 Task: Create a modern colored letterhead.
Action: Mouse moved to (439, 235)
Screenshot: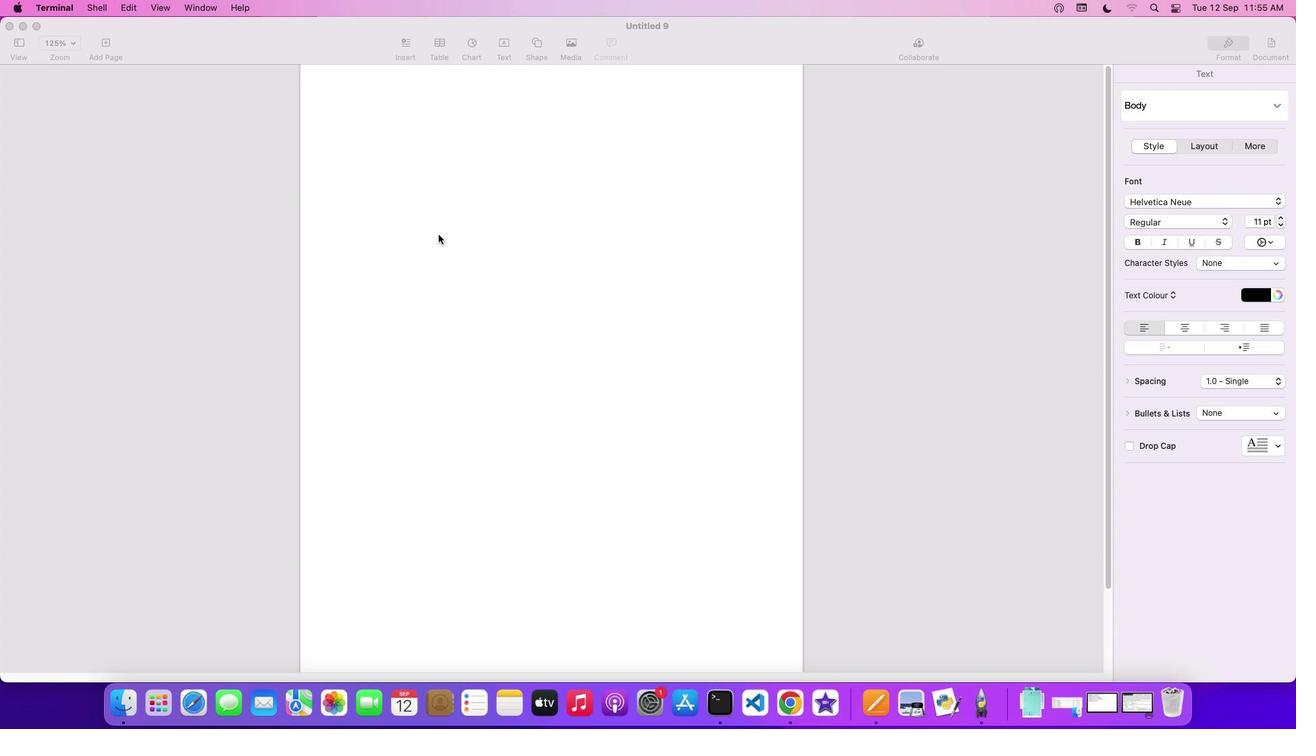
Action: Mouse pressed left at (439, 235)
Screenshot: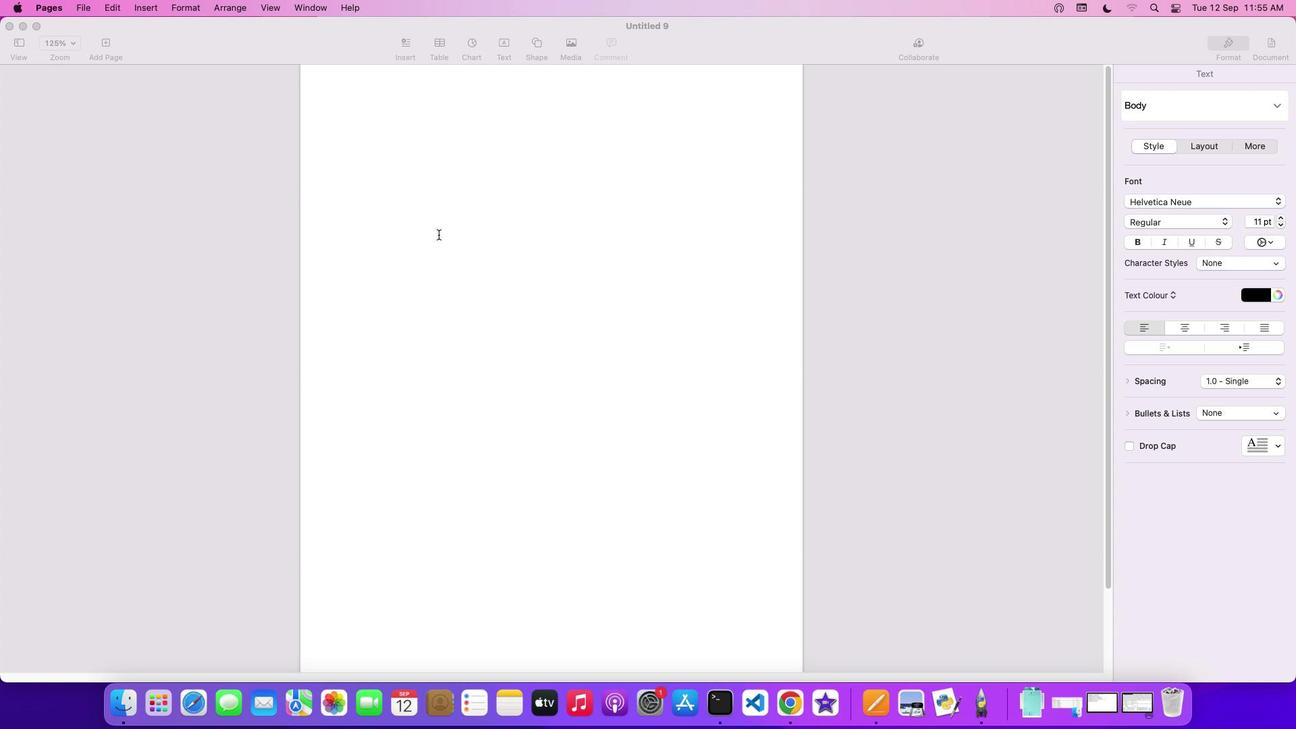 
Action: Mouse moved to (538, 43)
Screenshot: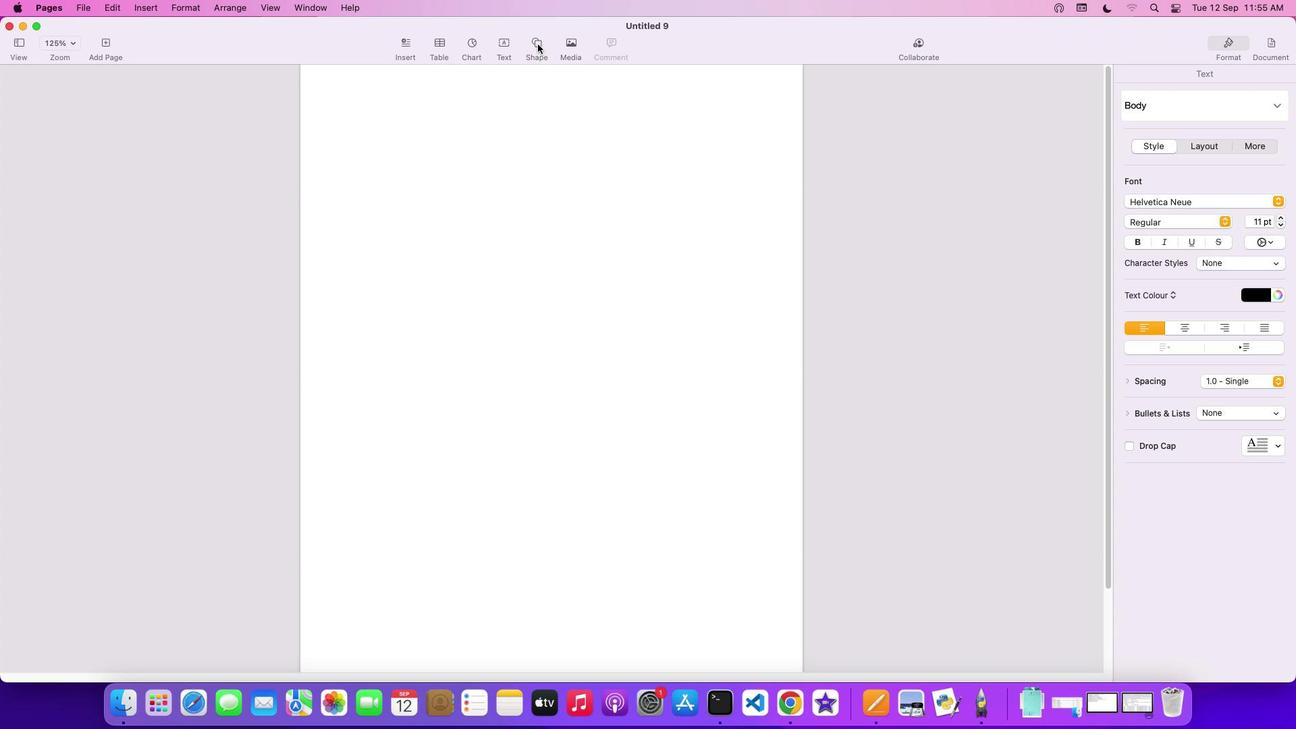 
Action: Mouse pressed left at (538, 43)
Screenshot: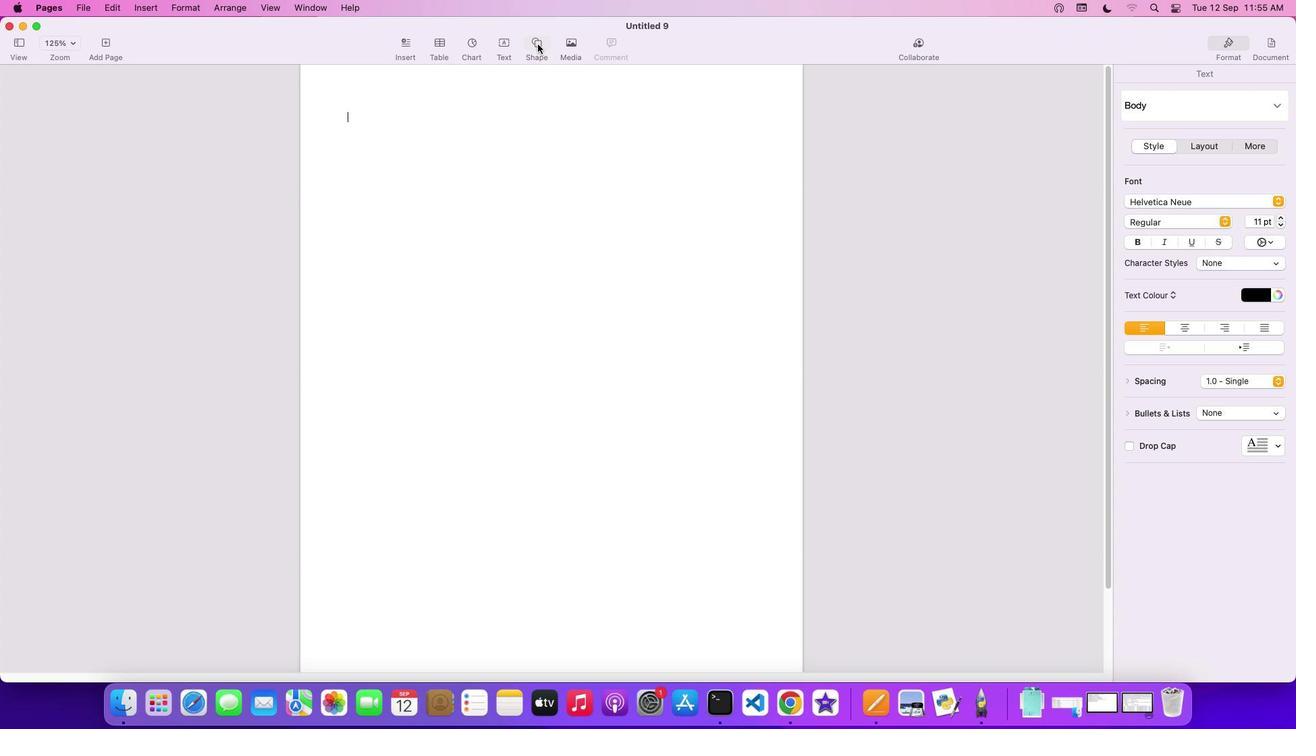 
Action: Mouse moved to (534, 157)
Screenshot: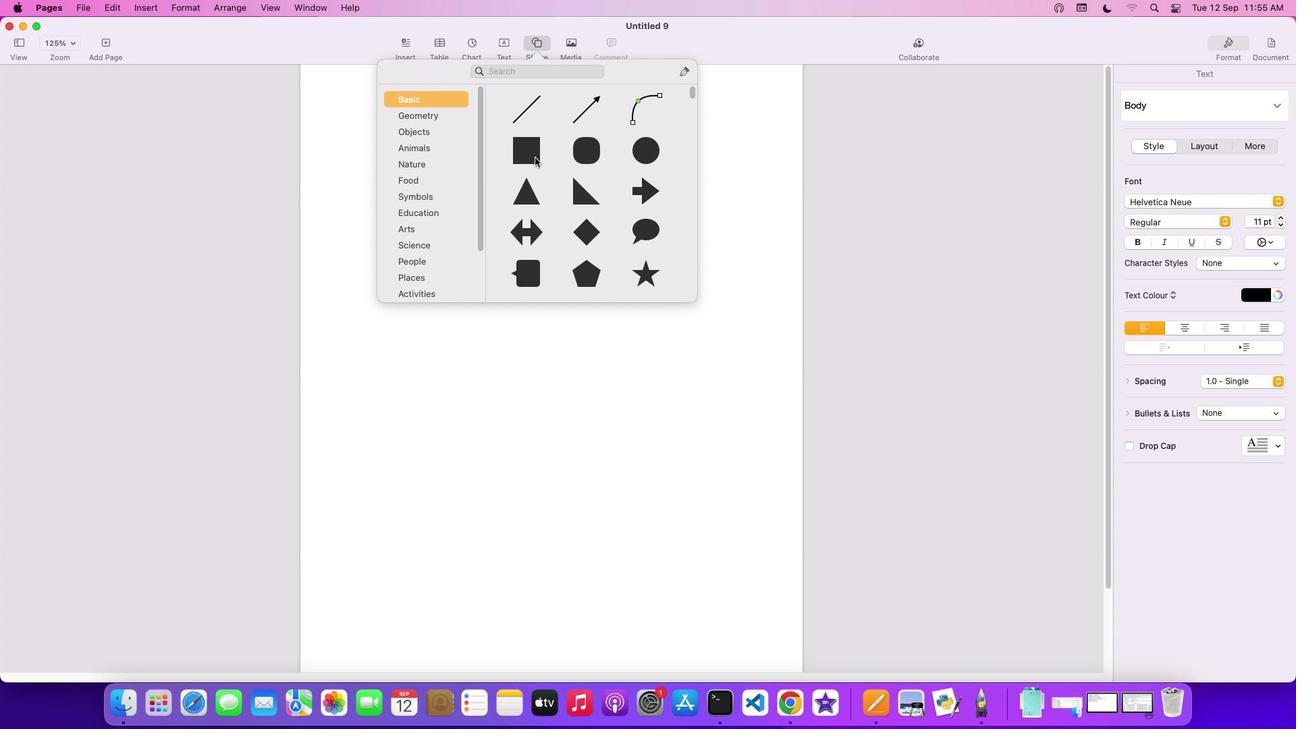 
Action: Mouse pressed left at (534, 157)
Screenshot: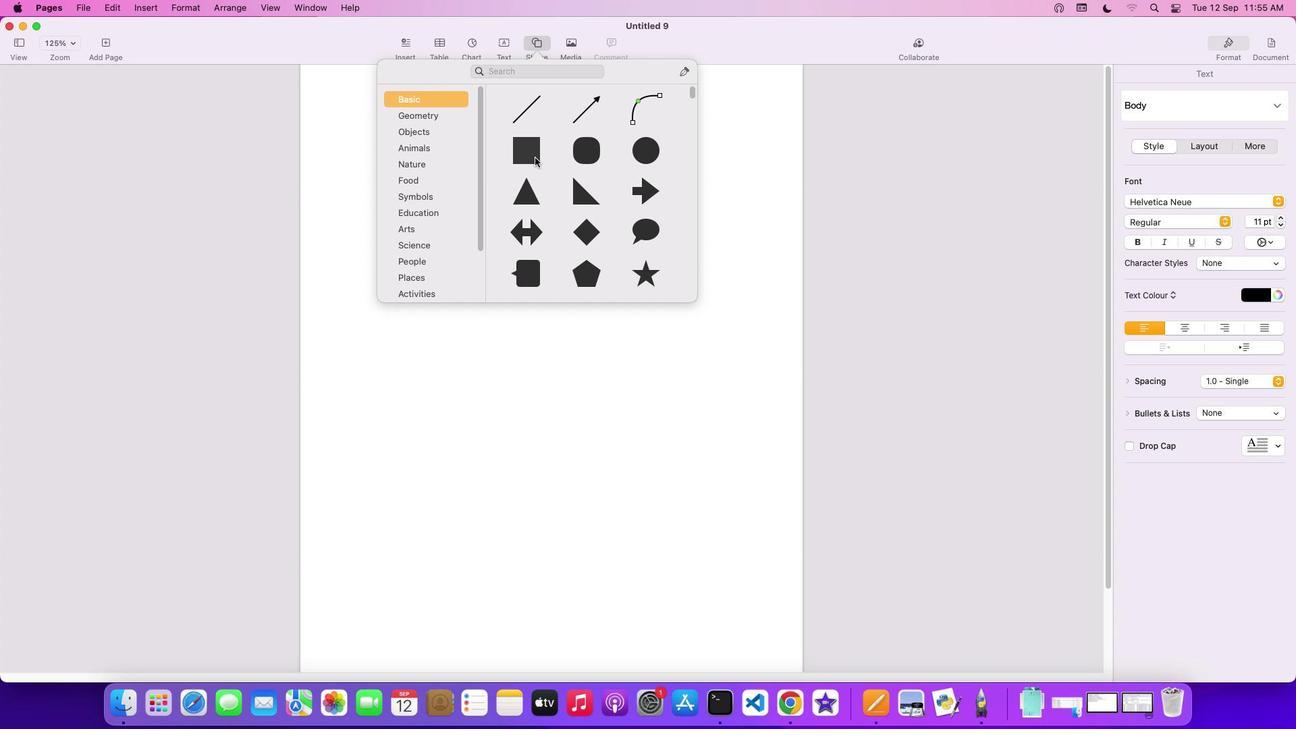 
Action: Mouse moved to (535, 179)
Screenshot: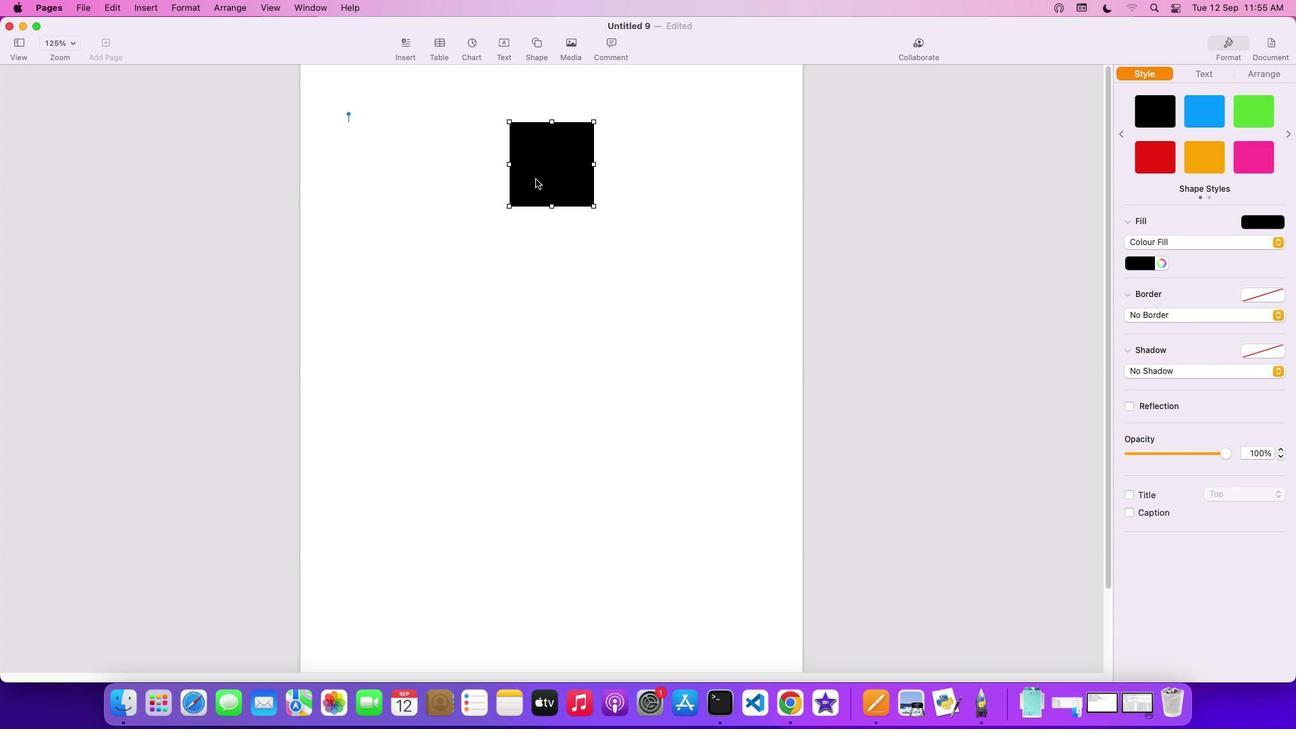 
Action: Mouse pressed left at (535, 179)
Screenshot: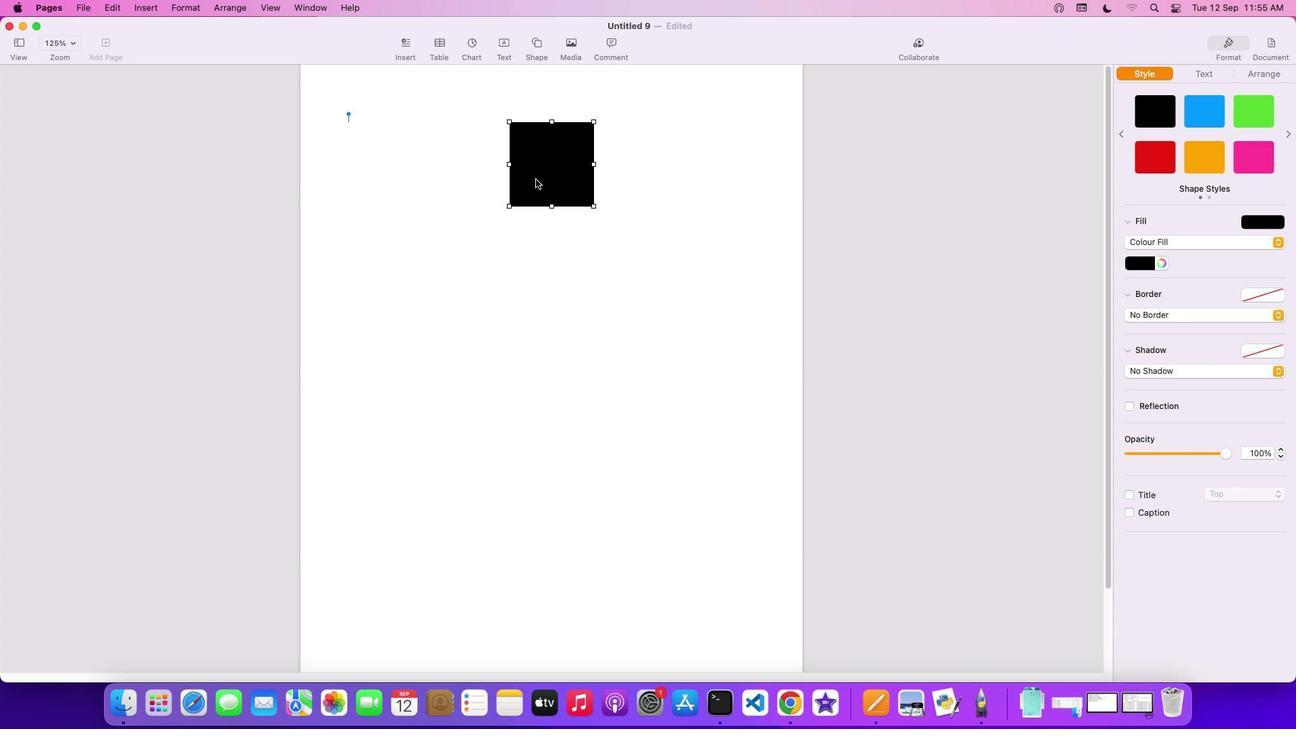 
Action: Mouse moved to (527, 201)
Screenshot: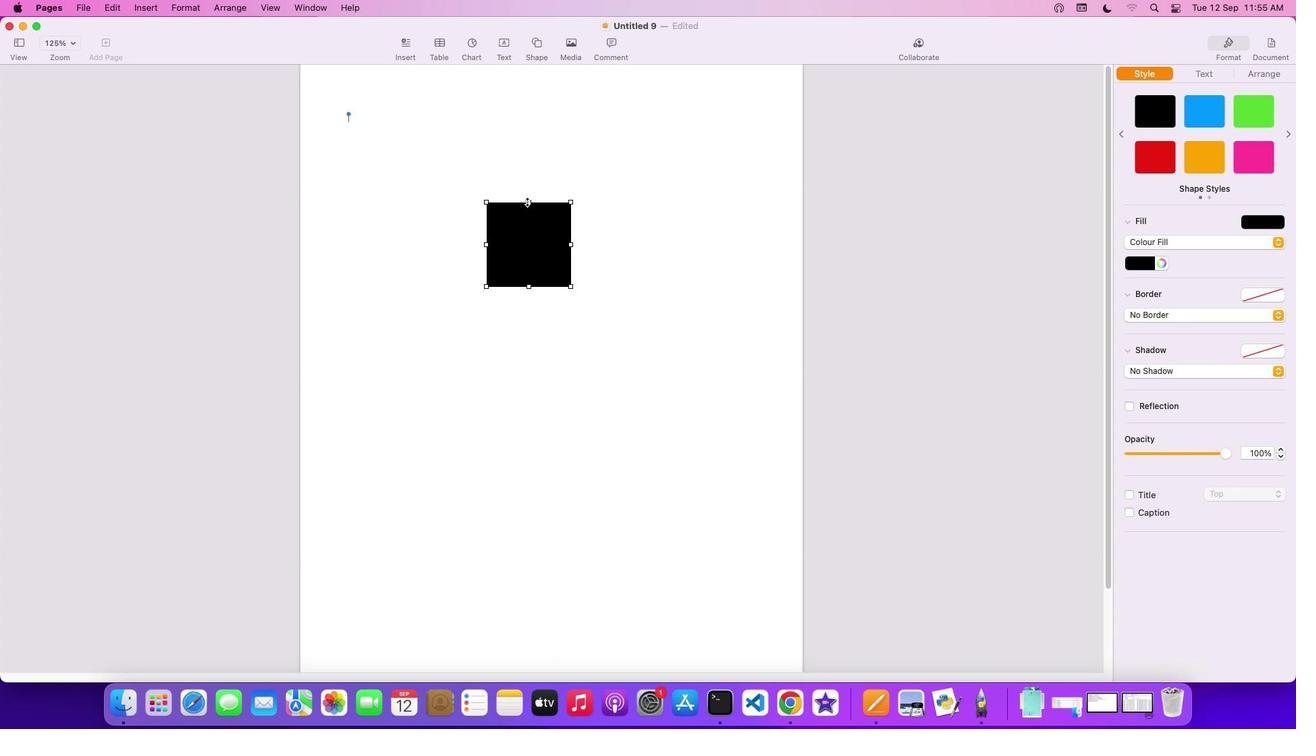 
Action: Mouse pressed left at (527, 201)
Screenshot: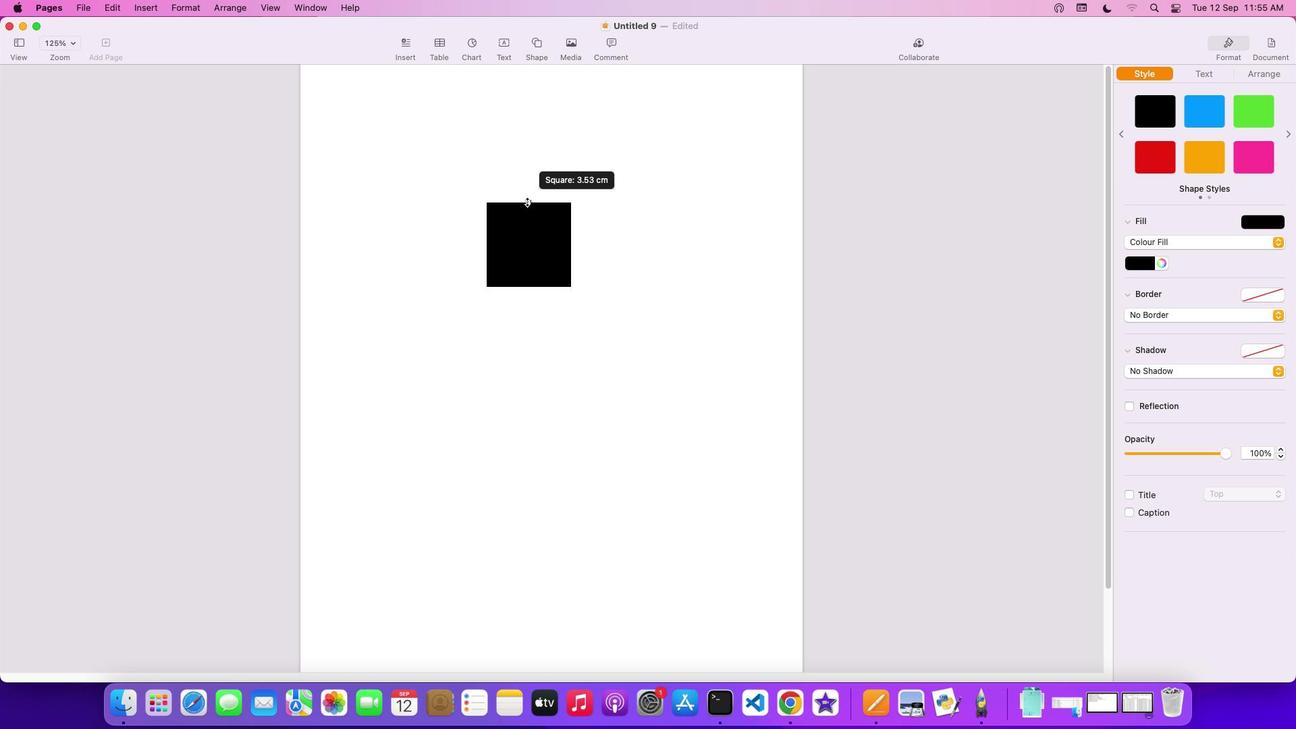 
Action: Mouse moved to (528, 285)
Screenshot: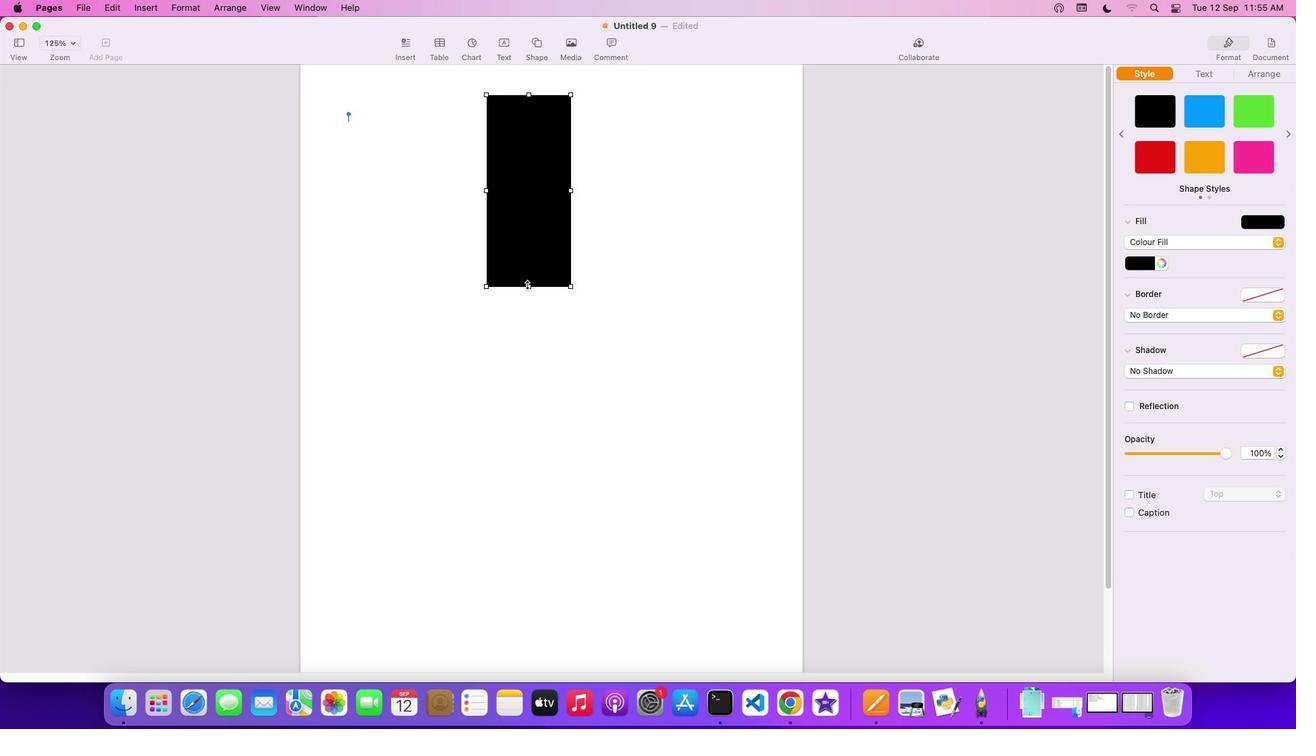 
Action: Mouse pressed left at (528, 285)
Screenshot: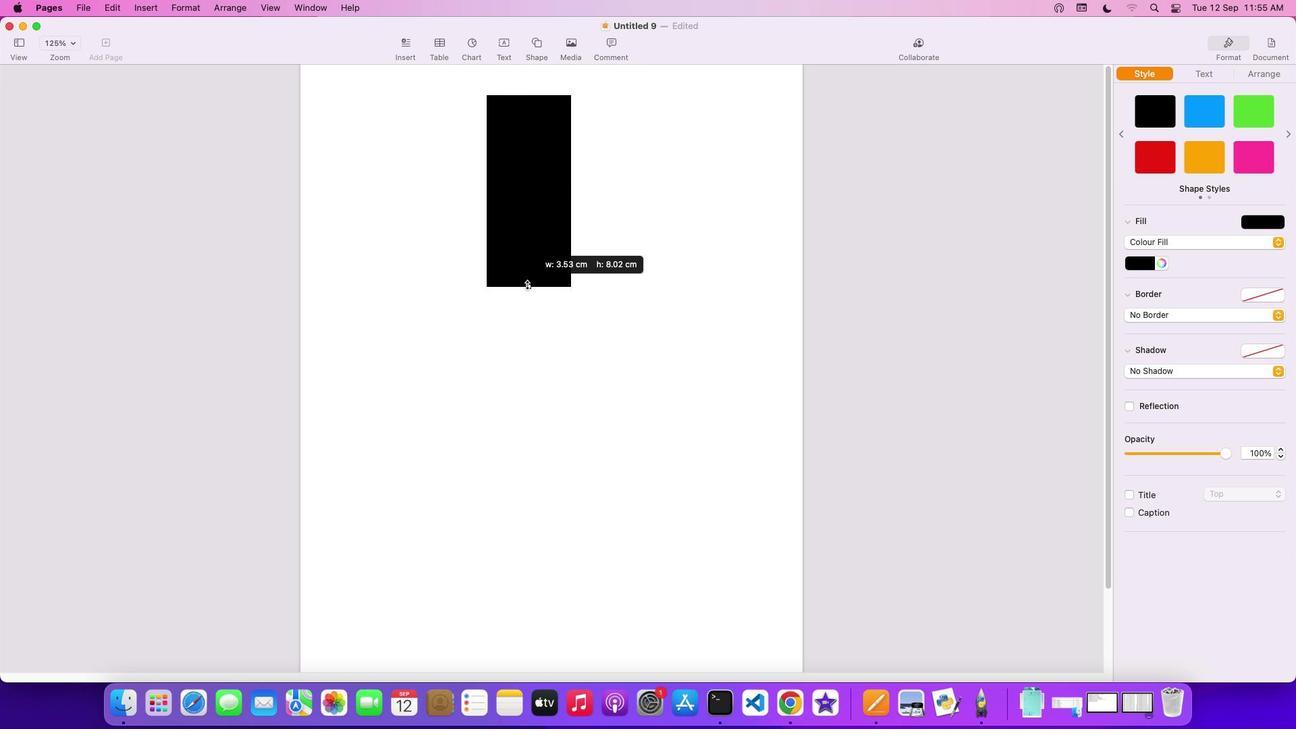 
Action: Mouse moved to (571, 355)
Screenshot: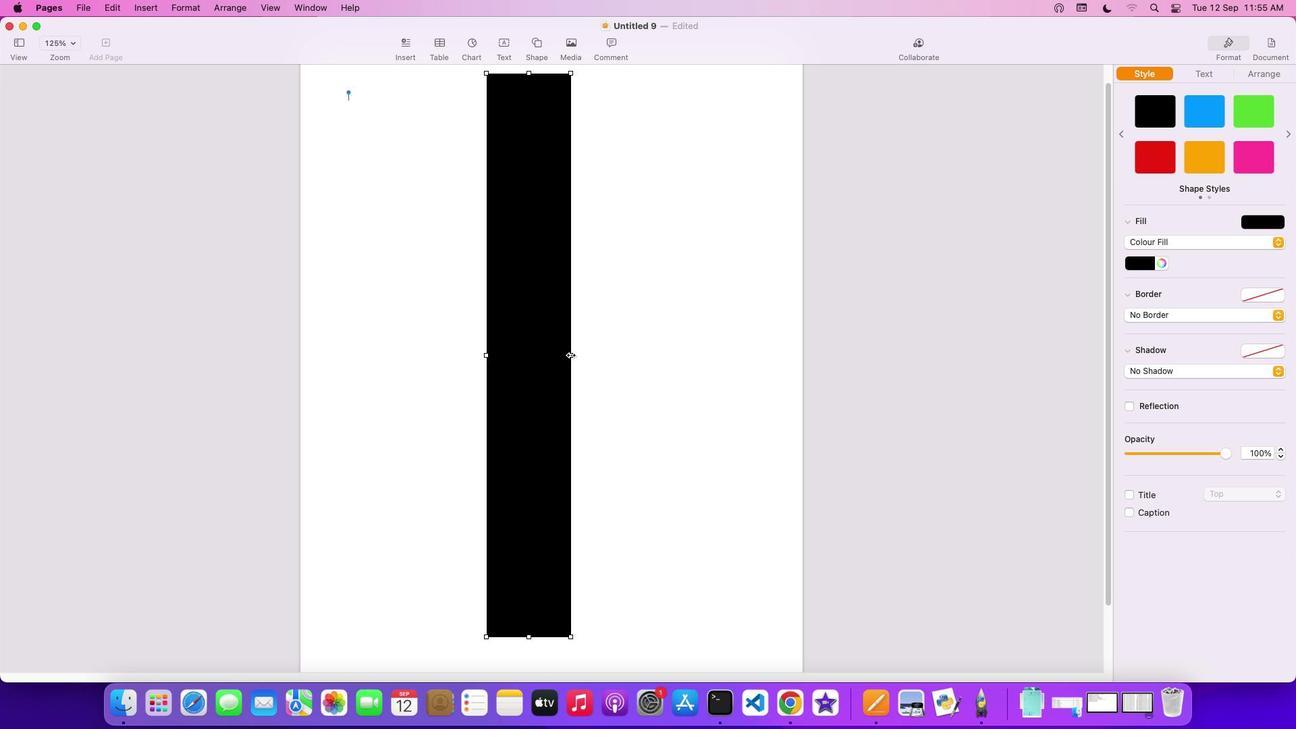 
Action: Mouse pressed left at (571, 355)
Screenshot: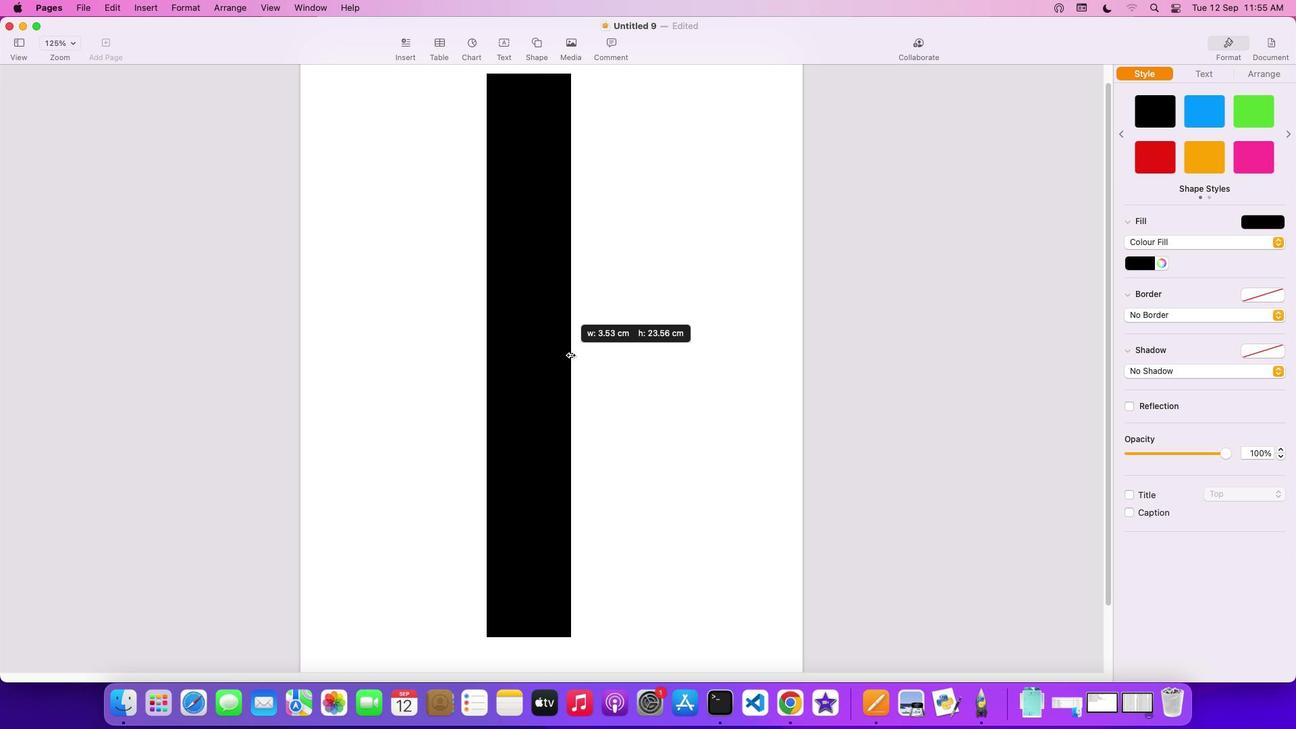
Action: Mouse moved to (487, 355)
Screenshot: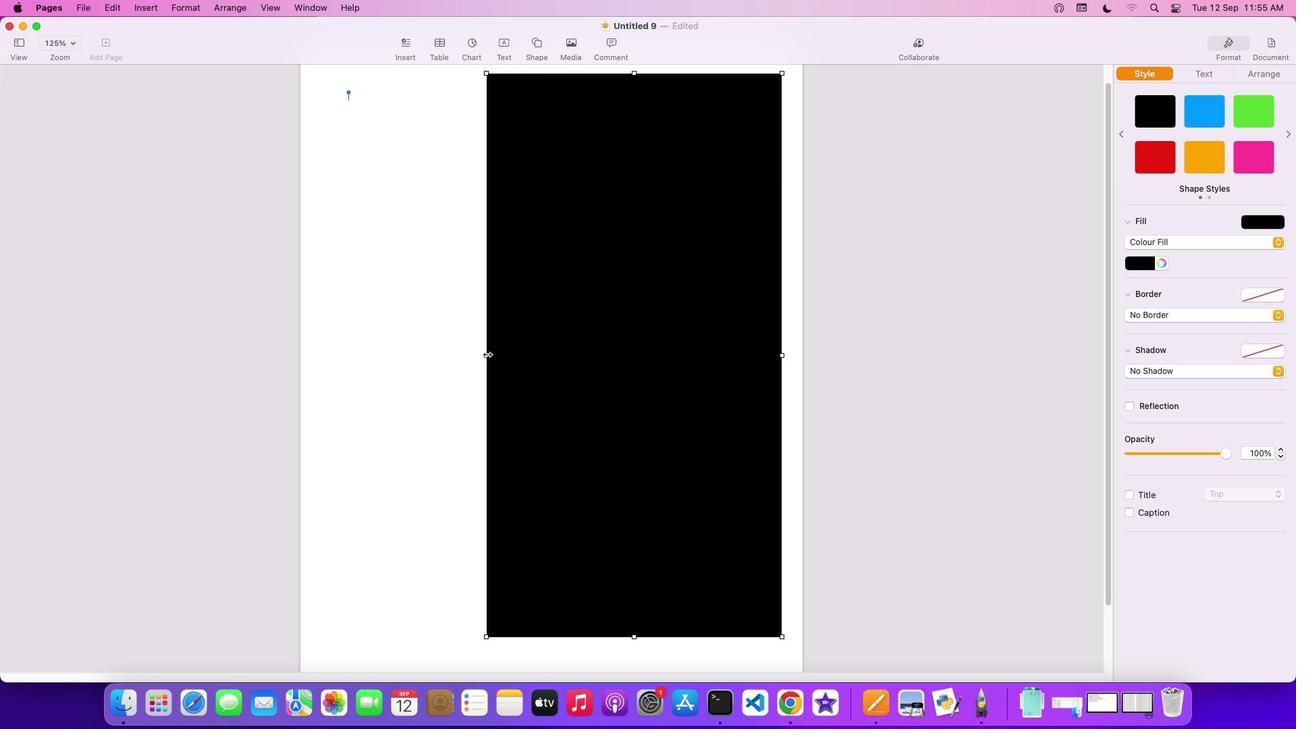 
Action: Mouse pressed left at (487, 355)
Screenshot: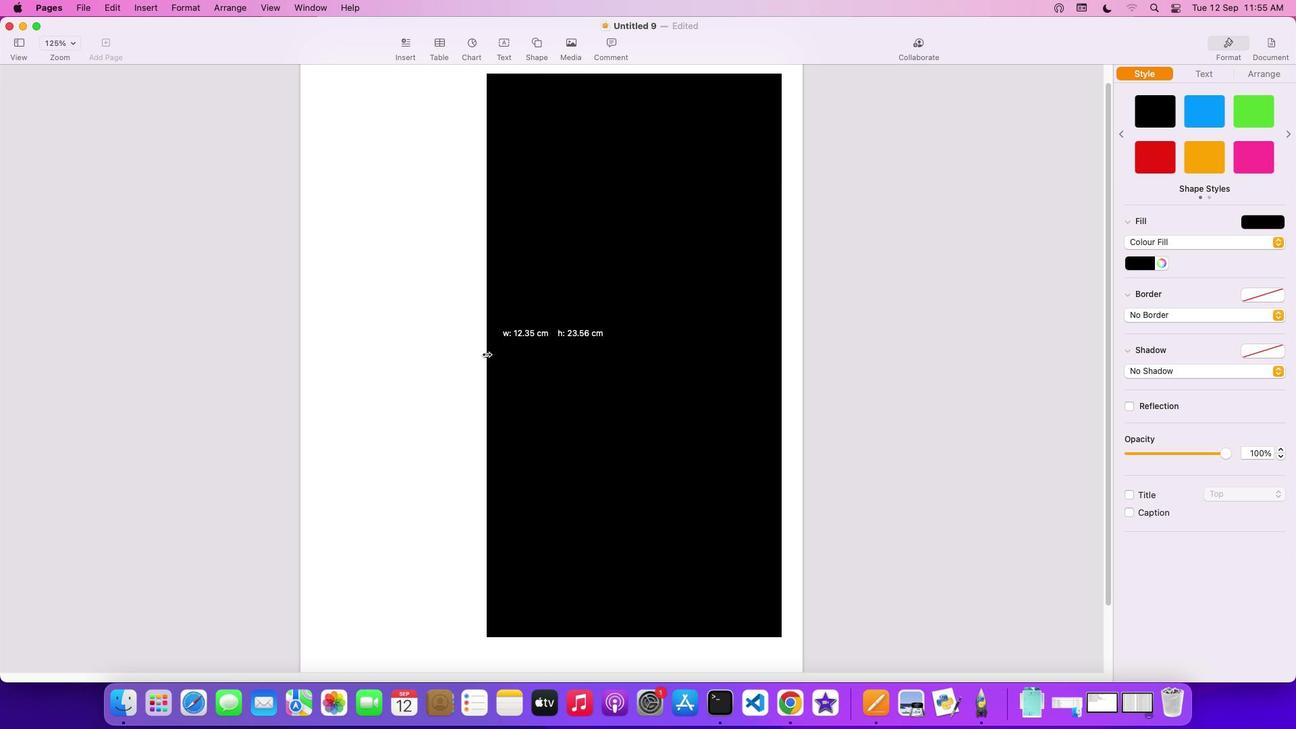 
Action: Mouse moved to (600, 420)
Screenshot: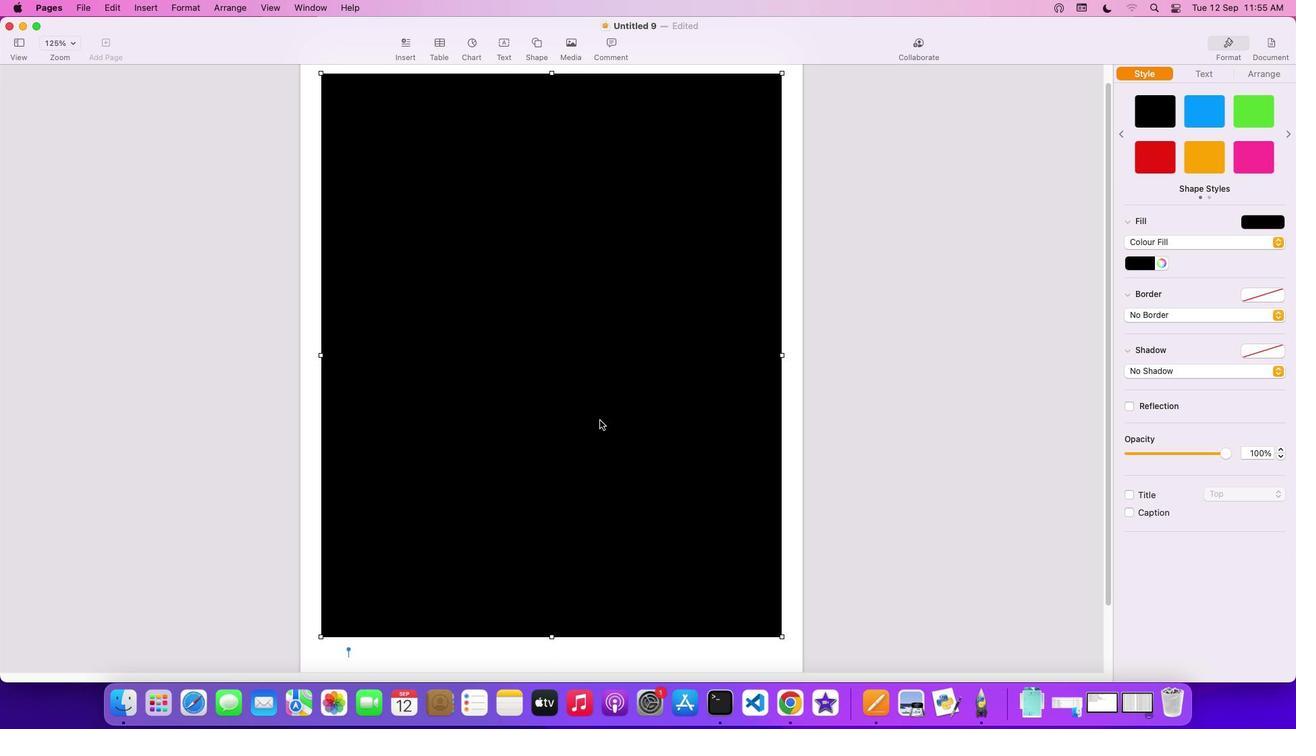 
Action: Mouse scrolled (600, 420) with delta (0, 0)
Screenshot: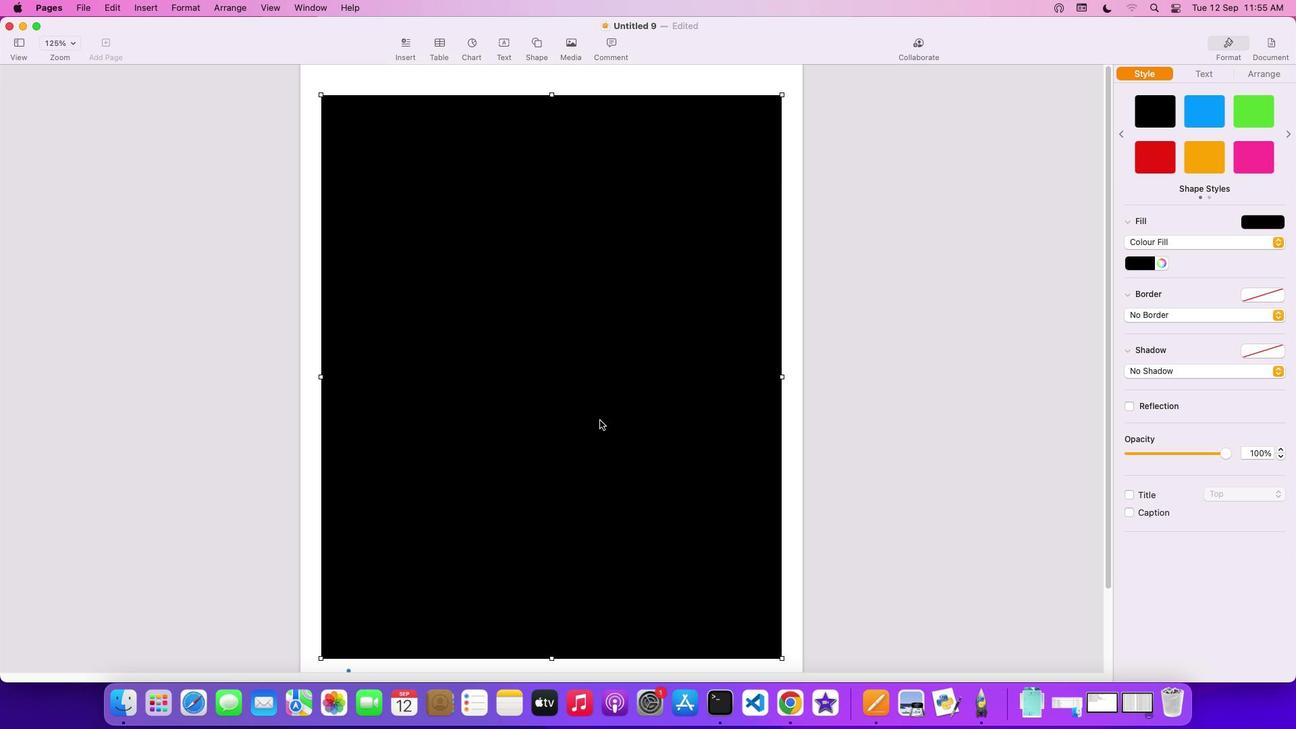 
Action: Mouse scrolled (600, 420) with delta (0, 0)
Screenshot: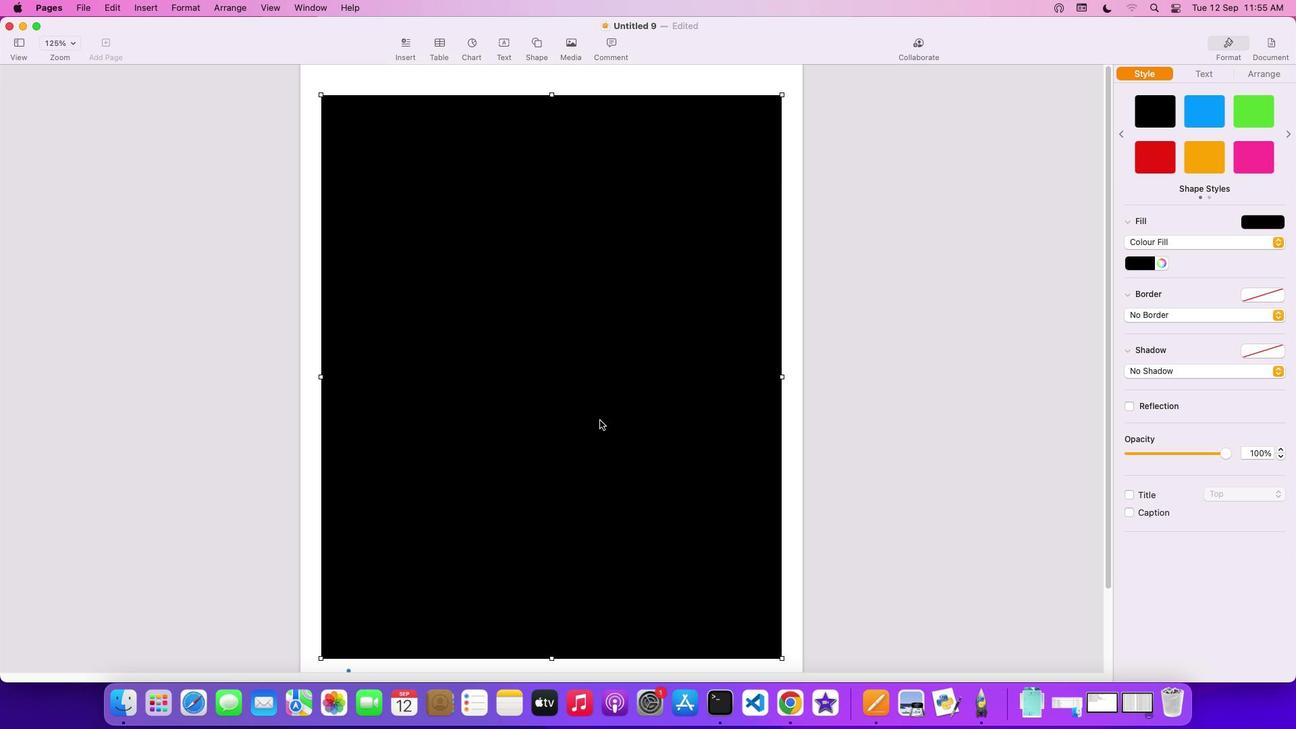
Action: Mouse scrolled (600, 420) with delta (0, 2)
Screenshot: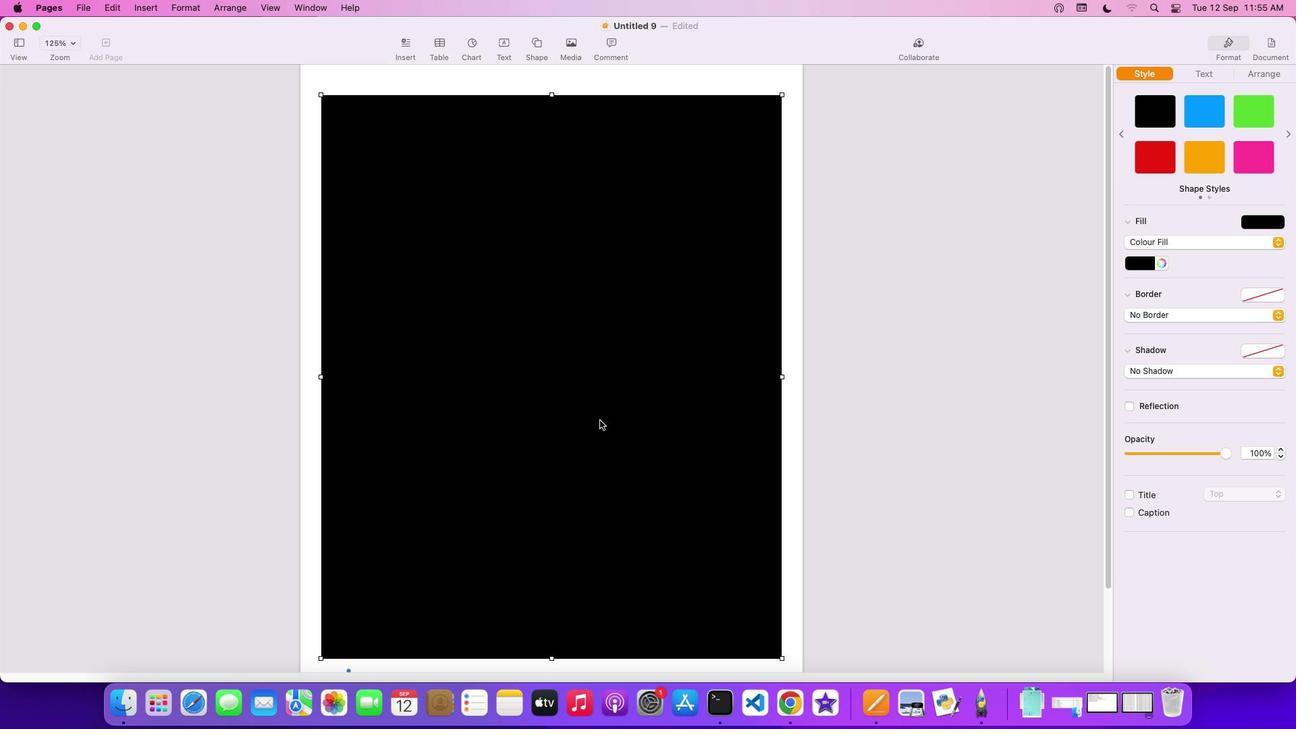 
Action: Mouse scrolled (600, 420) with delta (0, 3)
Screenshot: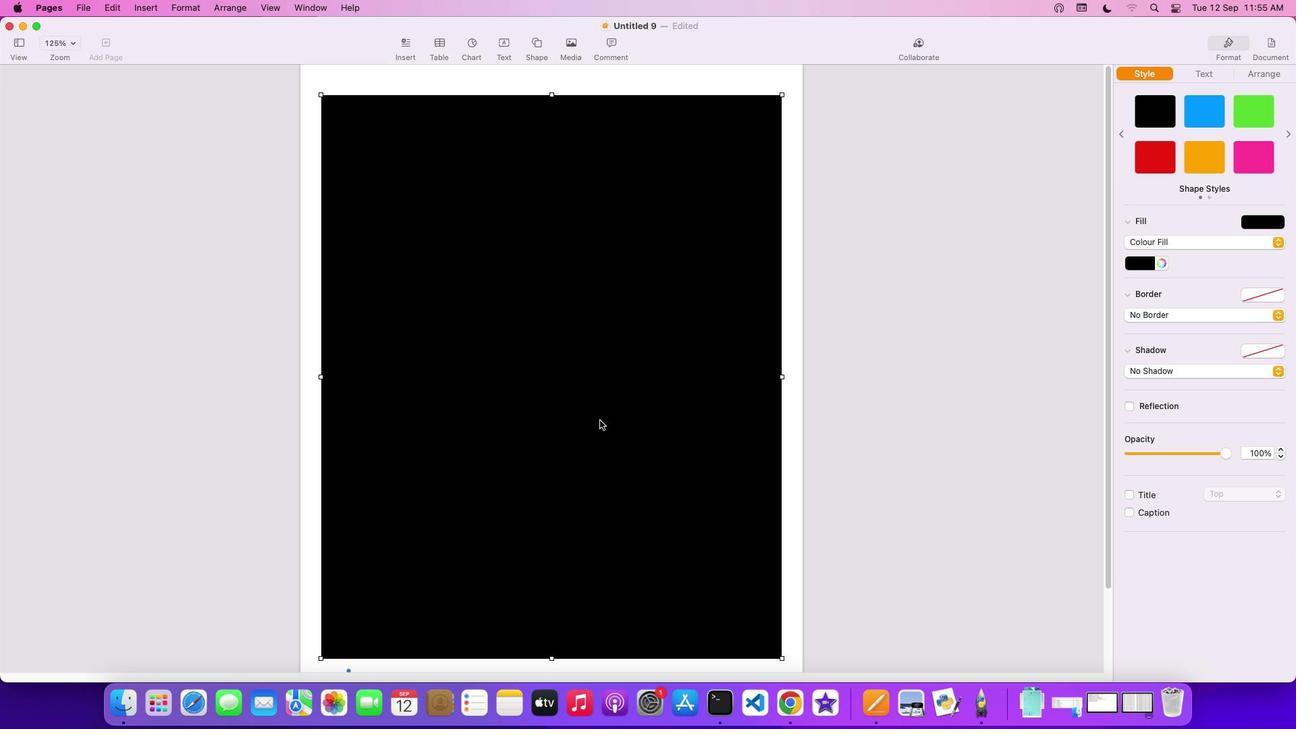 
Action: Mouse scrolled (600, 420) with delta (0, 4)
Screenshot: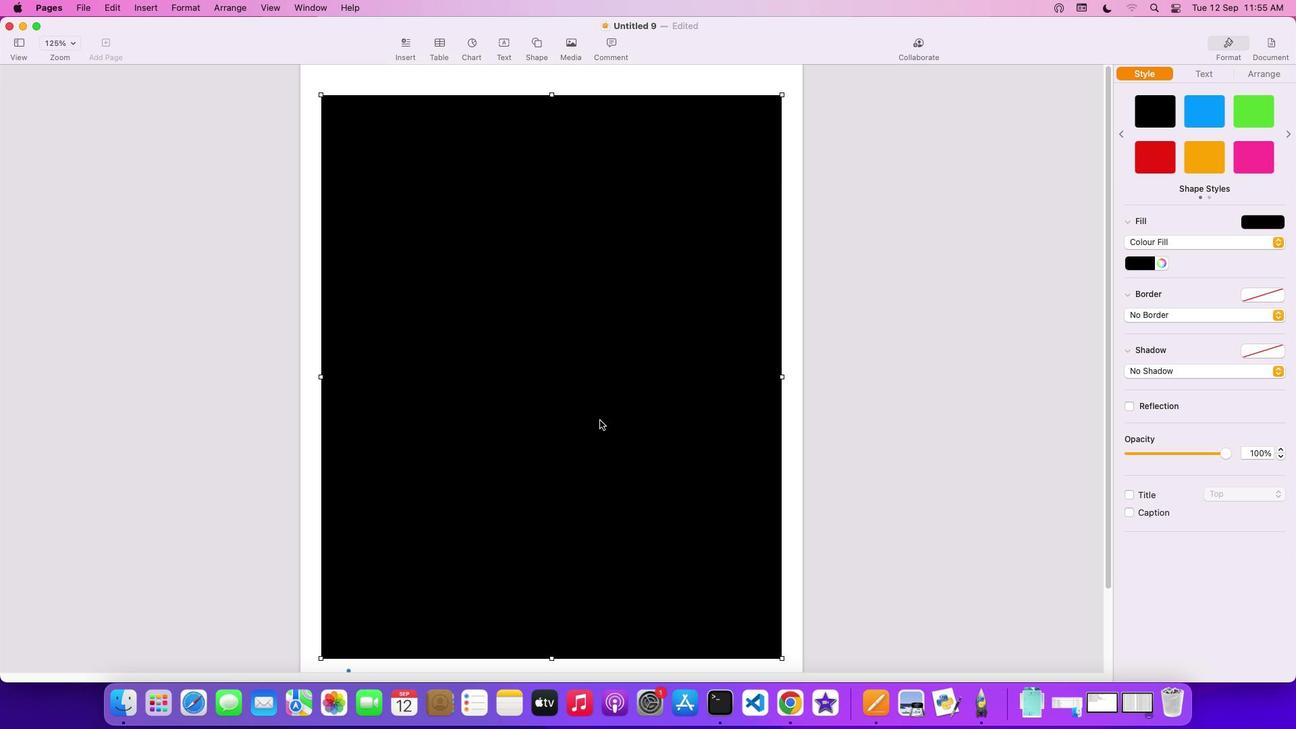 
Action: Mouse moved to (599, 420)
Screenshot: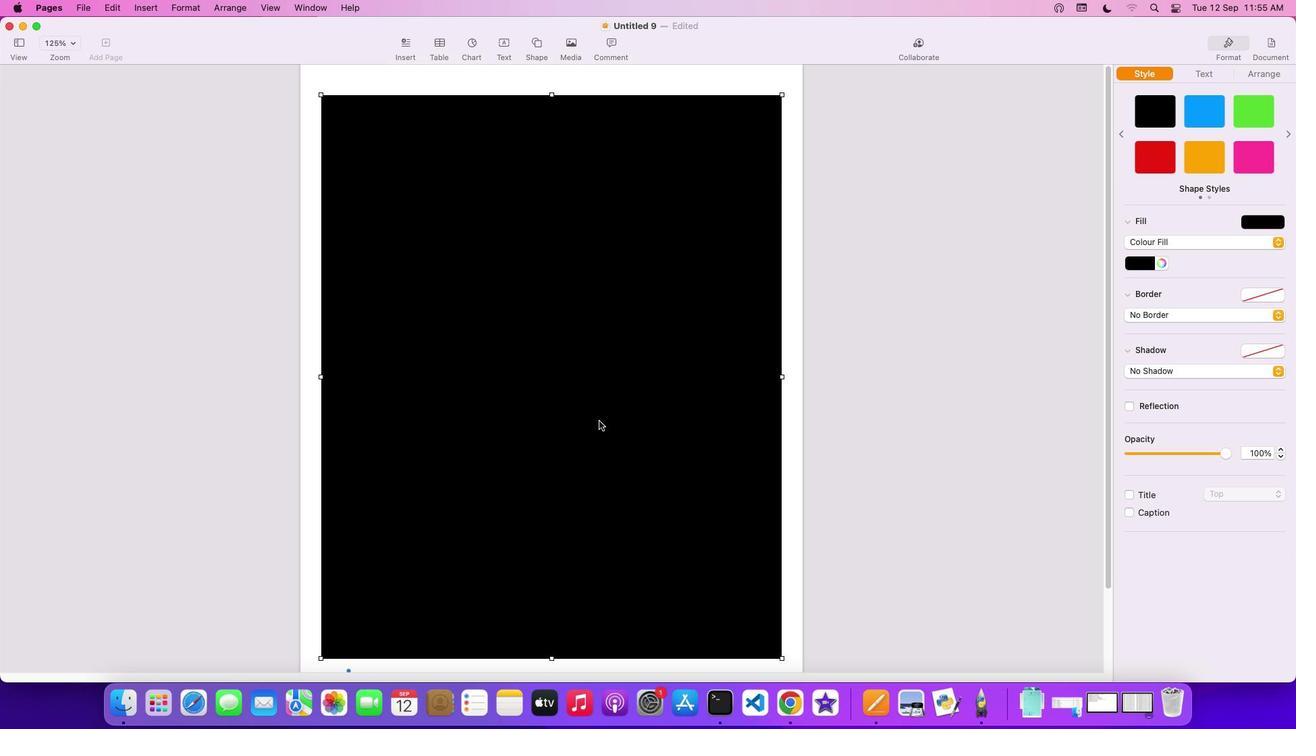 
Action: Mouse scrolled (599, 420) with delta (0, 0)
Screenshot: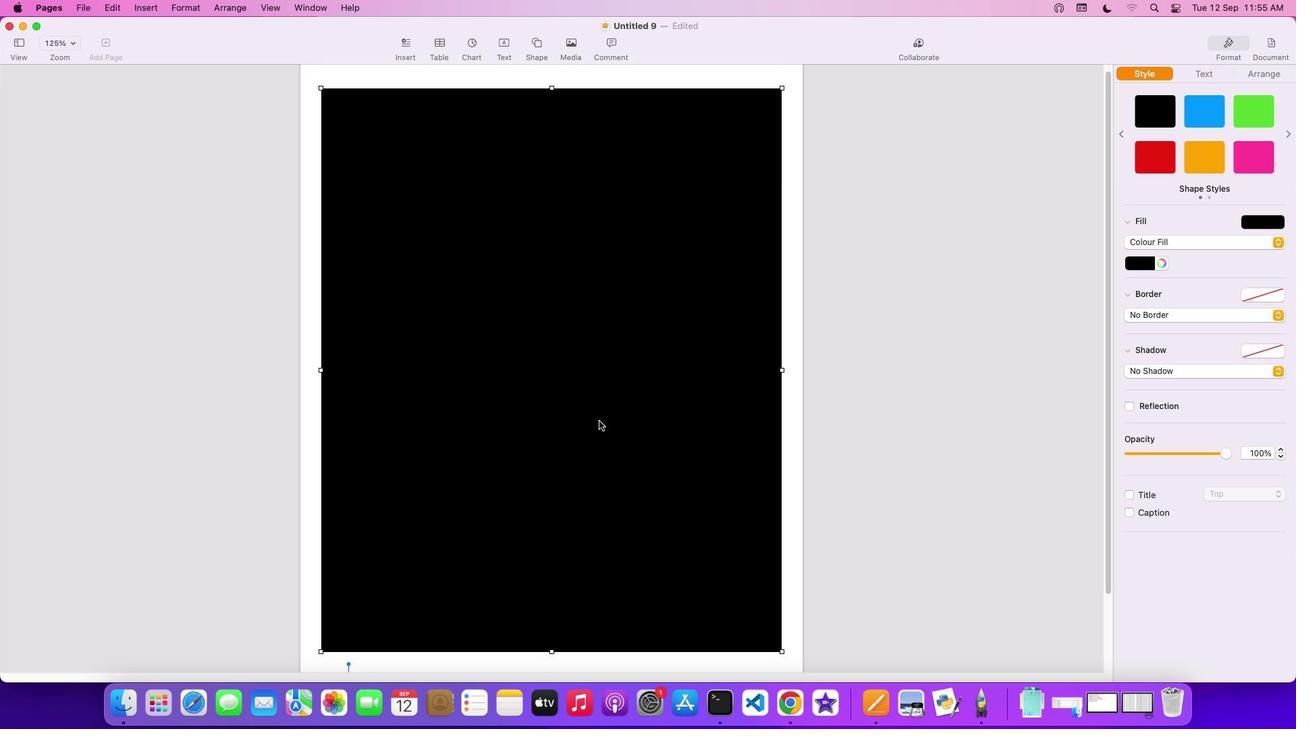 
Action: Mouse scrolled (599, 420) with delta (0, 0)
Screenshot: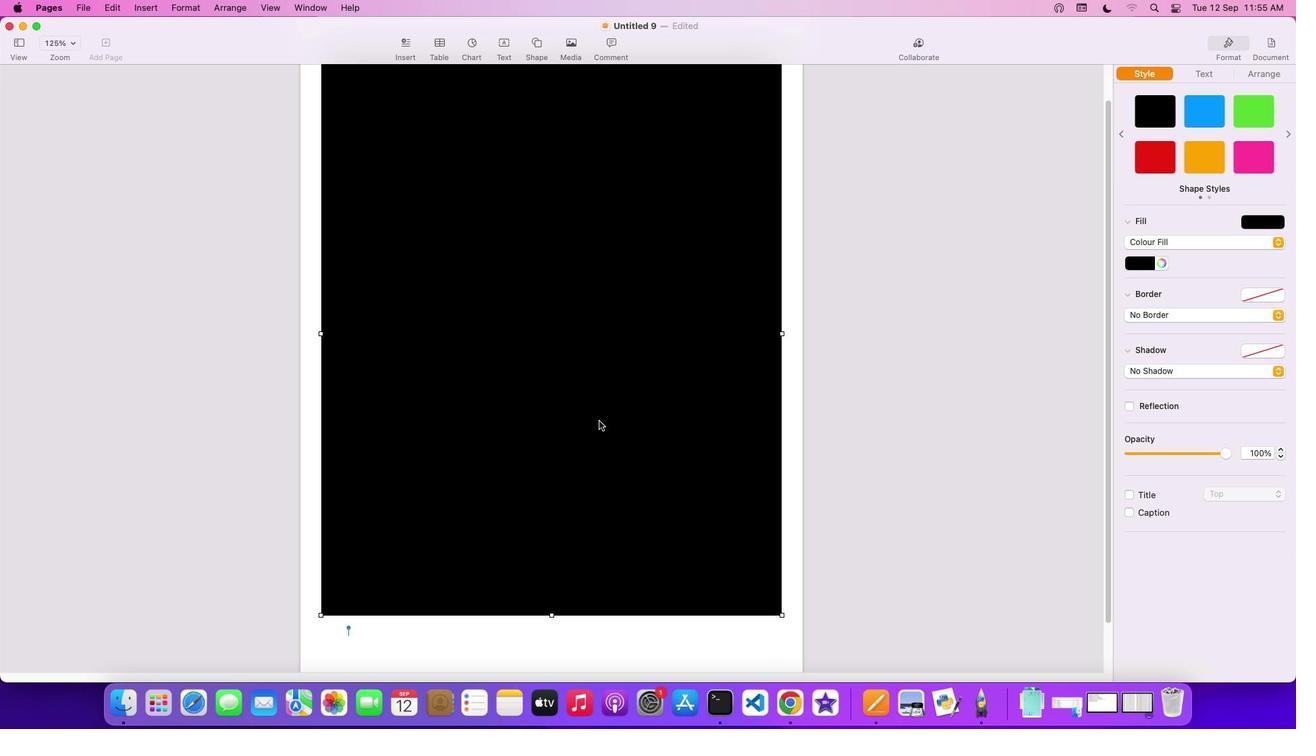 
Action: Mouse scrolled (599, 420) with delta (0, -2)
Screenshot: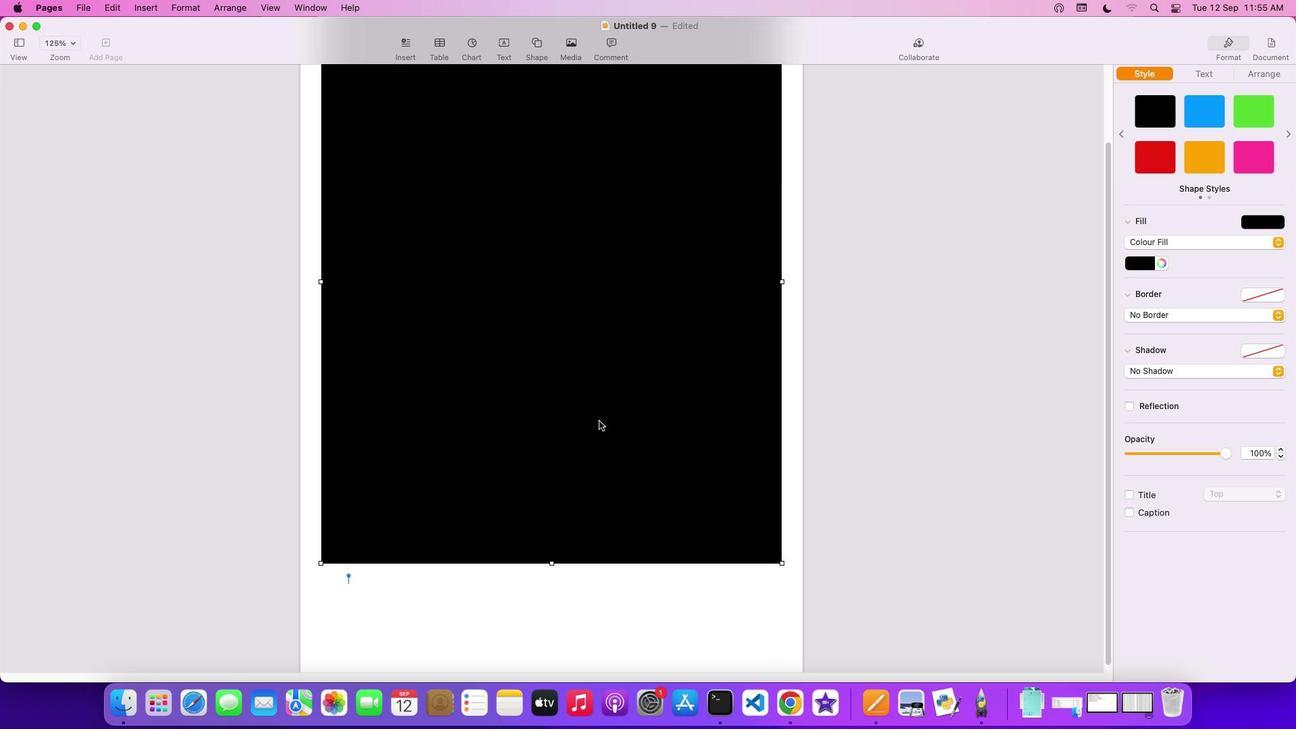 
Action: Mouse scrolled (599, 420) with delta (0, -3)
Screenshot: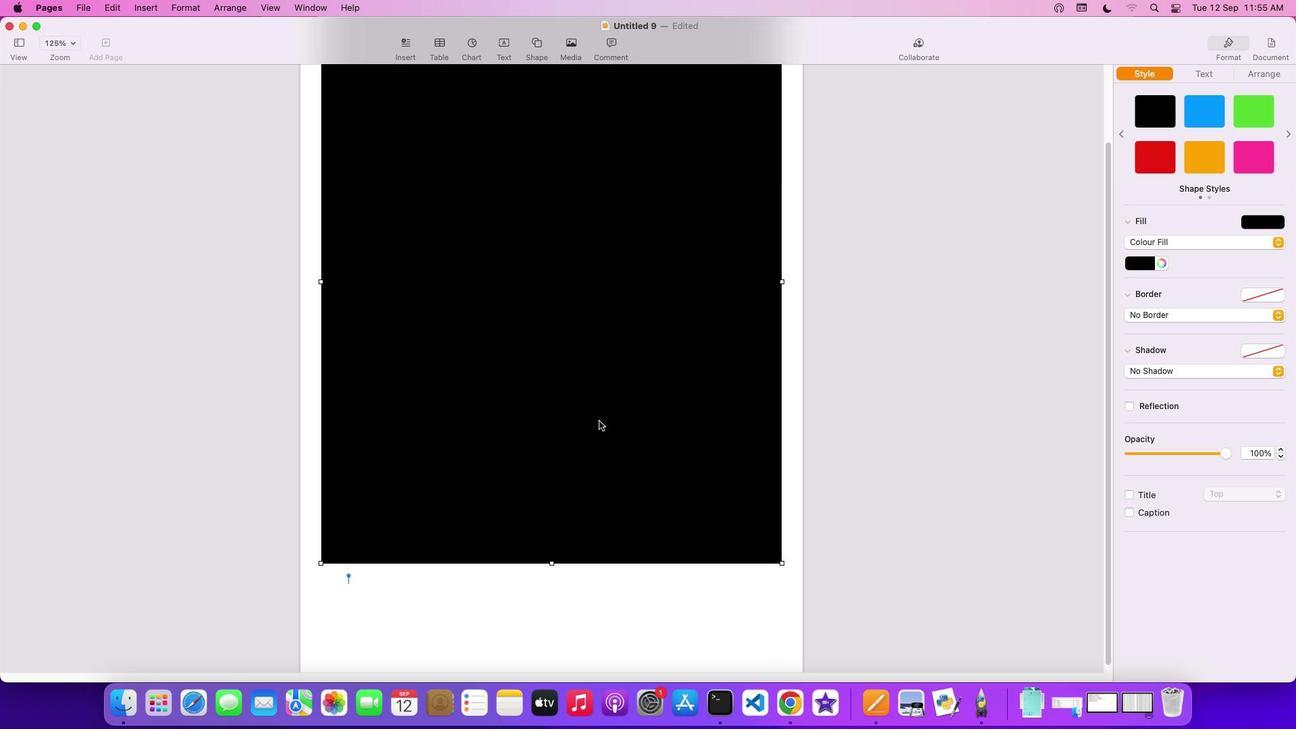 
Action: Mouse scrolled (599, 420) with delta (0, -4)
Screenshot: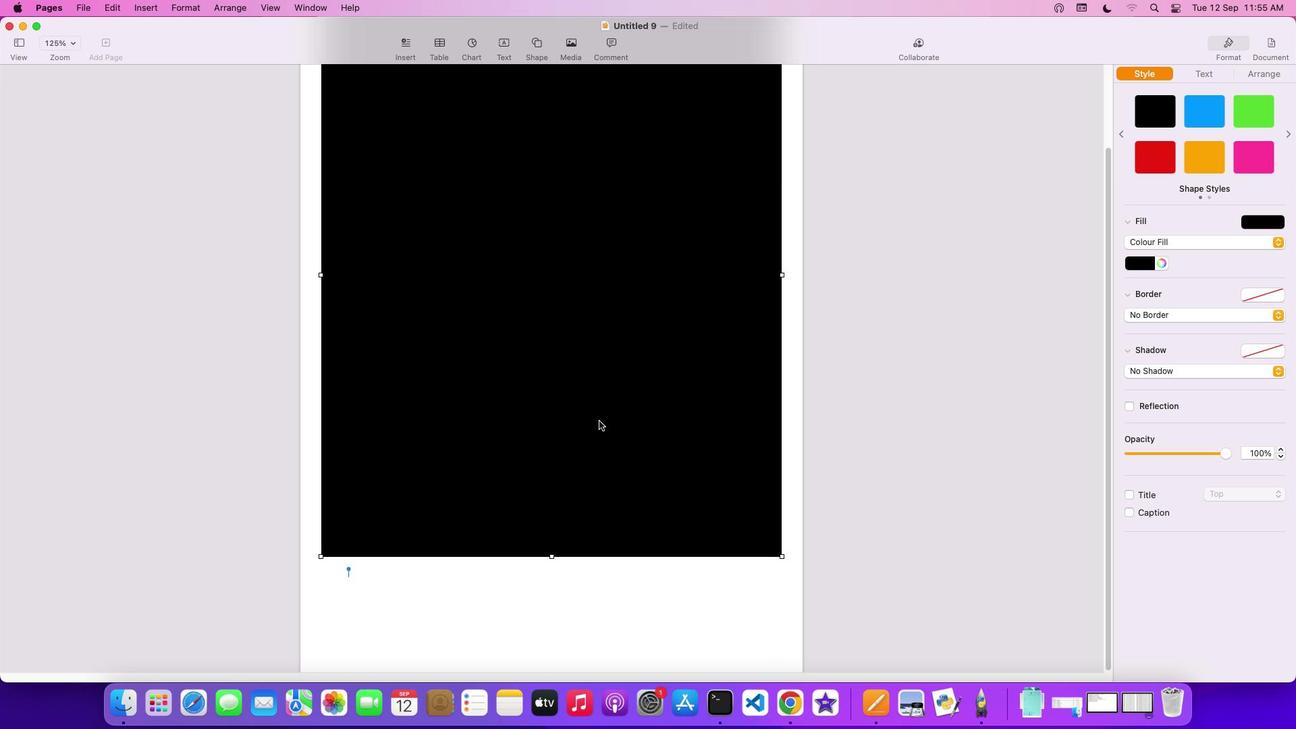 
Action: Mouse scrolled (599, 420) with delta (0, -4)
Screenshot: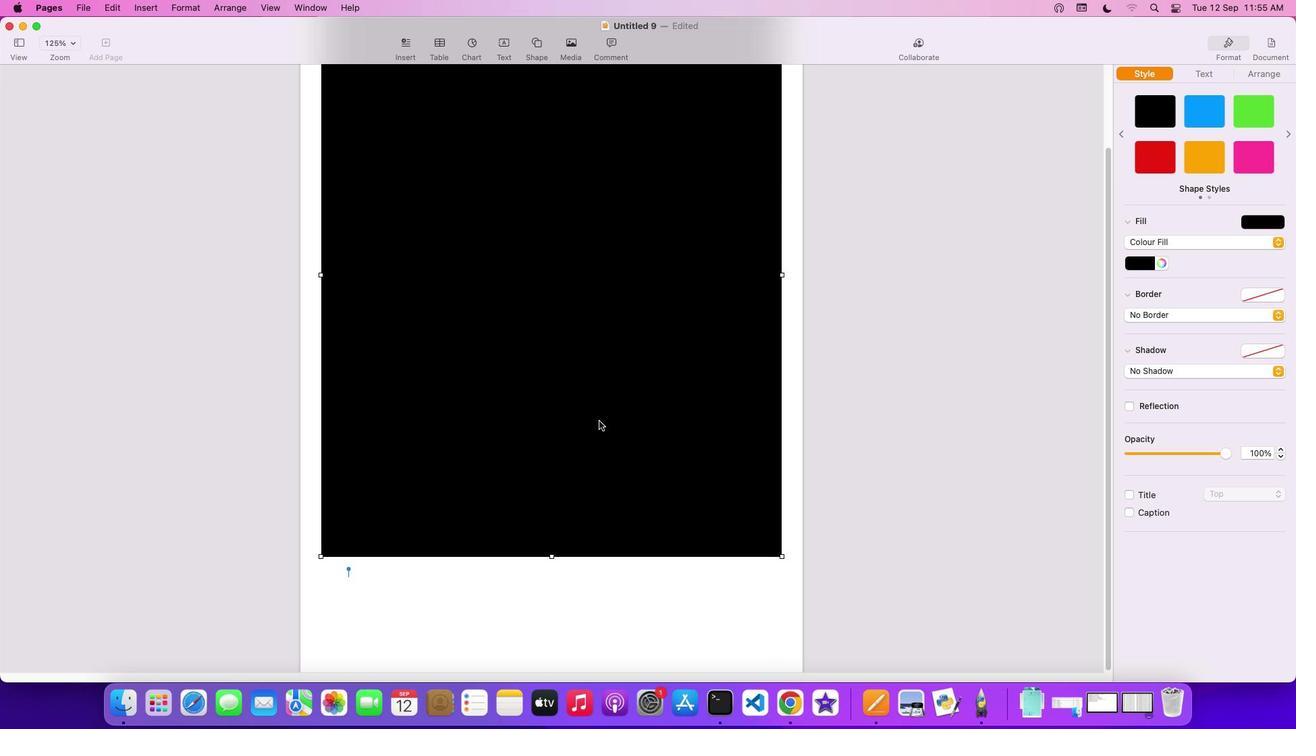 
Action: Mouse moved to (598, 422)
Screenshot: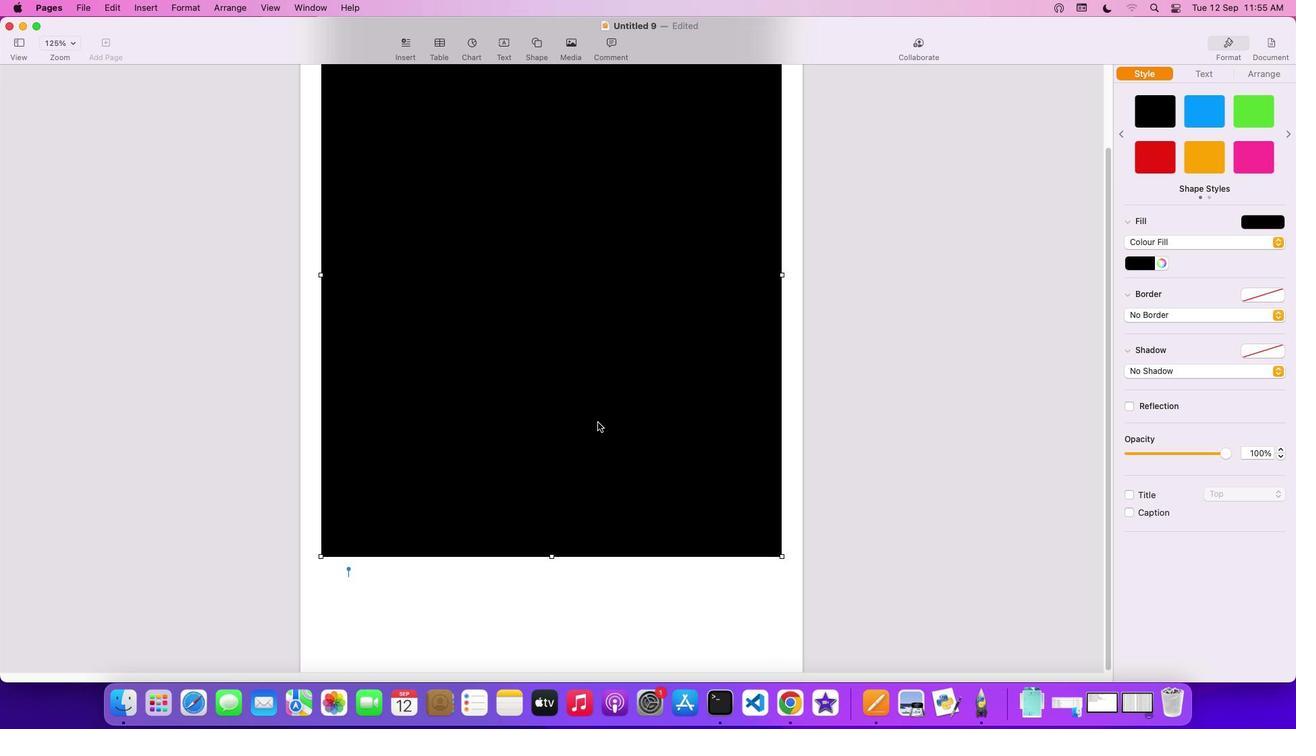
Action: Mouse scrolled (598, 422) with delta (0, 0)
Screenshot: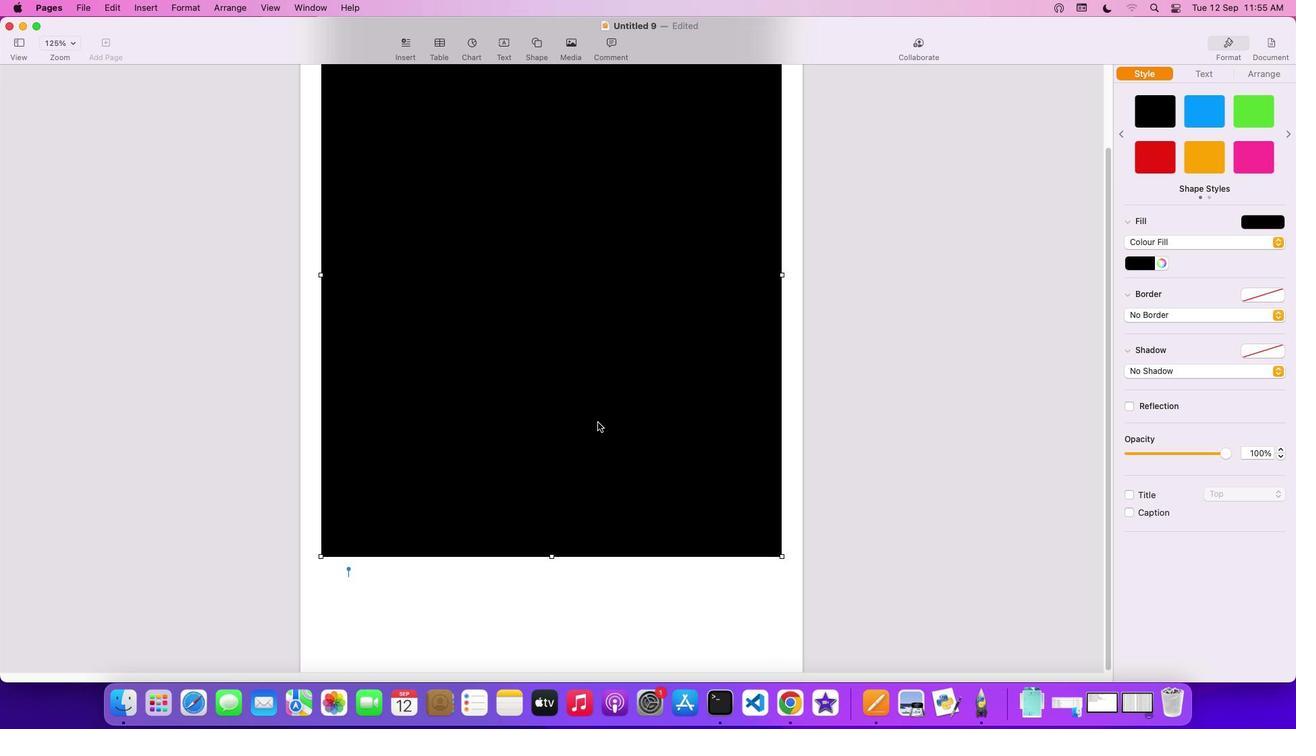 
Action: Mouse scrolled (598, 422) with delta (0, 0)
Screenshot: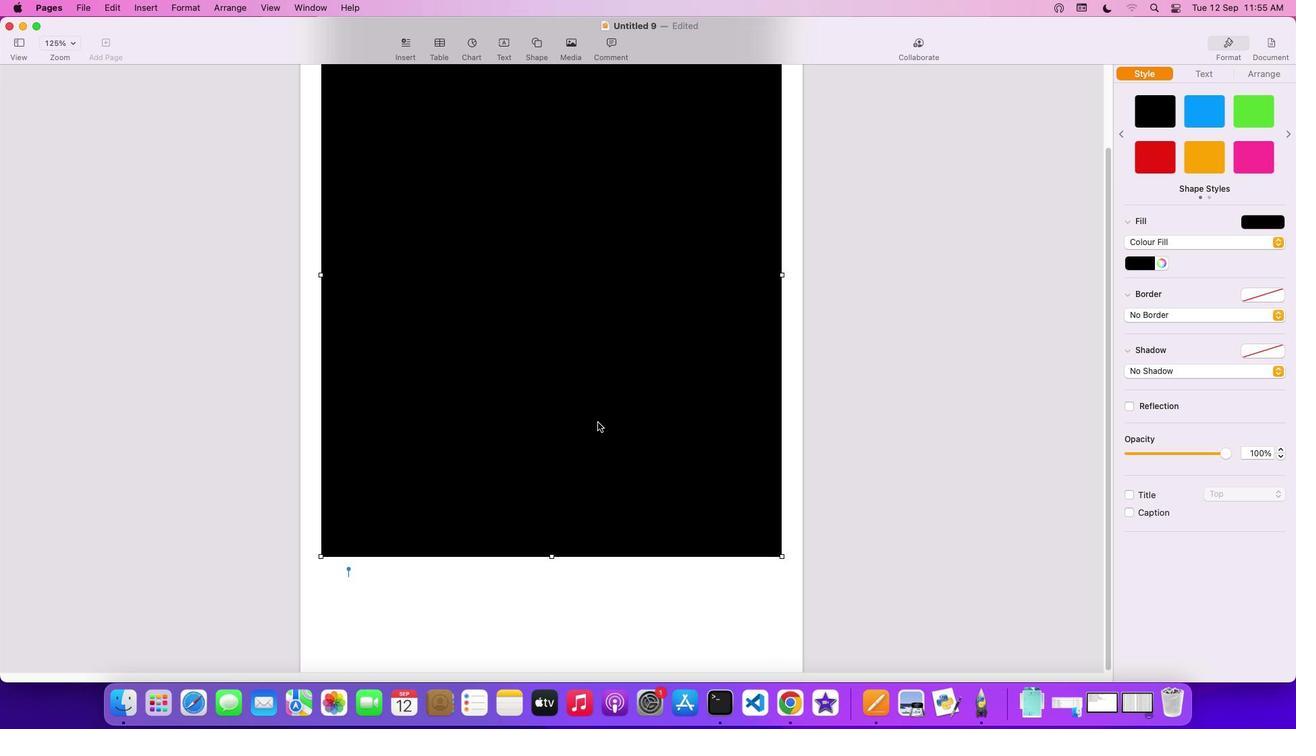 
Action: Mouse scrolled (598, 422) with delta (0, -2)
Screenshot: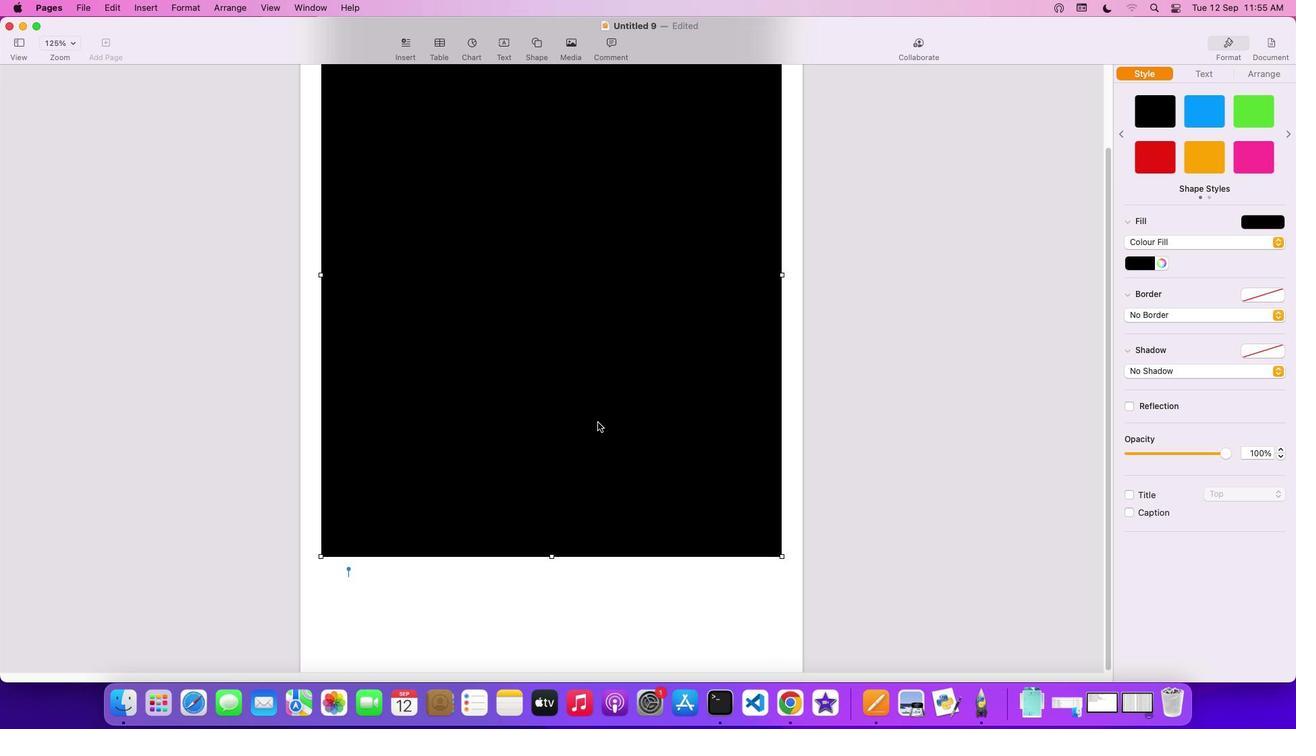 
Action: Mouse moved to (597, 422)
Screenshot: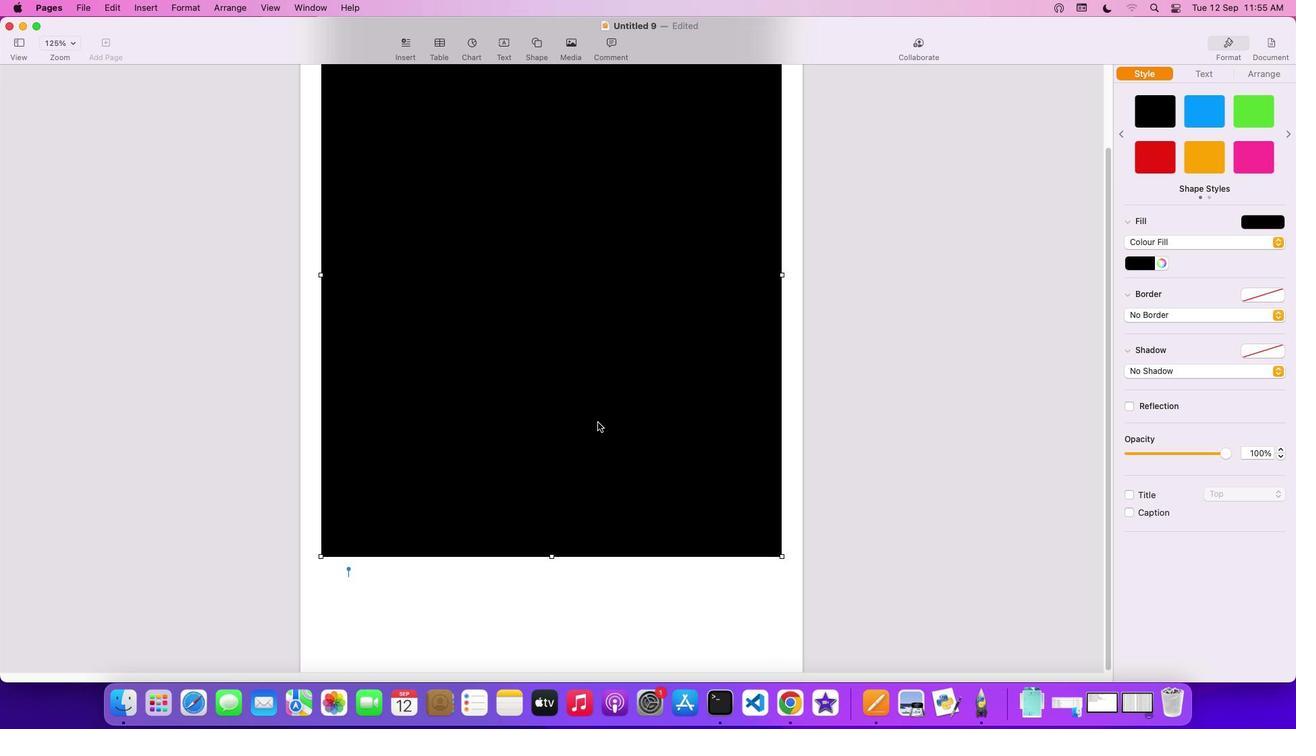 
Action: Mouse scrolled (597, 422) with delta (0, -3)
Screenshot: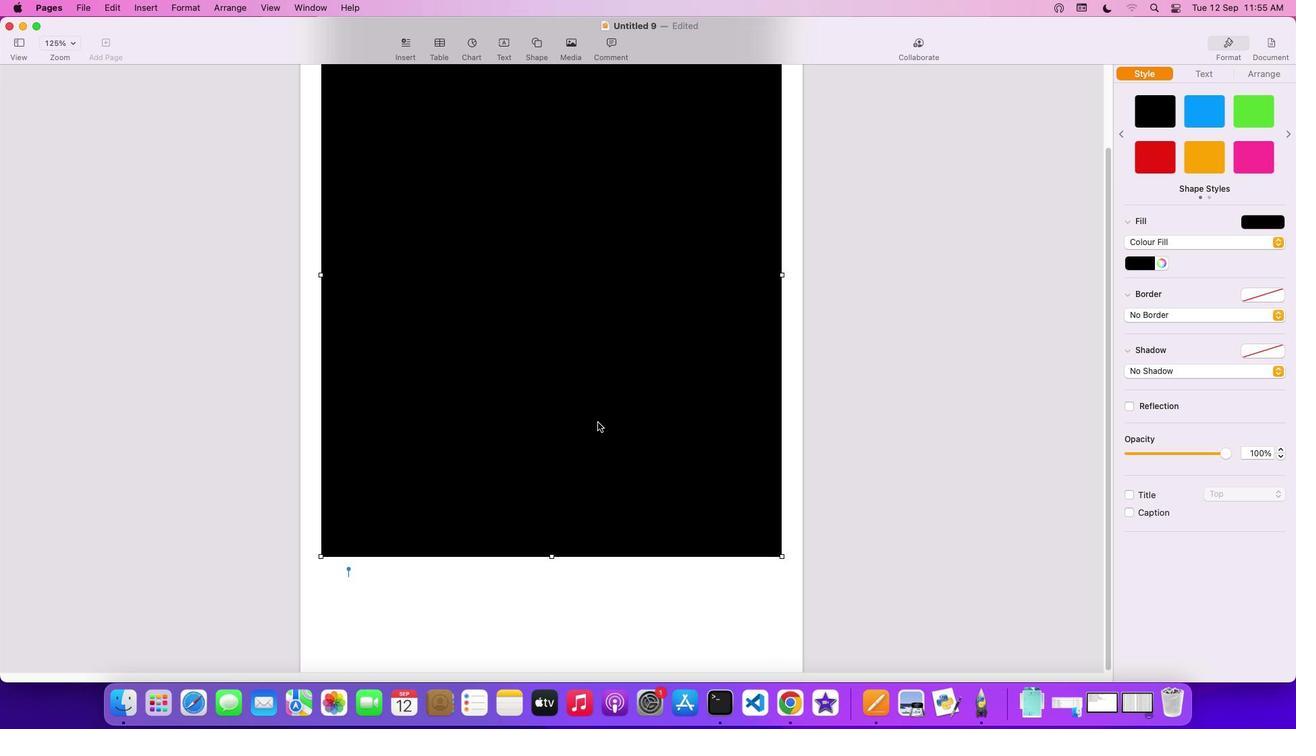 
Action: Mouse scrolled (597, 422) with delta (0, -4)
Screenshot: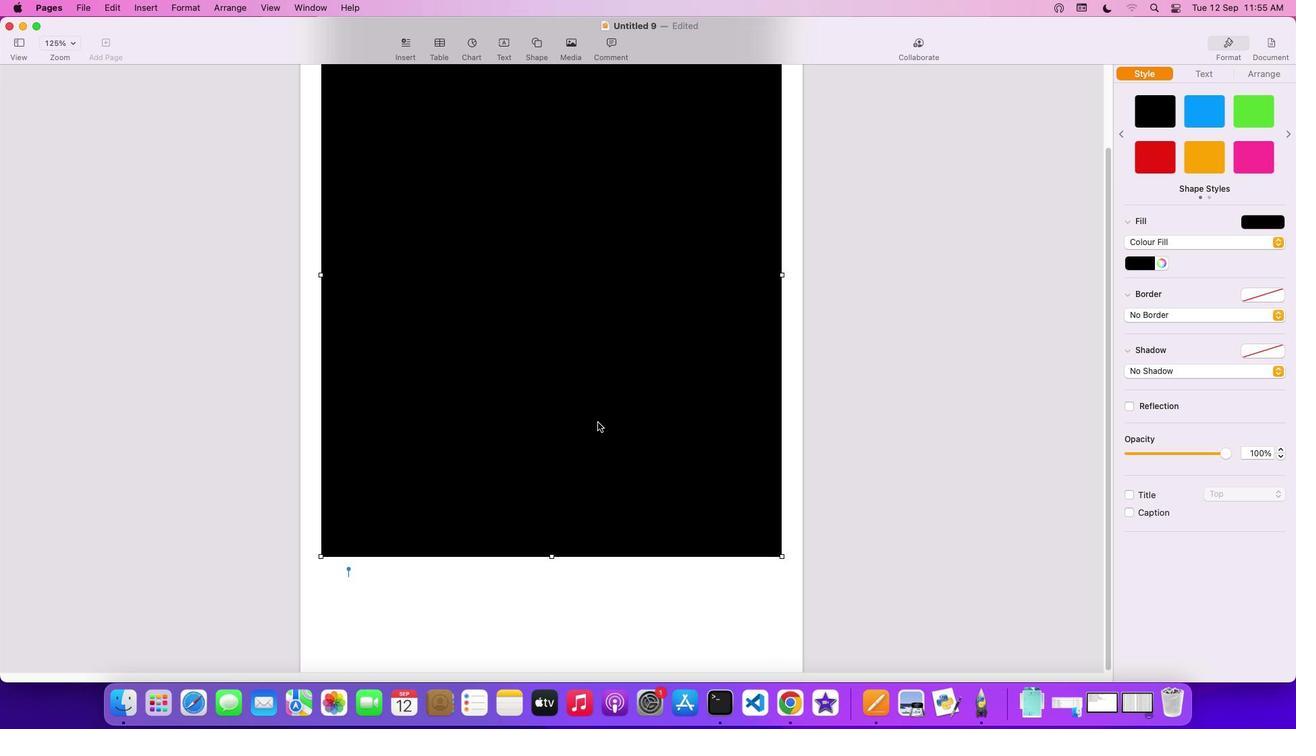 
Action: Mouse scrolled (597, 422) with delta (0, -4)
Screenshot: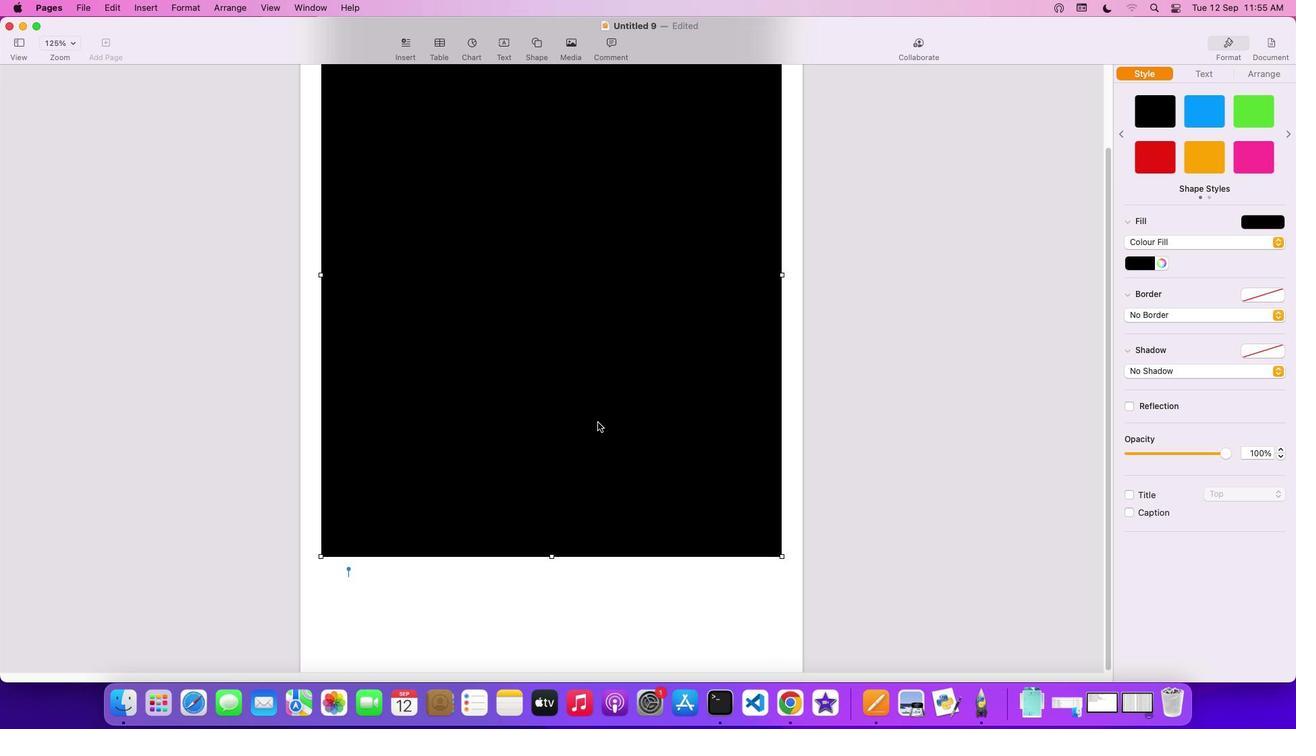 
Action: Mouse moved to (551, 555)
Screenshot: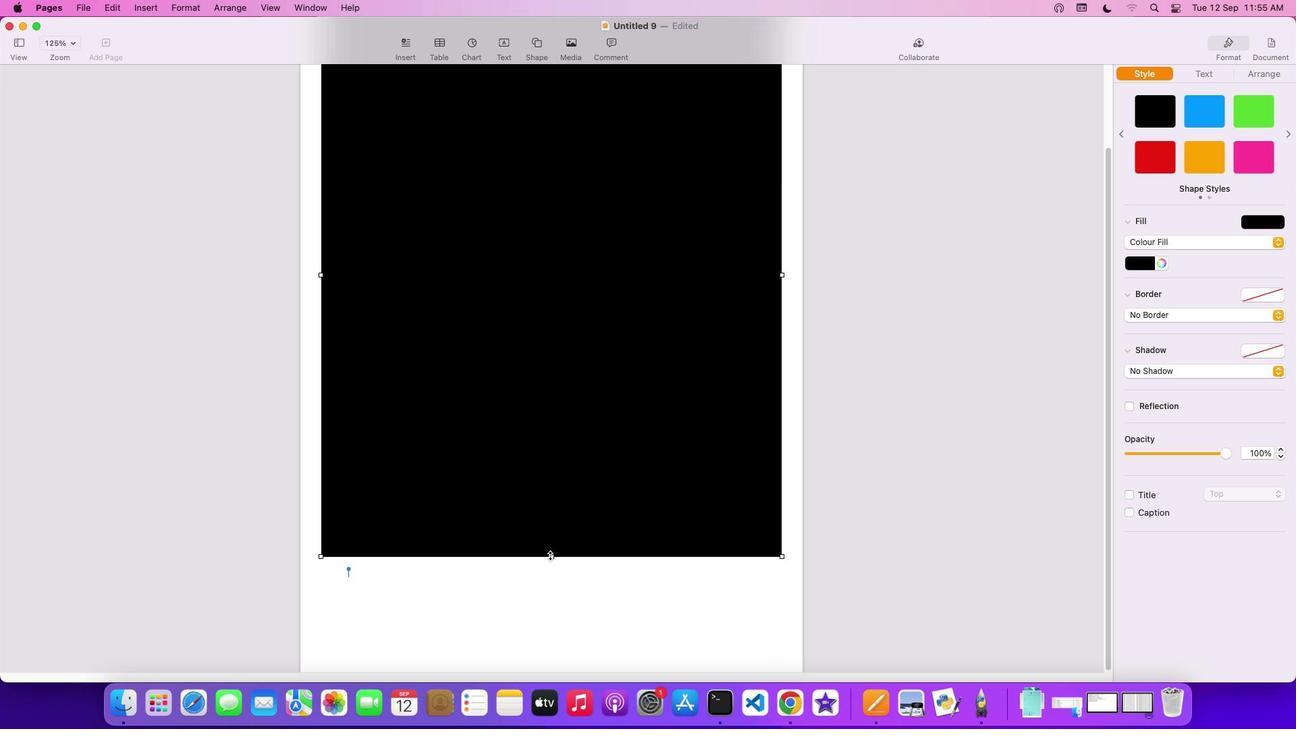 
Action: Mouse pressed left at (551, 555)
Screenshot: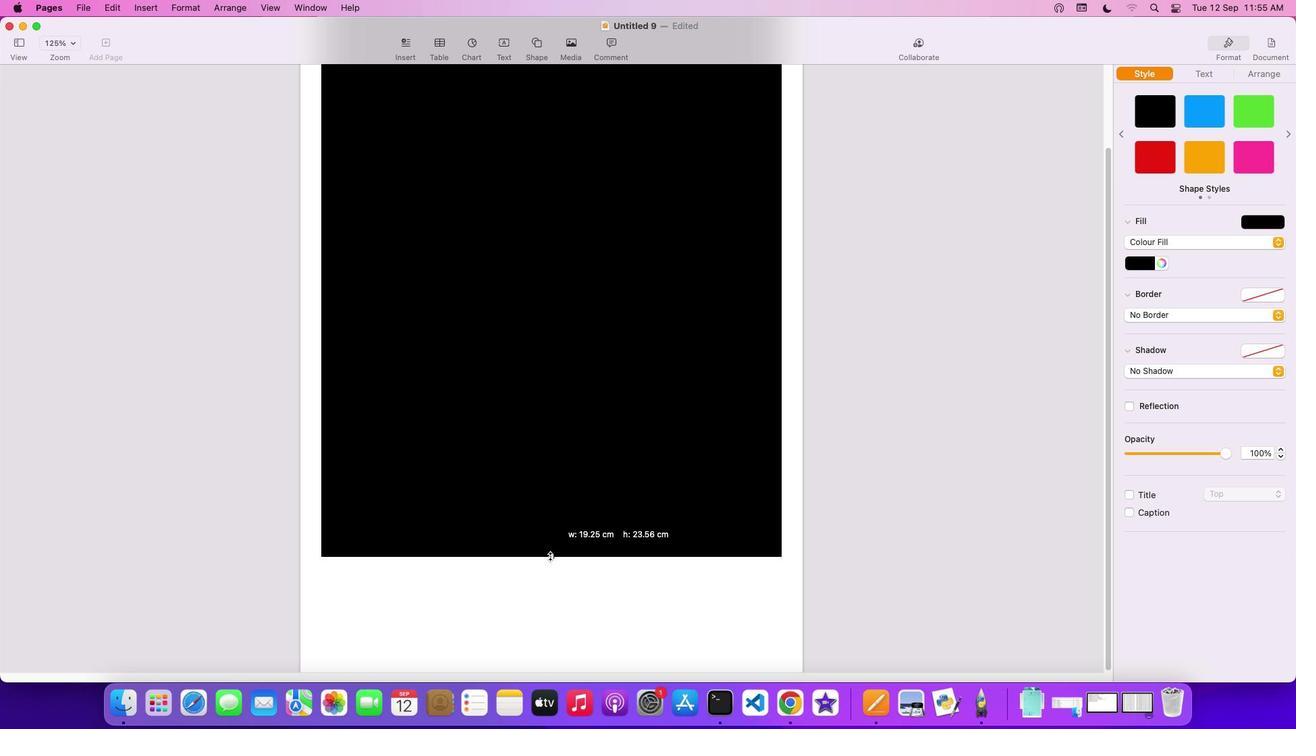 
Action: Mouse moved to (593, 655)
Screenshot: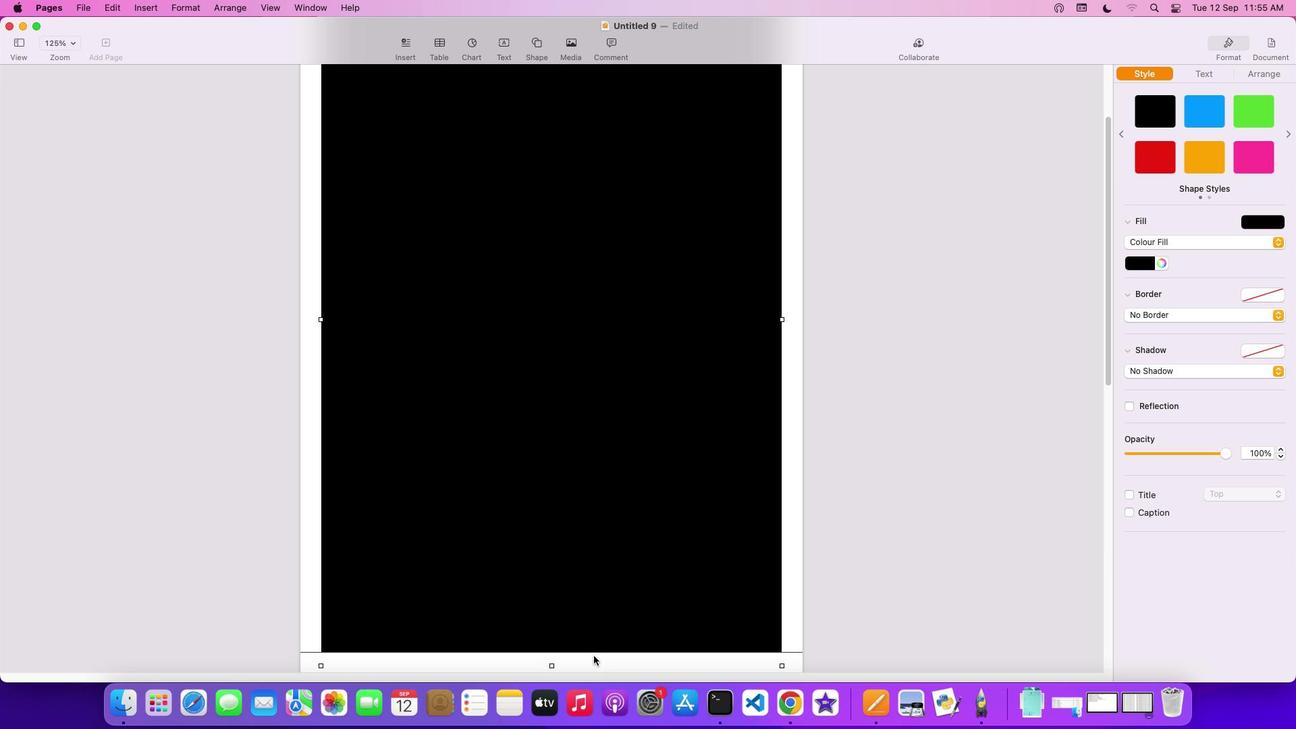 
Action: Mouse scrolled (593, 655) with delta (0, 0)
Screenshot: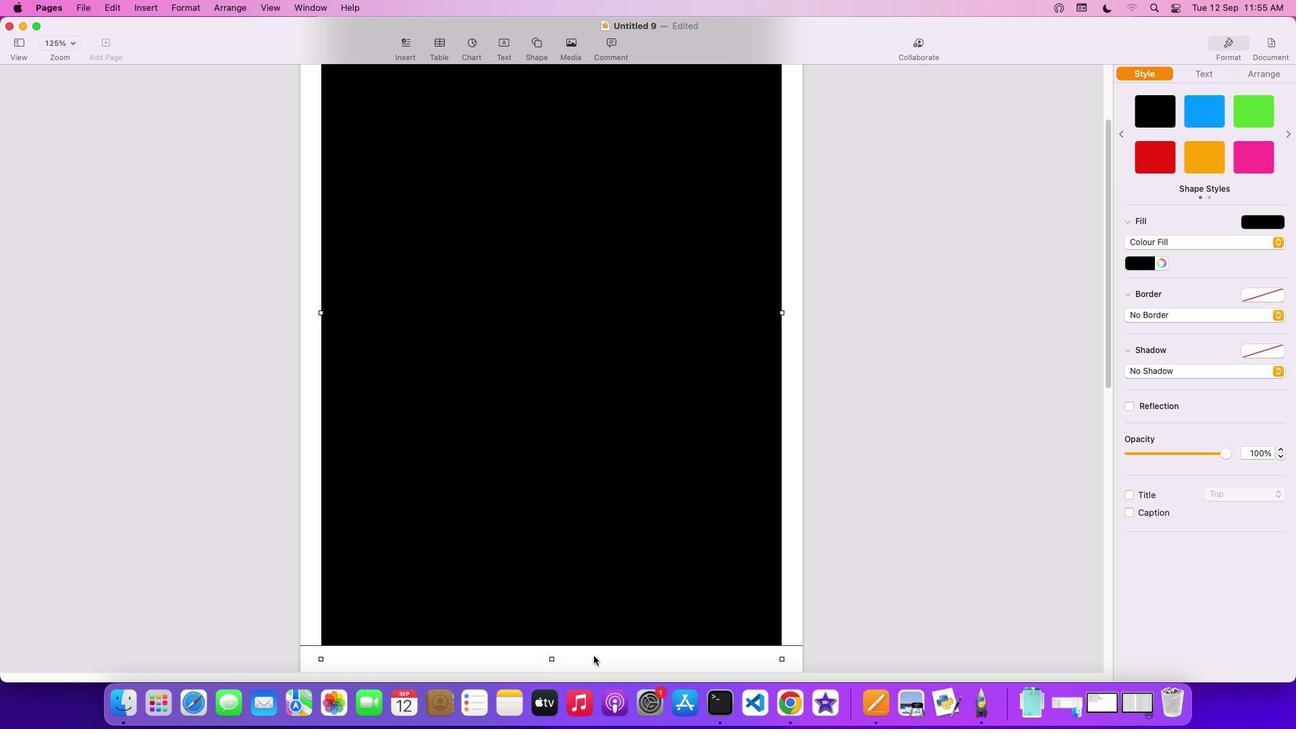 
Action: Mouse moved to (593, 655)
Screenshot: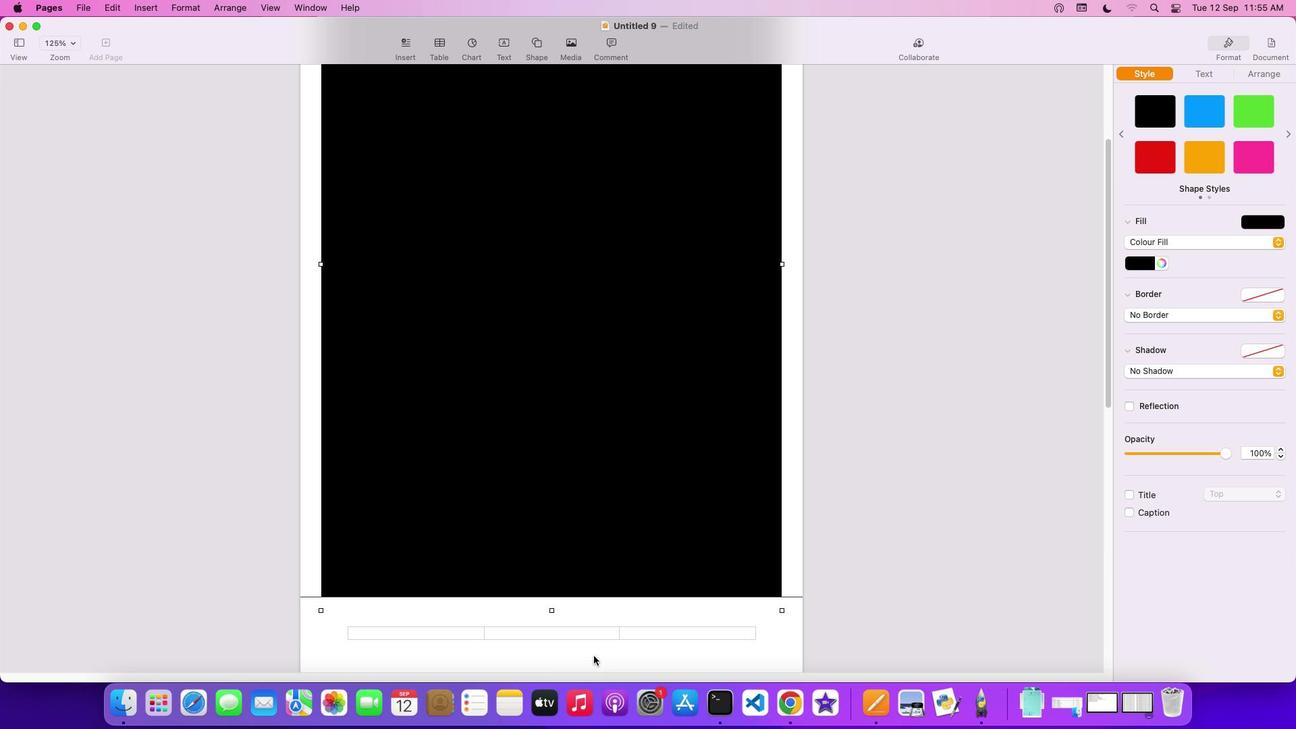 
Action: Mouse scrolled (593, 655) with delta (0, 0)
Screenshot: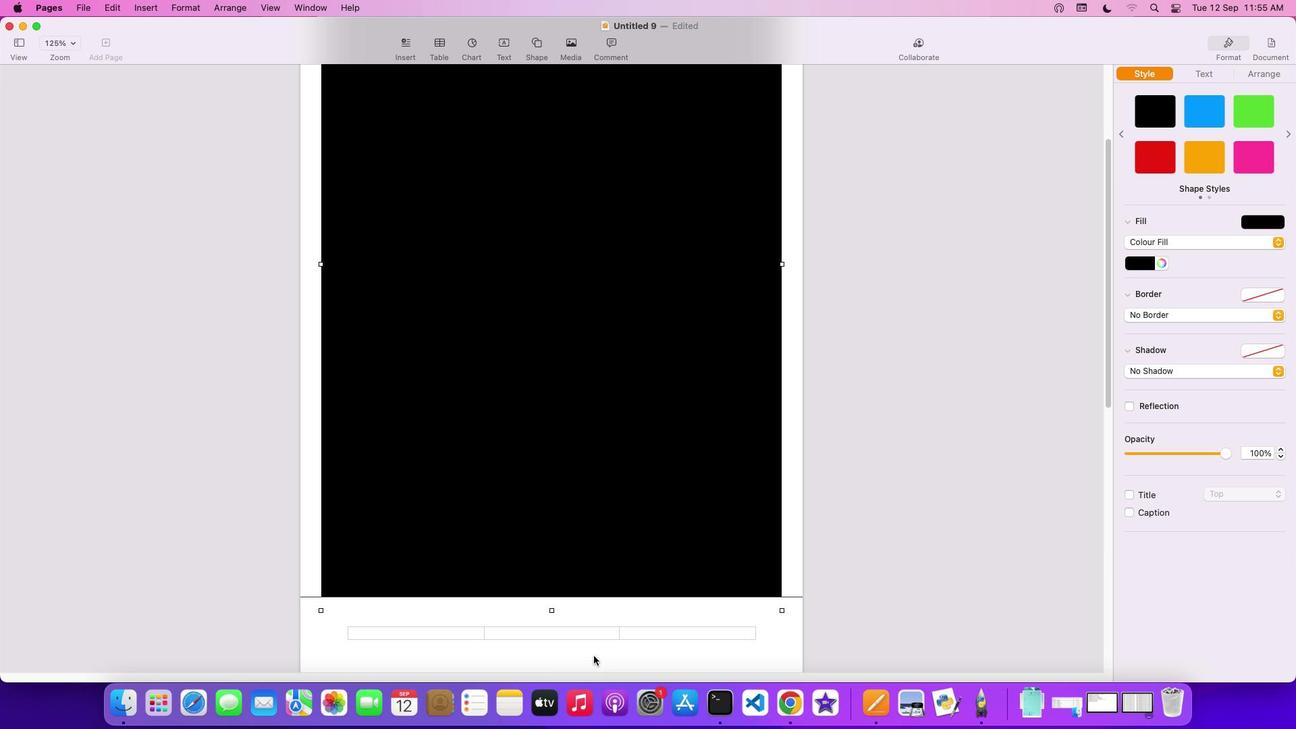 
Action: Mouse moved to (593, 656)
Screenshot: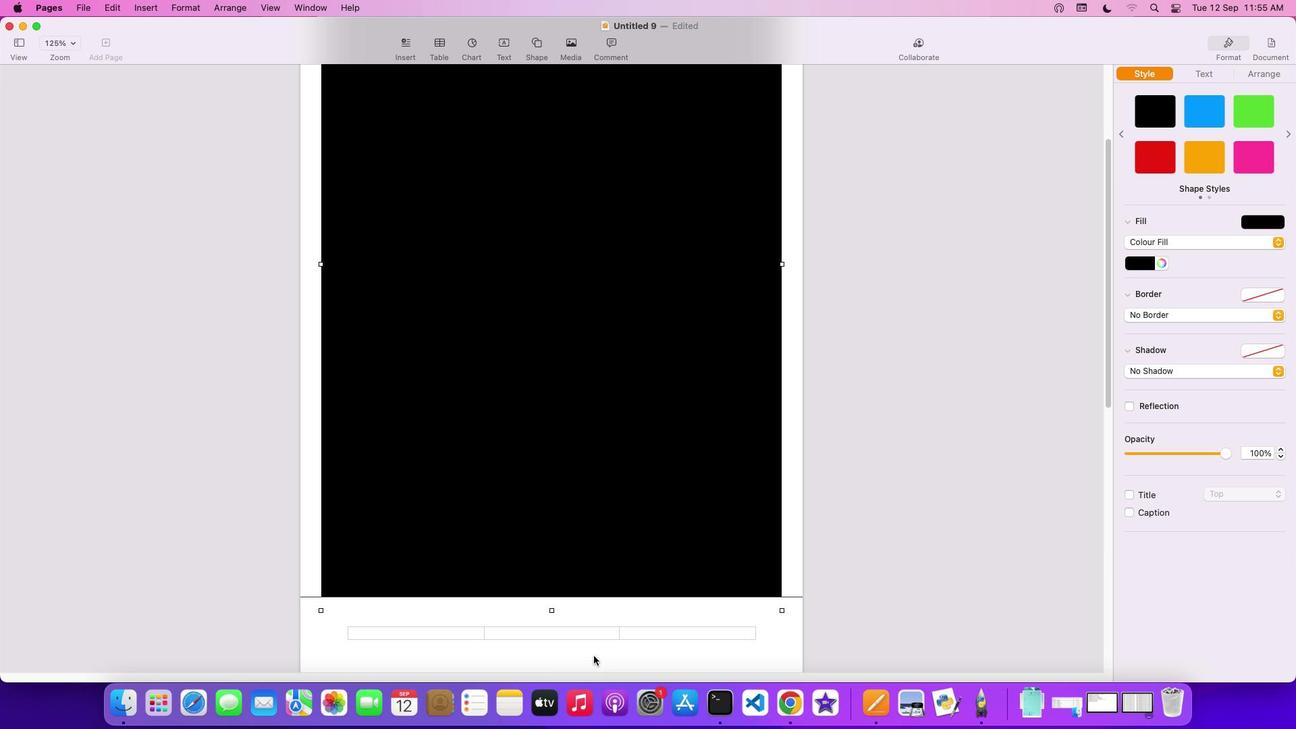 
Action: Mouse scrolled (593, 656) with delta (0, -2)
Screenshot: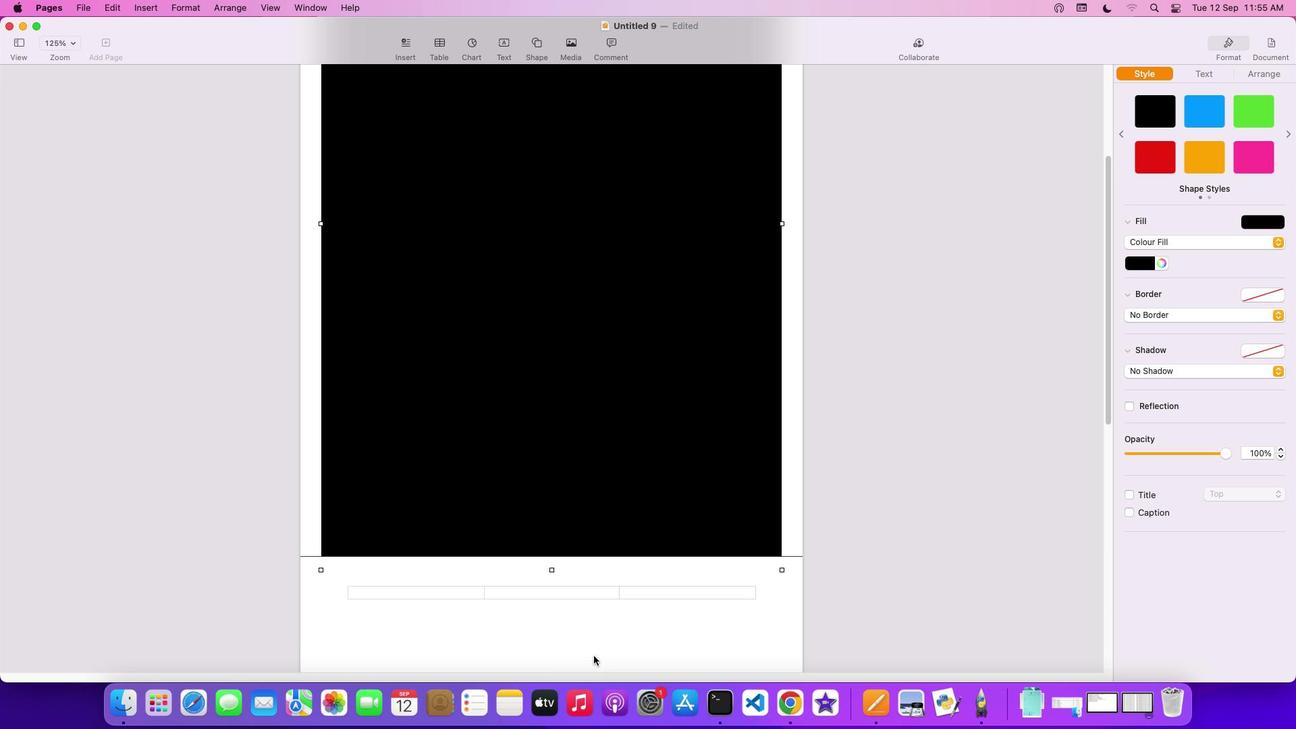
Action: Mouse scrolled (593, 656) with delta (0, -3)
Screenshot: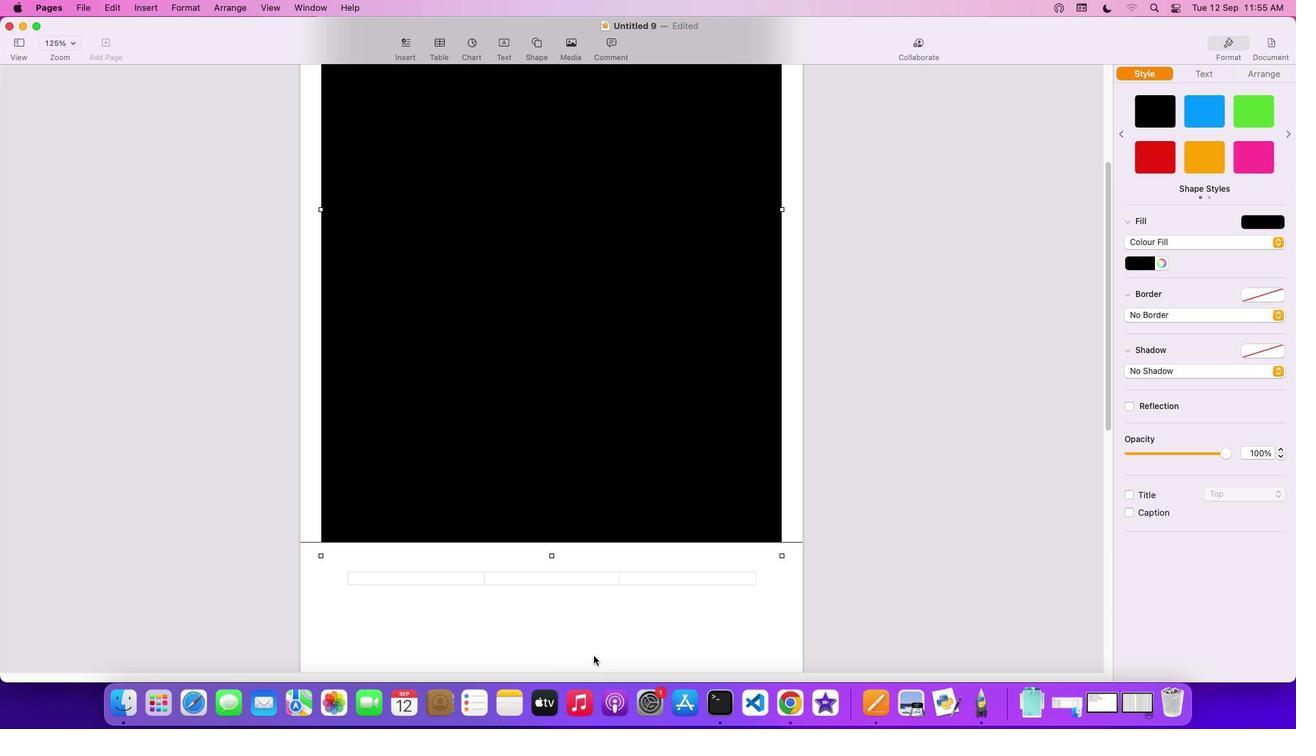 
Action: Mouse scrolled (593, 656) with delta (0, -4)
Screenshot: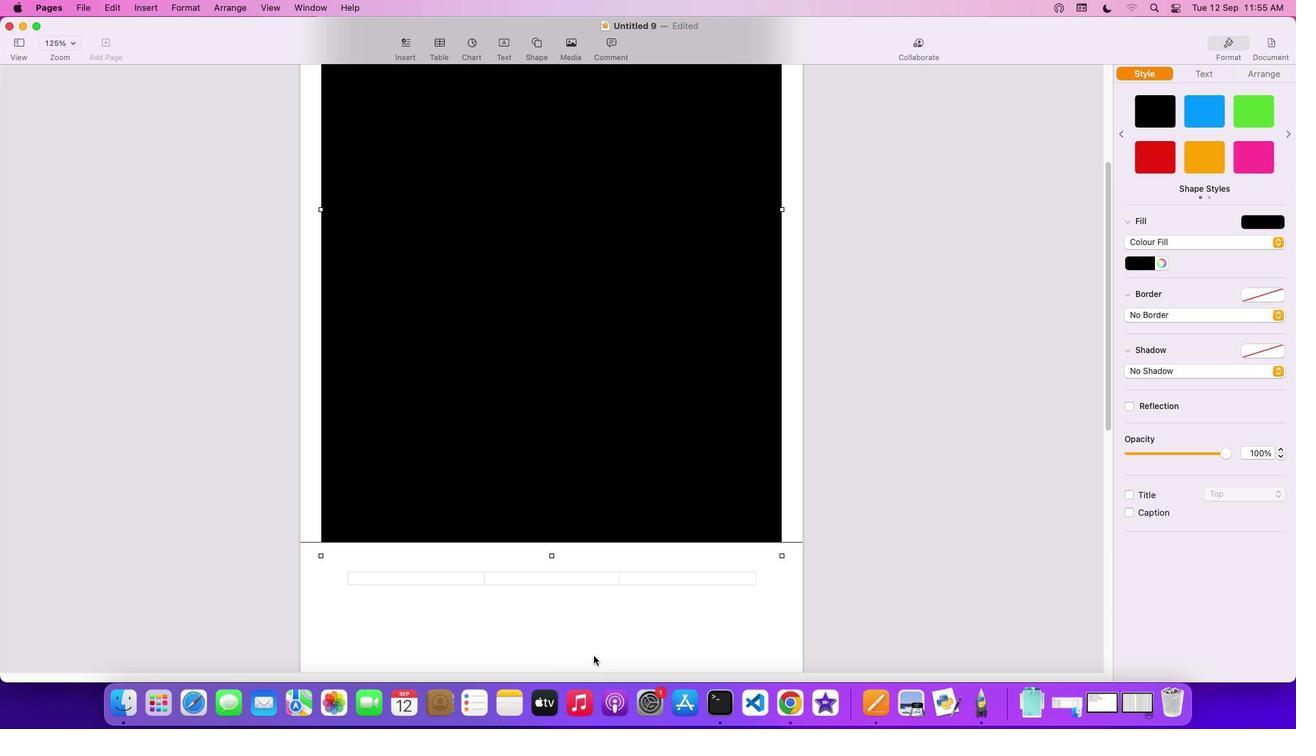 
Action: Mouse moved to (566, 511)
Screenshot: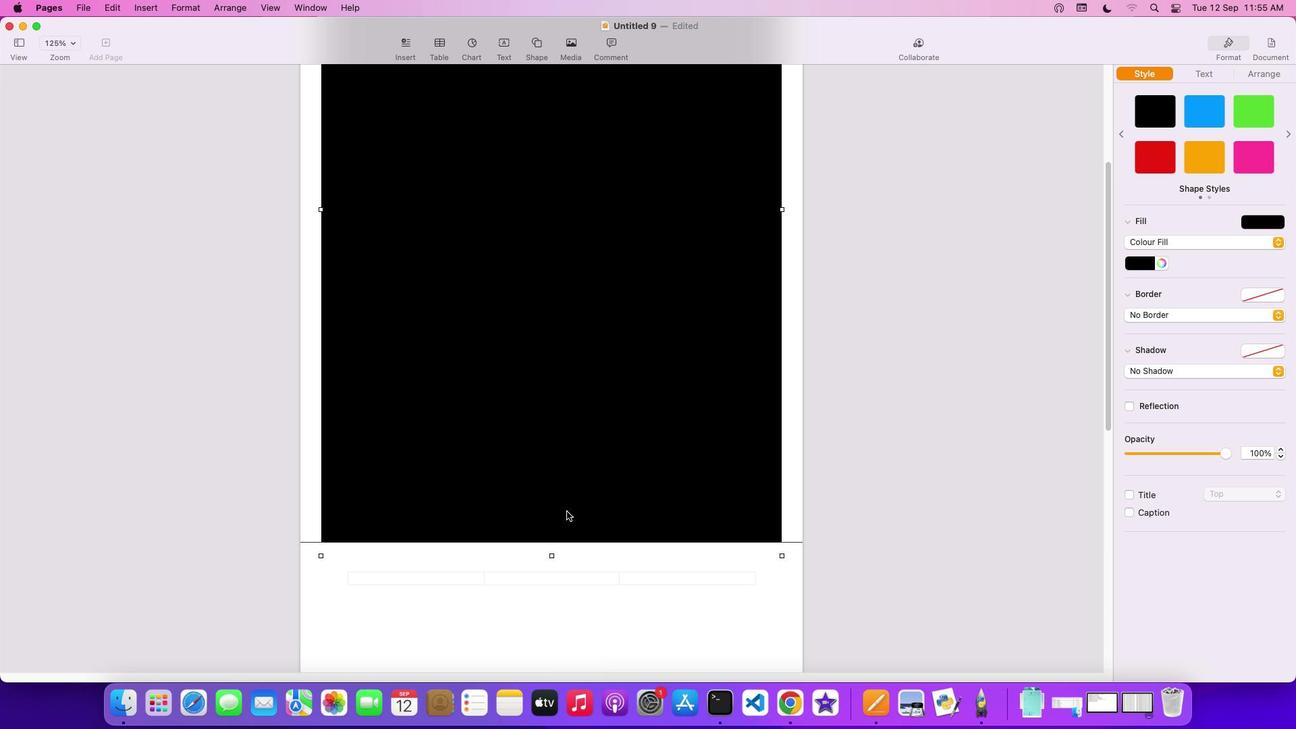
Action: Mouse pressed left at (566, 511)
Screenshot: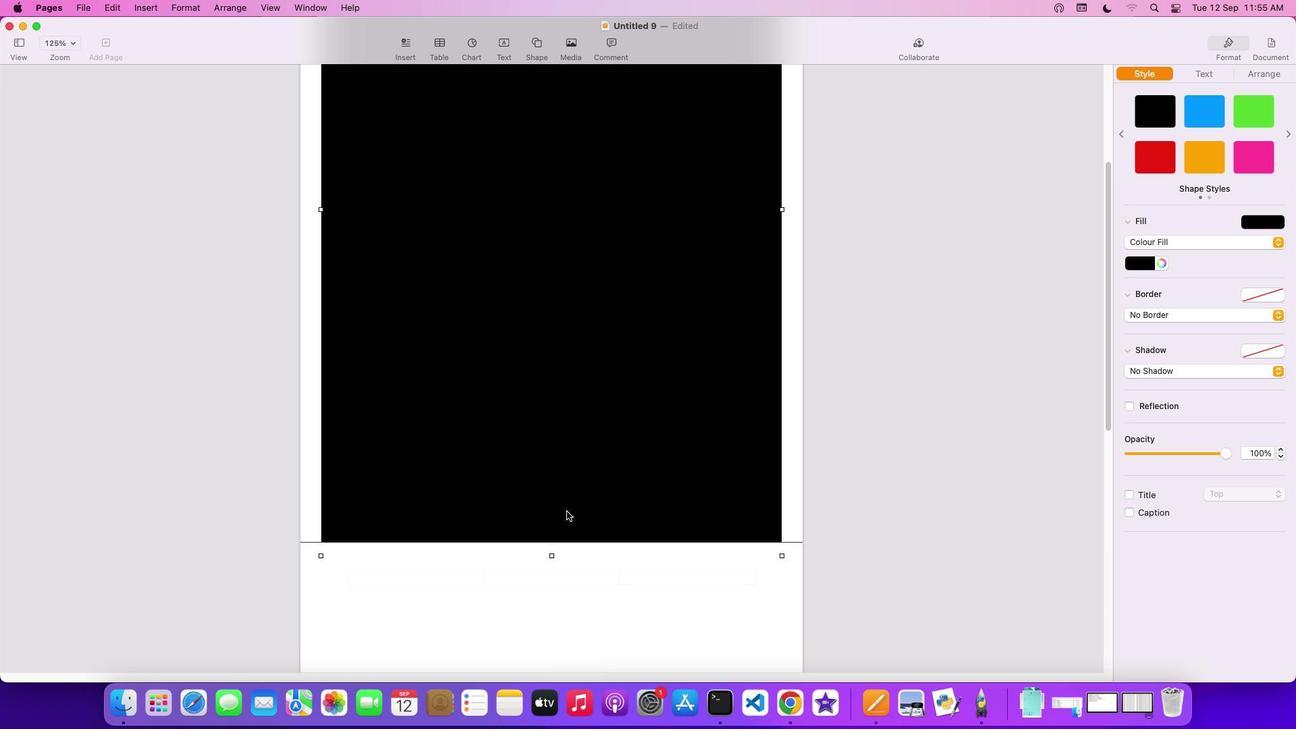 
Action: Mouse moved to (551, 501)
Screenshot: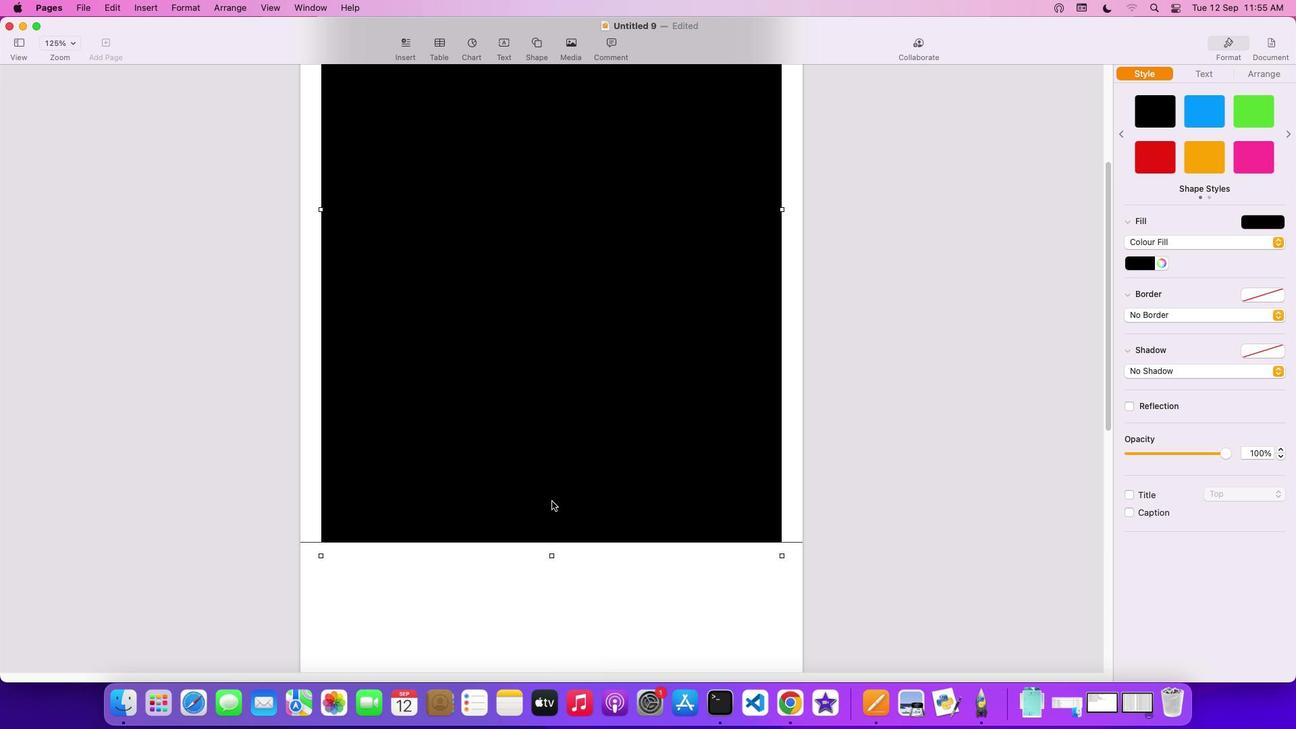 
Action: Mouse pressed left at (551, 501)
Screenshot: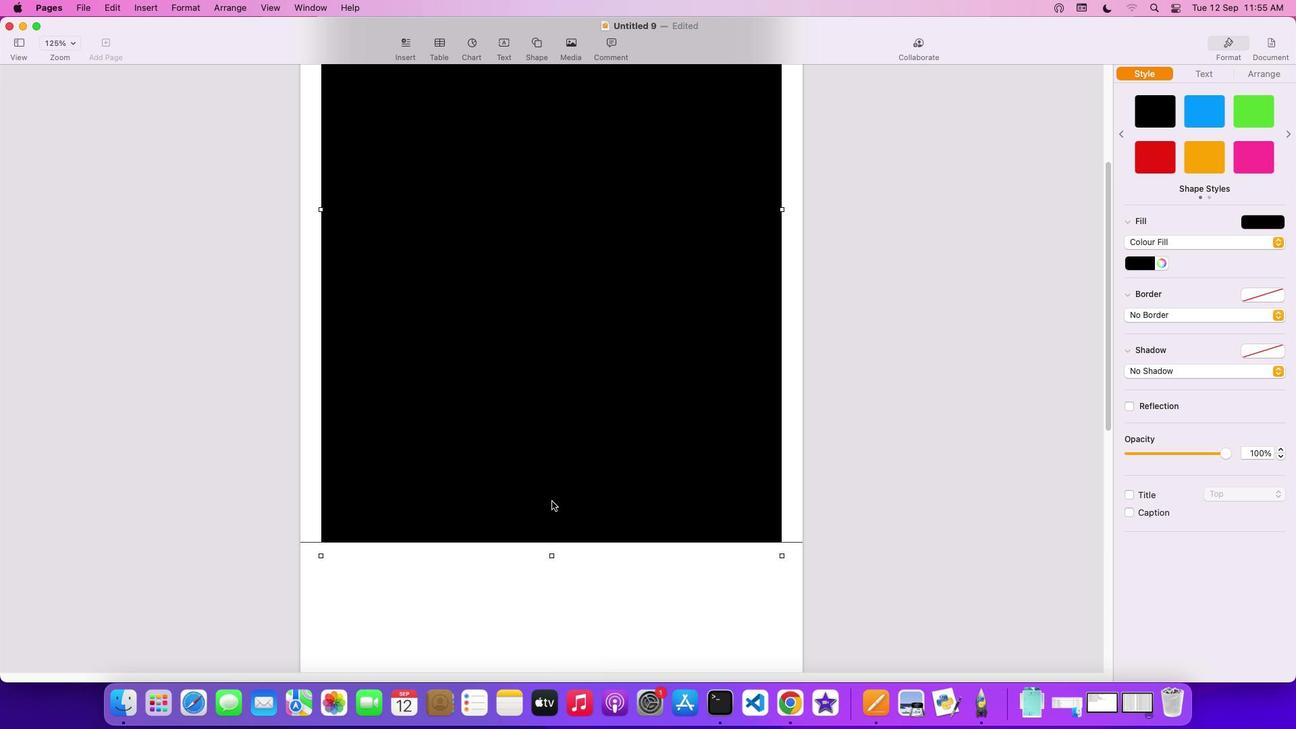 
Action: Mouse moved to (551, 554)
Screenshot: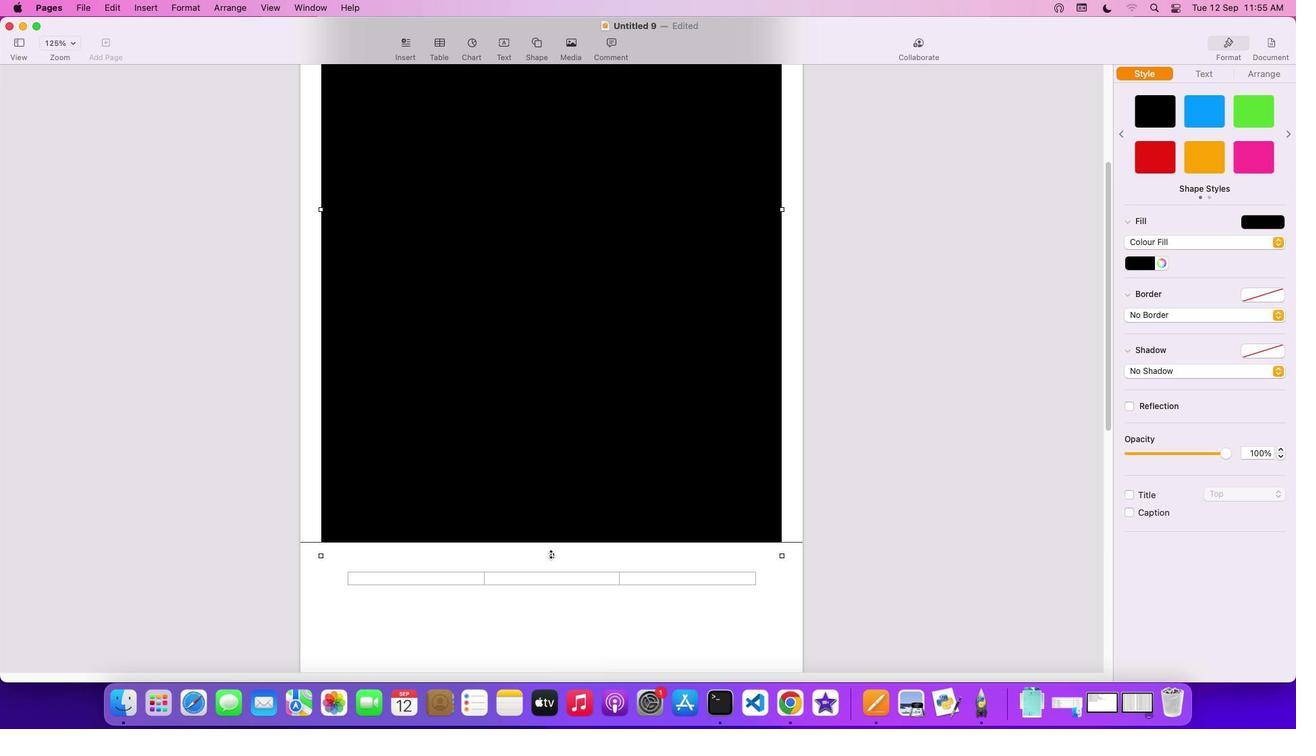 
Action: Mouse pressed left at (551, 554)
Screenshot: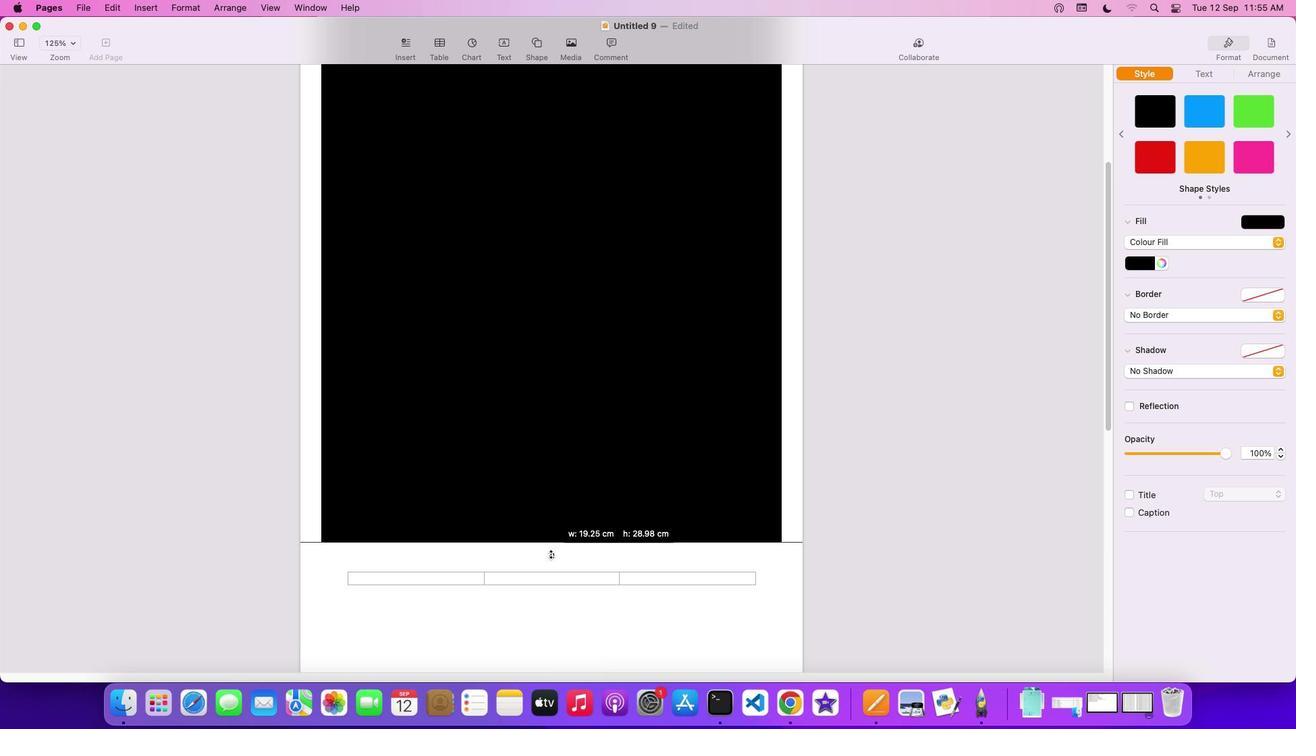 
Action: Mouse moved to (578, 485)
Screenshot: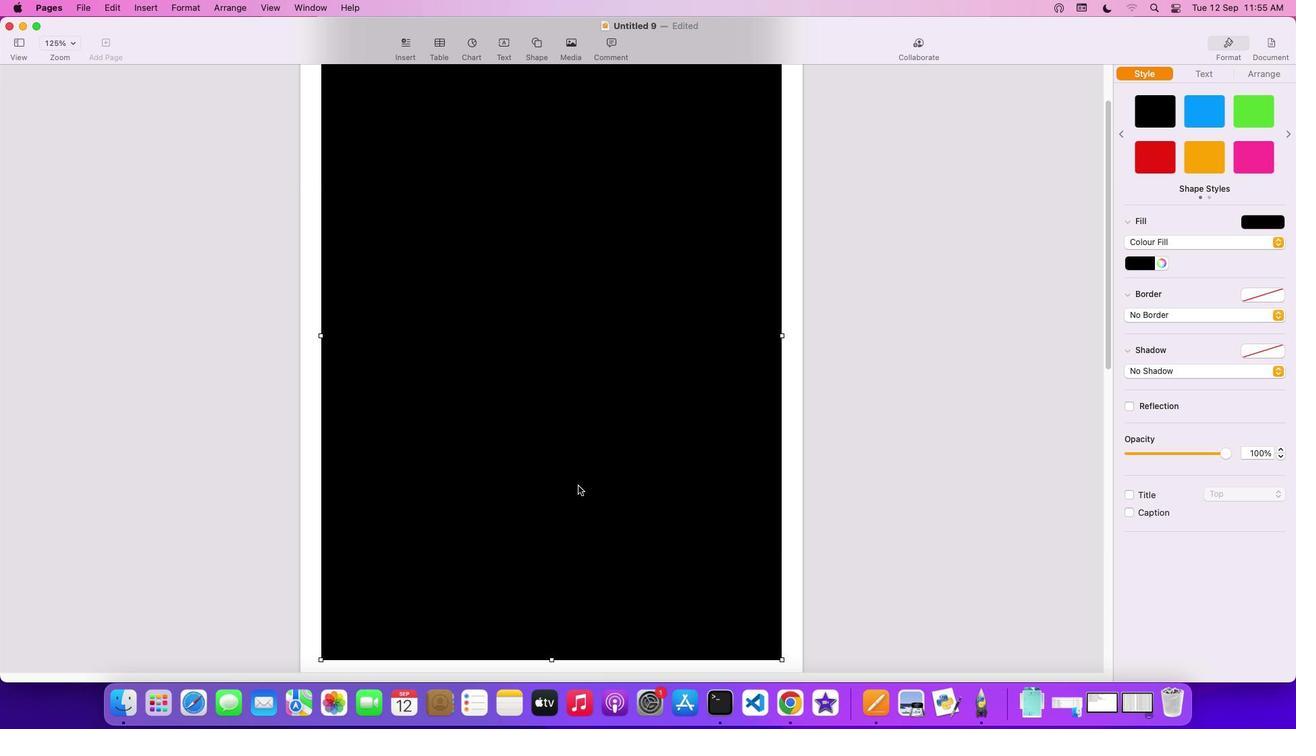 
Action: Mouse scrolled (578, 485) with delta (0, 0)
Screenshot: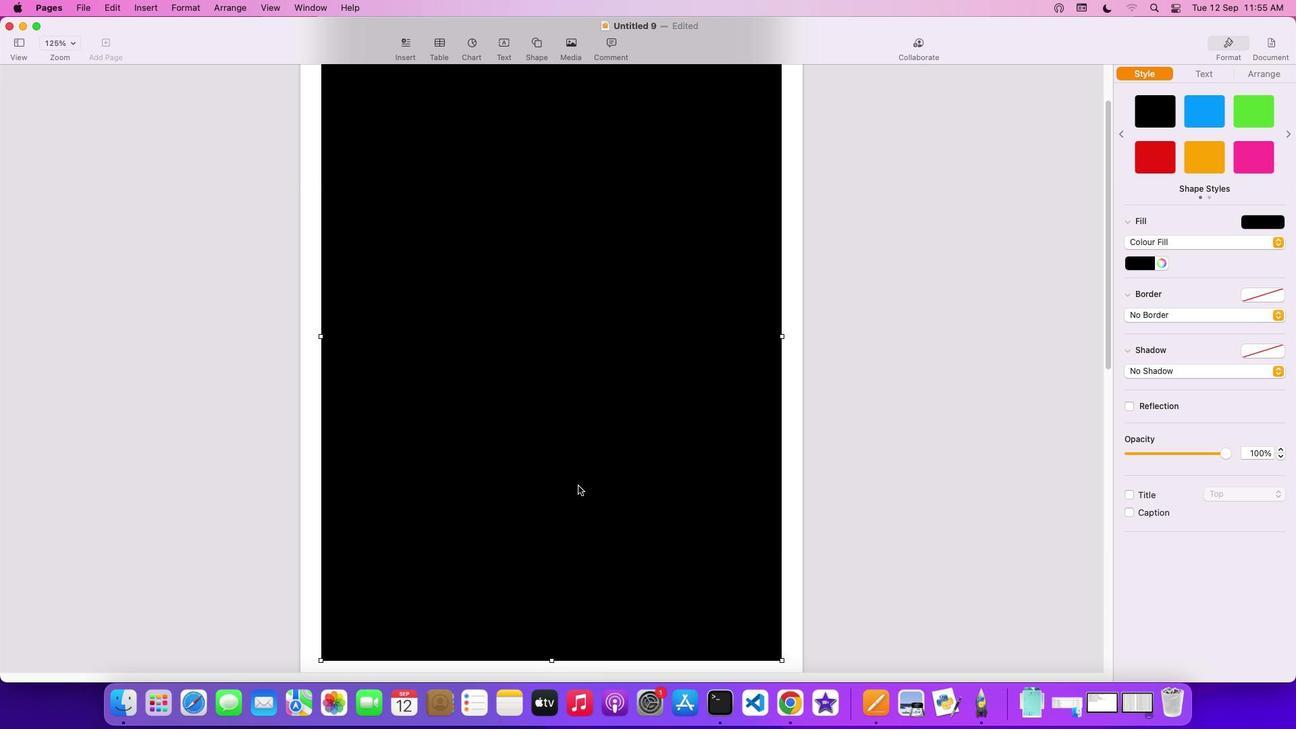 
Action: Mouse scrolled (578, 485) with delta (0, 0)
Screenshot: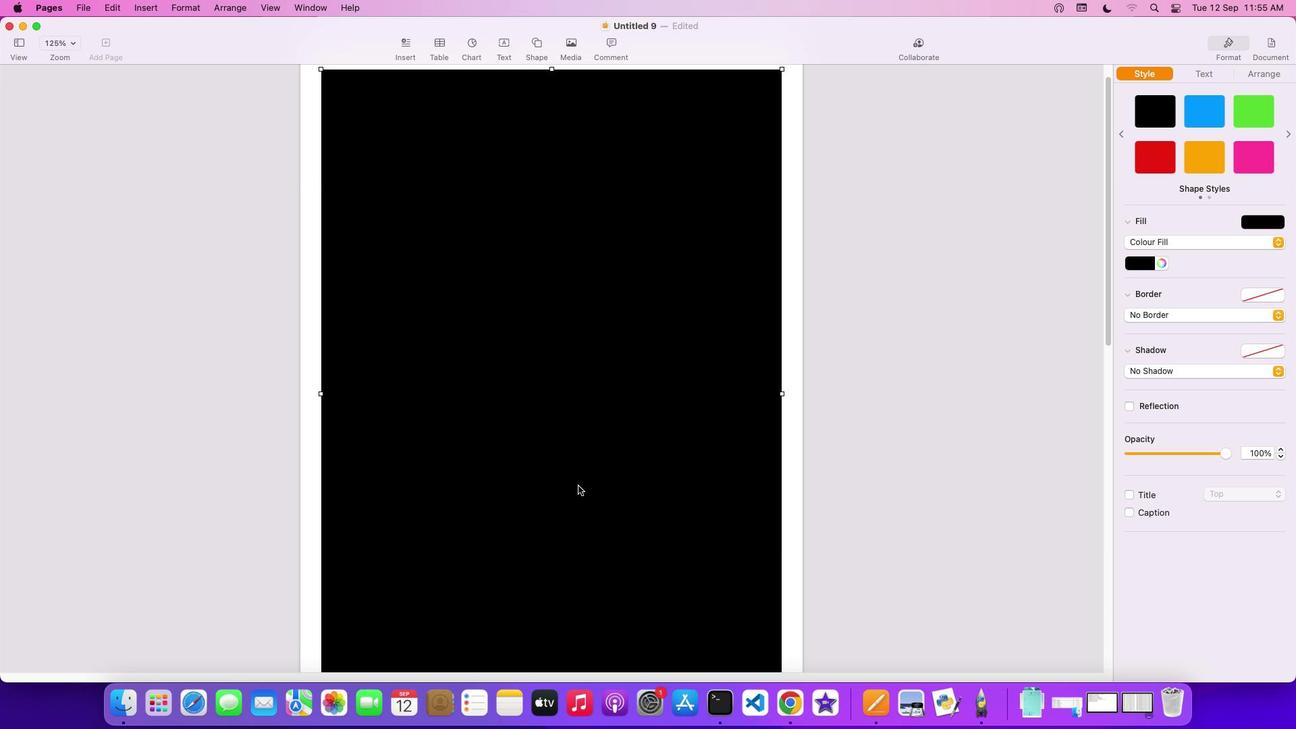 
Action: Mouse scrolled (578, 485) with delta (0, 2)
Screenshot: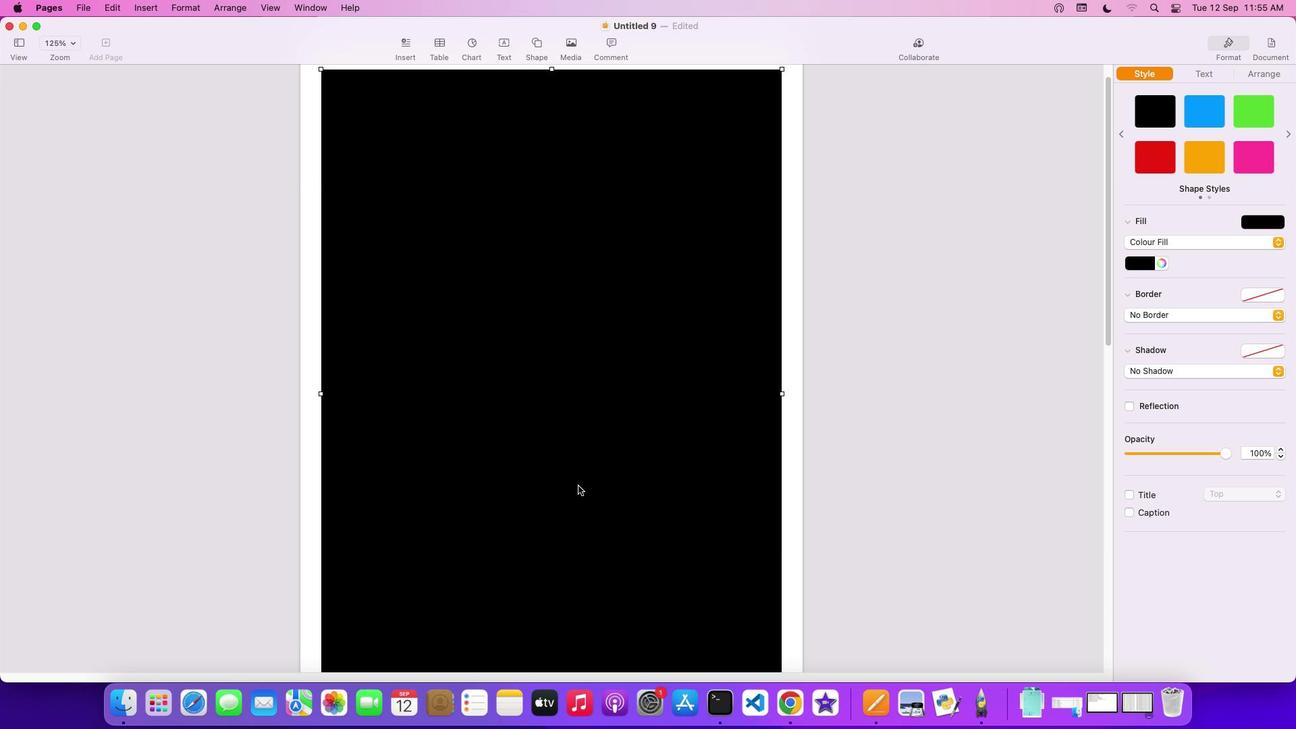 
Action: Mouse scrolled (578, 485) with delta (0, 3)
Screenshot: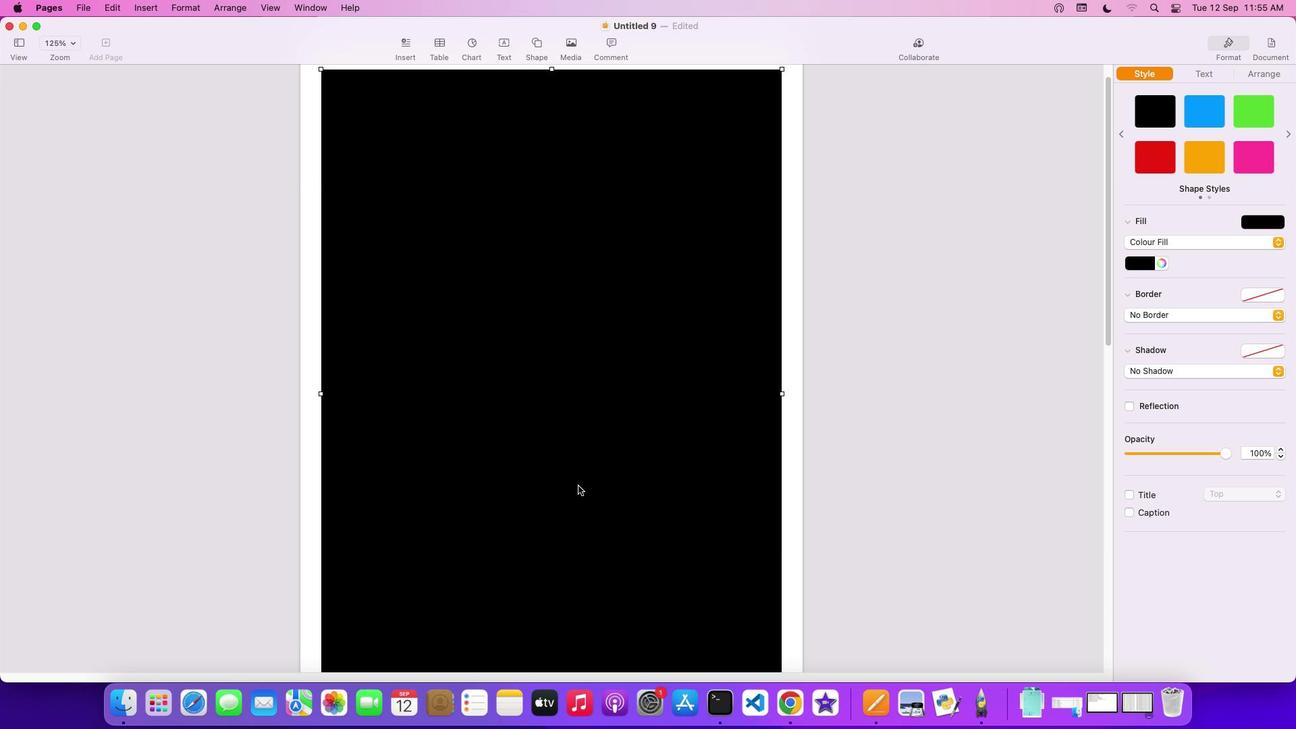 
Action: Mouse scrolled (578, 485) with delta (0, 4)
Screenshot: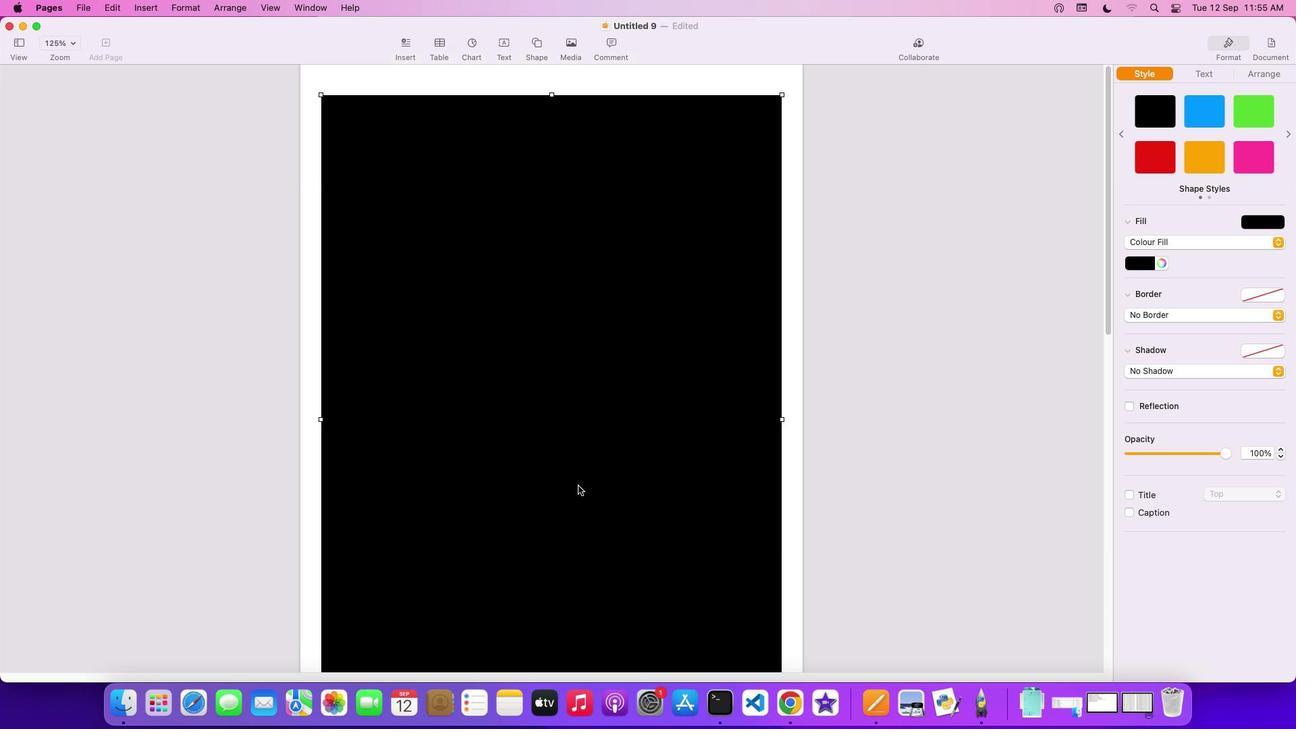 
Action: Mouse moved to (548, 488)
Screenshot: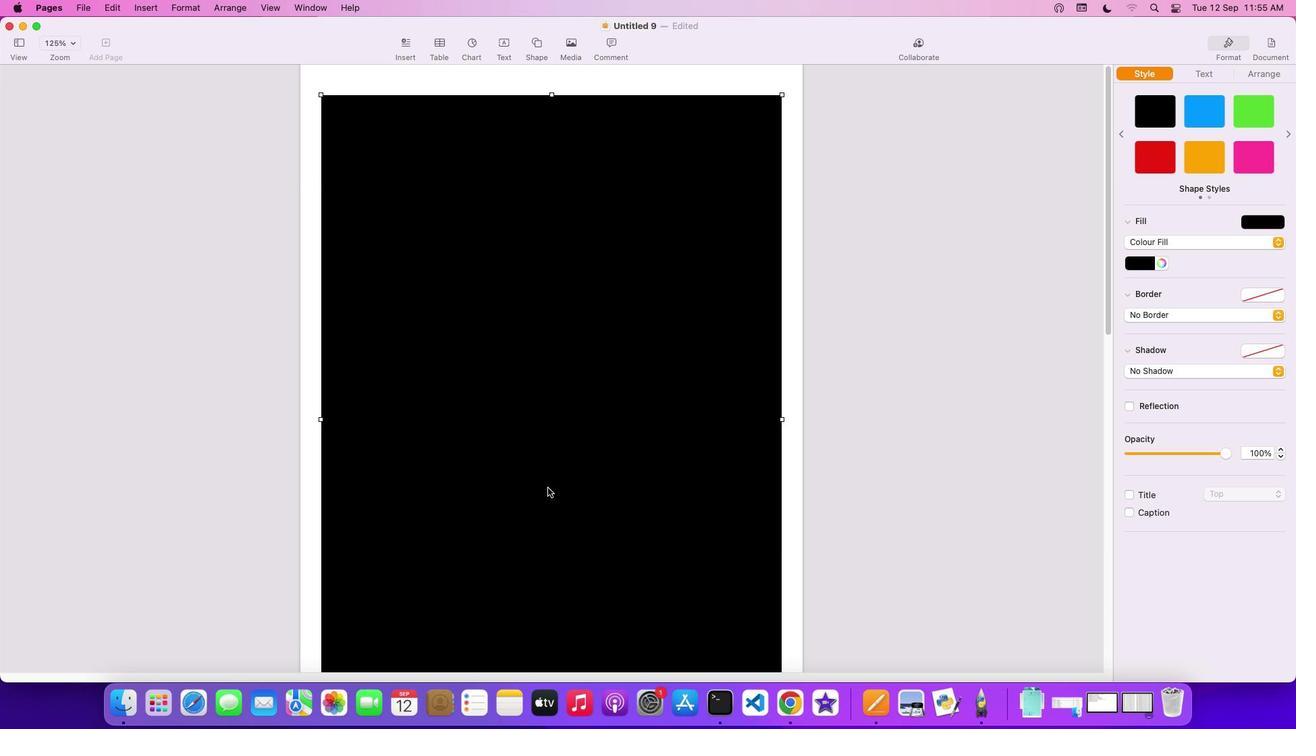 
Action: Mouse pressed left at (548, 488)
Screenshot: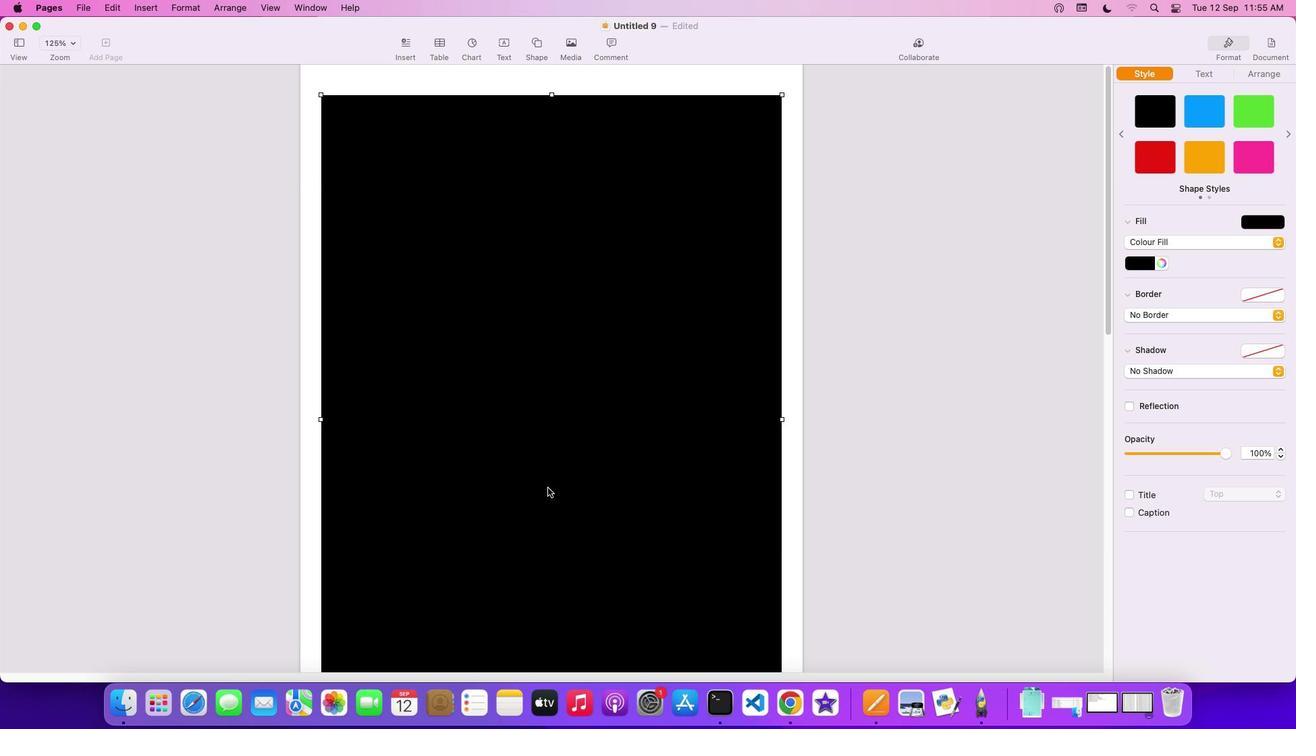 
Action: Mouse moved to (650, 539)
Screenshot: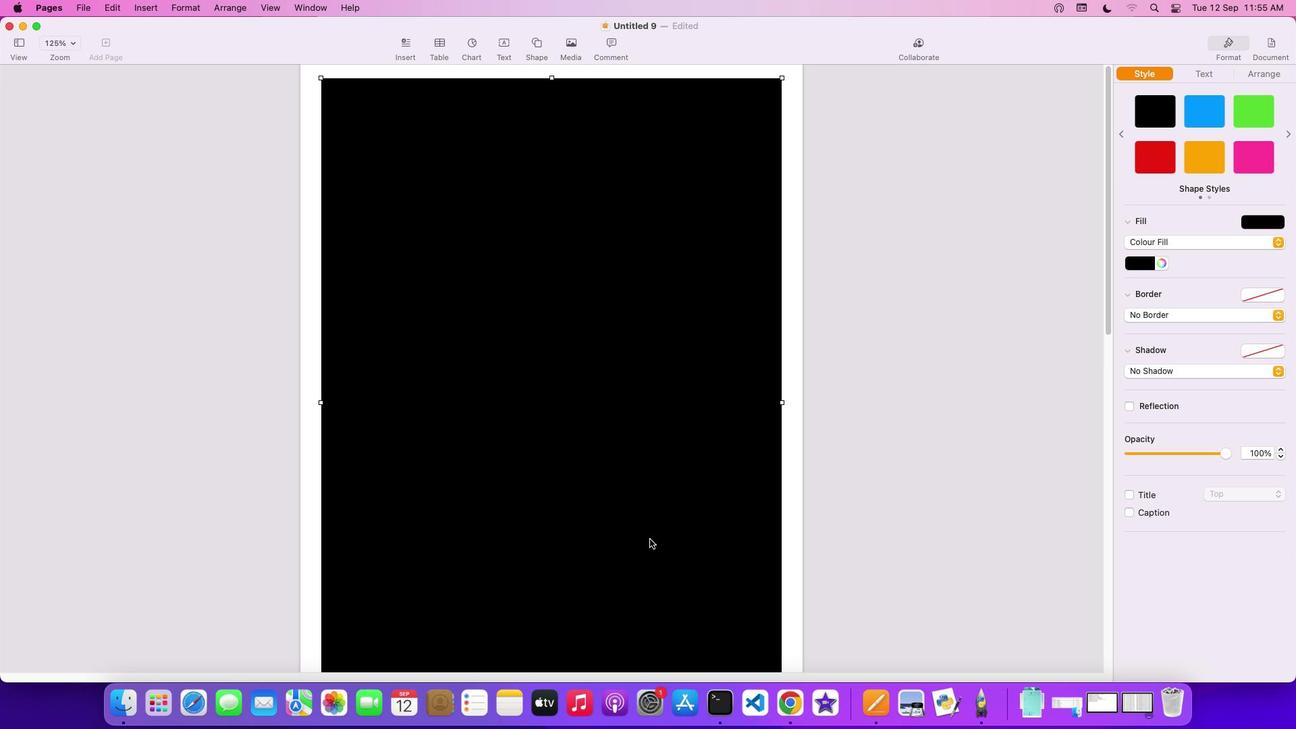 
Action: Mouse scrolled (650, 539) with delta (0, 0)
Screenshot: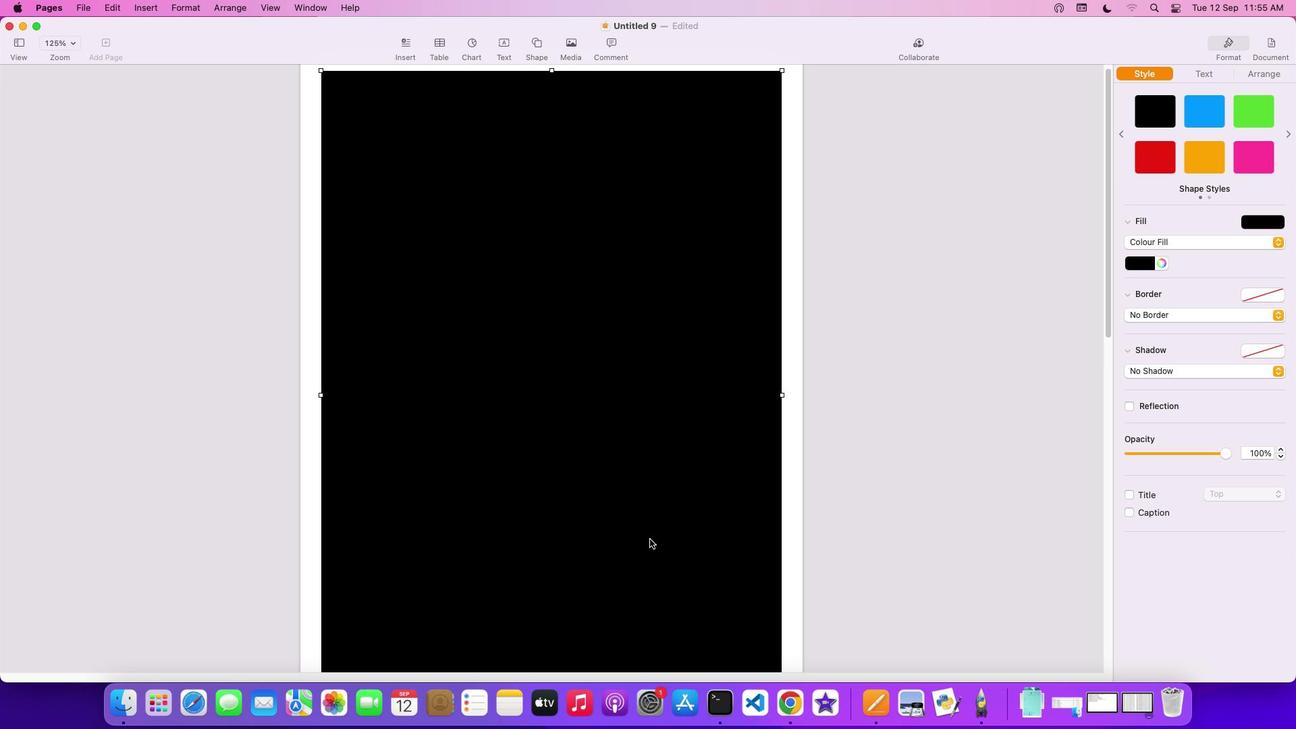
Action: Mouse scrolled (650, 539) with delta (0, 0)
Screenshot: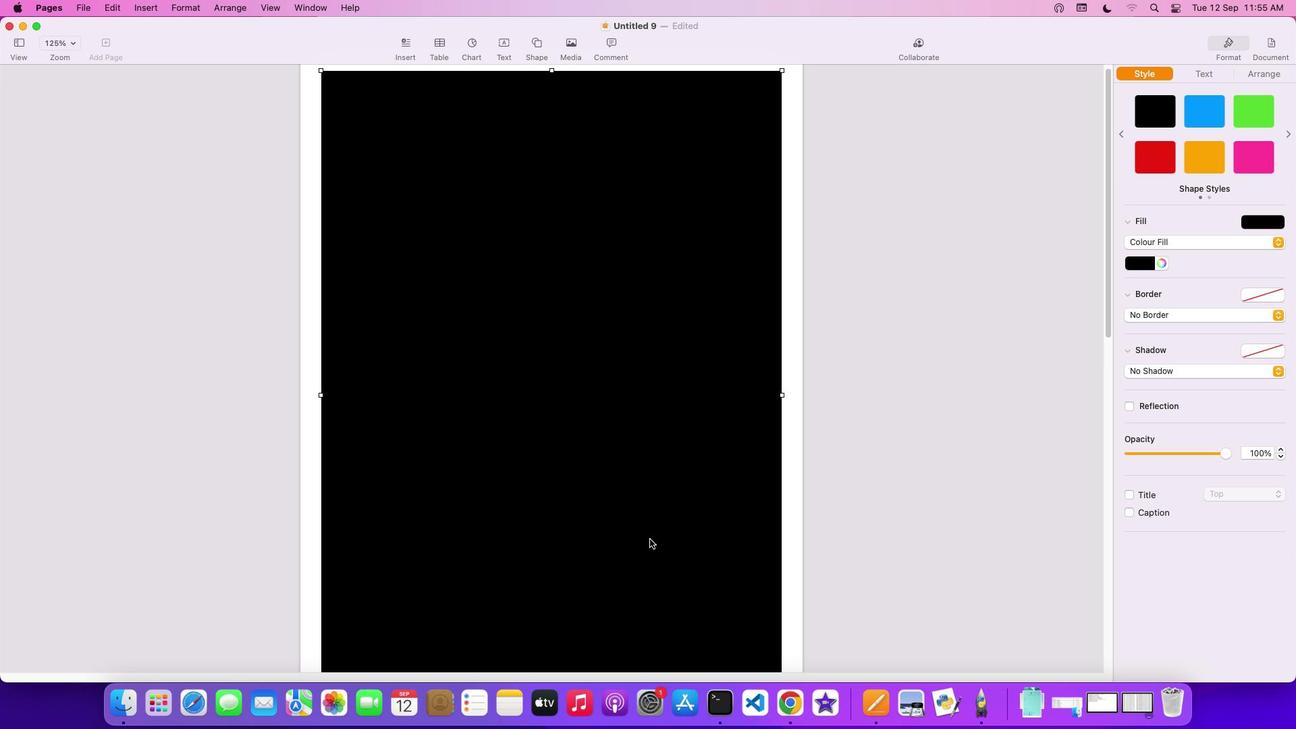 
Action: Mouse scrolled (650, 539) with delta (0, -2)
Screenshot: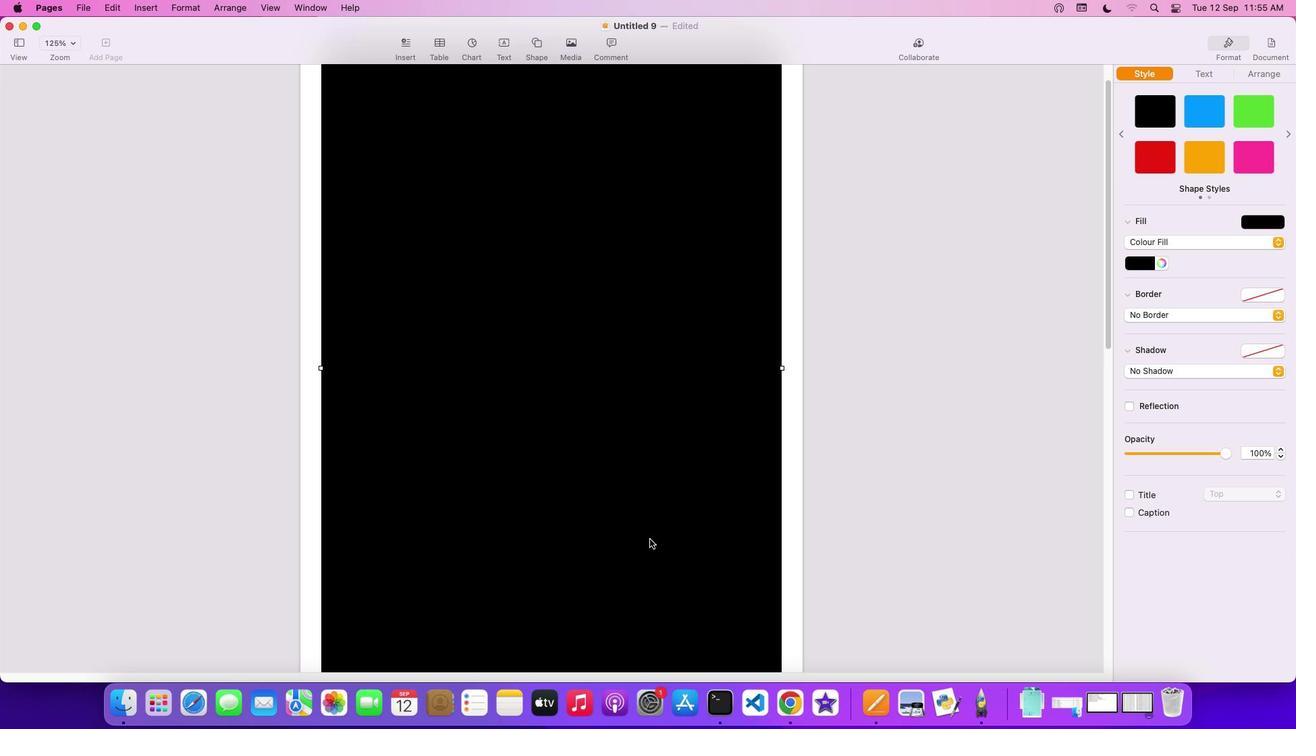
Action: Mouse scrolled (650, 539) with delta (0, -3)
Screenshot: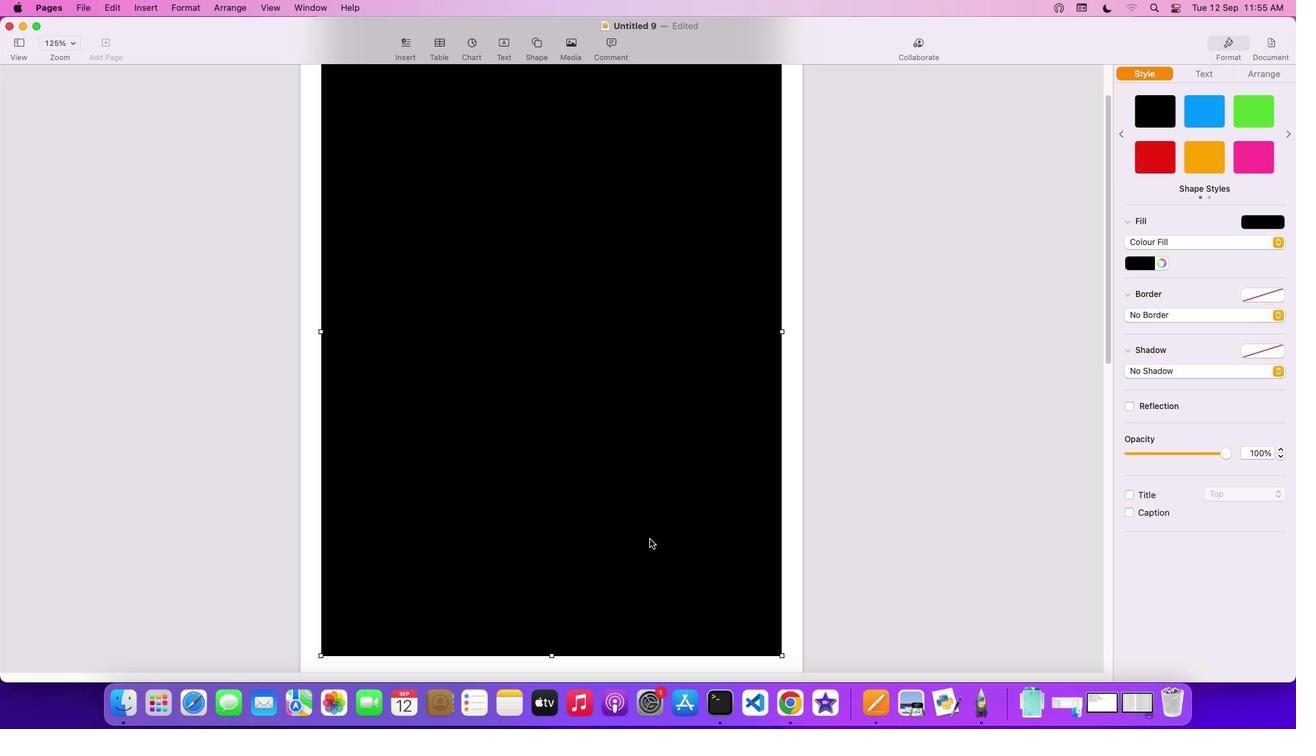 
Action: Mouse moved to (649, 539)
Screenshot: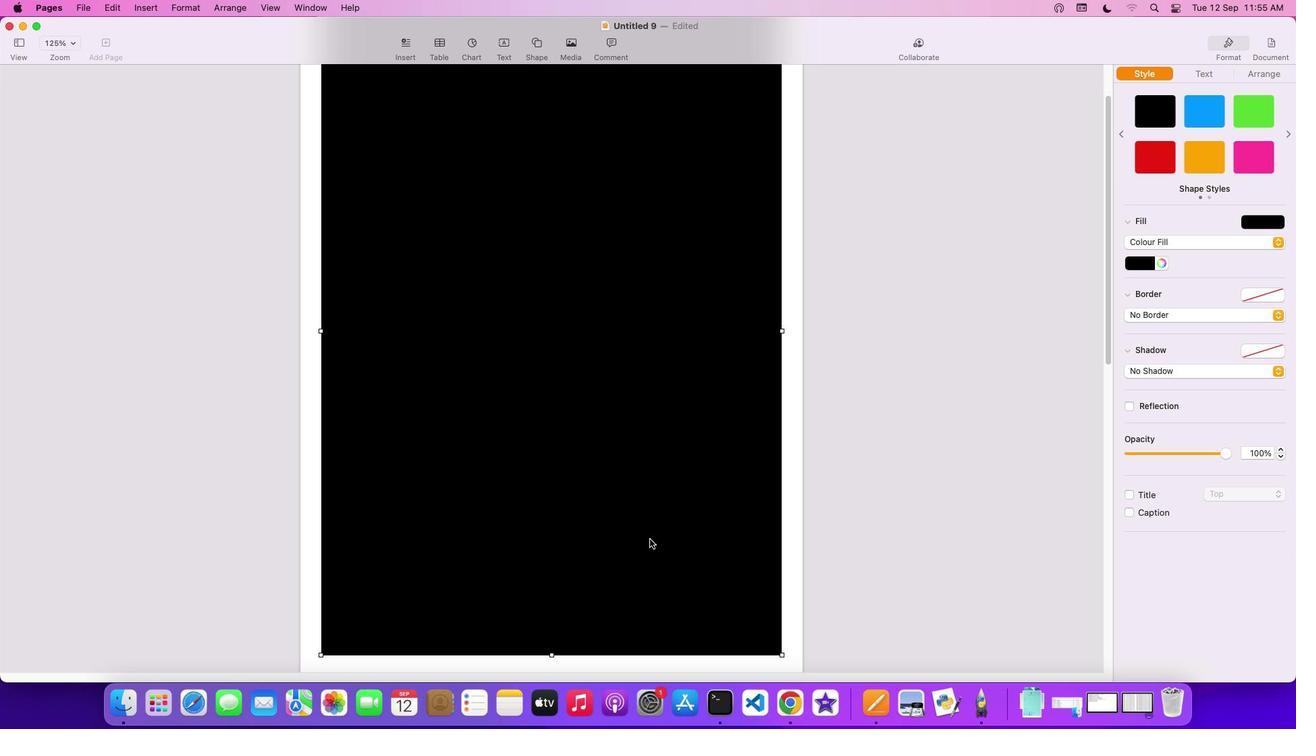 
Action: Mouse scrolled (649, 539) with delta (0, 0)
Screenshot: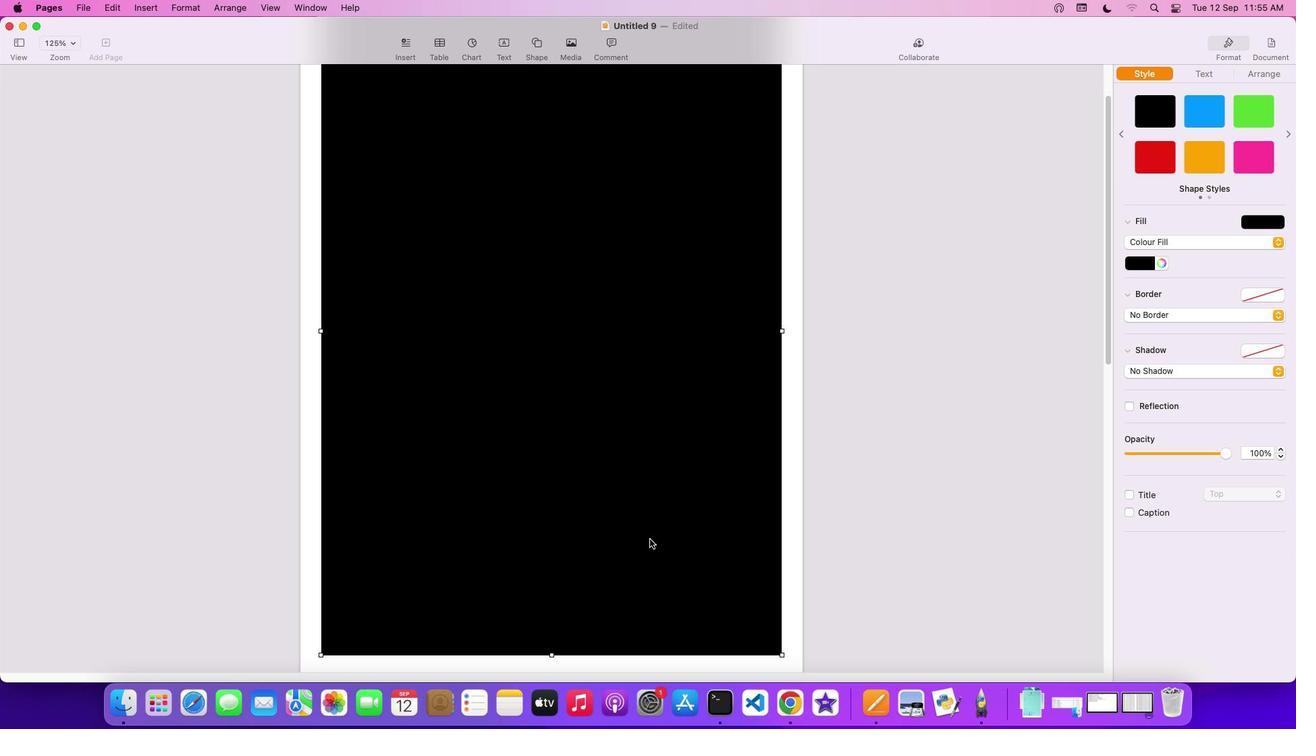 
Action: Mouse scrolled (649, 539) with delta (0, 0)
Screenshot: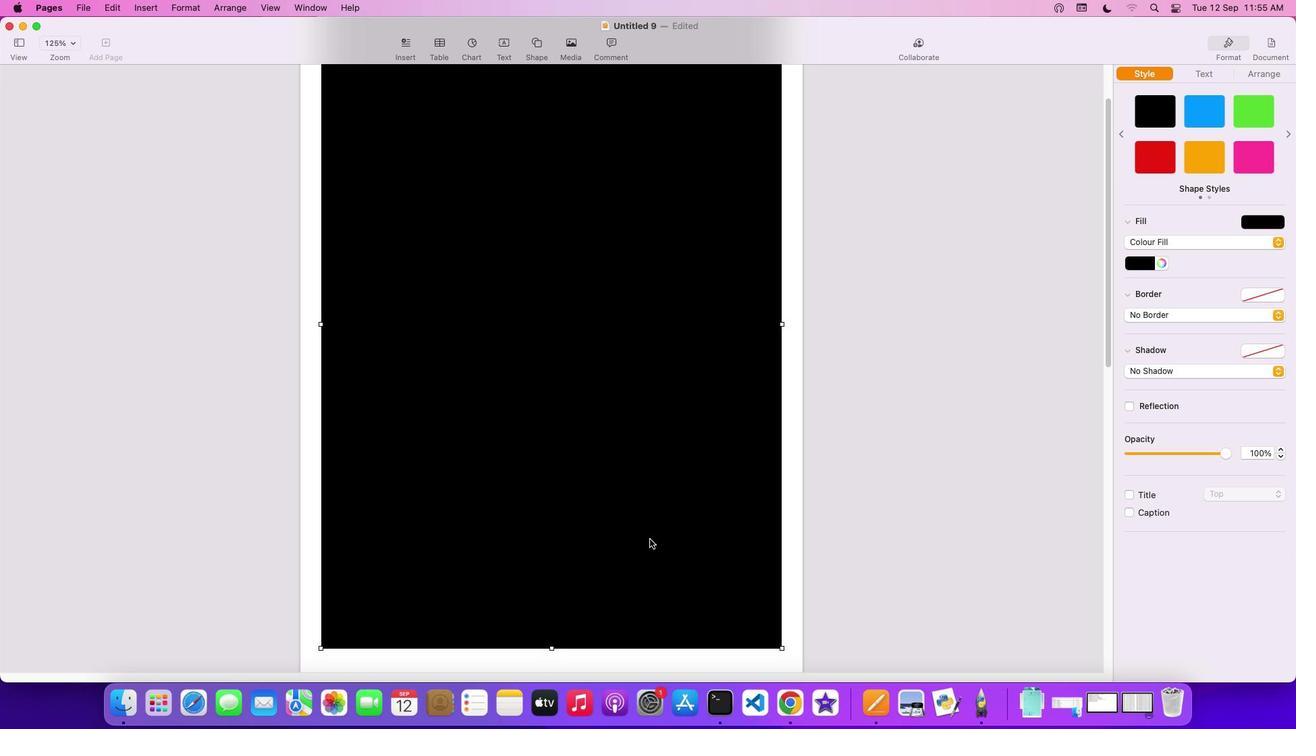 
Action: Mouse scrolled (649, 539) with delta (0, -2)
Screenshot: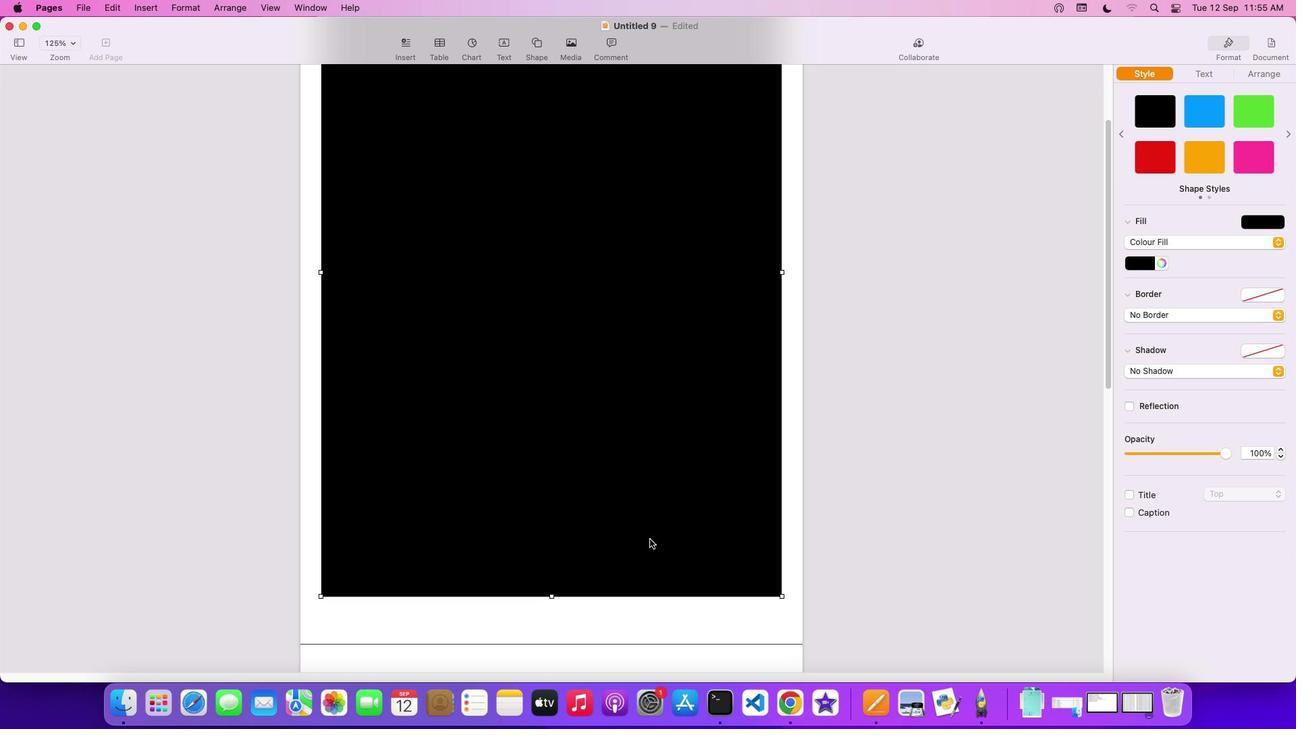 
Action: Mouse scrolled (649, 539) with delta (0, -3)
Screenshot: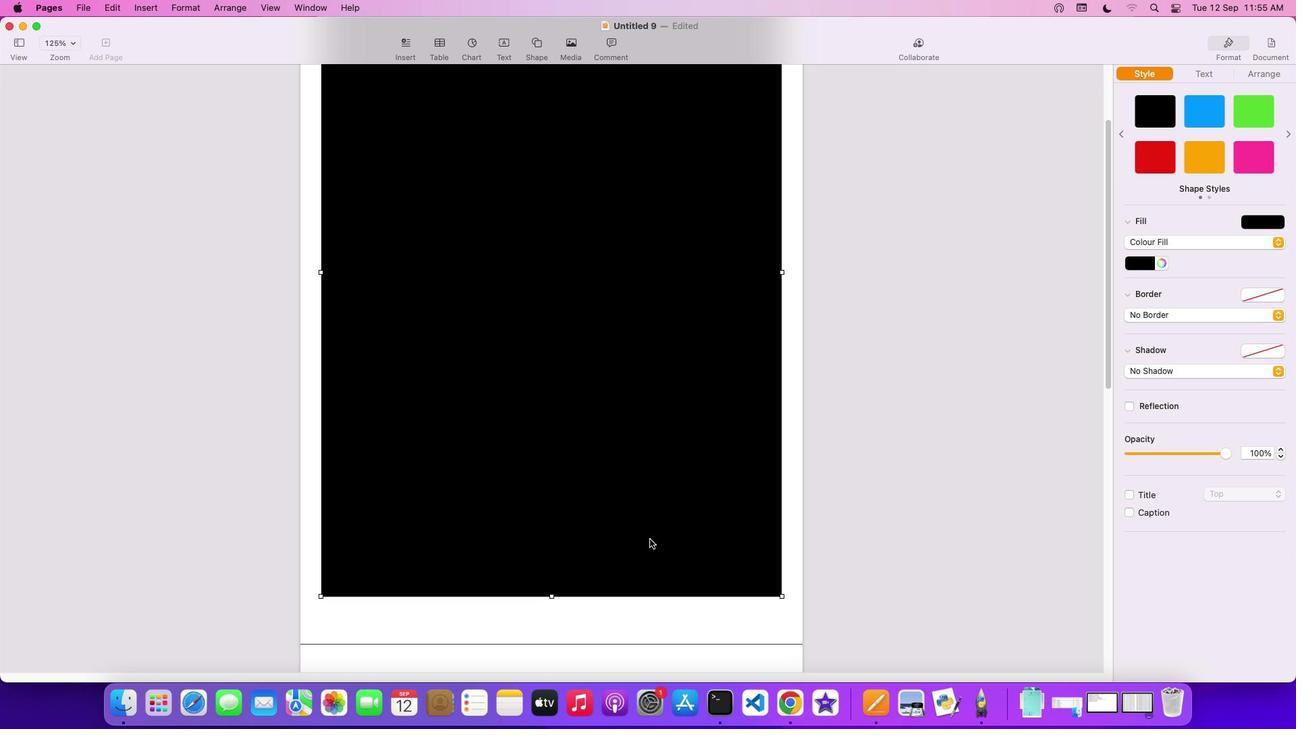 
Action: Mouse scrolled (649, 539) with delta (0, -4)
Screenshot: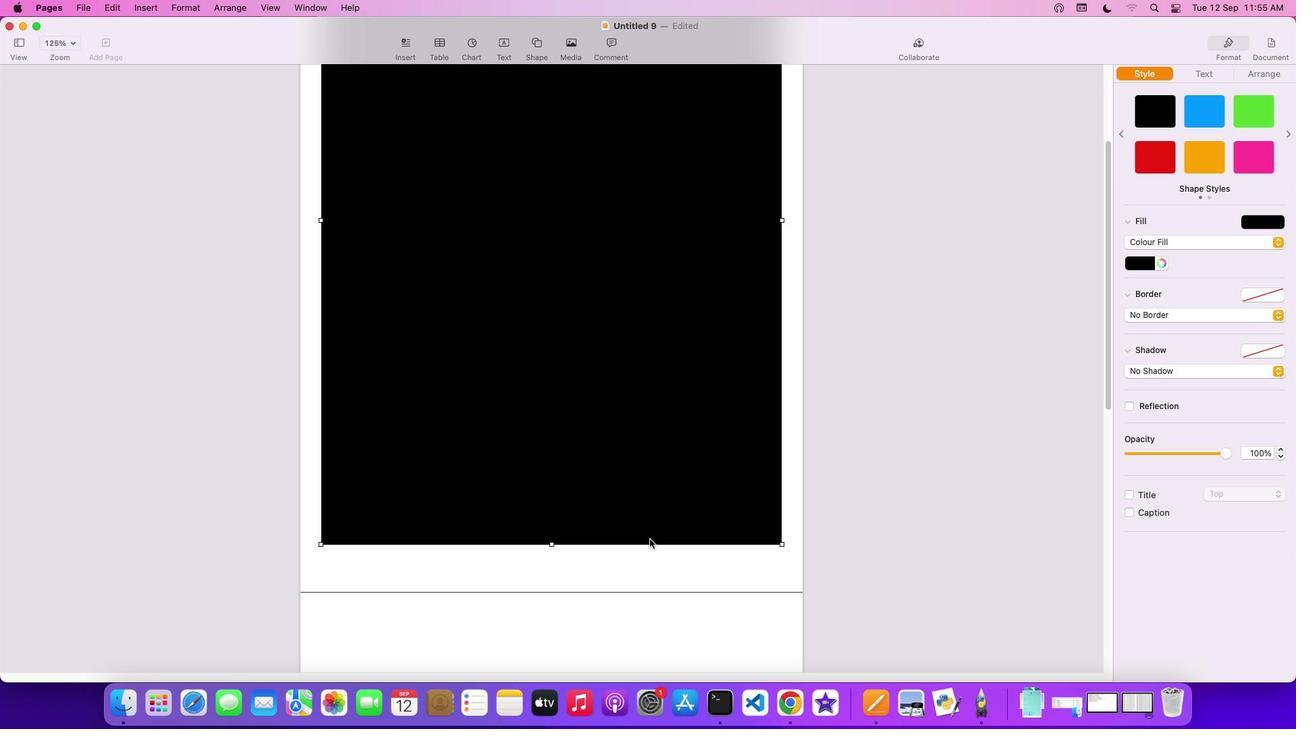
Action: Mouse moved to (553, 545)
Screenshot: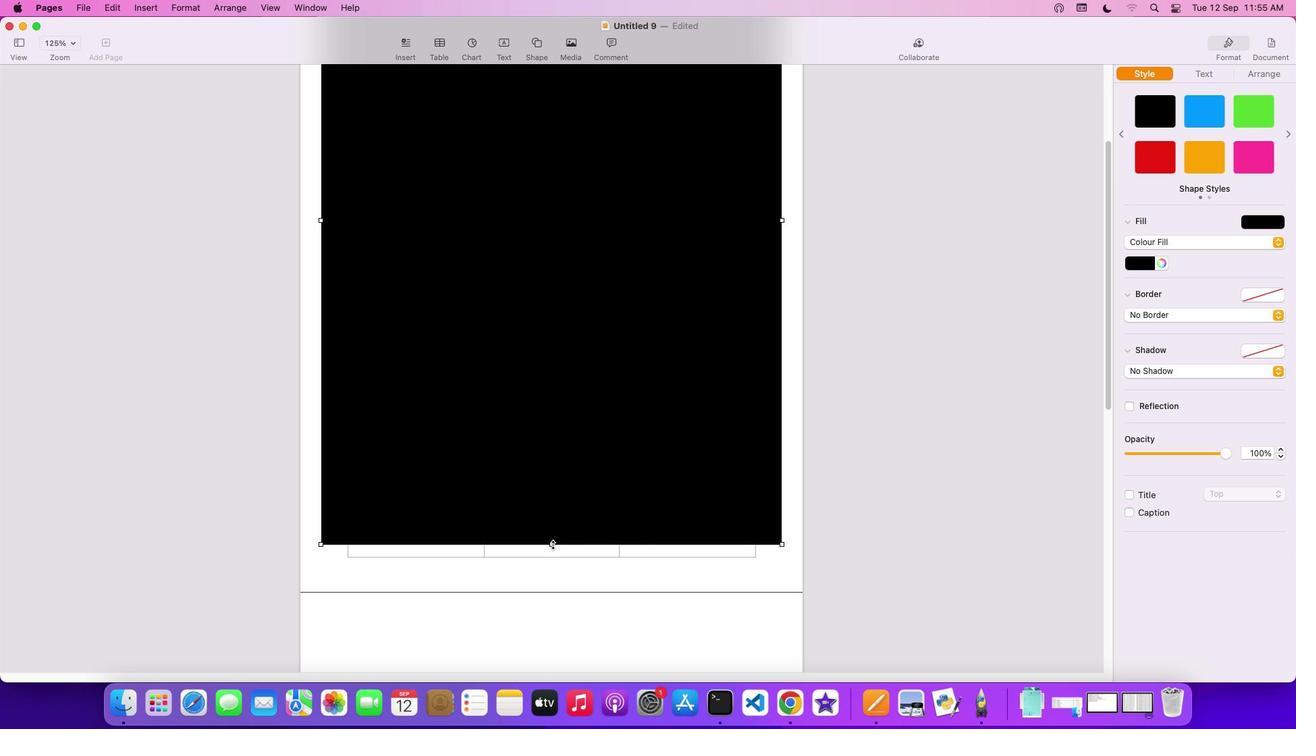 
Action: Mouse pressed left at (553, 545)
Screenshot: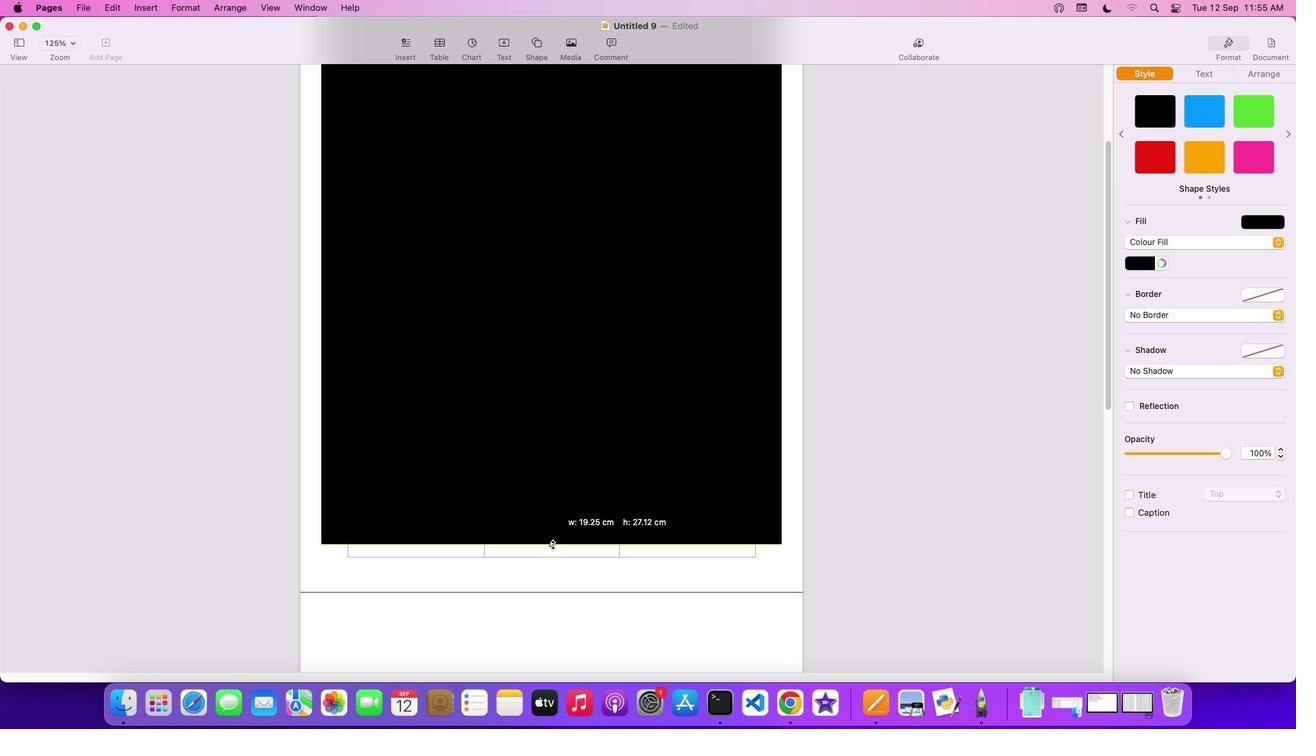 
Action: Mouse moved to (574, 557)
Screenshot: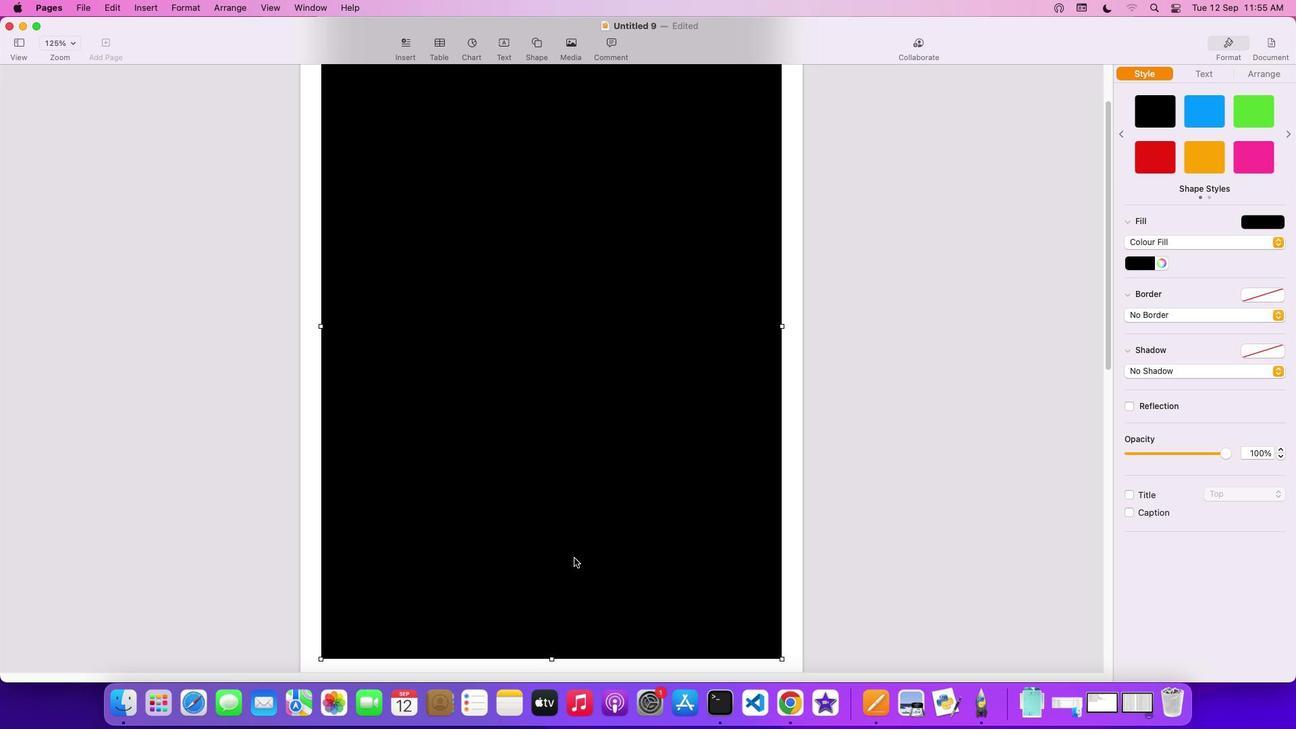 
Action: Mouse scrolled (574, 557) with delta (0, 0)
Screenshot: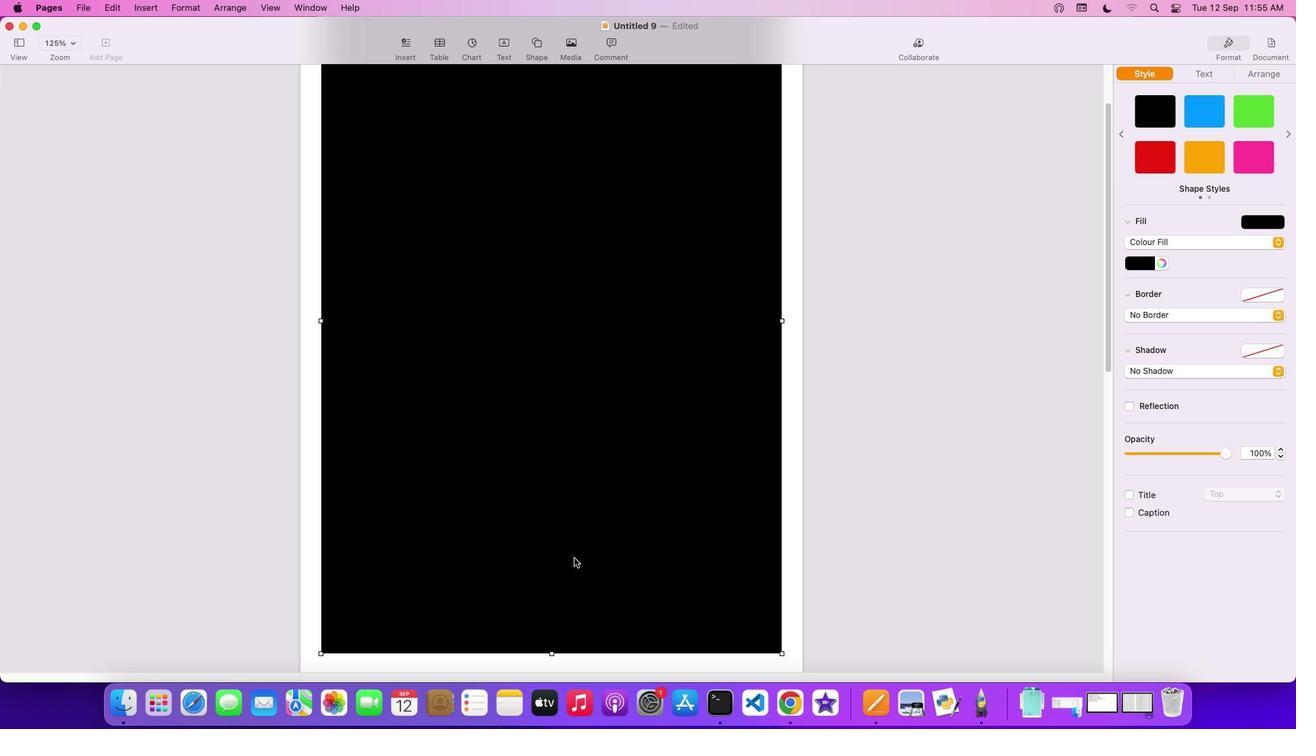 
Action: Mouse scrolled (574, 557) with delta (0, 0)
Screenshot: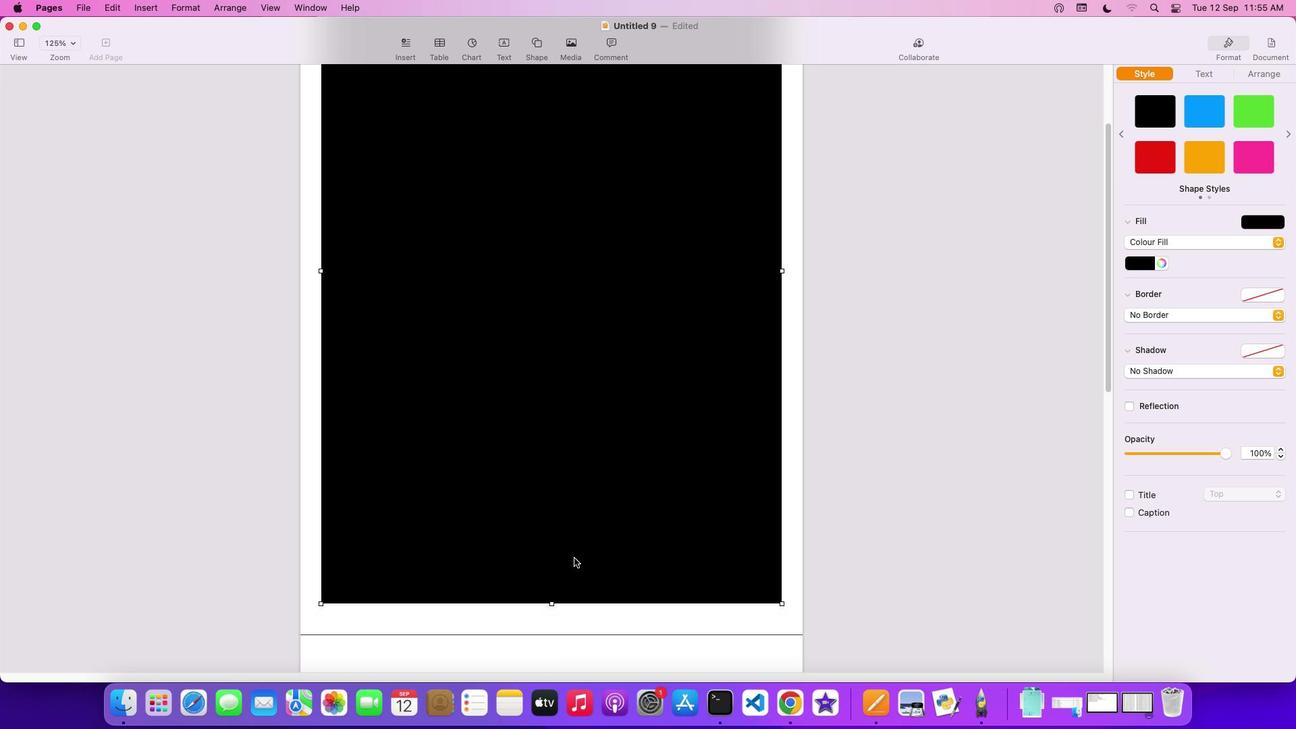 
Action: Mouse scrolled (574, 557) with delta (0, -2)
Screenshot: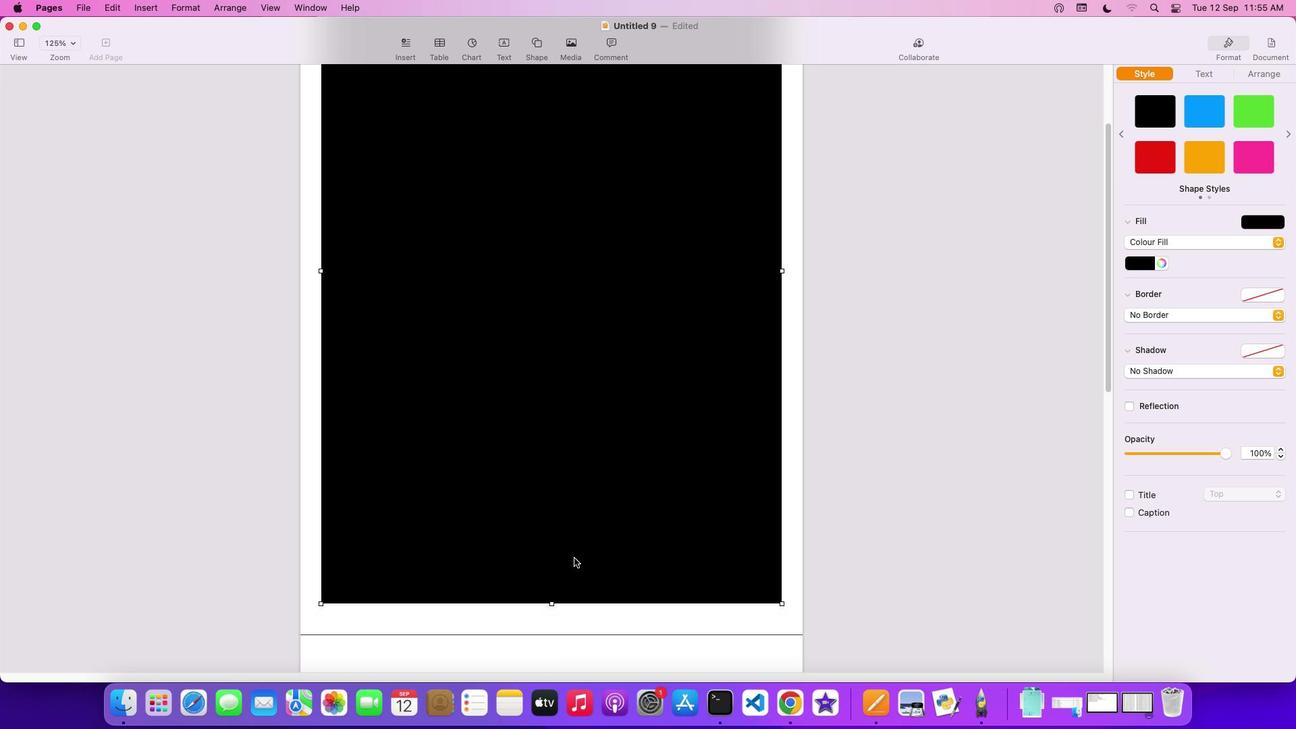 
Action: Mouse scrolled (574, 557) with delta (0, -3)
Screenshot: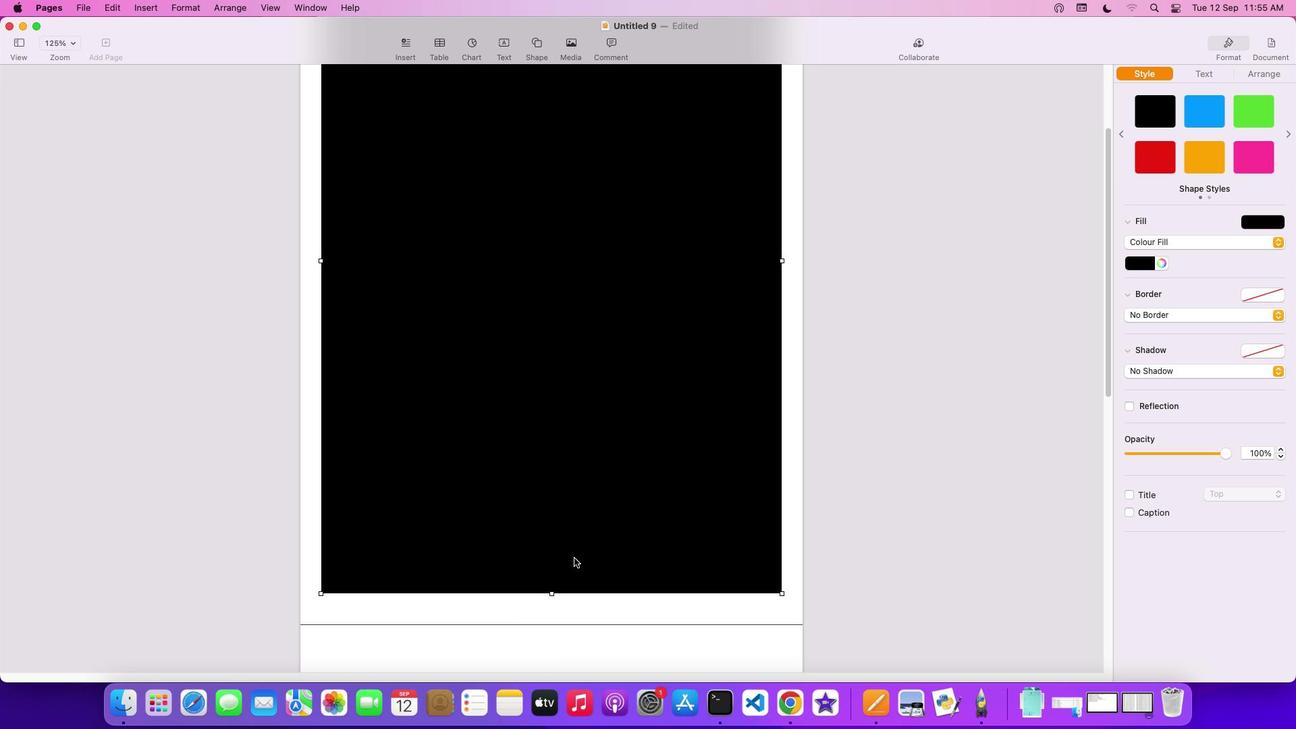 
Action: Mouse scrolled (574, 557) with delta (0, -3)
Screenshot: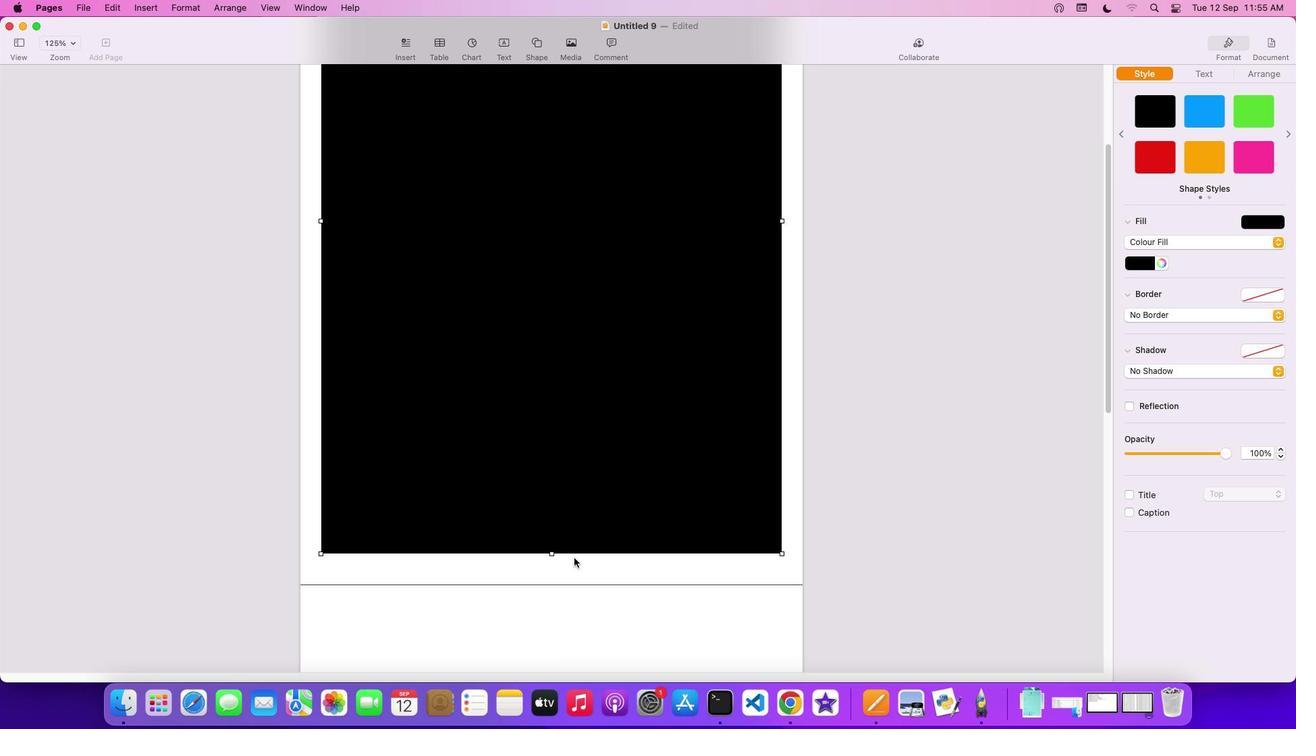 
Action: Mouse moved to (636, 469)
Screenshot: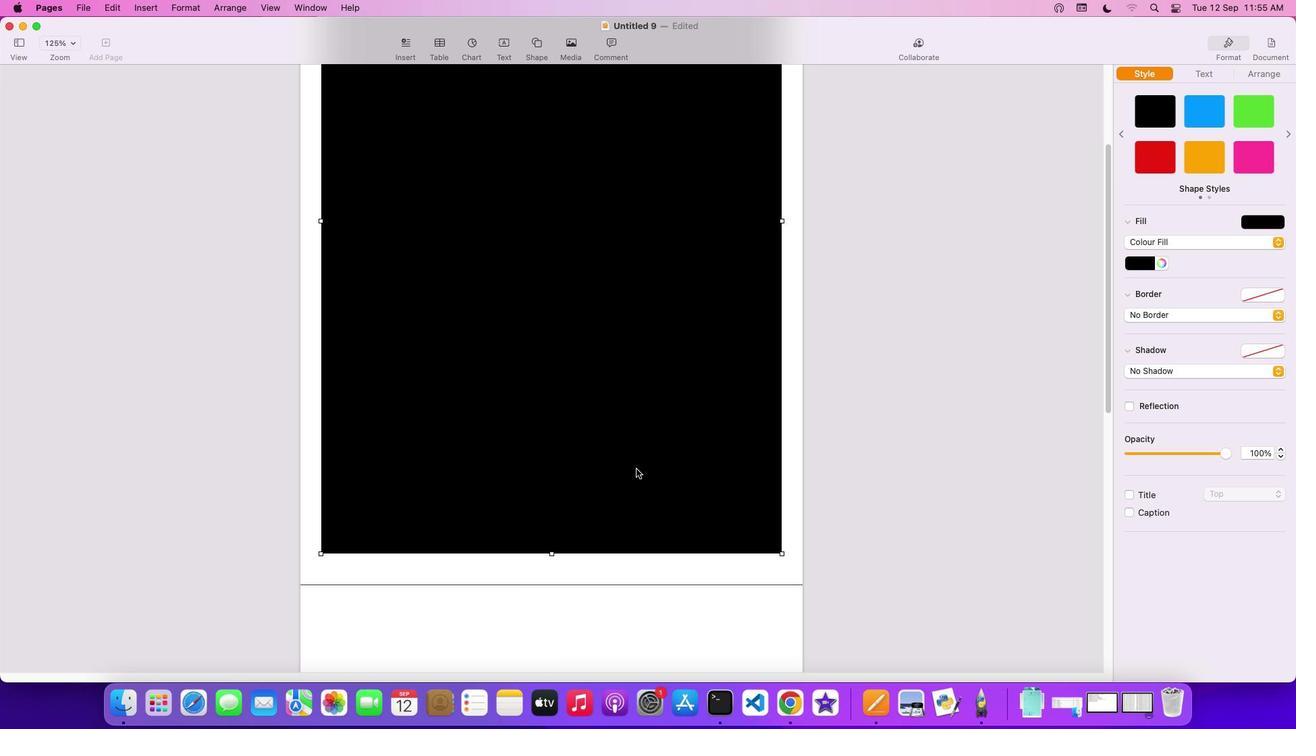 
Action: Mouse scrolled (636, 469) with delta (0, 0)
Screenshot: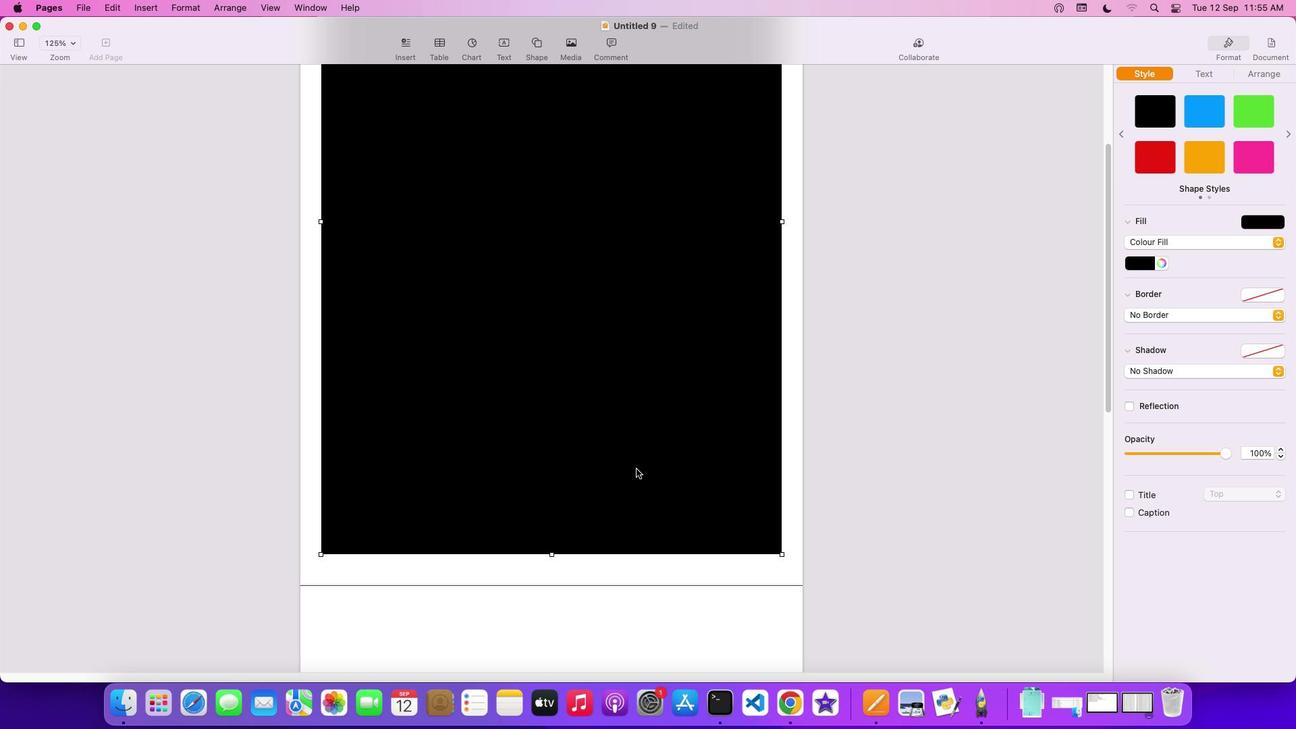 
Action: Mouse scrolled (636, 469) with delta (0, 0)
Screenshot: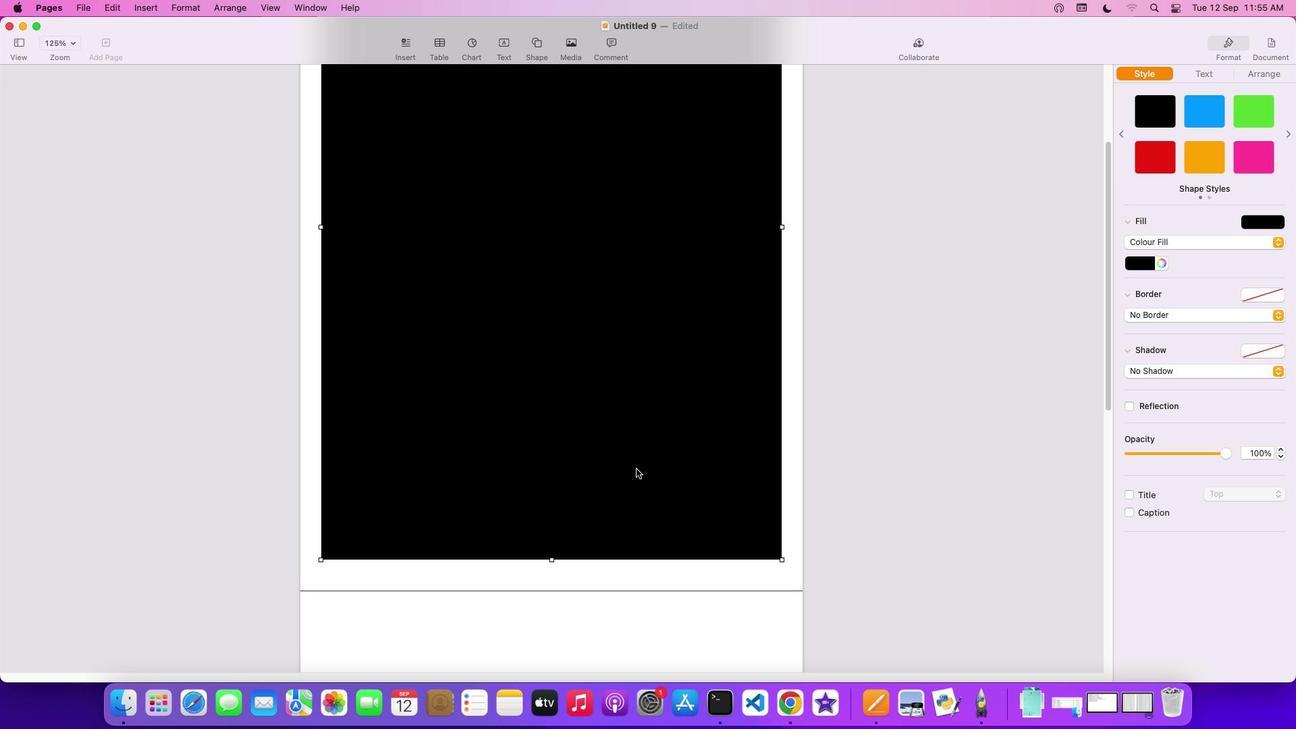 
Action: Mouse scrolled (636, 469) with delta (0, 1)
Screenshot: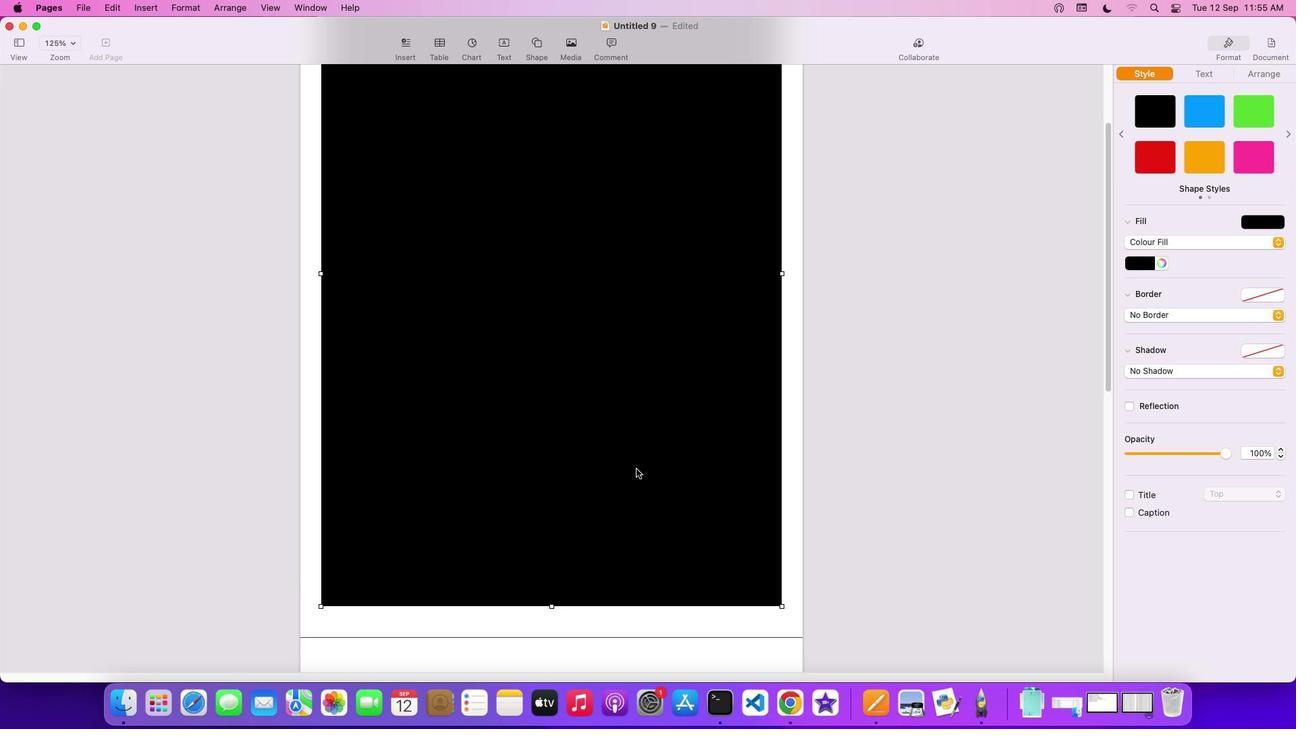 
Action: Mouse scrolled (636, 469) with delta (0, 2)
Screenshot: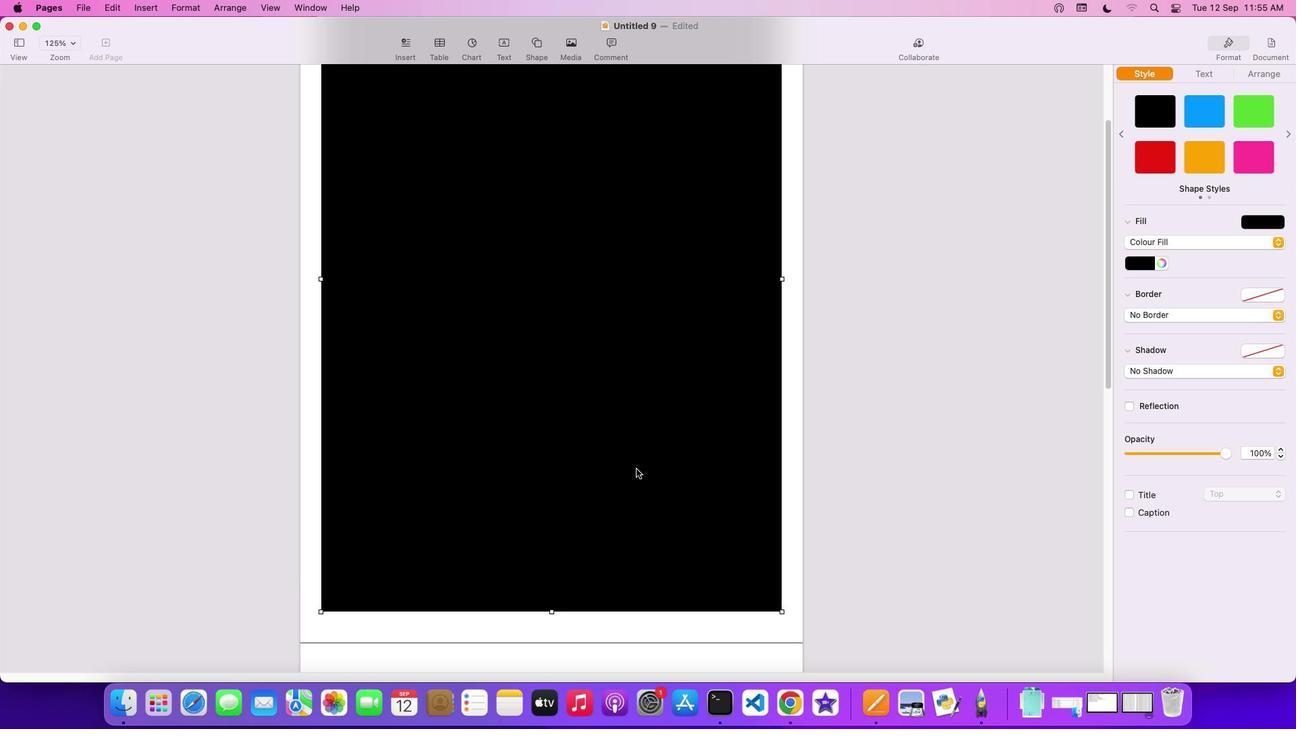 
Action: Mouse scrolled (636, 469) with delta (0, 3)
Screenshot: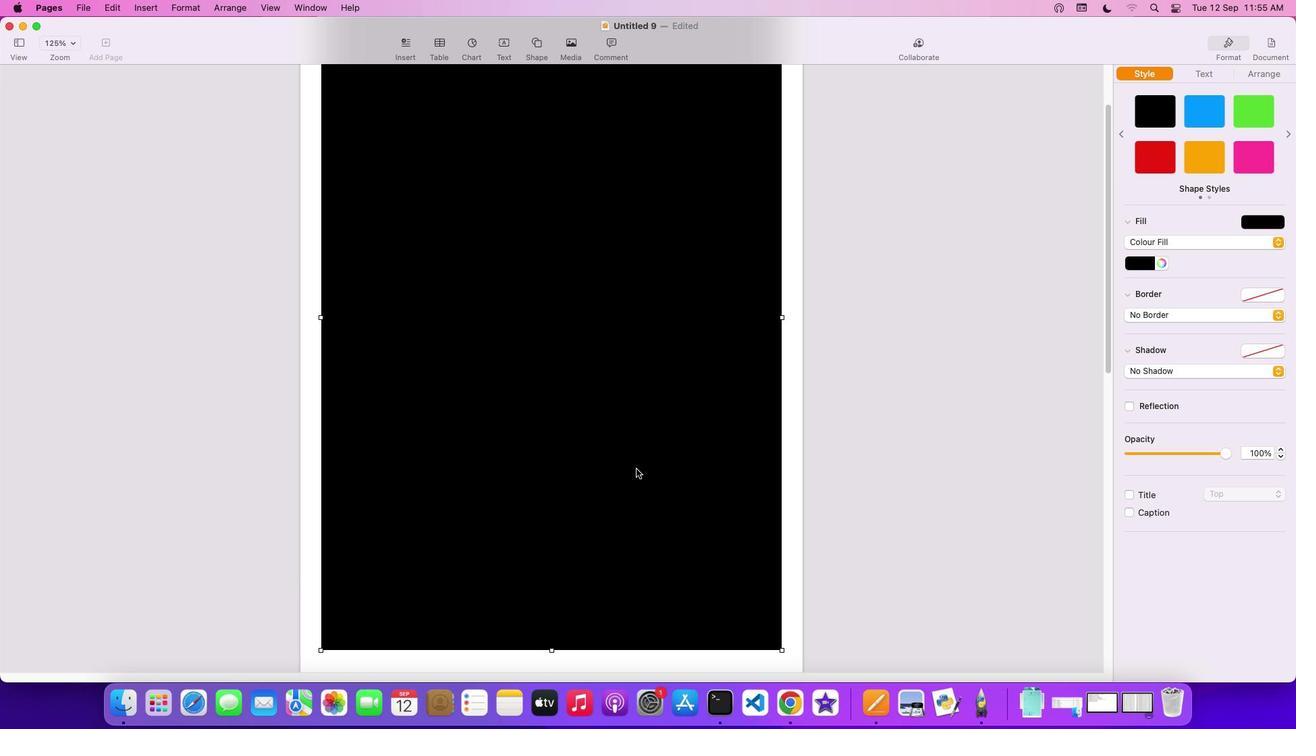 
Action: Mouse moved to (636, 469)
Screenshot: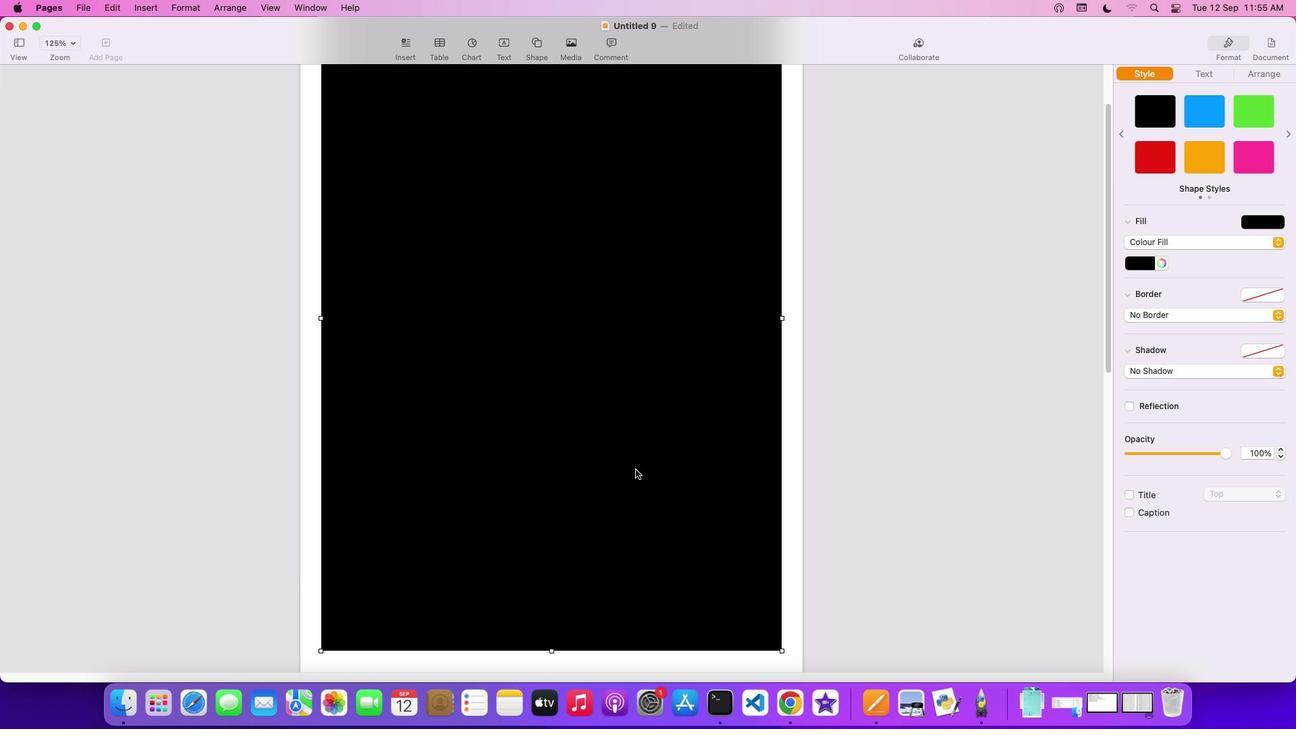 
Action: Mouse scrolled (636, 469) with delta (0, 0)
Screenshot: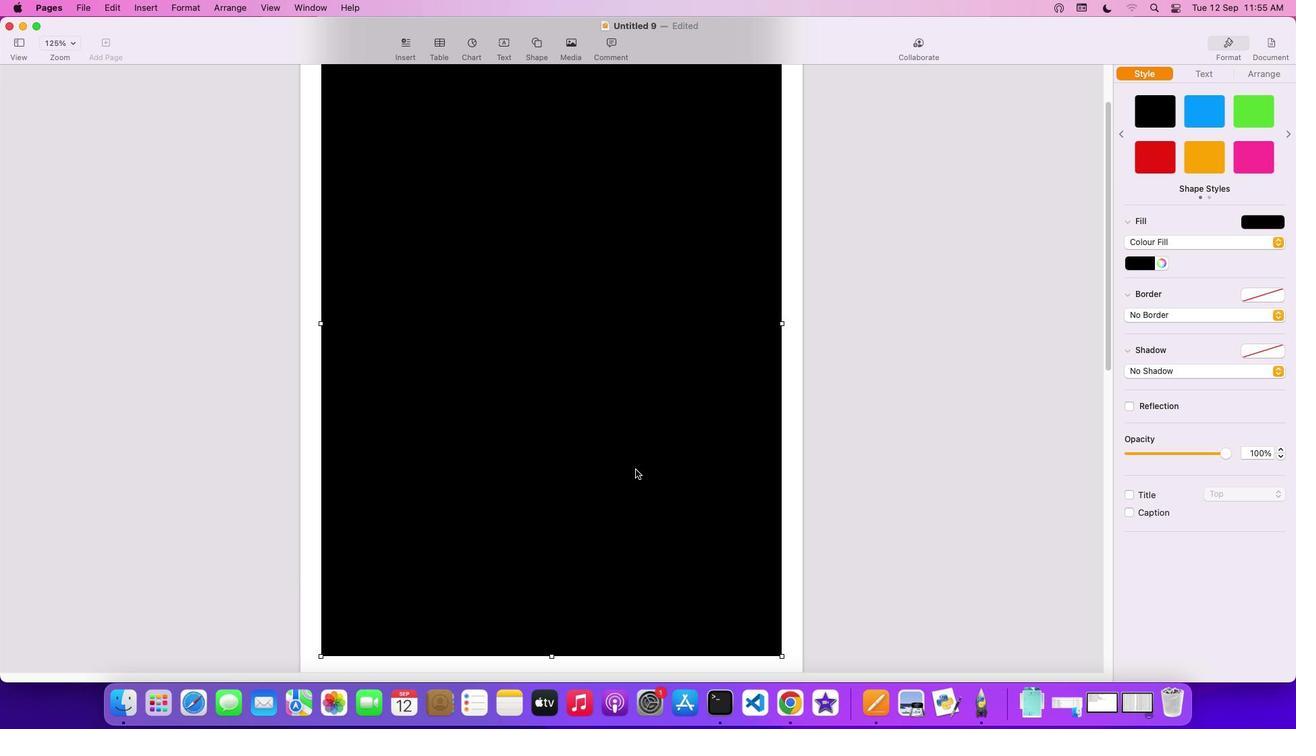 
Action: Mouse moved to (636, 469)
Screenshot: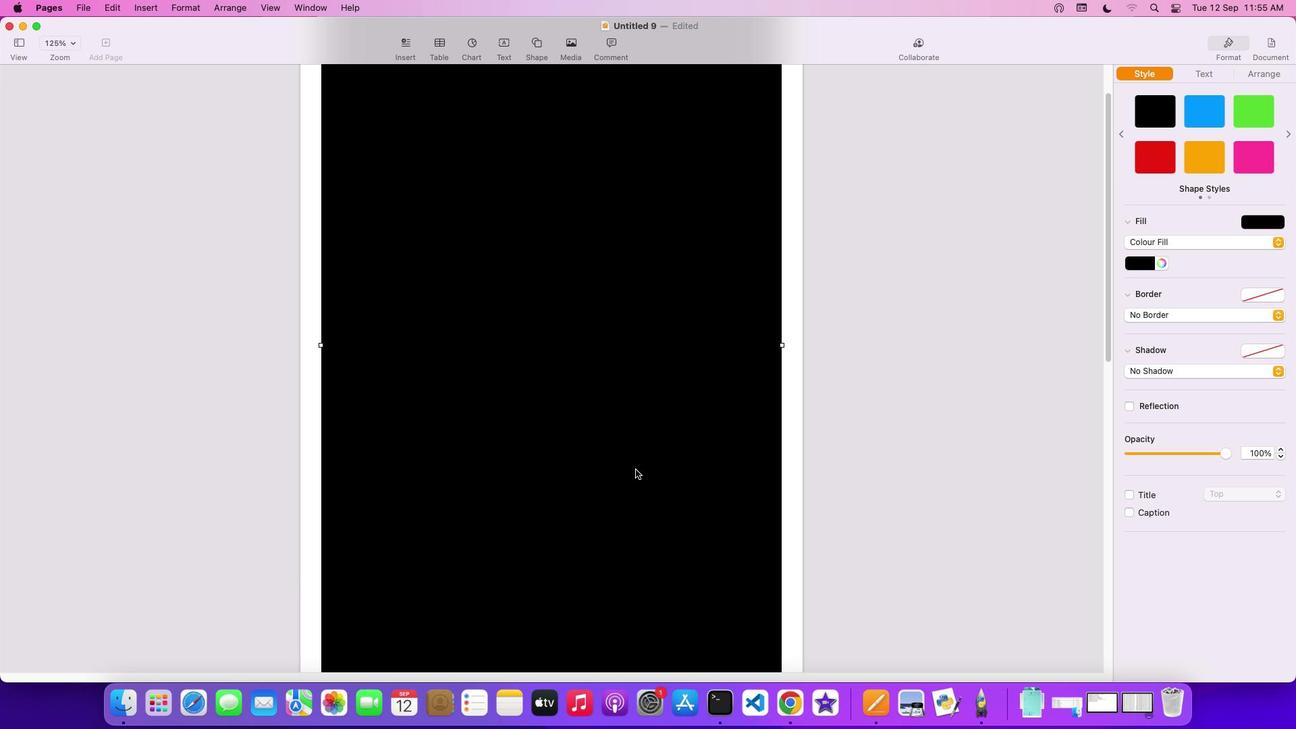 
Action: Mouse scrolled (636, 469) with delta (0, 0)
Screenshot: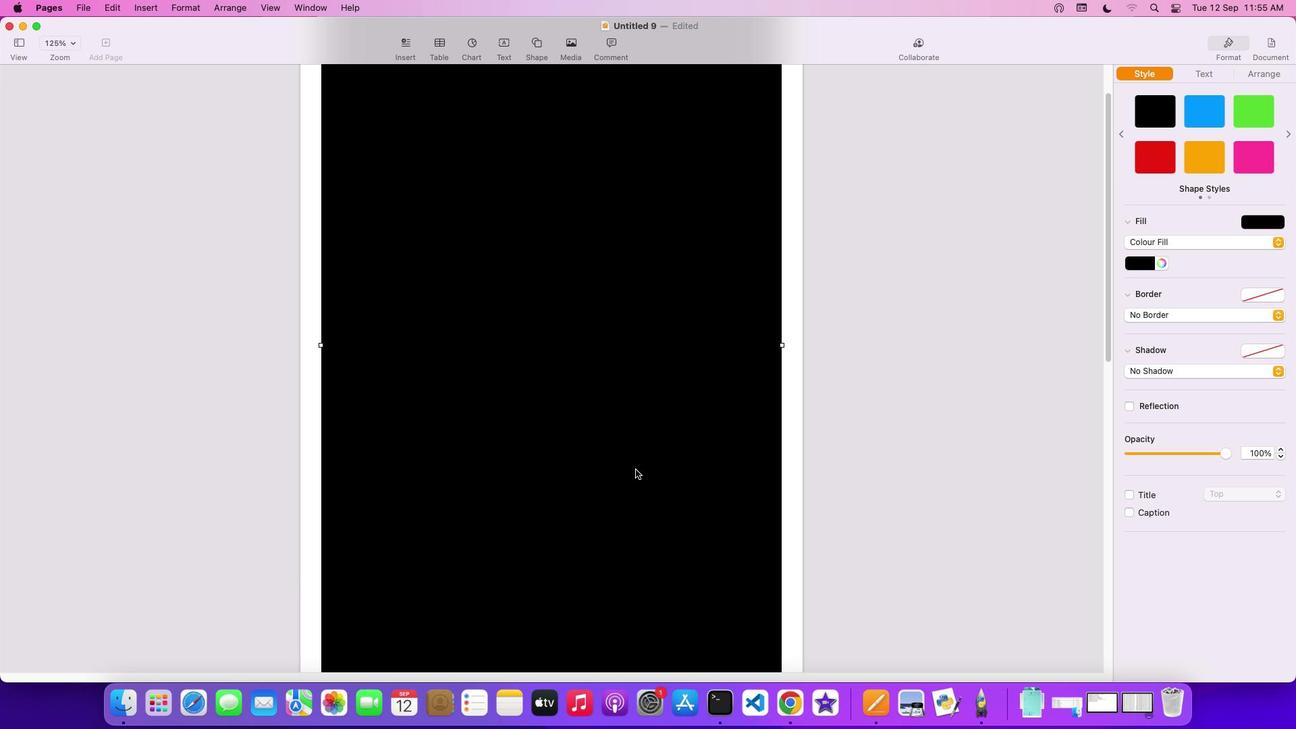 
Action: Mouse scrolled (636, 469) with delta (0, 2)
Screenshot: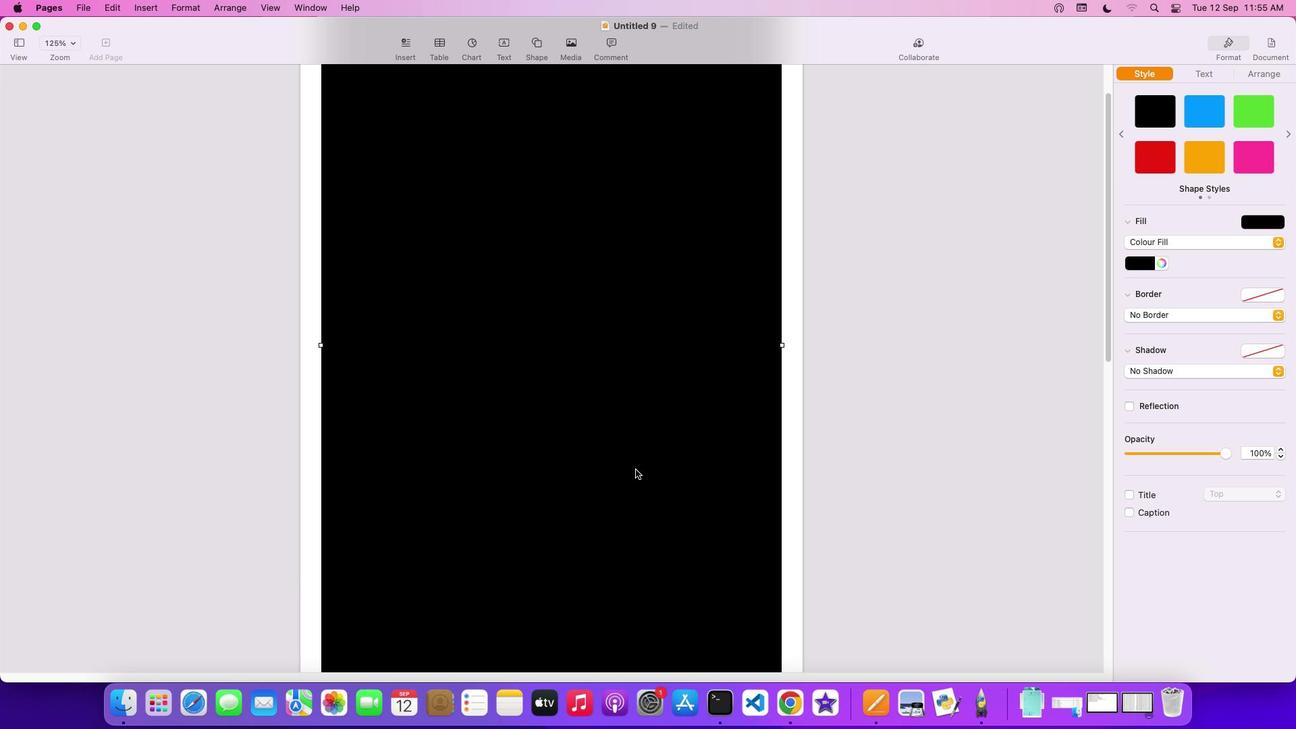 
Action: Mouse scrolled (636, 469) with delta (0, 2)
Screenshot: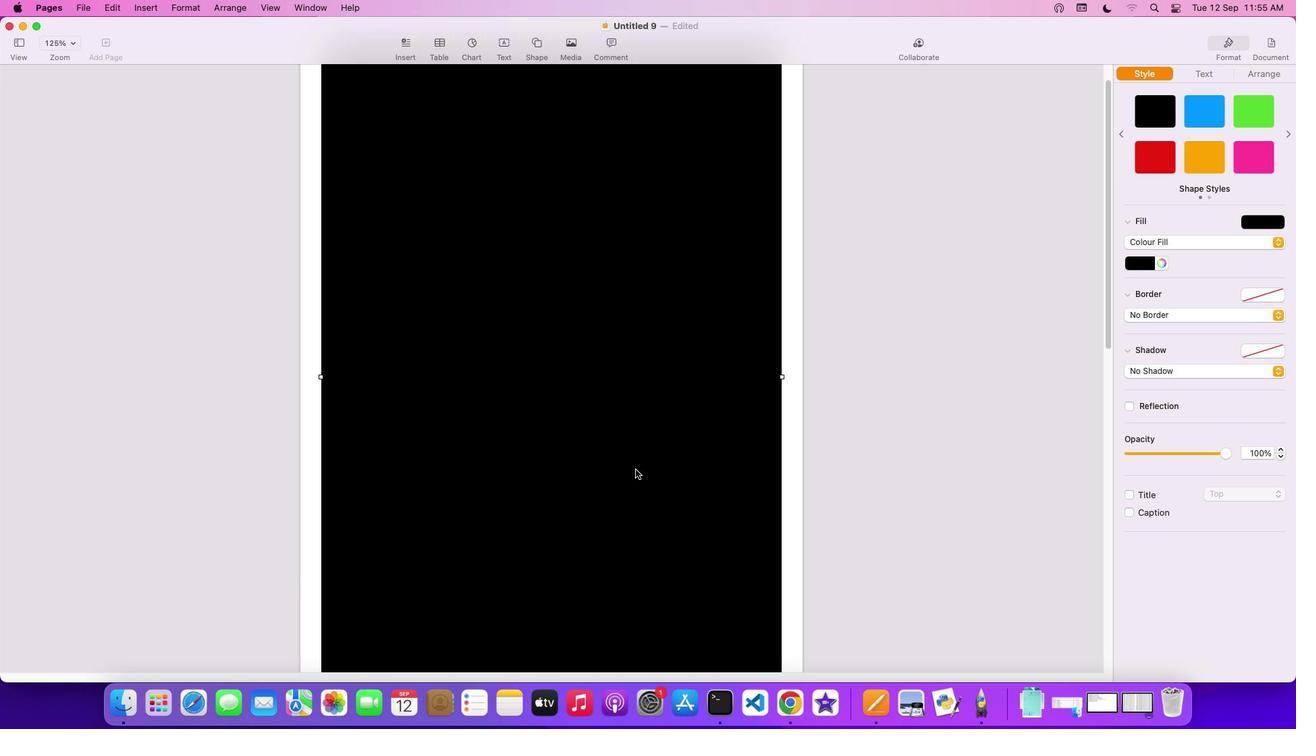 
Action: Mouse moved to (636, 470)
Screenshot: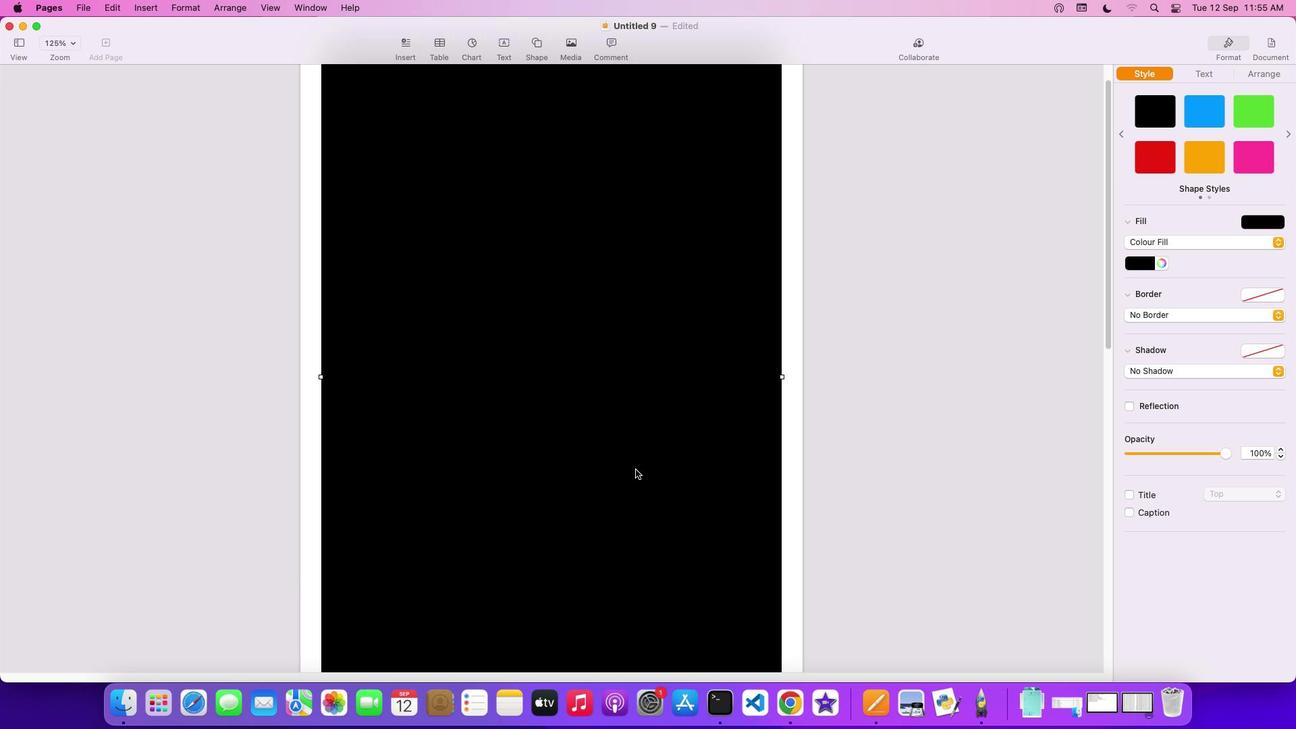 
Action: Mouse scrolled (636, 470) with delta (0, 0)
Screenshot: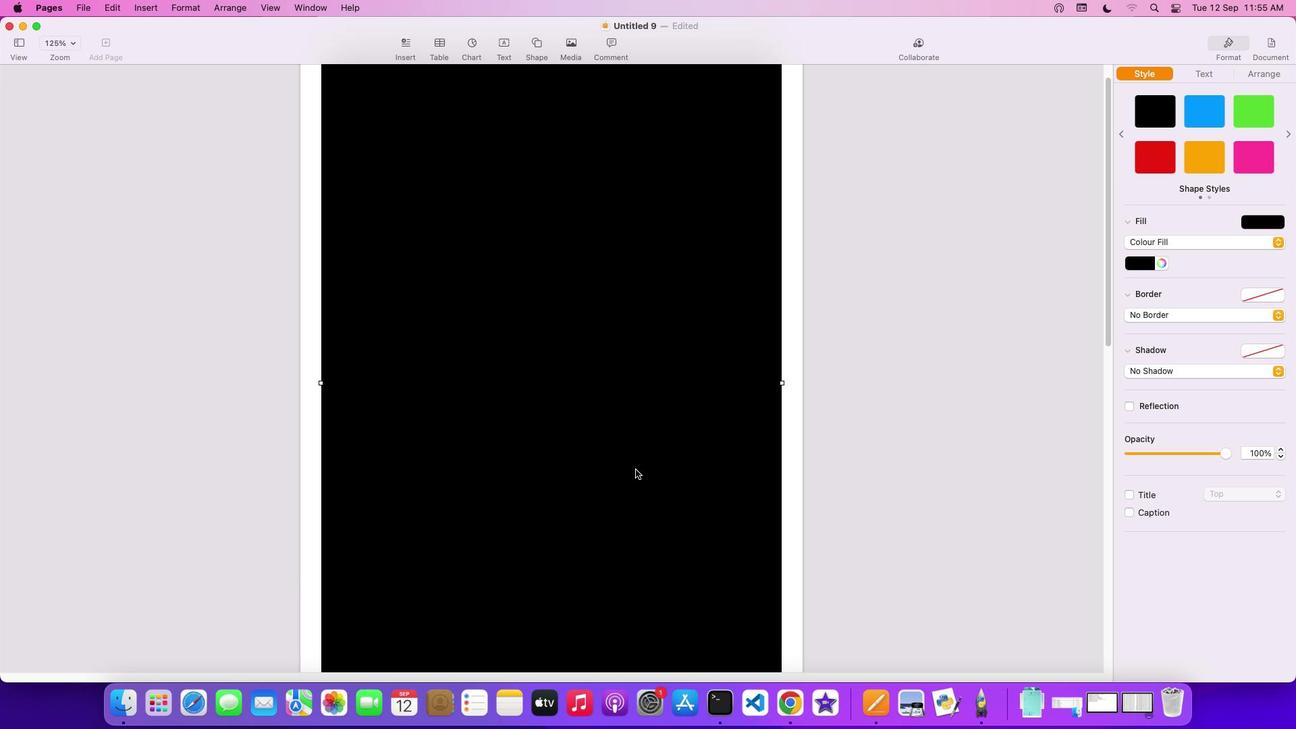 
Action: Mouse scrolled (636, 470) with delta (0, 0)
Screenshot: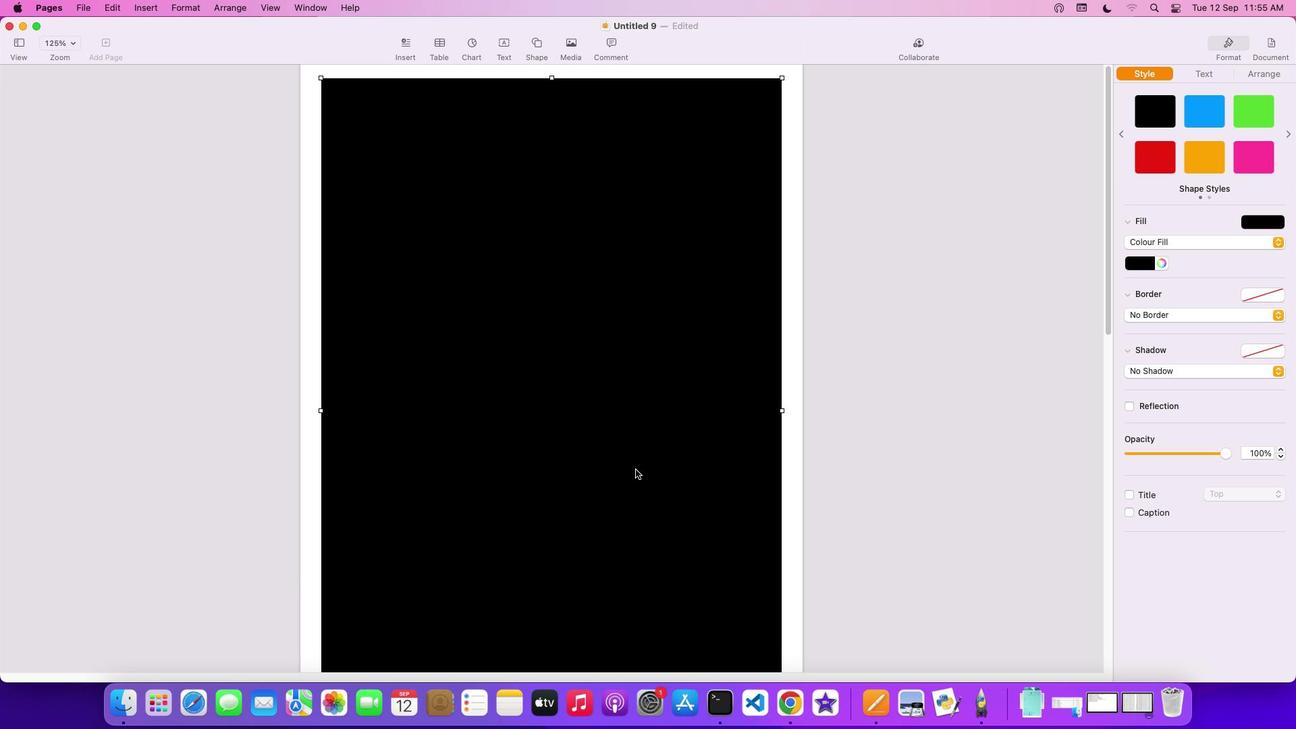 
Action: Mouse scrolled (636, 470) with delta (0, 2)
Screenshot: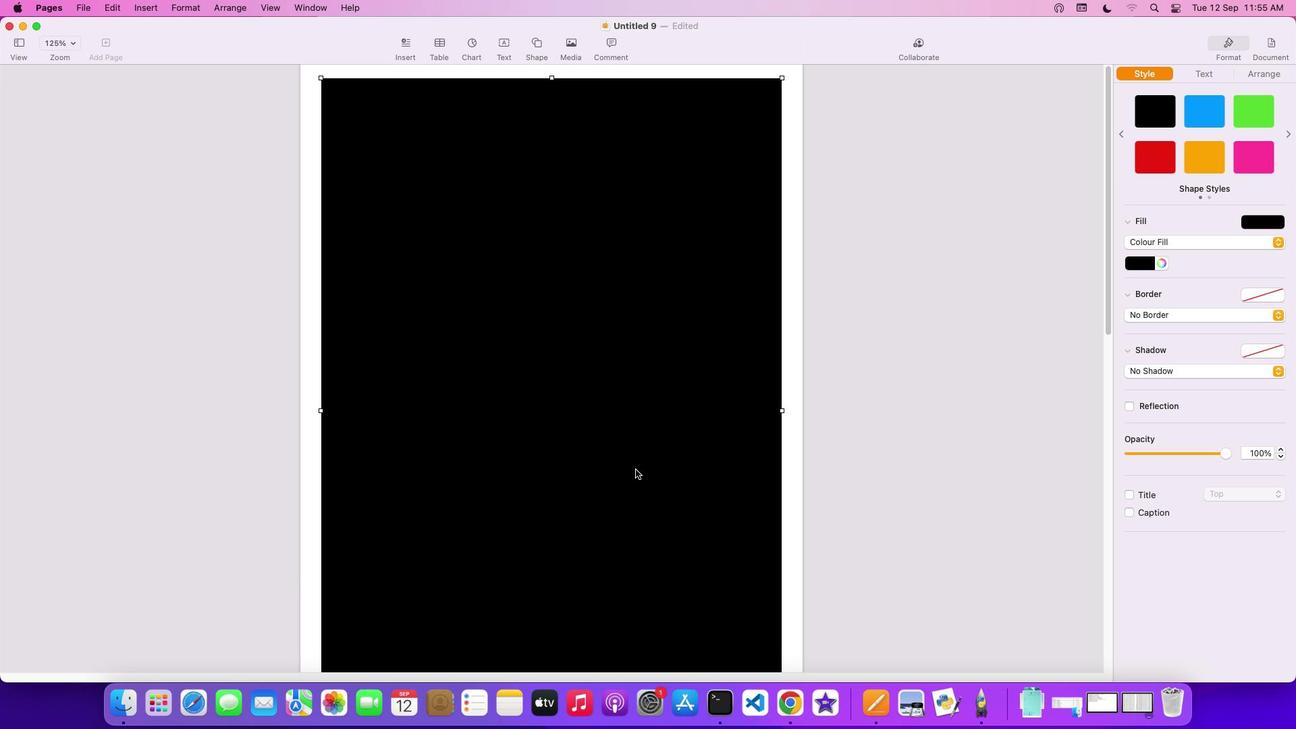 
Action: Mouse scrolled (636, 470) with delta (0, 3)
Screenshot: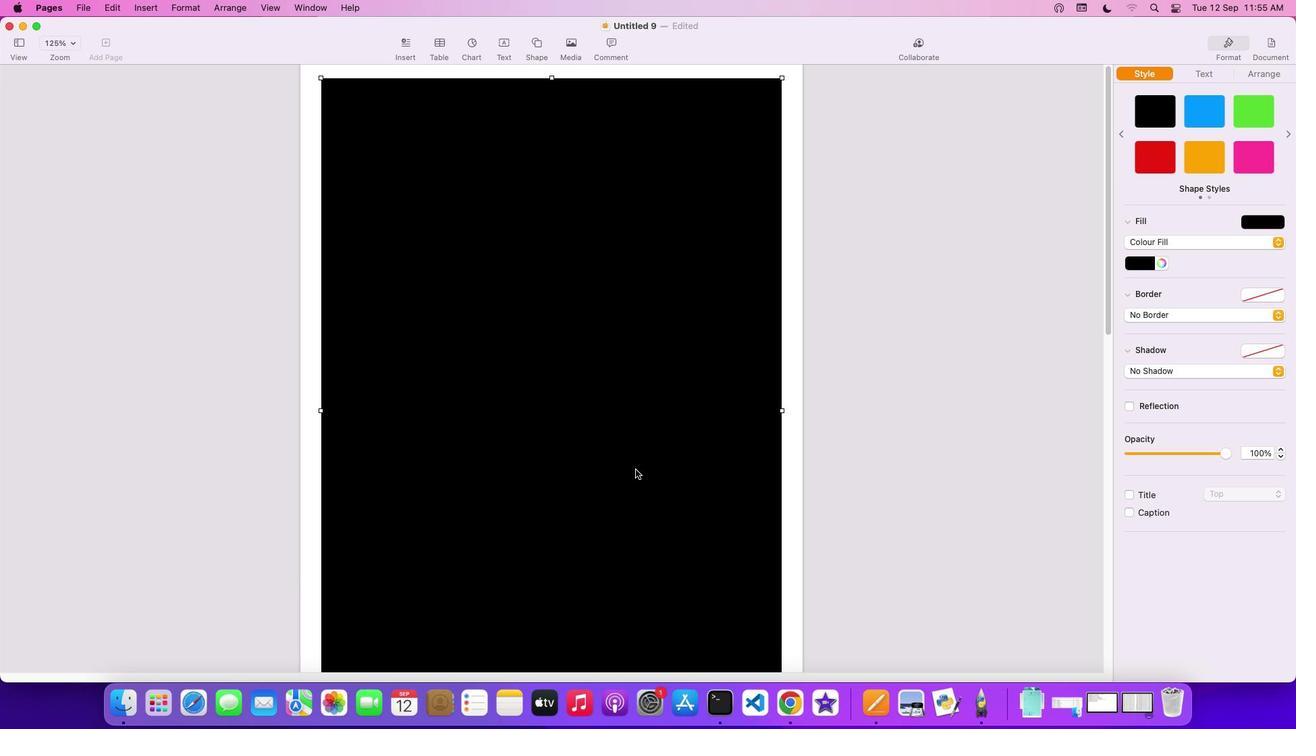 
Action: Mouse moved to (601, 468)
Screenshot: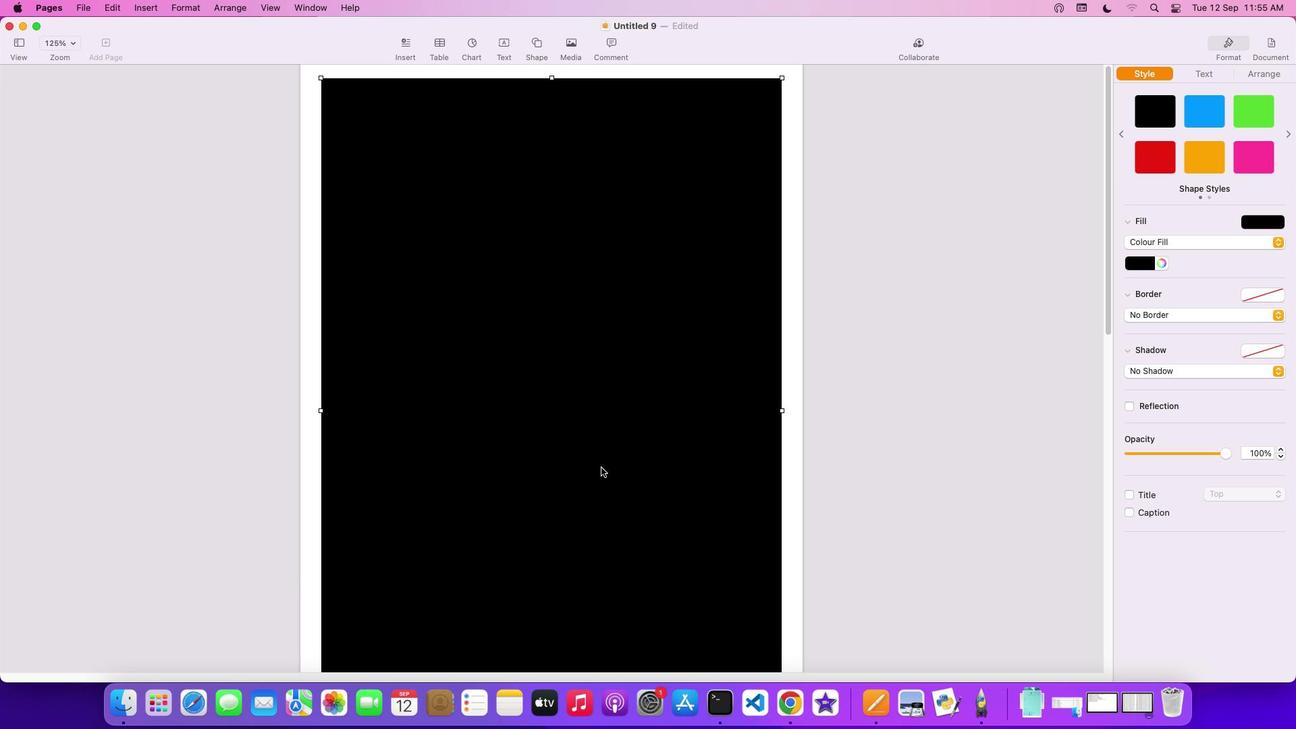 
Action: Mouse scrolled (601, 468) with delta (0, 0)
Screenshot: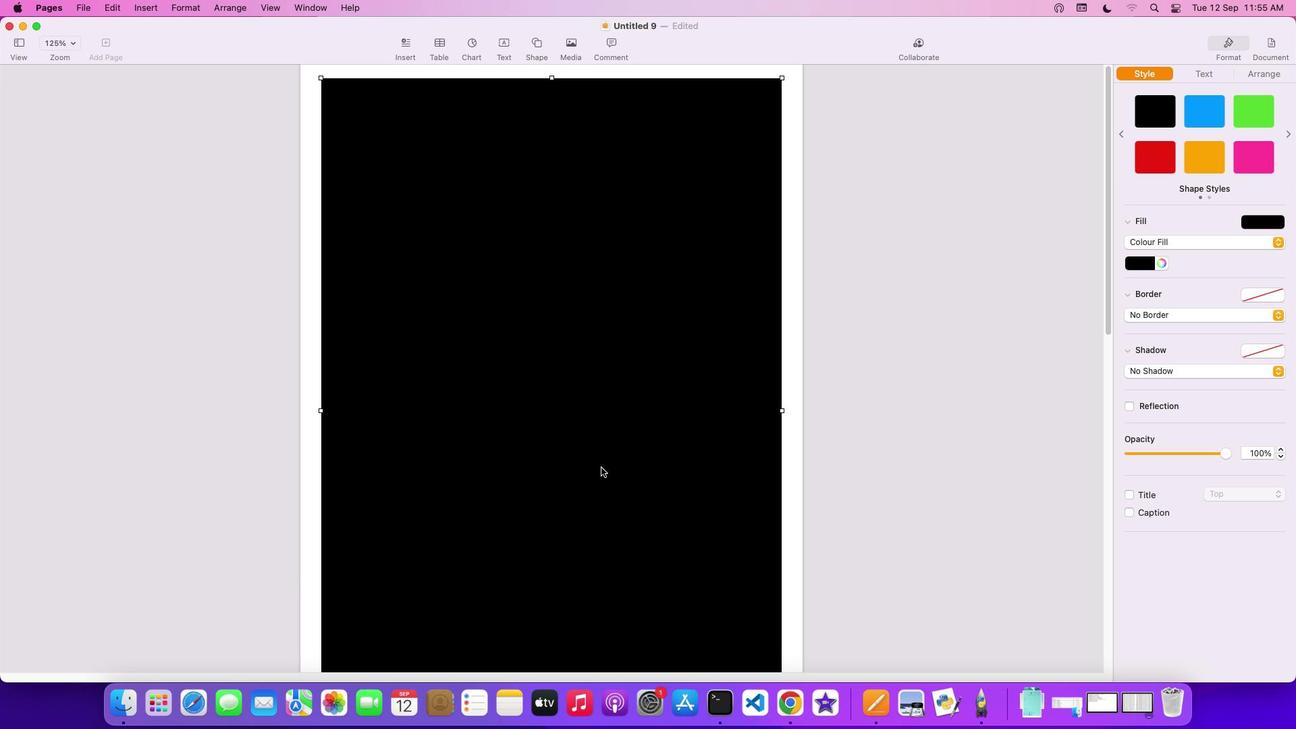 
Action: Mouse scrolled (601, 468) with delta (0, 0)
Screenshot: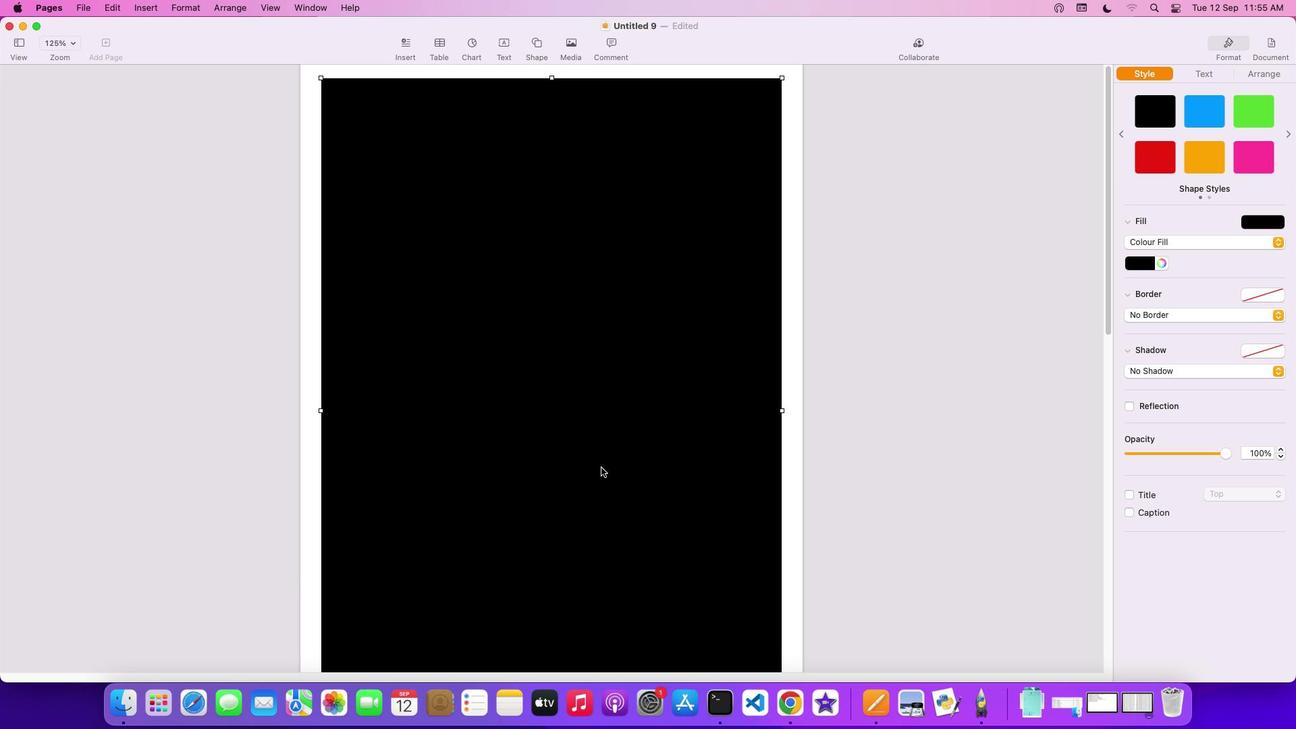 
Action: Mouse scrolled (601, 468) with delta (0, 2)
Screenshot: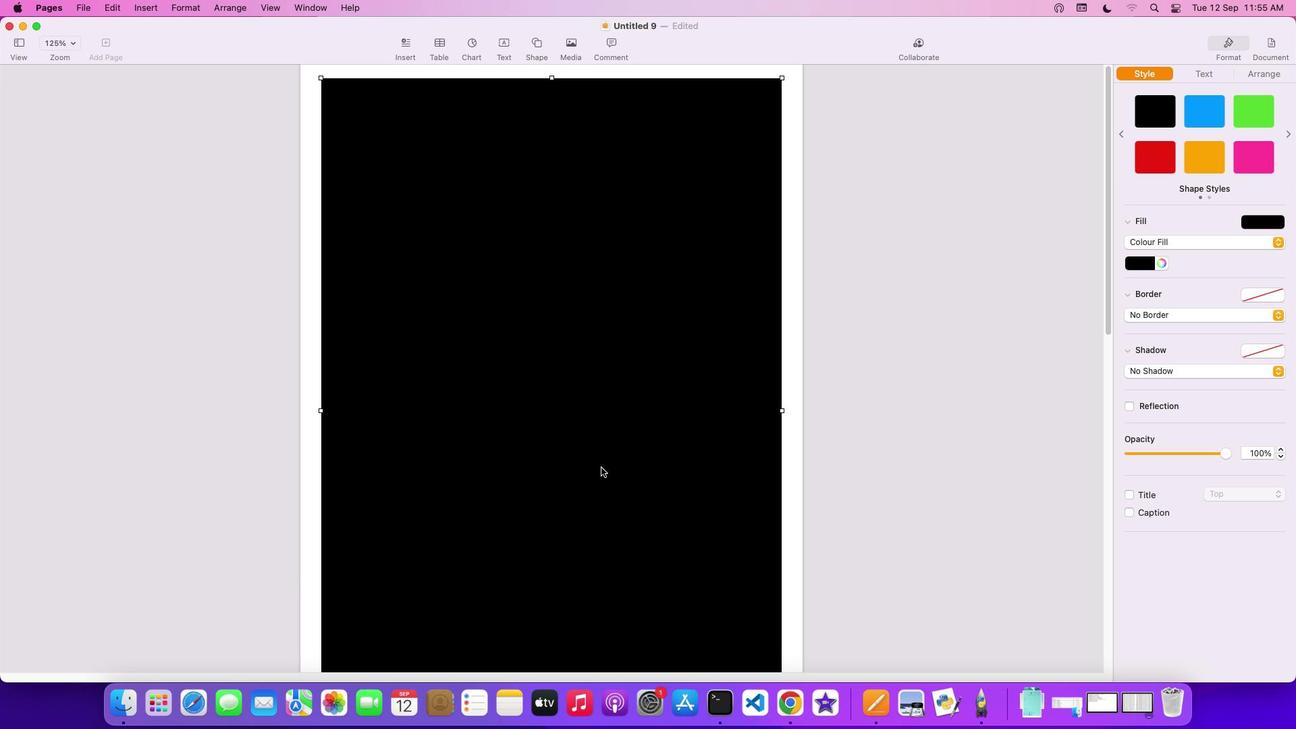 
Action: Mouse scrolled (601, 468) with delta (0, 3)
Screenshot: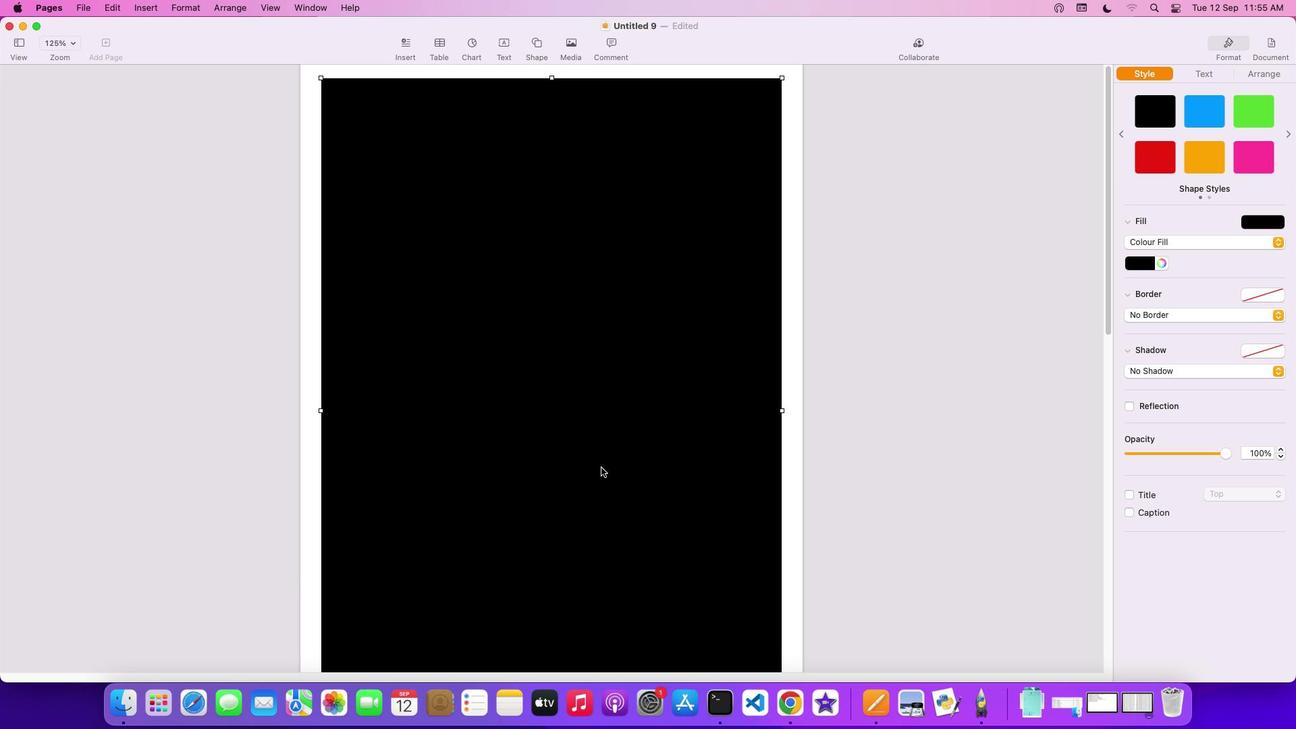
Action: Mouse pressed left at (601, 468)
Screenshot: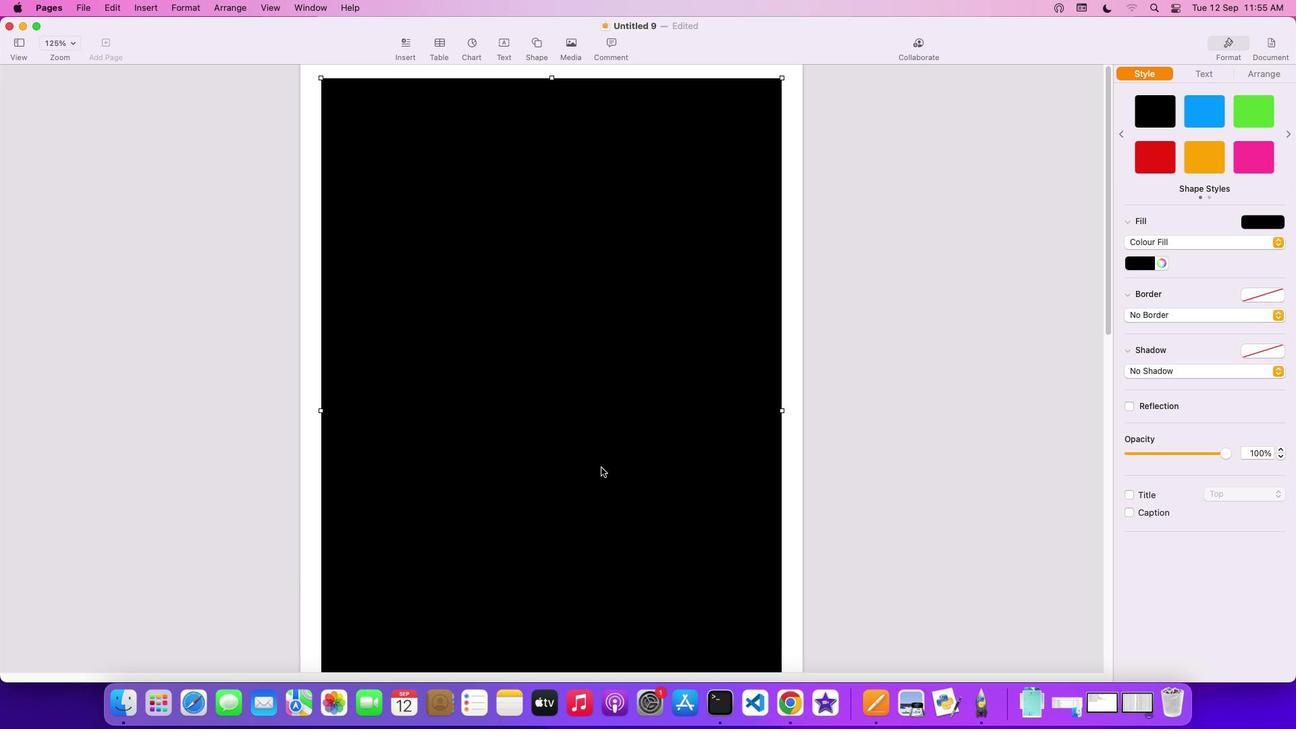 
Action: Mouse moved to (1148, 263)
Screenshot: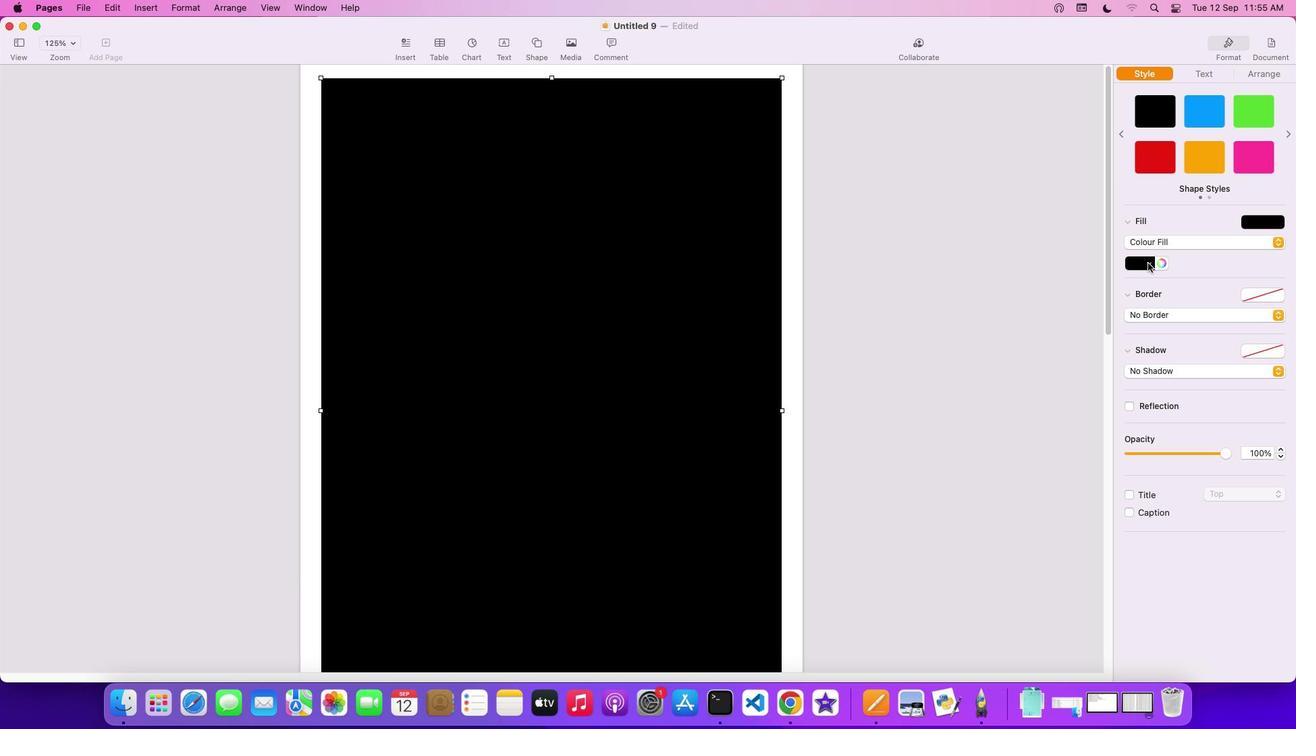 
Action: Mouse pressed left at (1148, 263)
Screenshot: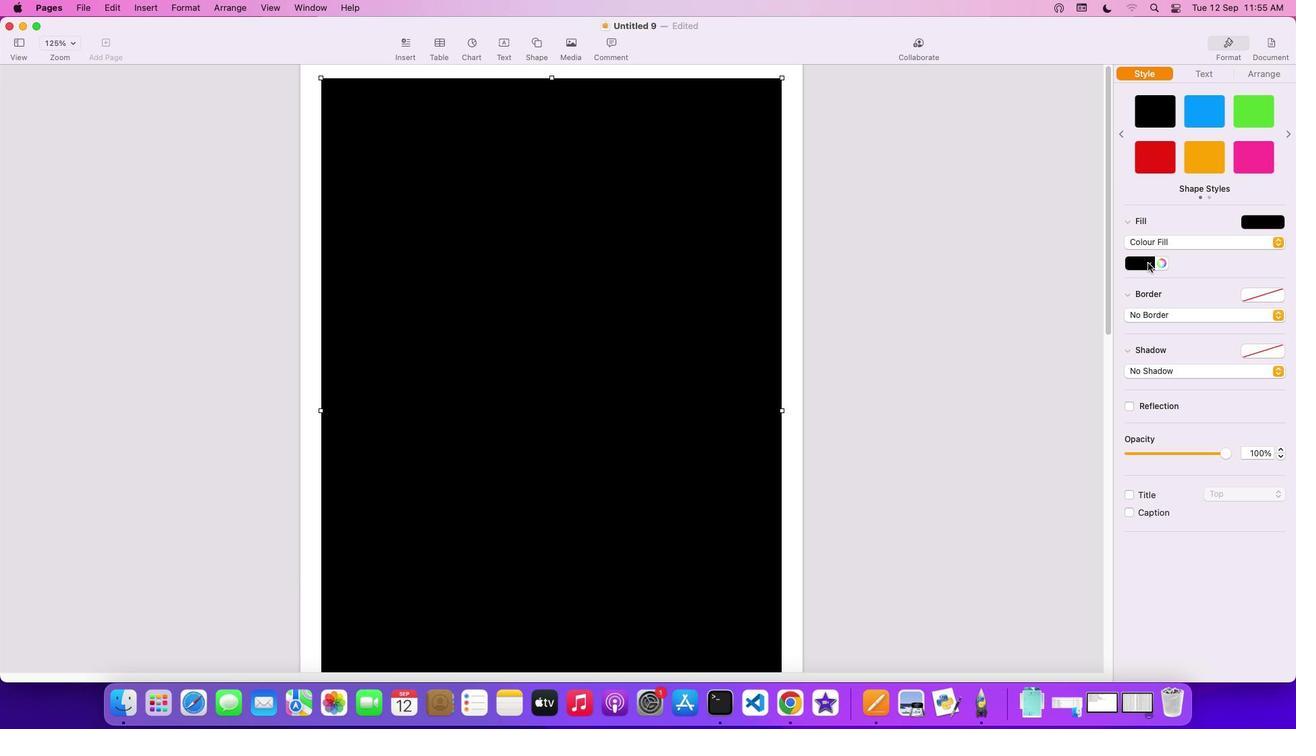 
Action: Mouse moved to (1090, 352)
Screenshot: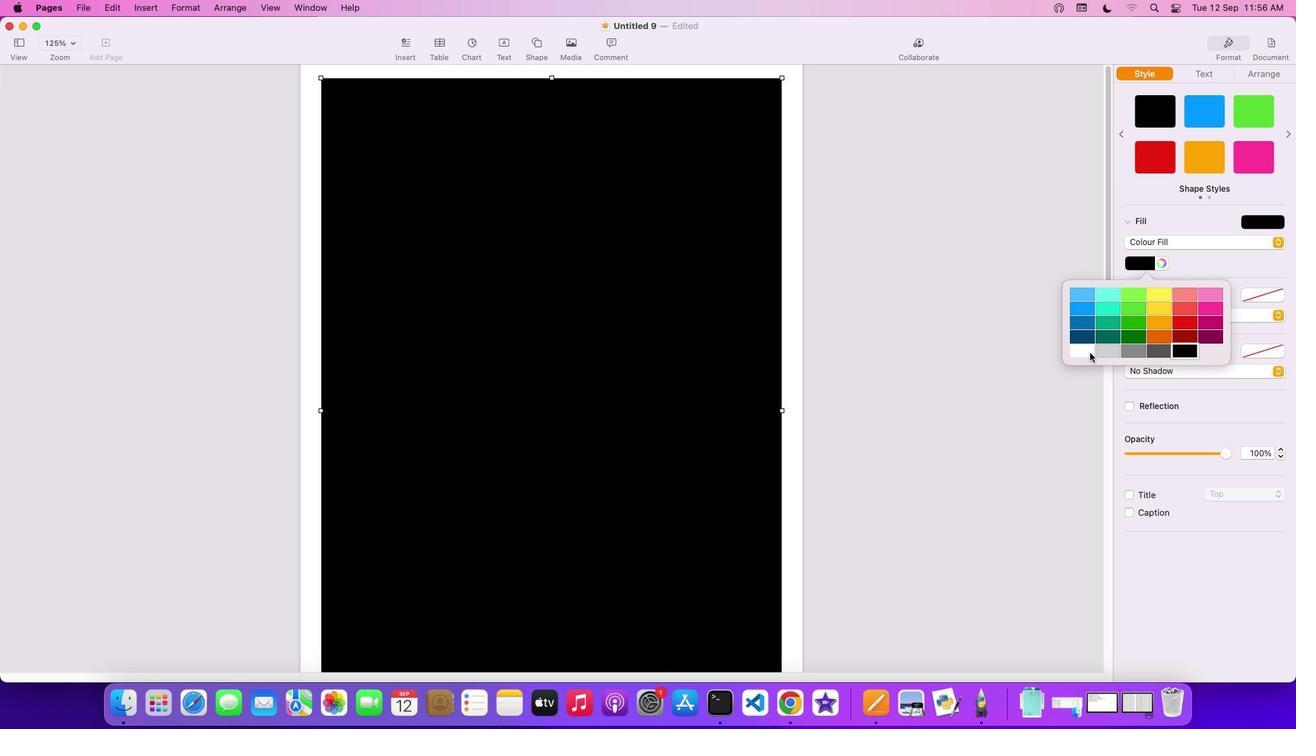 
Action: Mouse pressed left at (1090, 352)
Screenshot: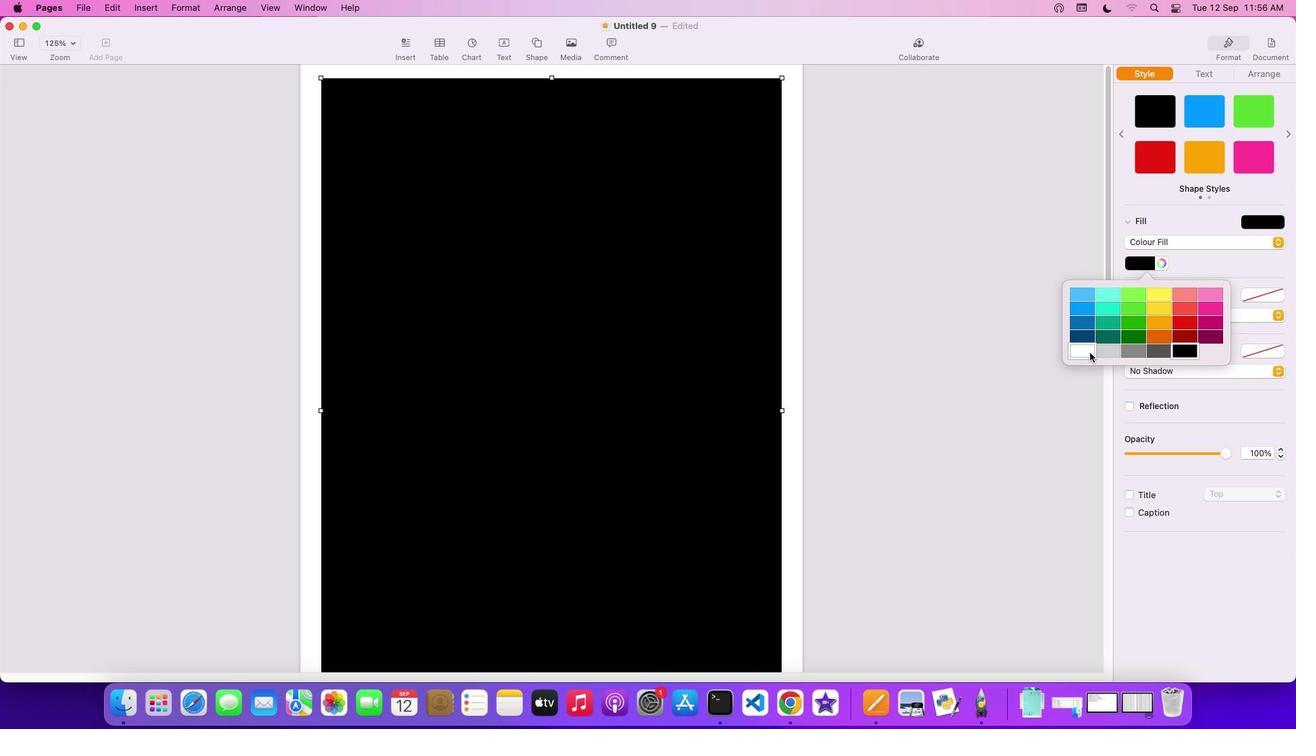 
Action: Mouse moved to (1278, 312)
Screenshot: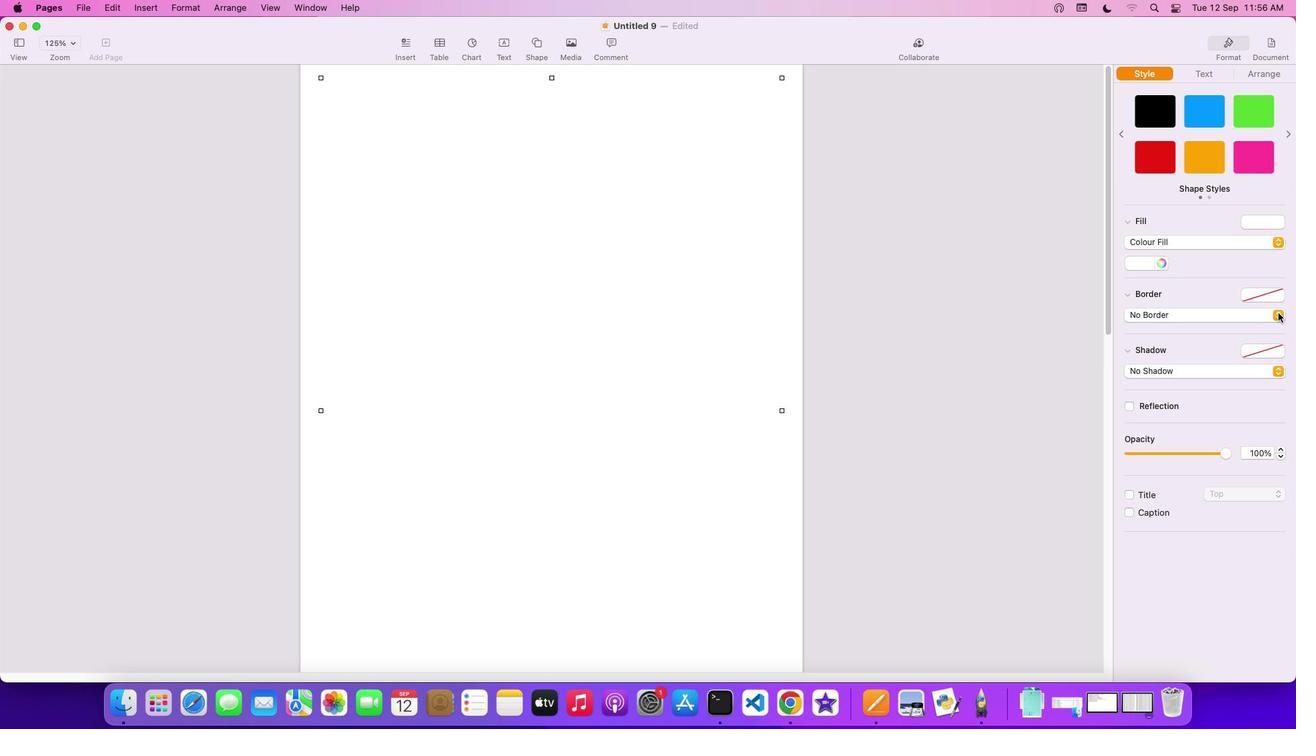 
Action: Mouse pressed left at (1278, 312)
Screenshot: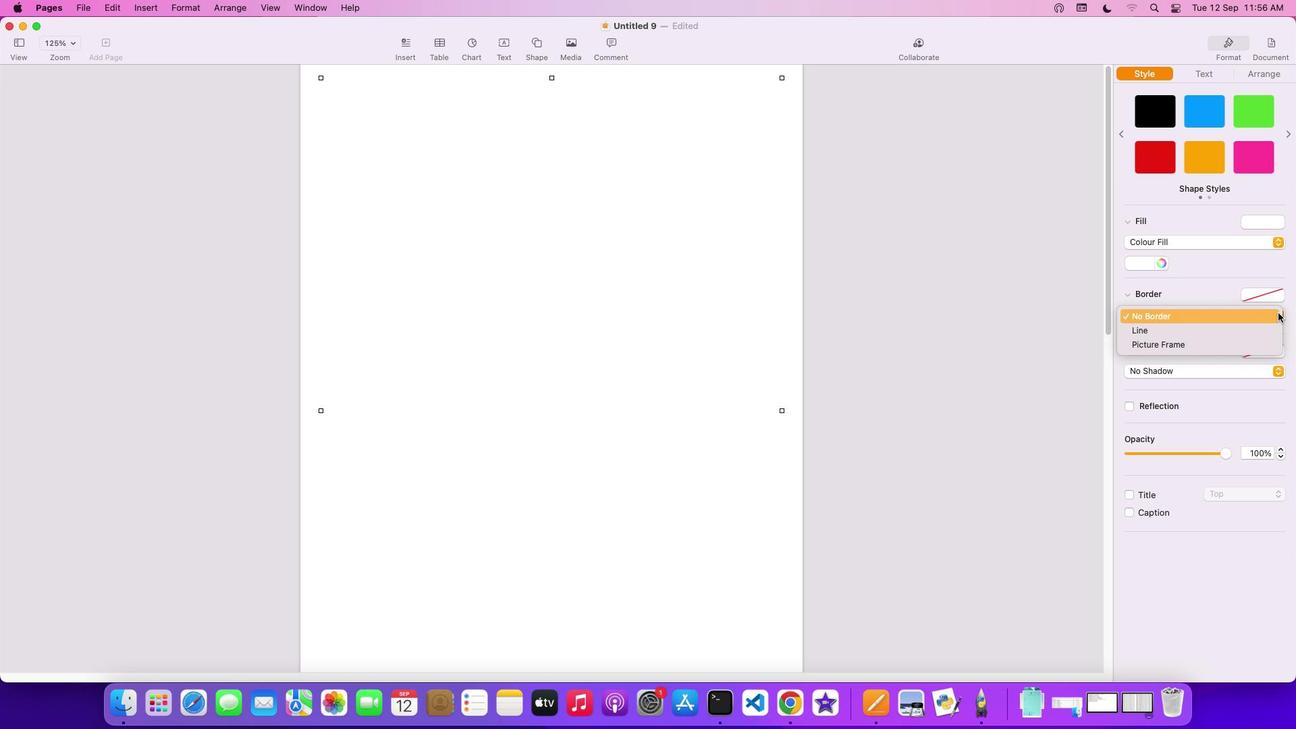 
Action: Mouse moved to (1244, 340)
Screenshot: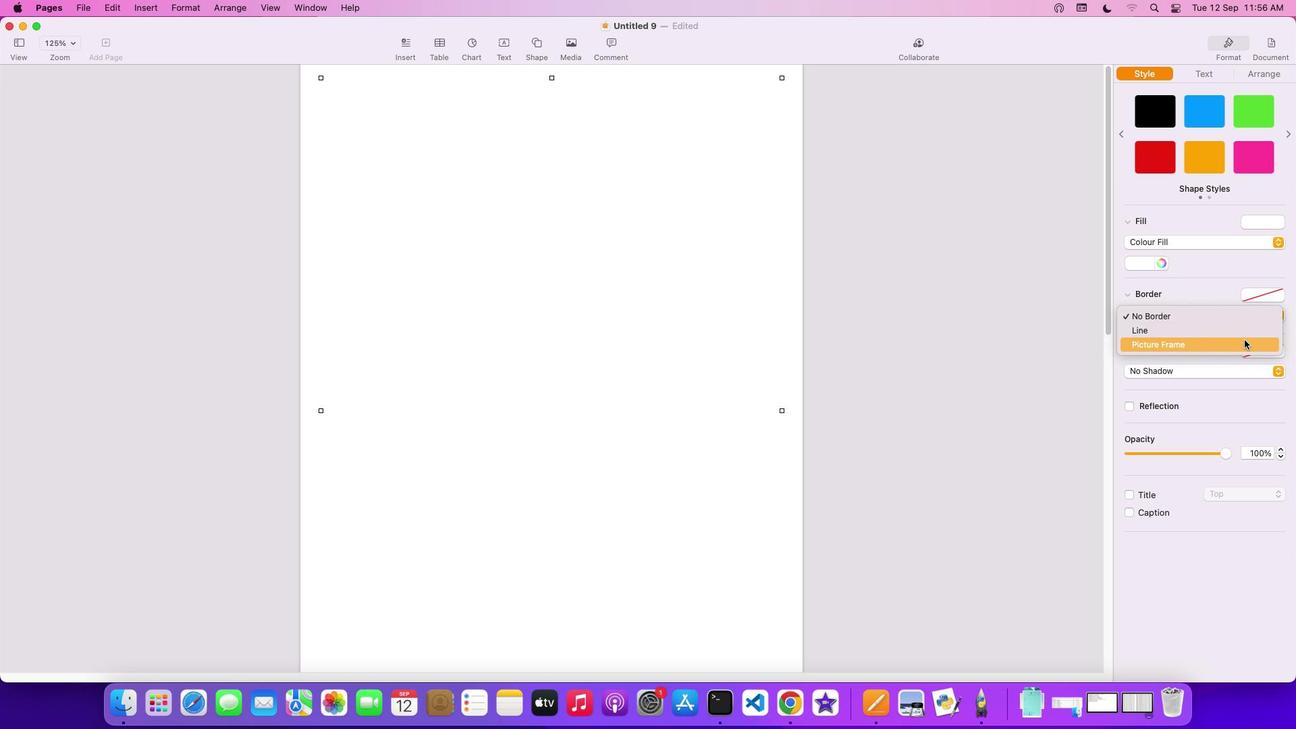 
Action: Mouse pressed left at (1244, 340)
Screenshot: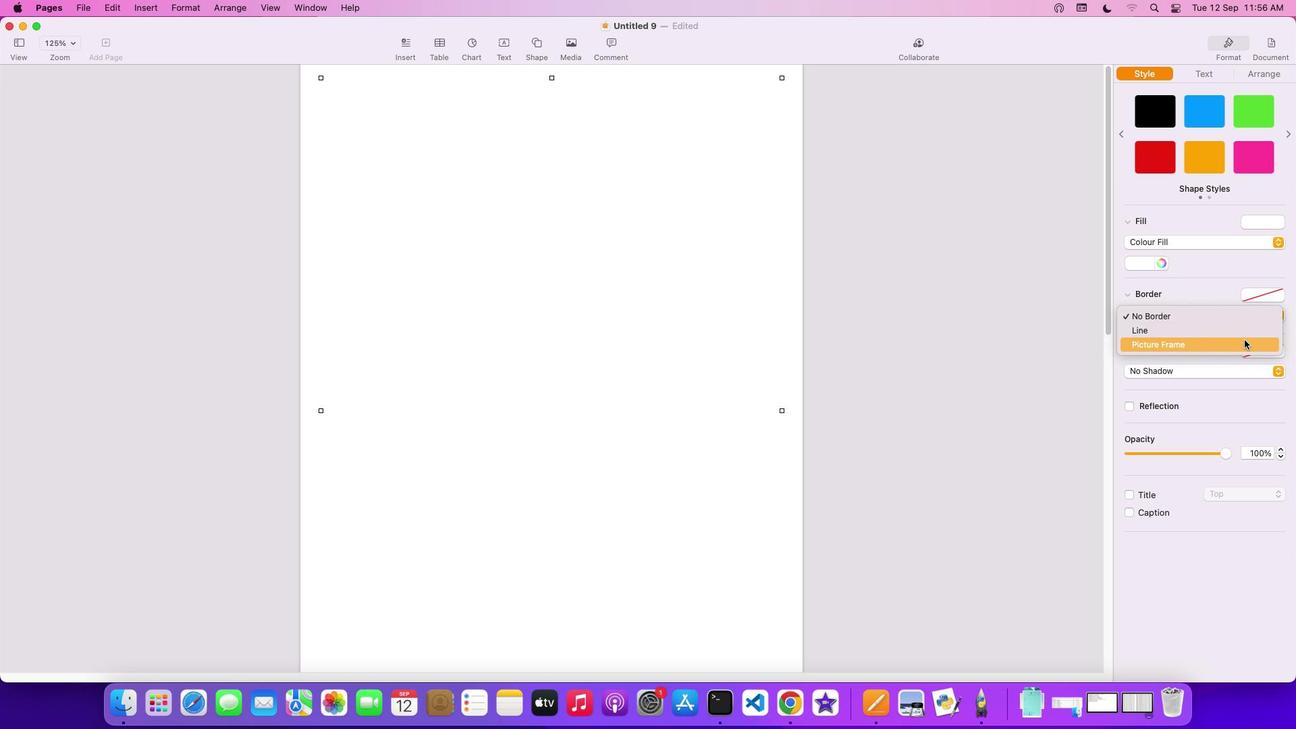 
Action: Mouse moved to (697, 449)
Screenshot: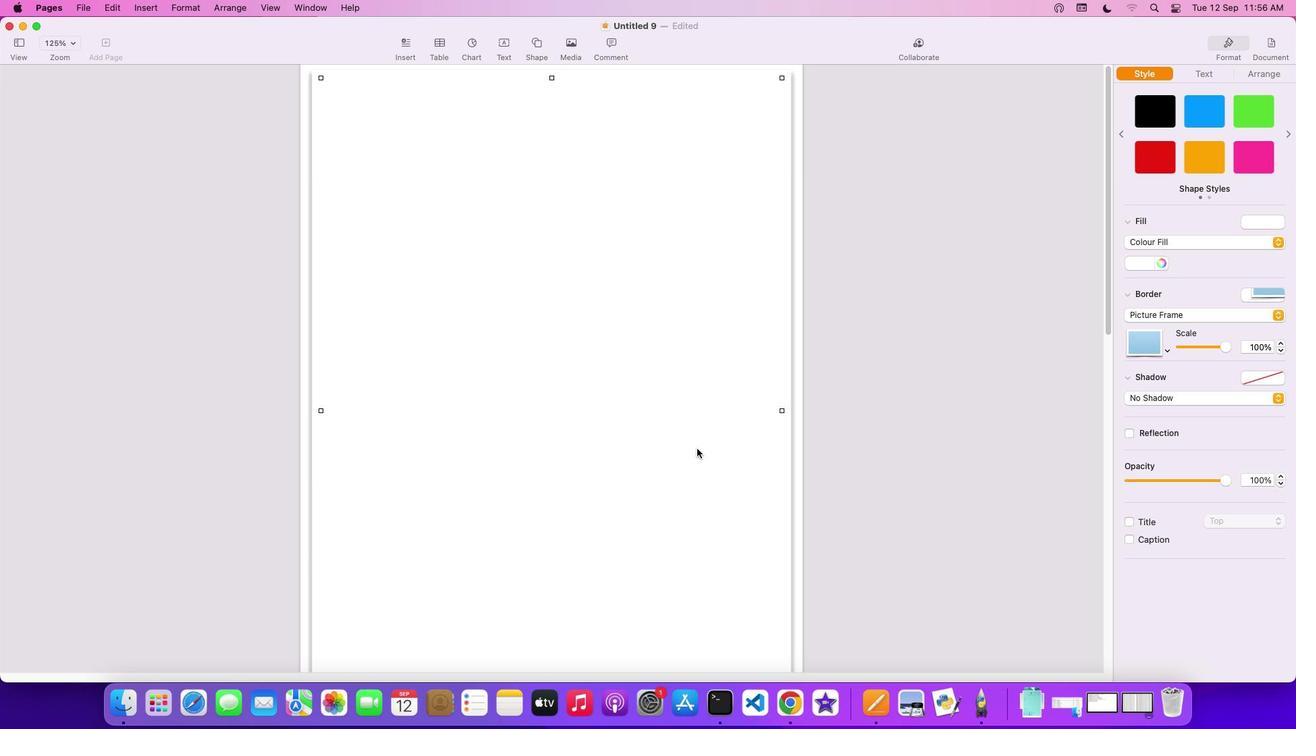 
Action: Mouse scrolled (697, 449) with delta (0, 0)
Screenshot: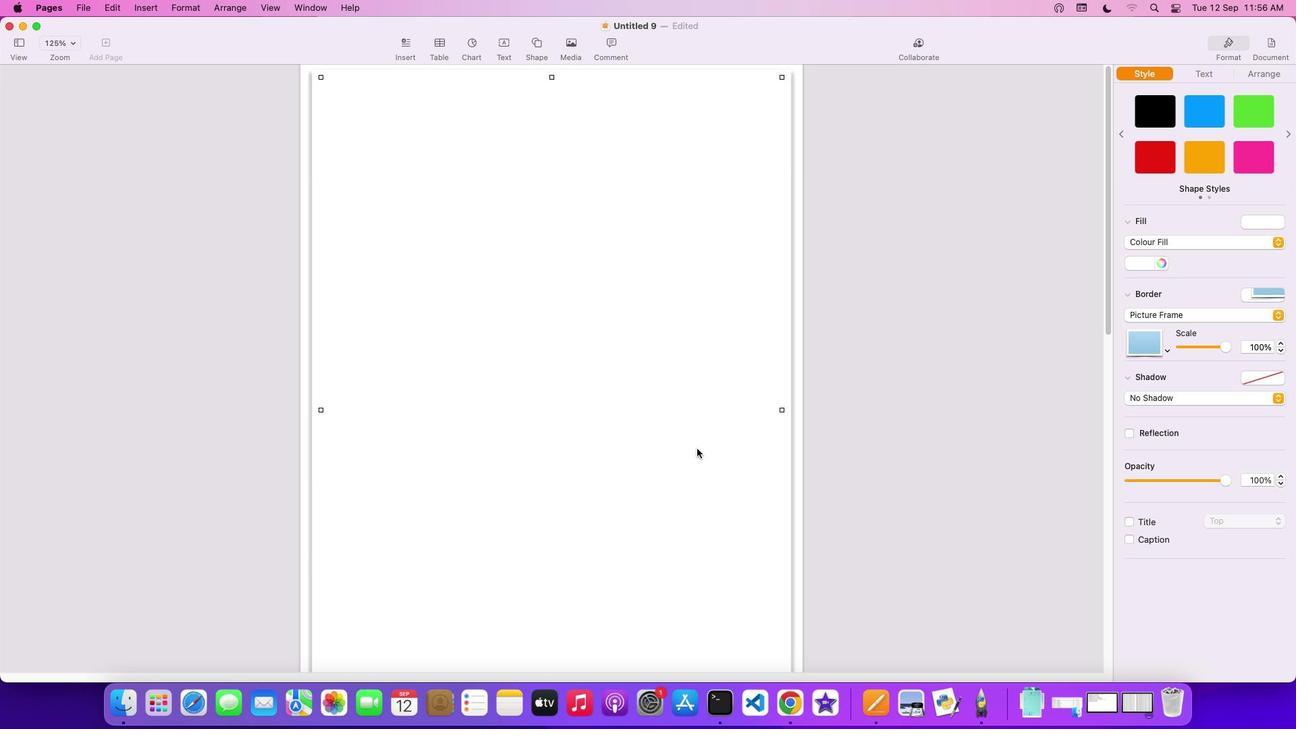 
Action: Mouse scrolled (697, 449) with delta (0, 0)
Screenshot: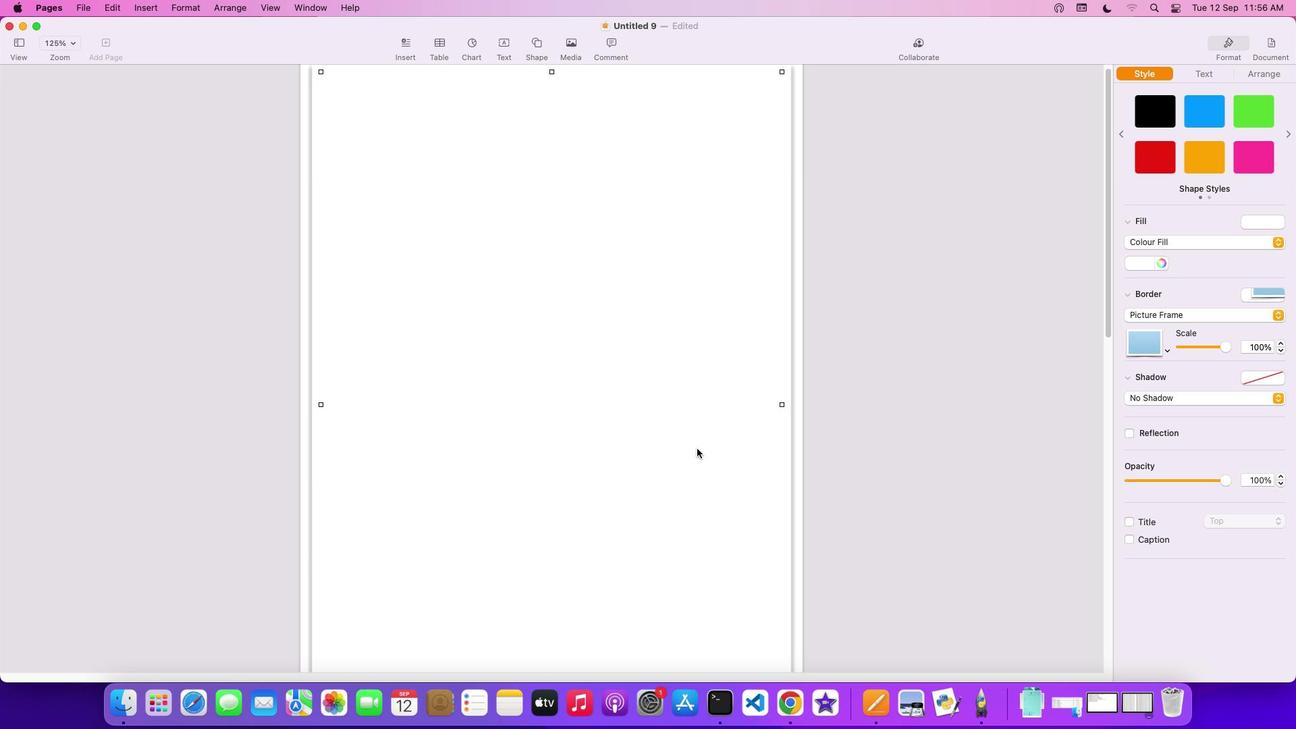 
Action: Mouse scrolled (697, 449) with delta (0, -1)
Screenshot: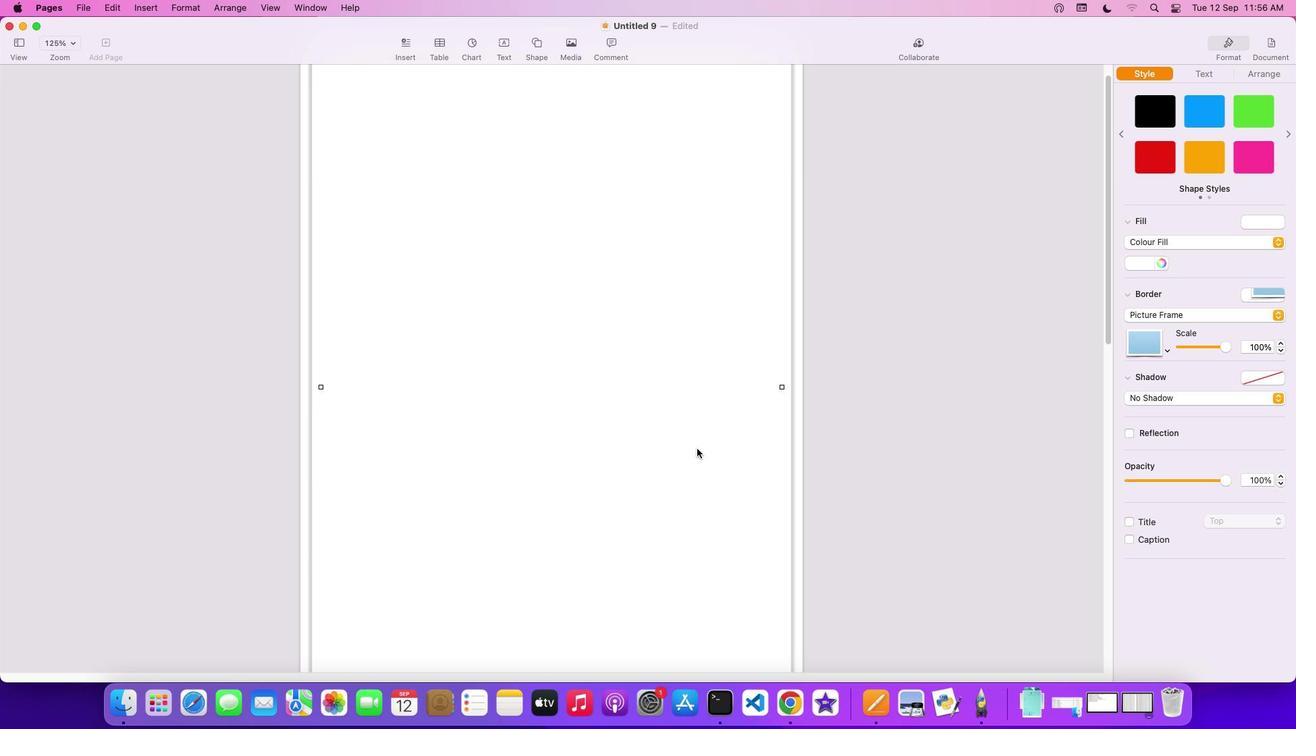 
Action: Mouse scrolled (697, 449) with delta (0, -2)
Screenshot: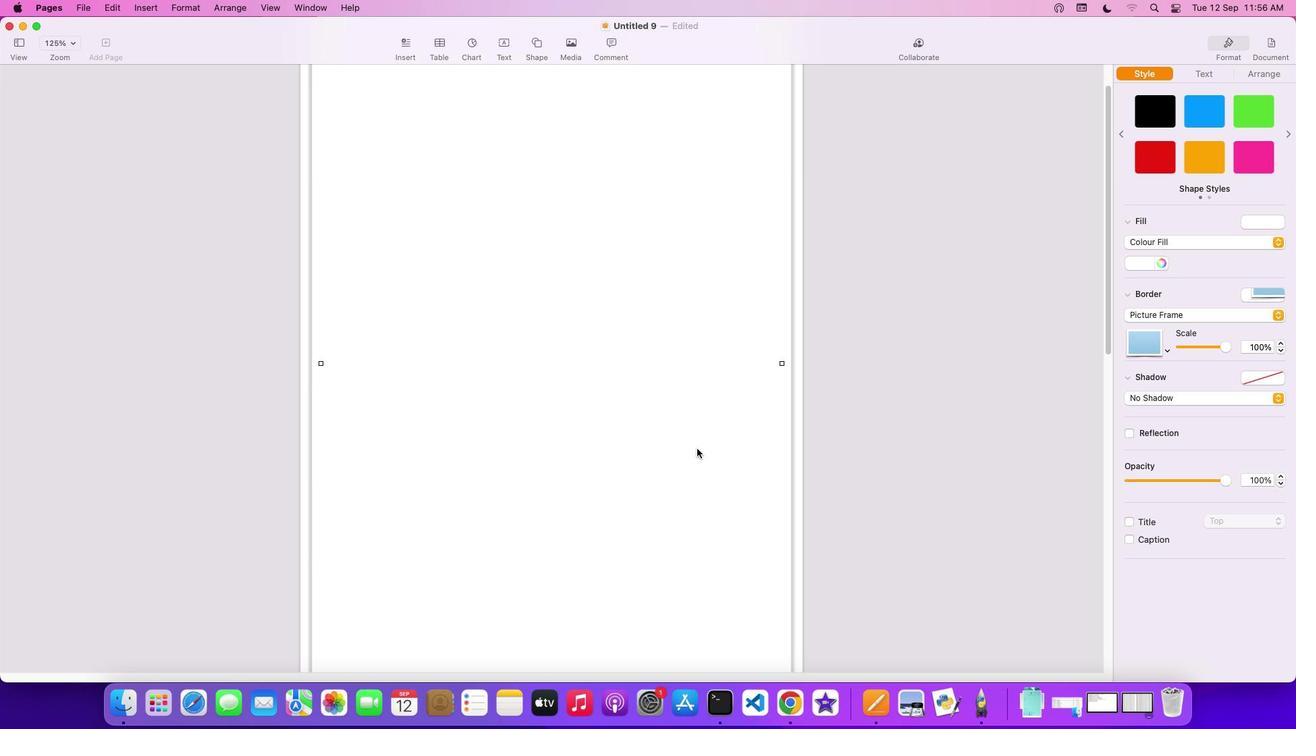 
Action: Mouse scrolled (697, 449) with delta (0, -2)
Screenshot: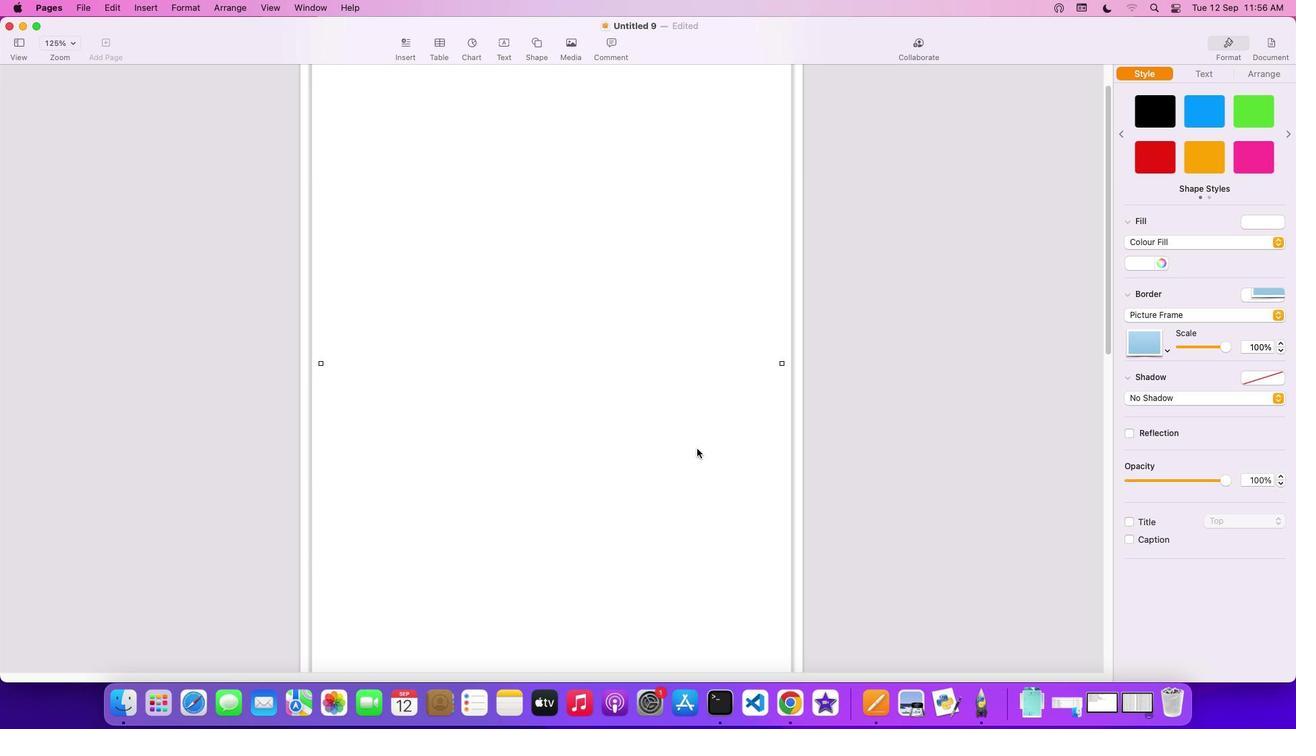 
Action: Mouse scrolled (697, 449) with delta (0, 0)
Screenshot: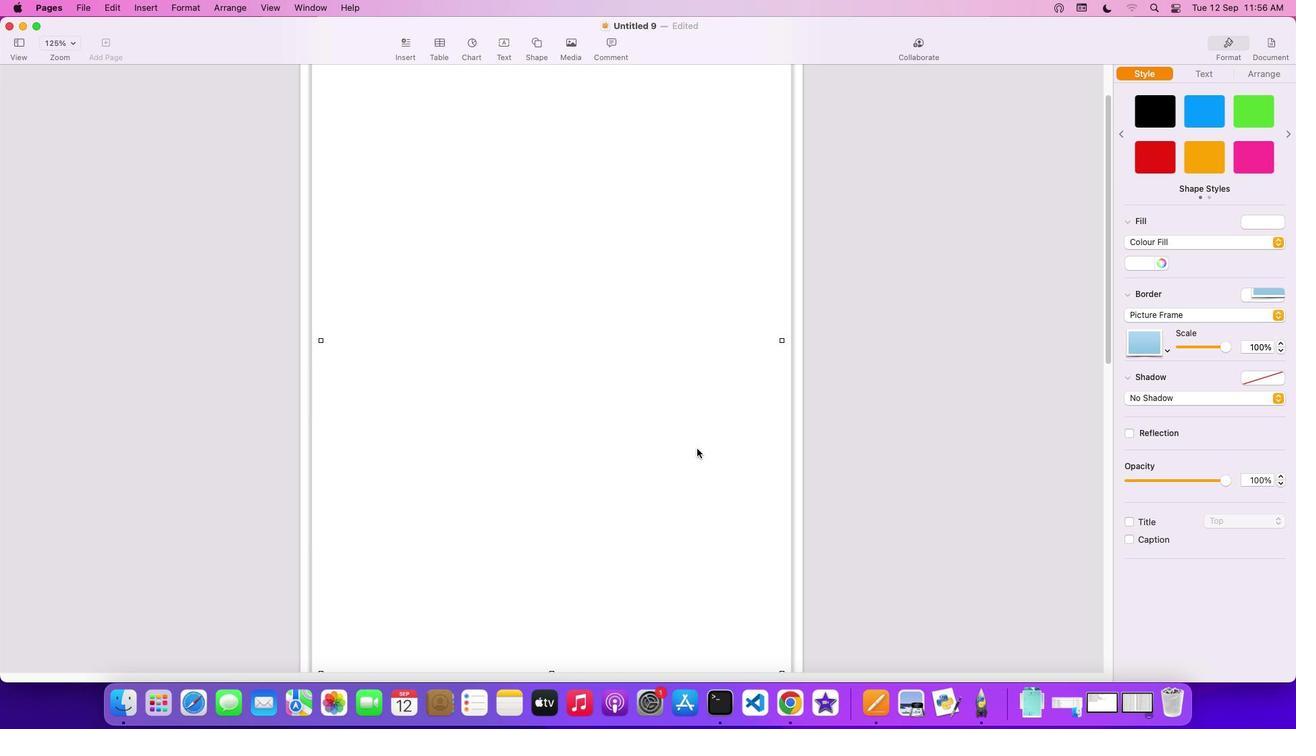 
Action: Mouse scrolled (697, 449) with delta (0, 0)
Screenshot: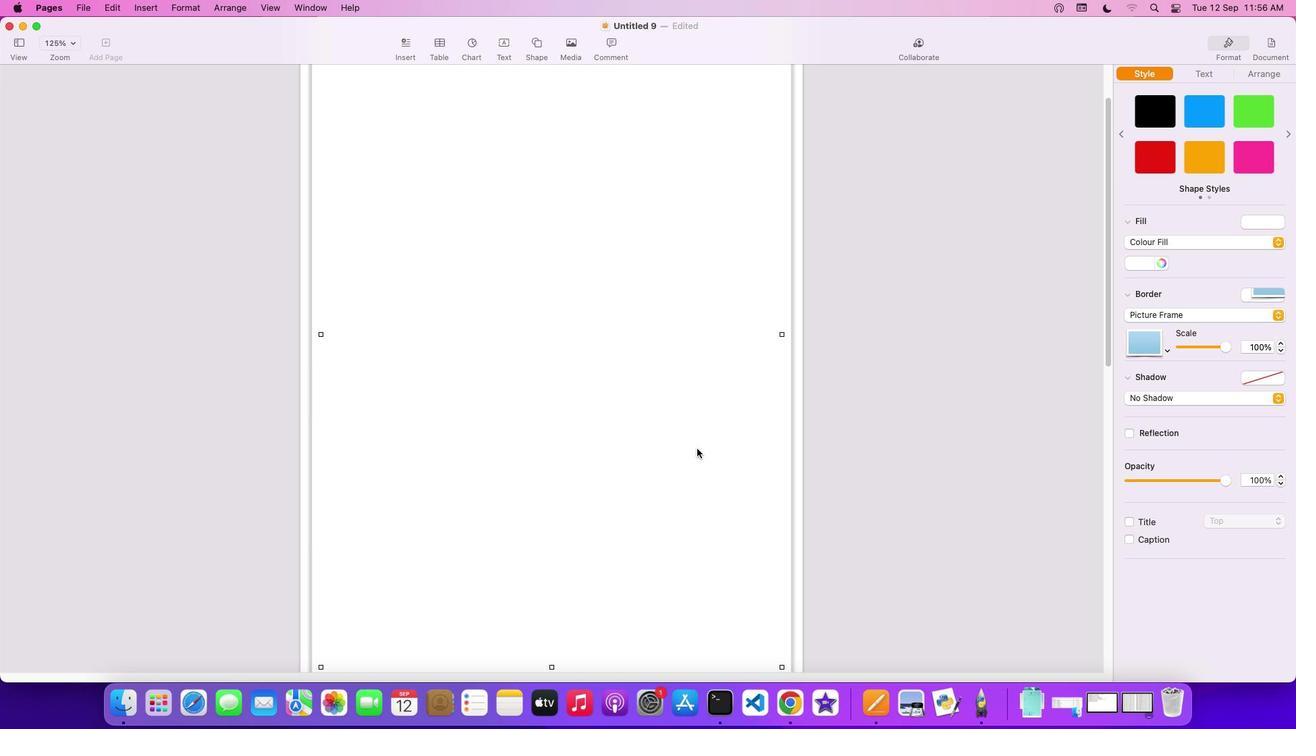 
Action: Mouse scrolled (697, 449) with delta (0, -2)
Screenshot: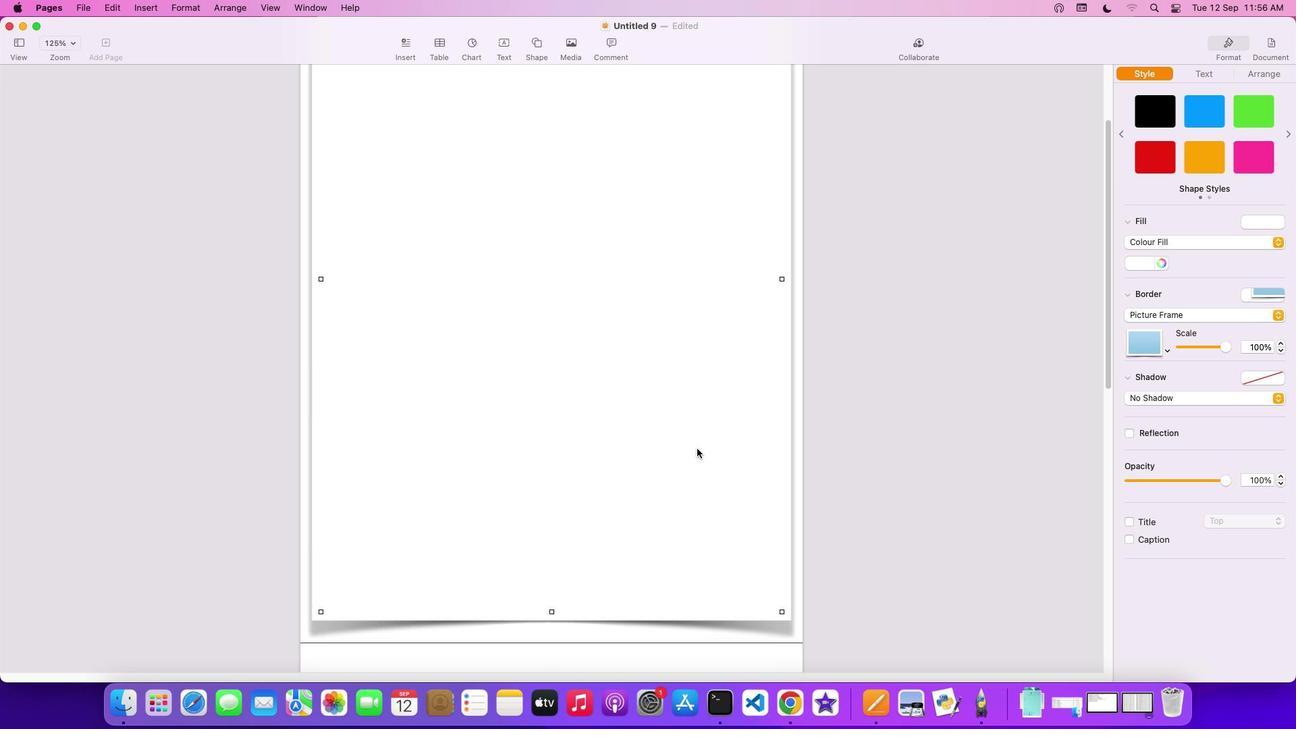 
Action: Mouse scrolled (697, 449) with delta (0, -3)
Screenshot: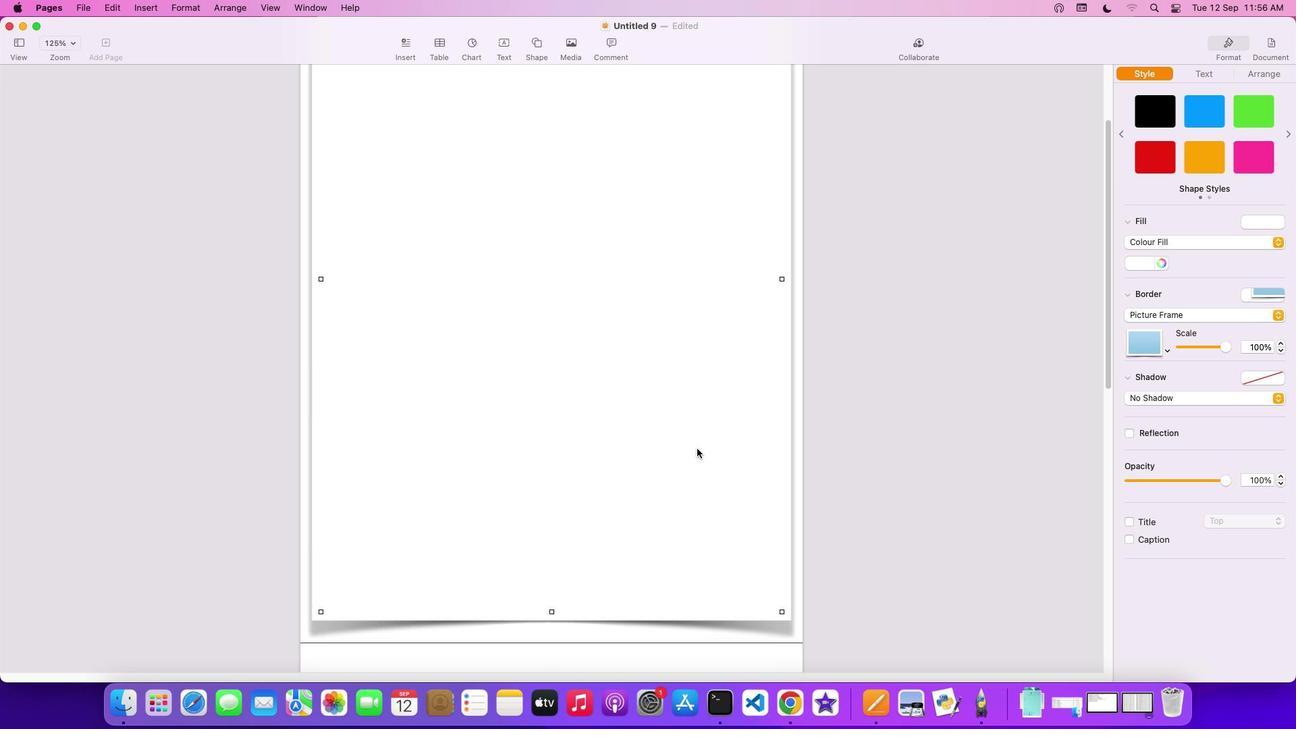 
Action: Mouse scrolled (697, 449) with delta (0, -3)
Screenshot: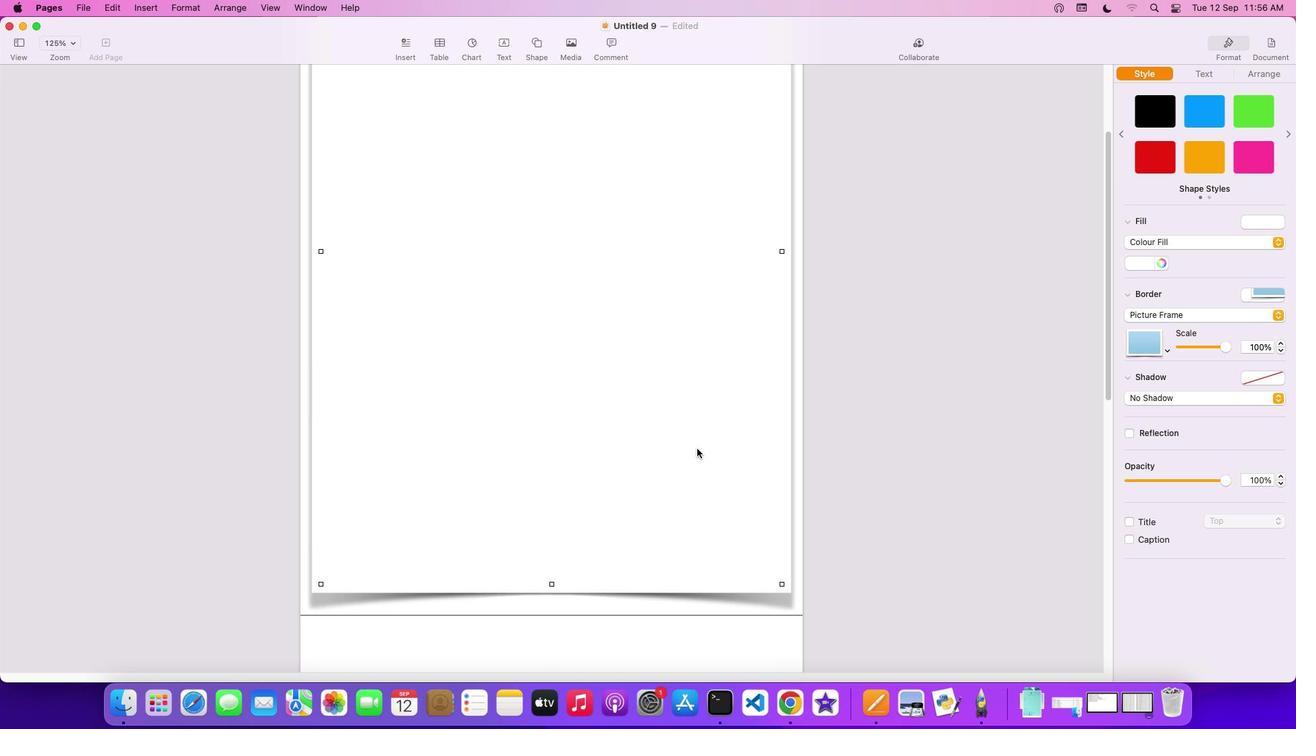 
Action: Mouse moved to (697, 448)
Screenshot: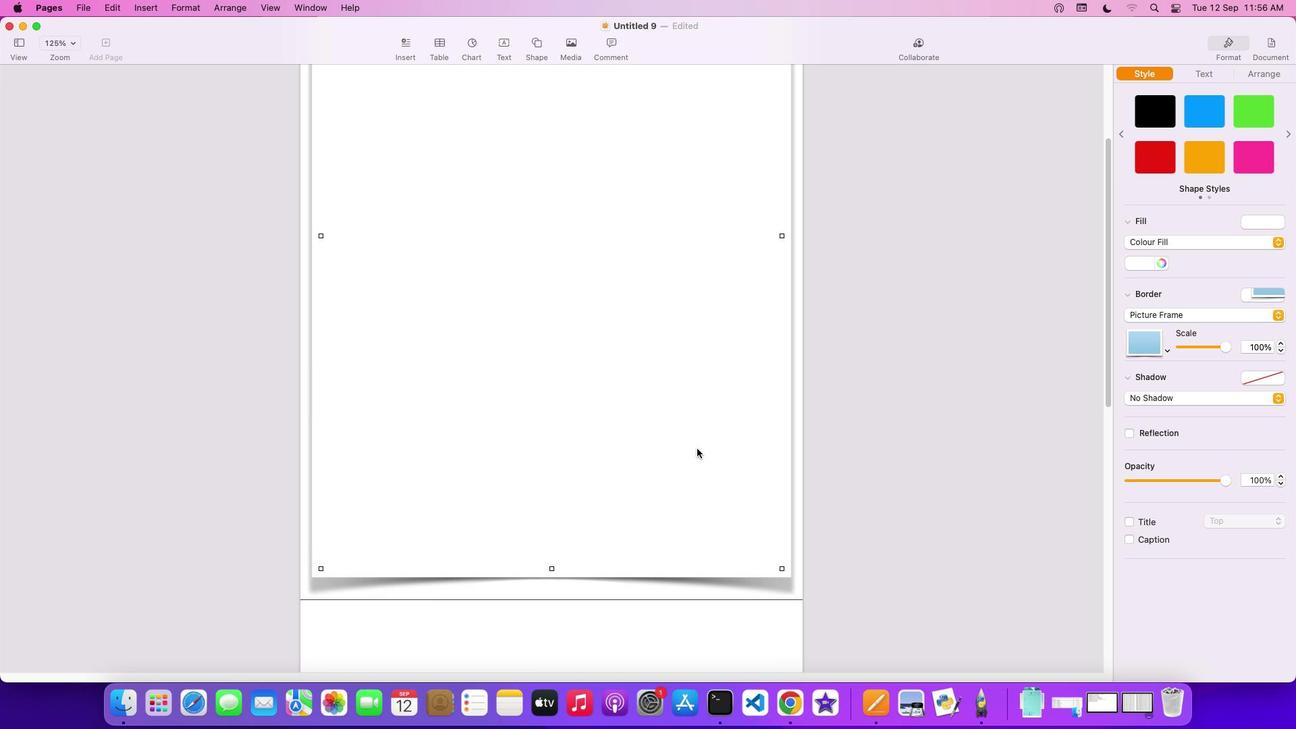 
Action: Mouse scrolled (697, 448) with delta (0, 0)
Screenshot: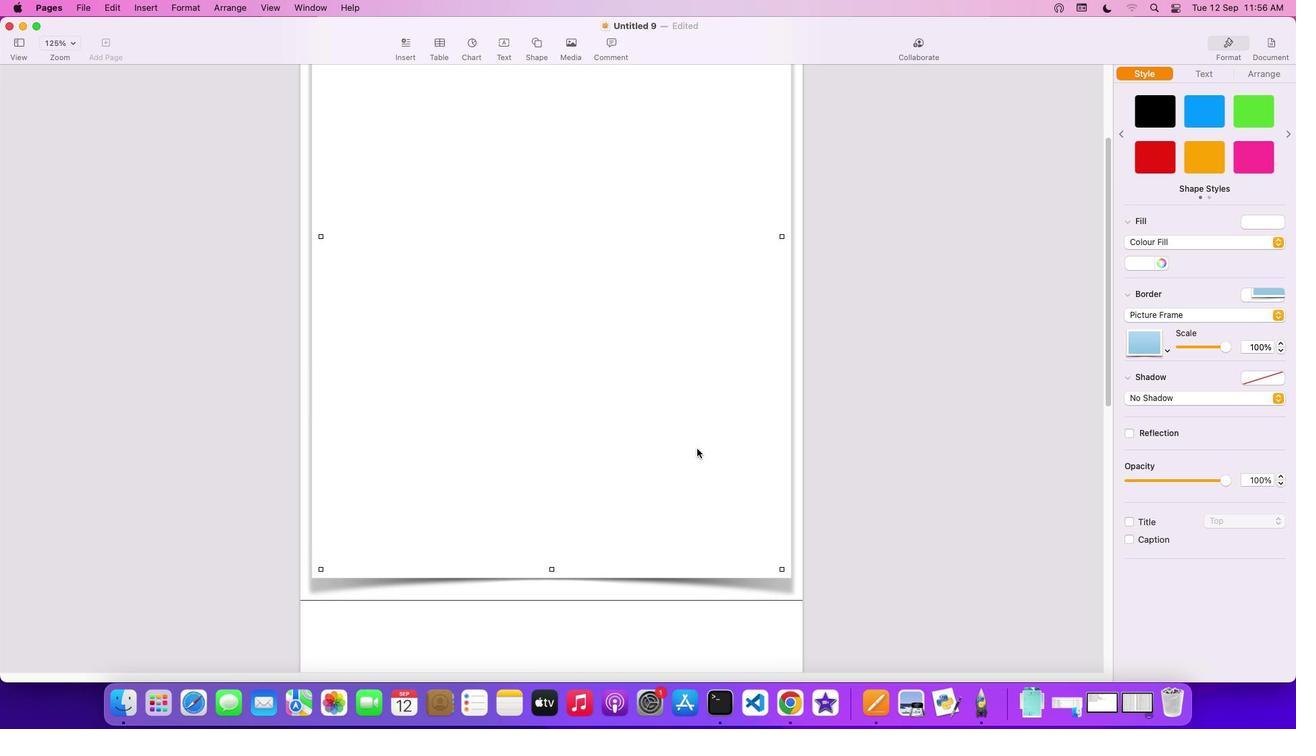 
Action: Mouse scrolled (697, 448) with delta (0, 0)
Screenshot: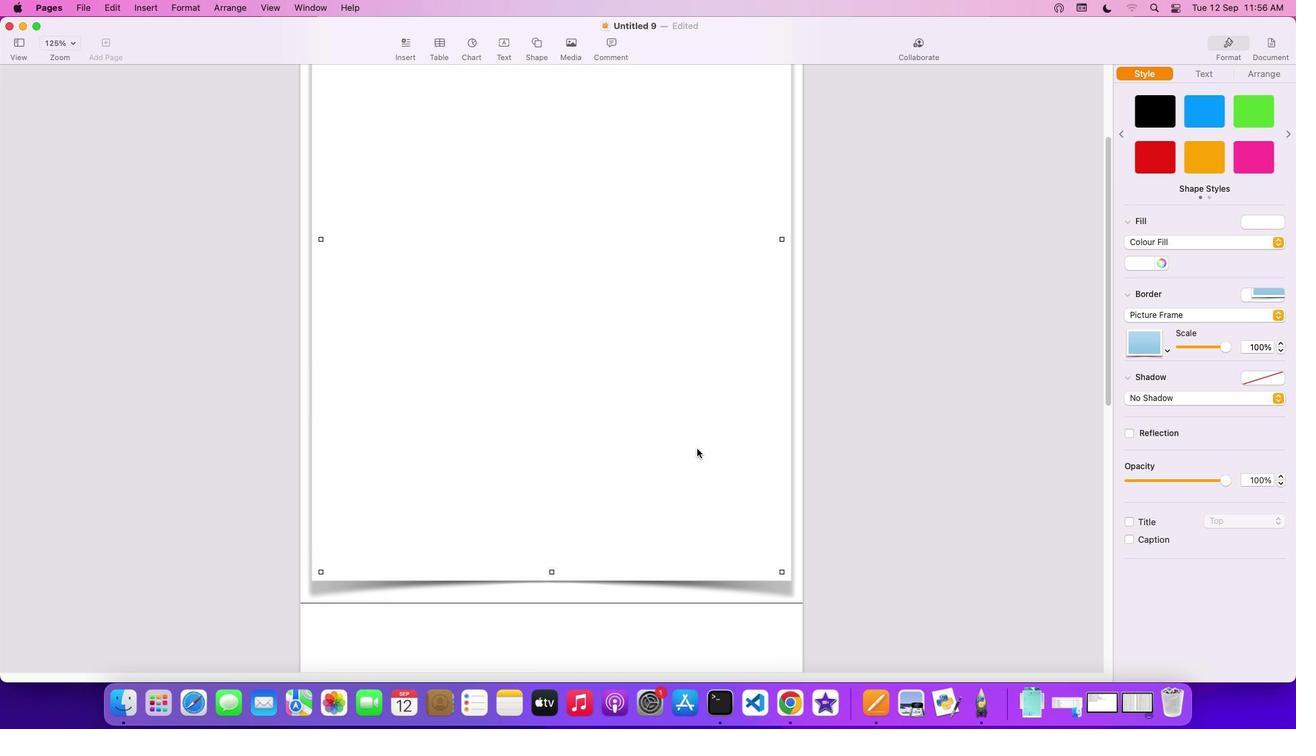 
Action: Mouse scrolled (697, 448) with delta (0, 0)
Screenshot: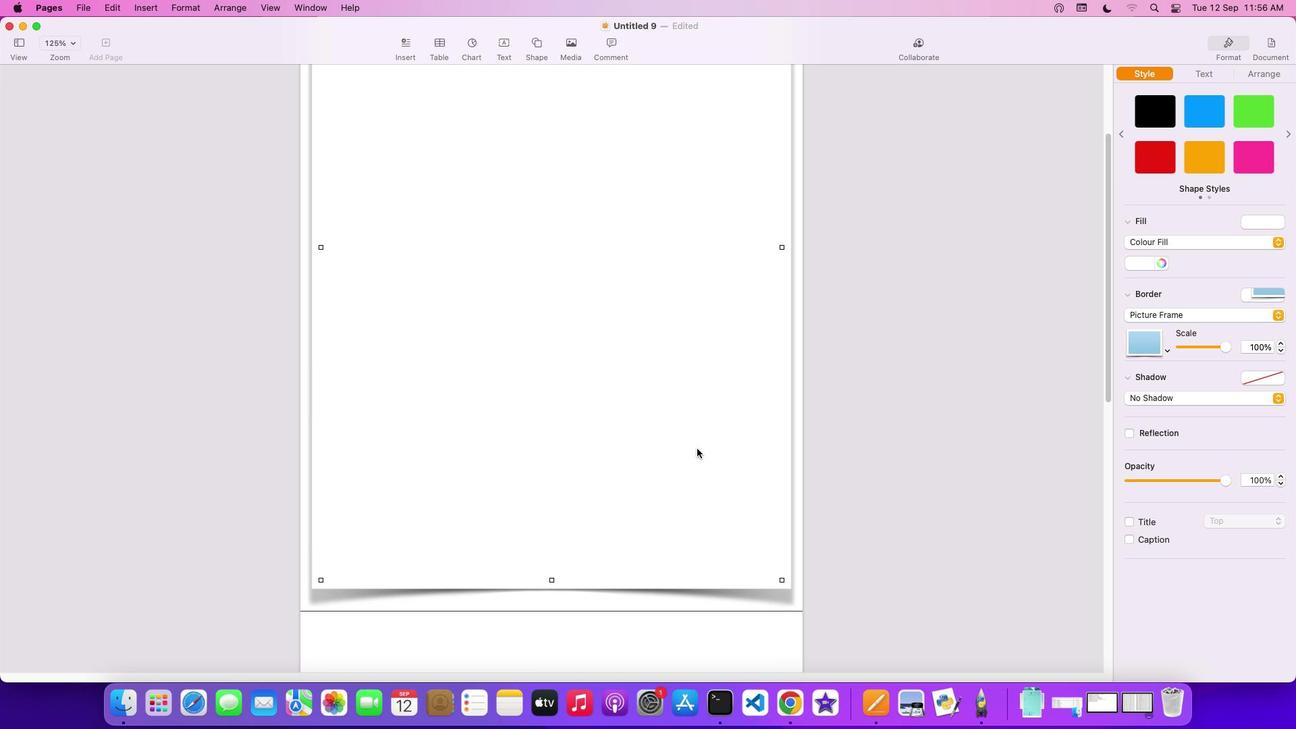 
Action: Mouse scrolled (697, 448) with delta (0, 0)
Screenshot: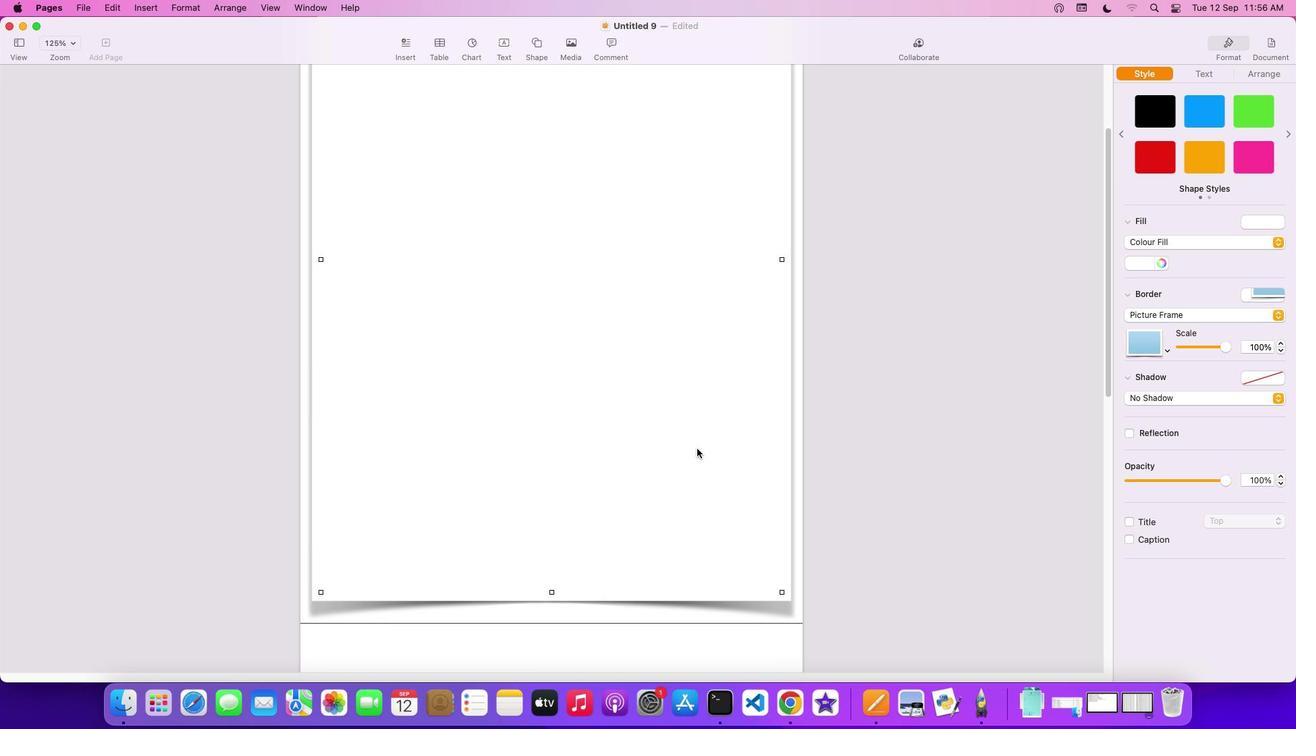 
Action: Mouse scrolled (697, 448) with delta (0, 0)
Screenshot: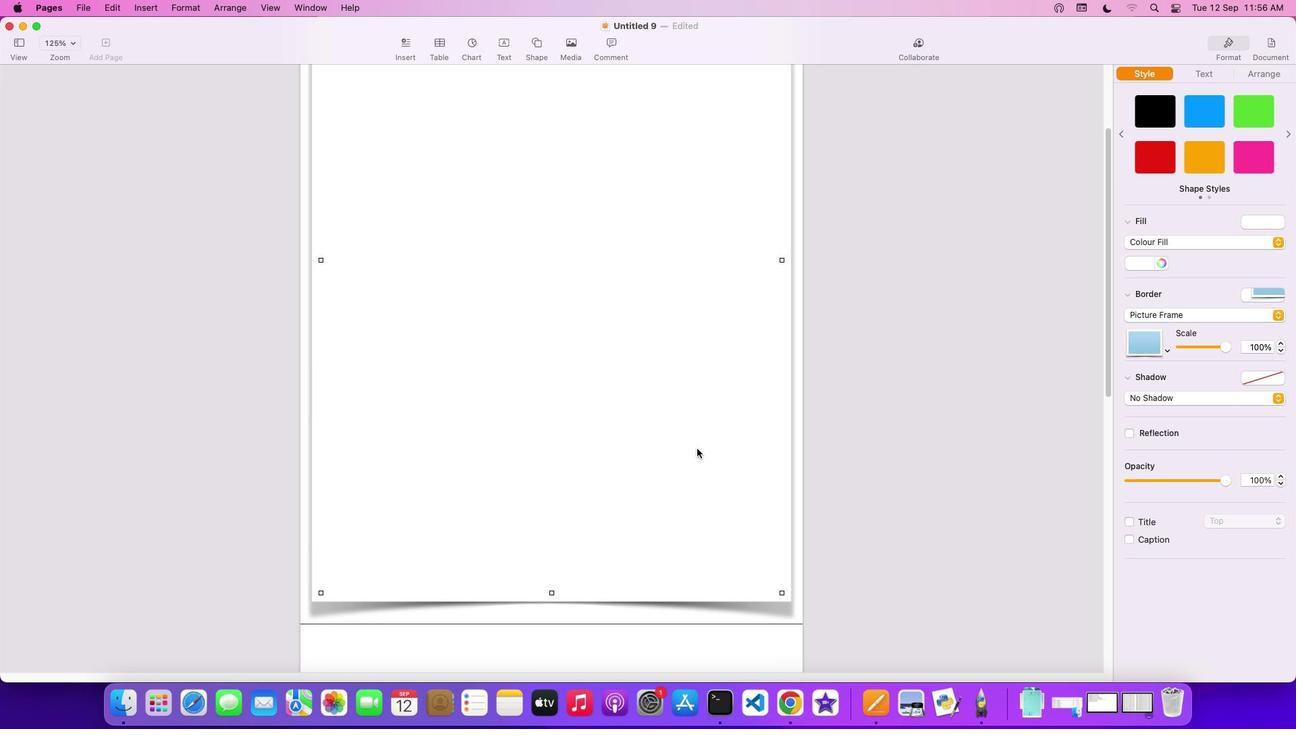 
Action: Mouse scrolled (697, 448) with delta (0, 0)
Screenshot: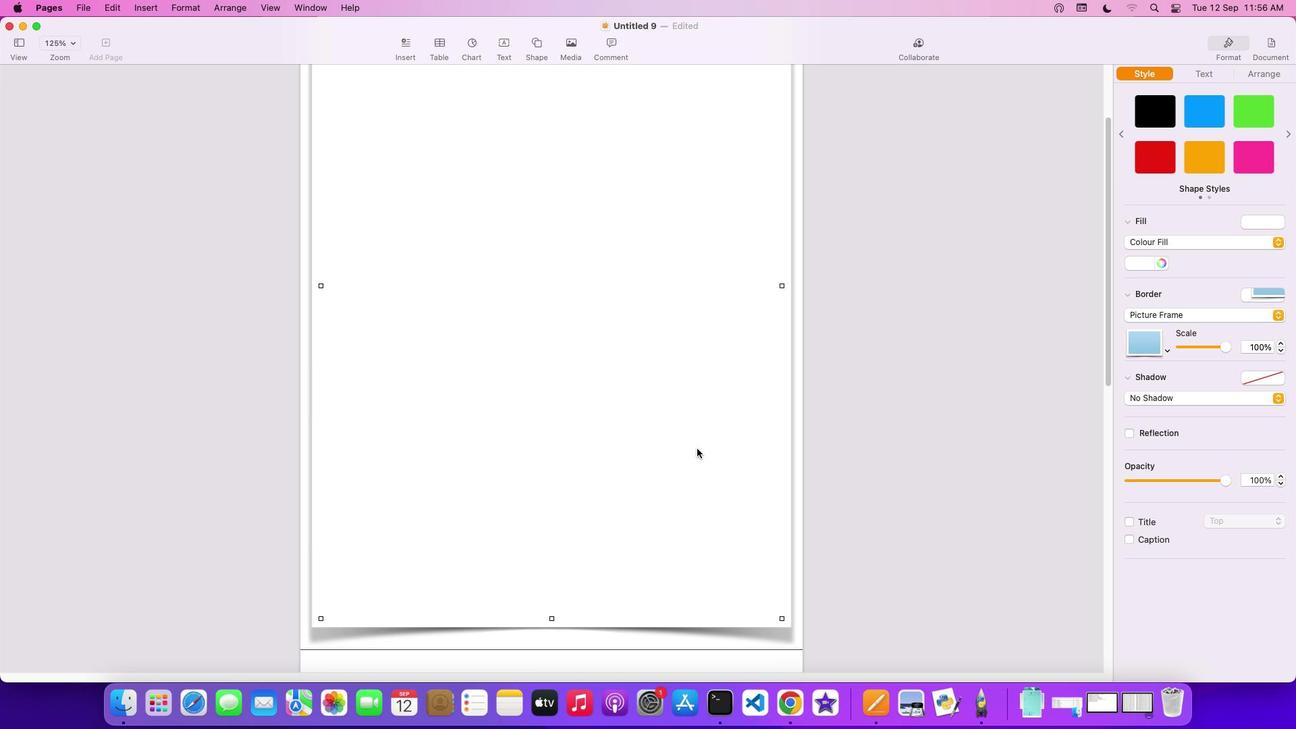 
Action: Mouse scrolled (697, 448) with delta (0, 1)
Screenshot: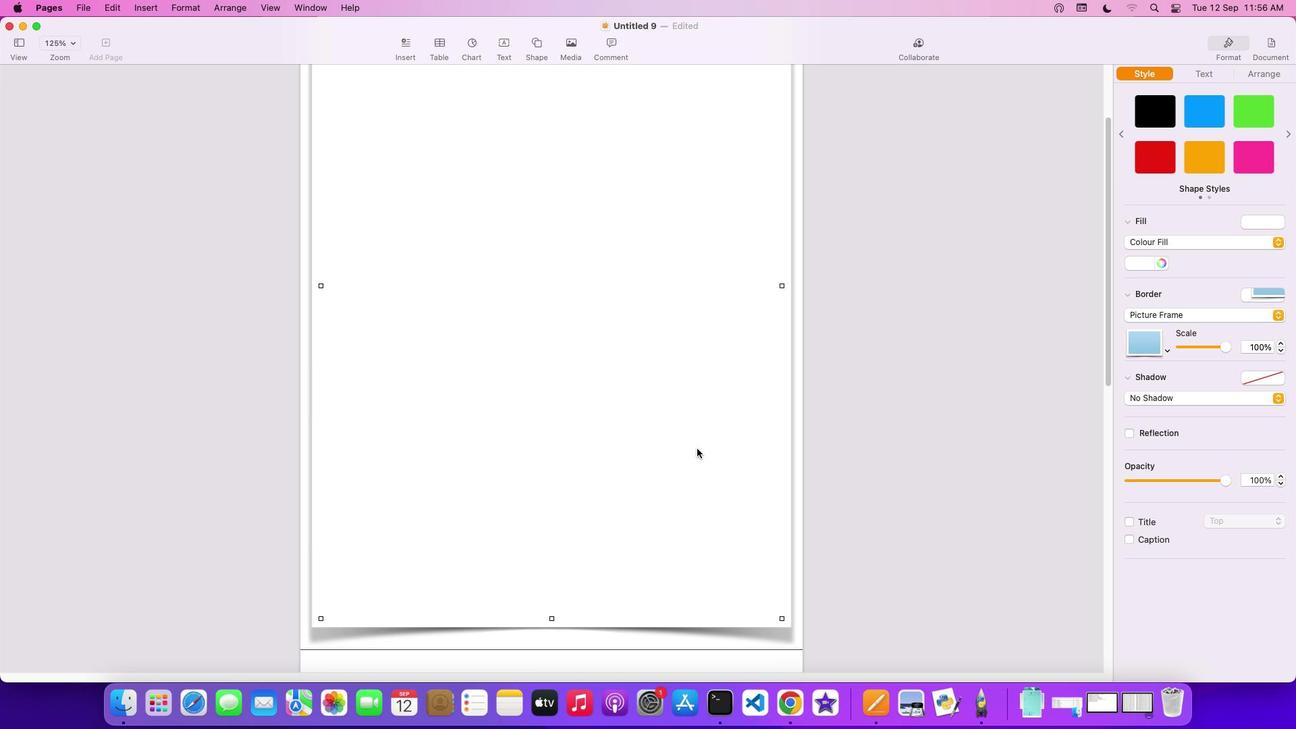 
Action: Mouse scrolled (697, 448) with delta (0, 2)
Screenshot: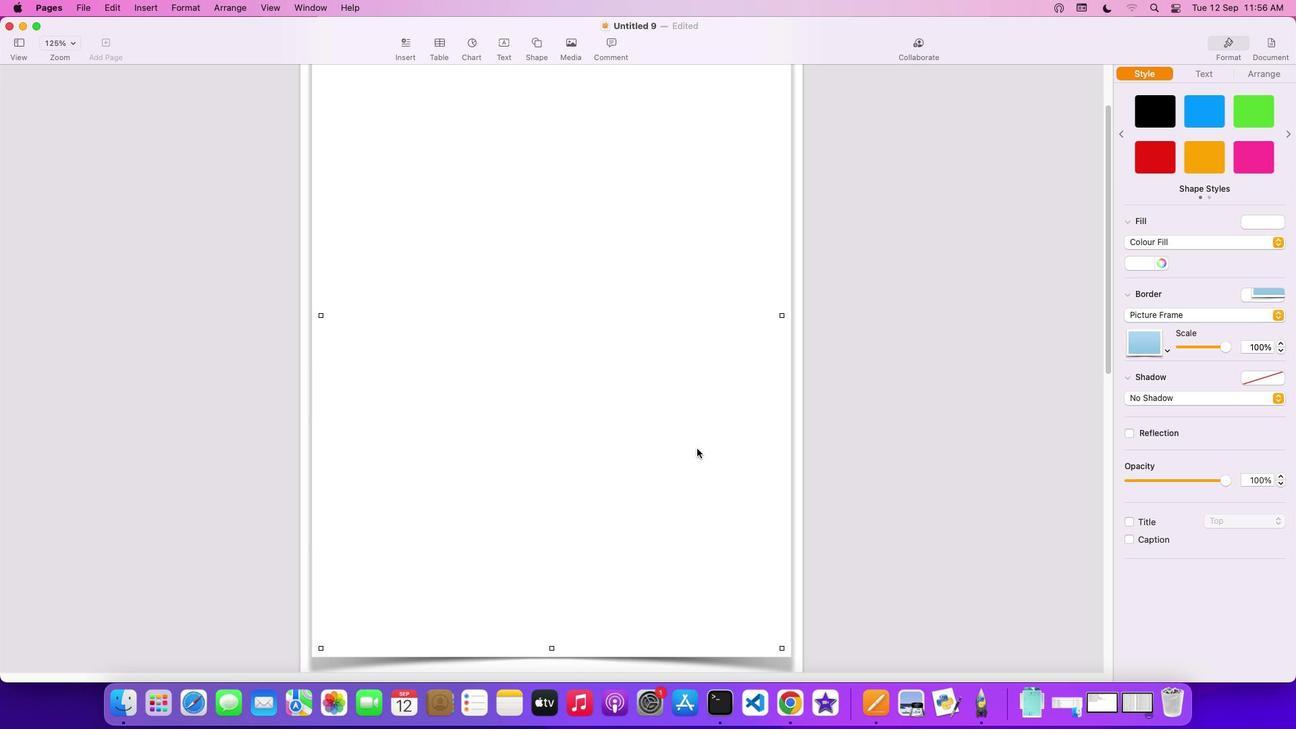 
Action: Mouse scrolled (697, 448) with delta (0, 0)
Screenshot: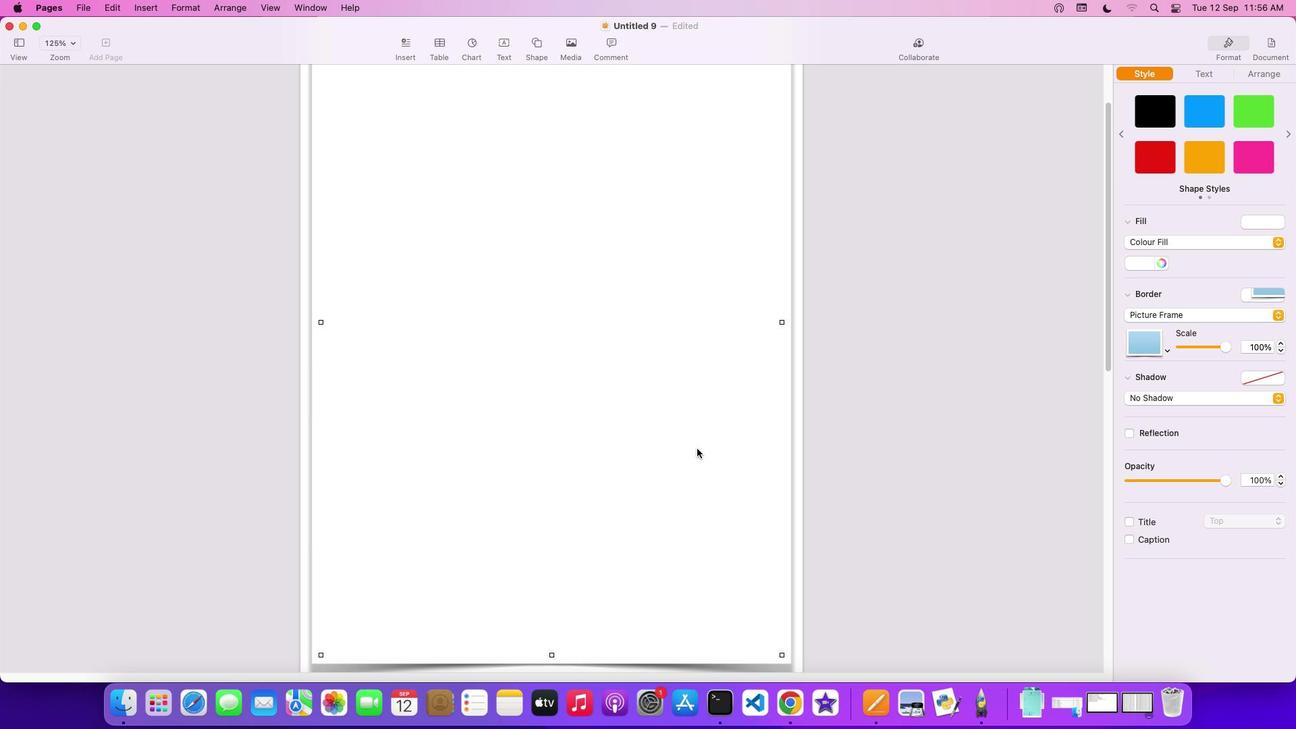 
Action: Mouse scrolled (697, 448) with delta (0, 0)
Screenshot: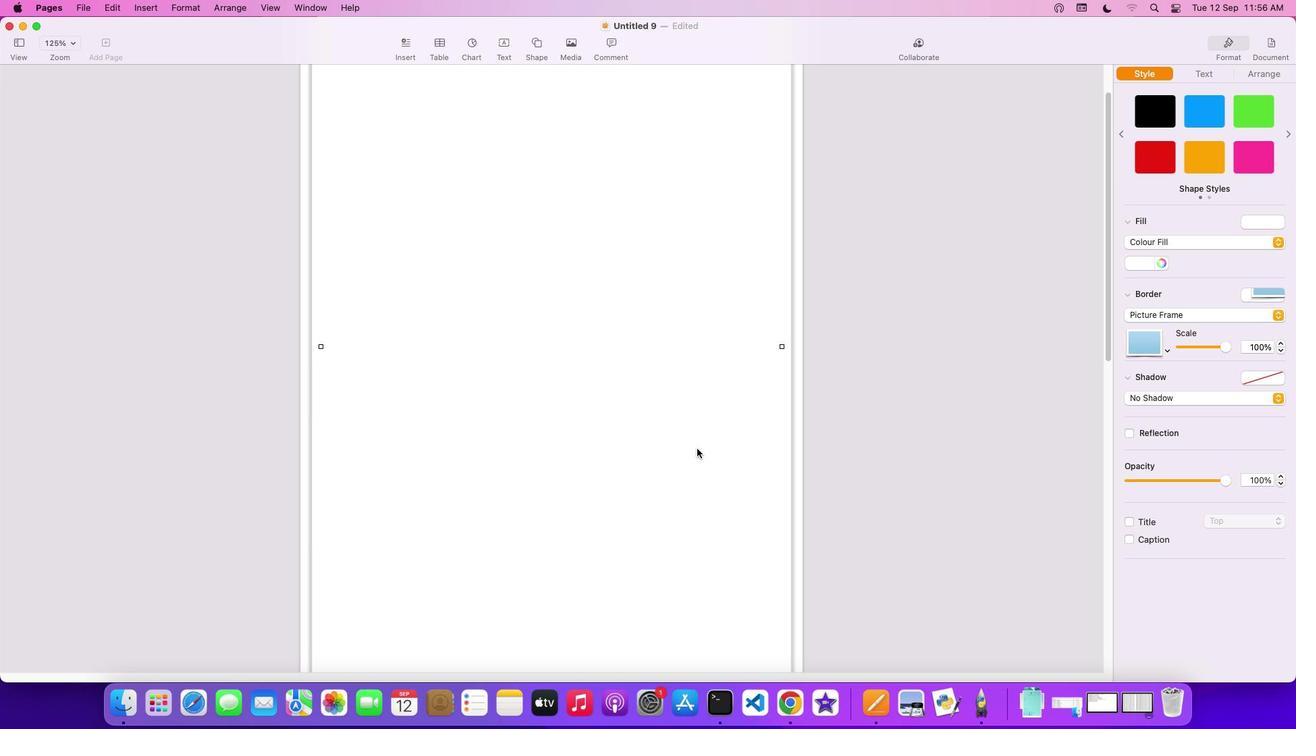 
Action: Mouse scrolled (697, 448) with delta (0, 2)
Screenshot: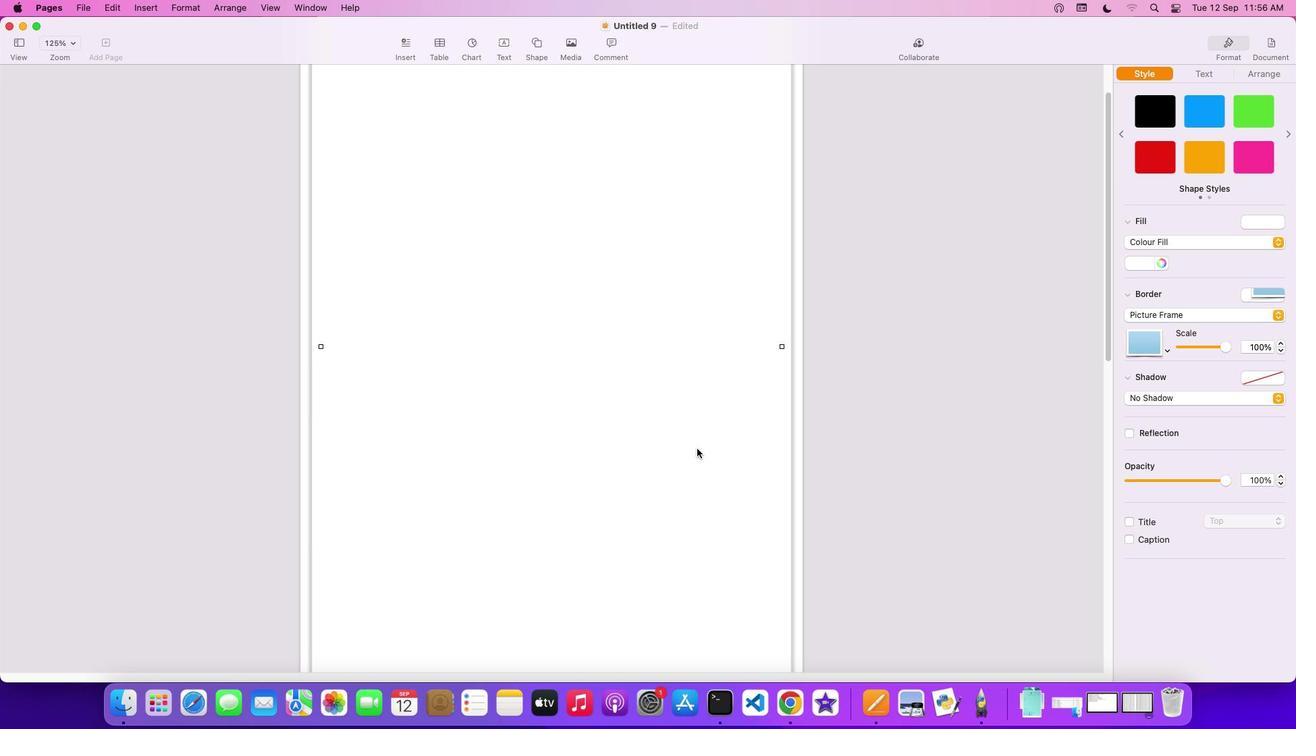 
Action: Mouse scrolled (697, 448) with delta (0, 3)
Screenshot: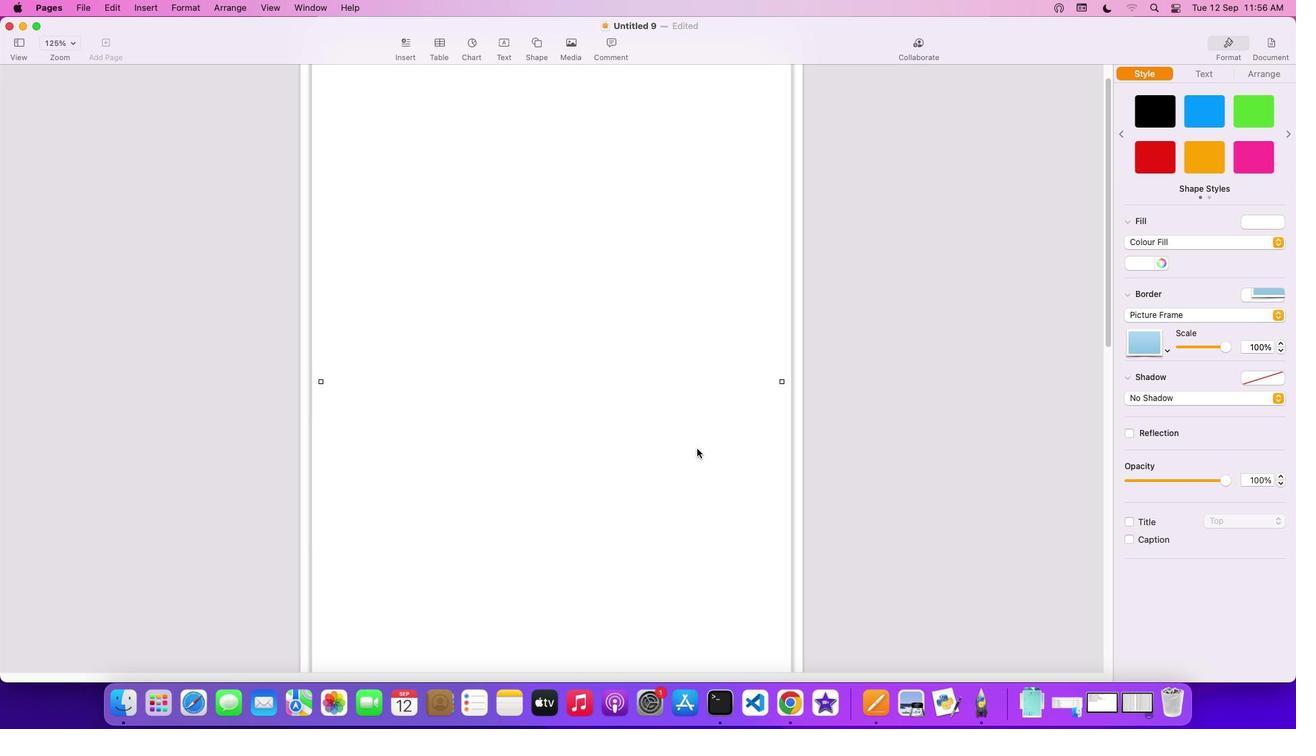 
Action: Mouse scrolled (697, 448) with delta (0, 0)
Screenshot: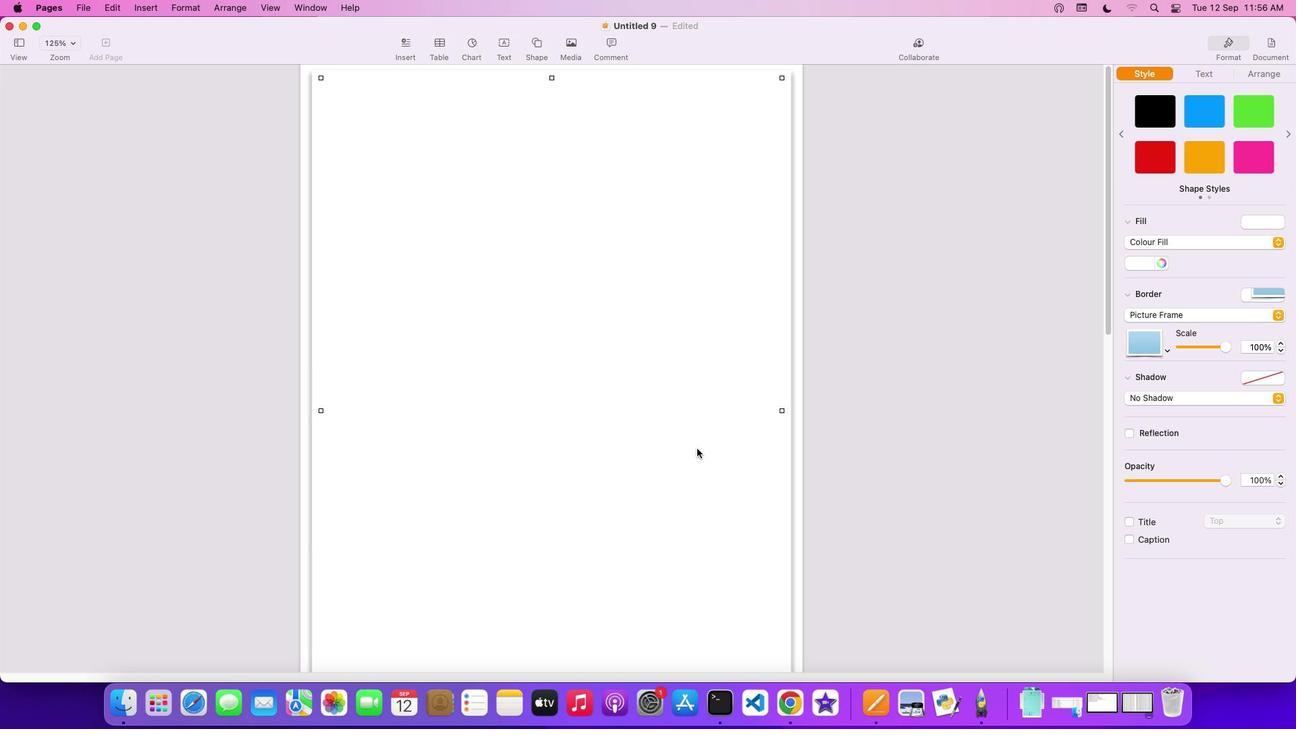 
Action: Mouse scrolled (697, 448) with delta (0, 0)
Screenshot: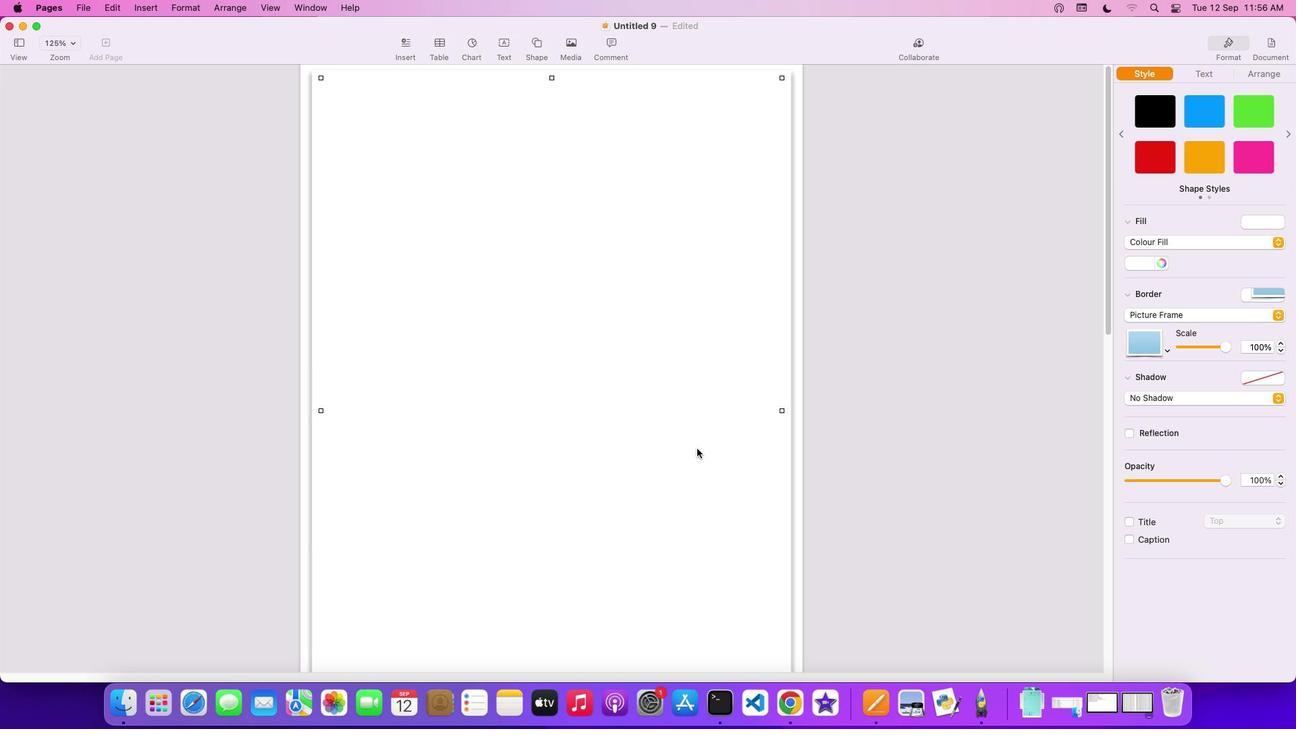 
Action: Mouse scrolled (697, 448) with delta (0, 2)
Screenshot: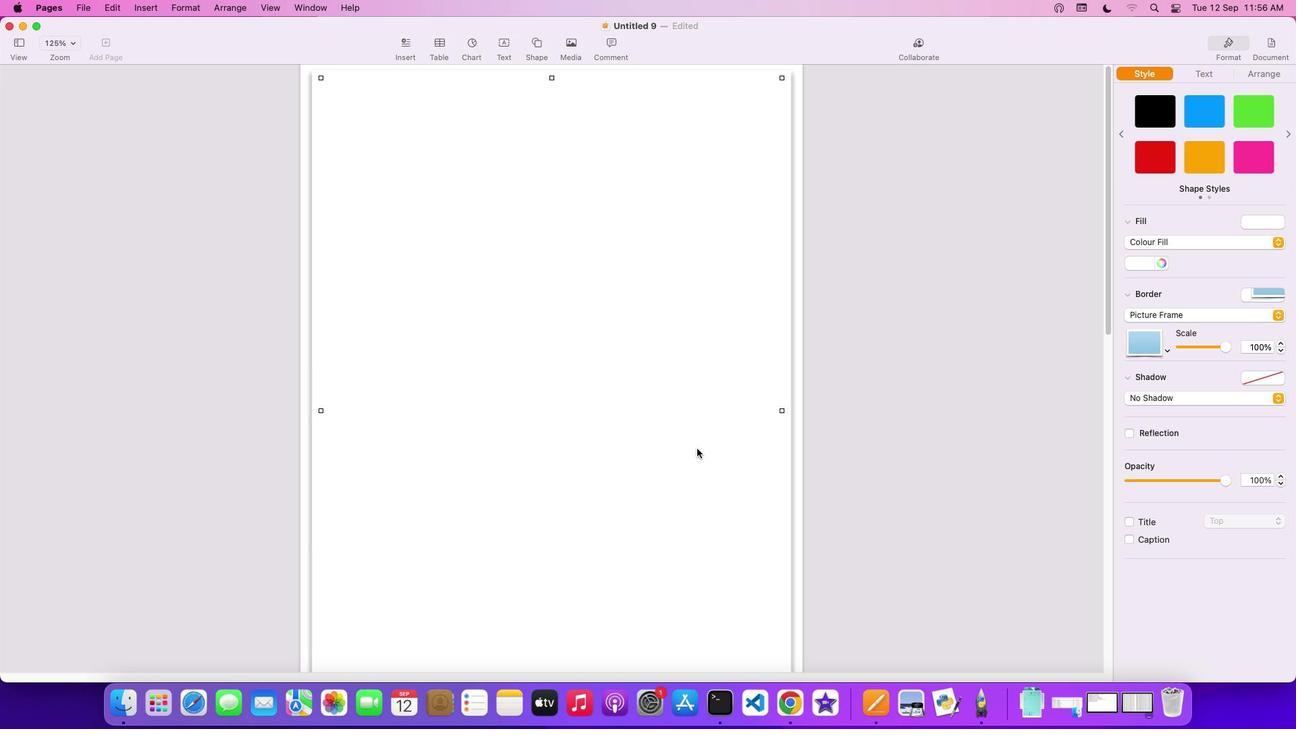 
Action: Mouse scrolled (697, 448) with delta (0, 3)
Screenshot: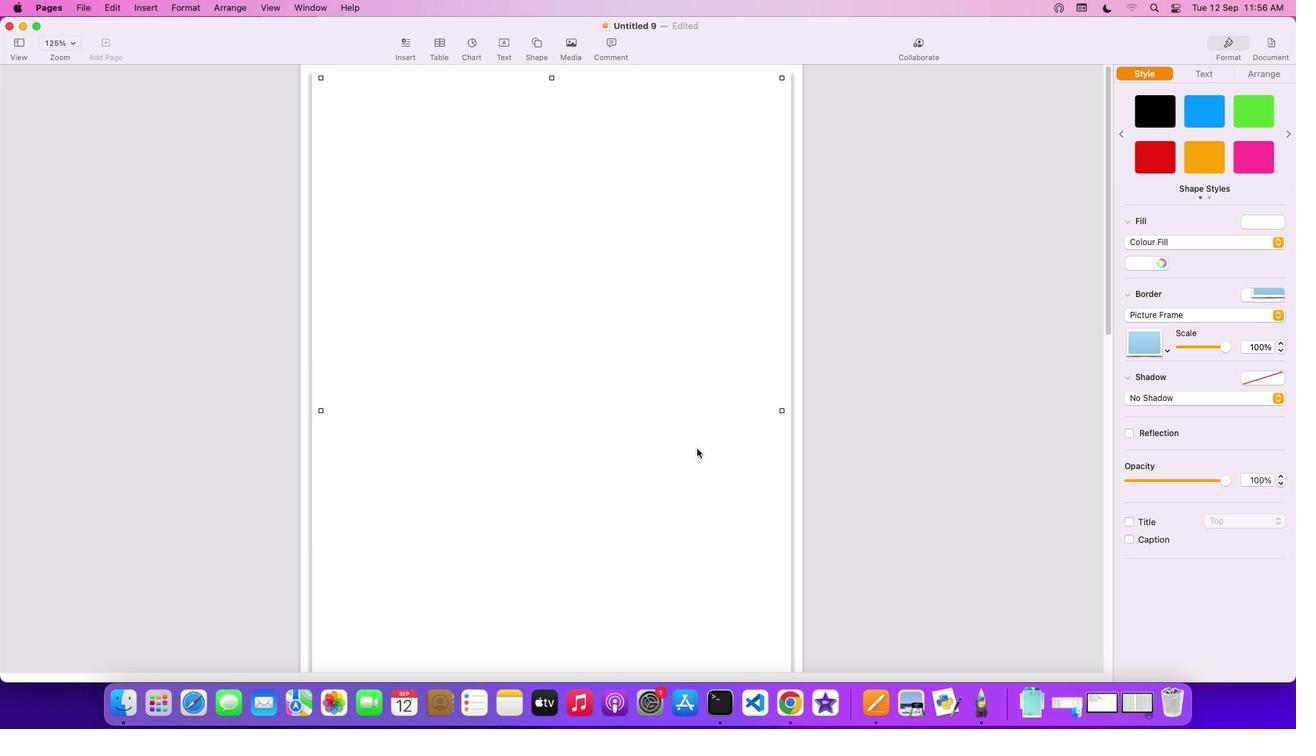 
Action: Mouse scrolled (697, 448) with delta (0, 4)
Screenshot: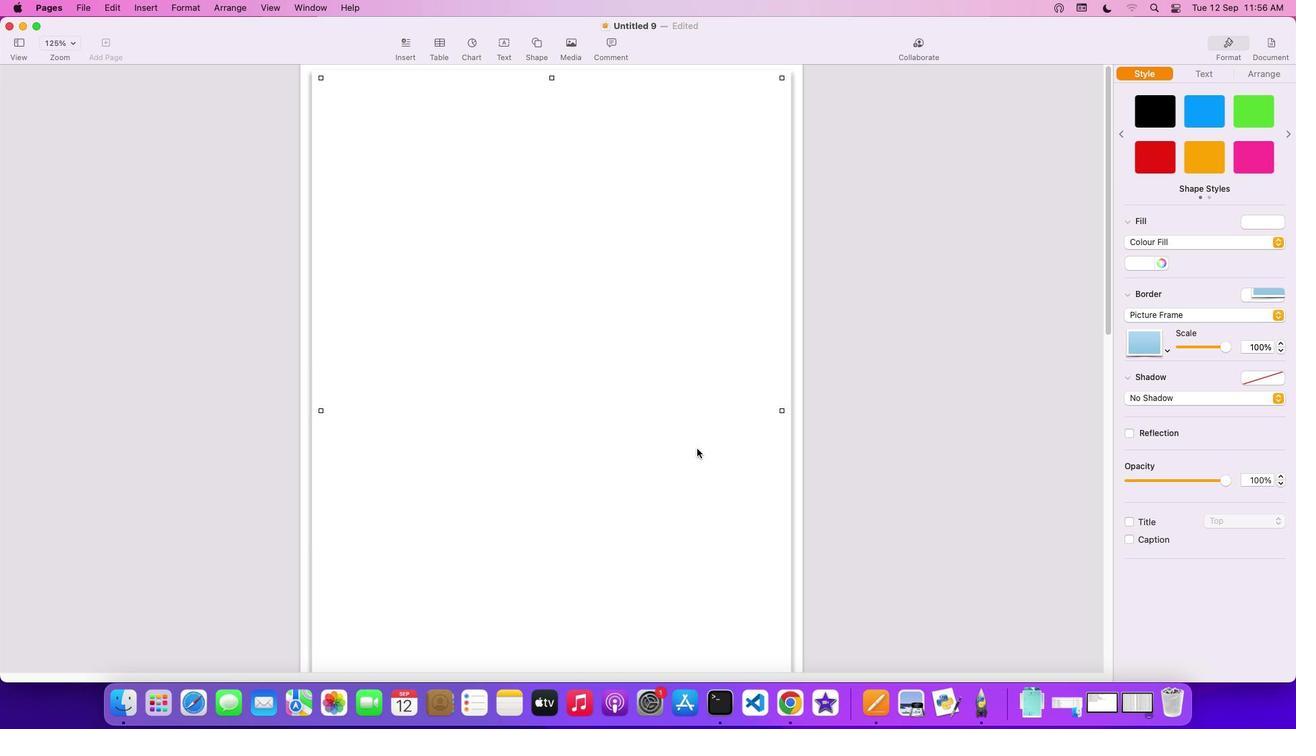 
Action: Mouse moved to (1274, 398)
Screenshot: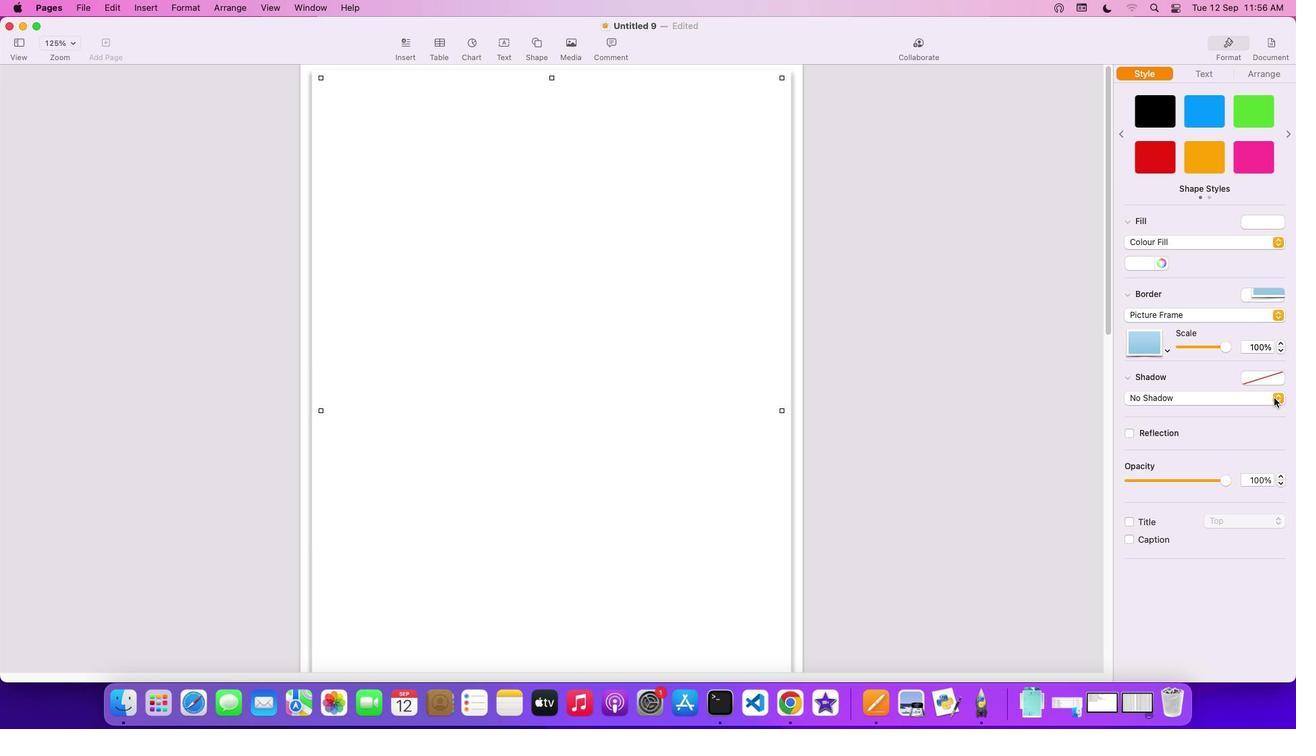 
Action: Mouse pressed left at (1274, 398)
Screenshot: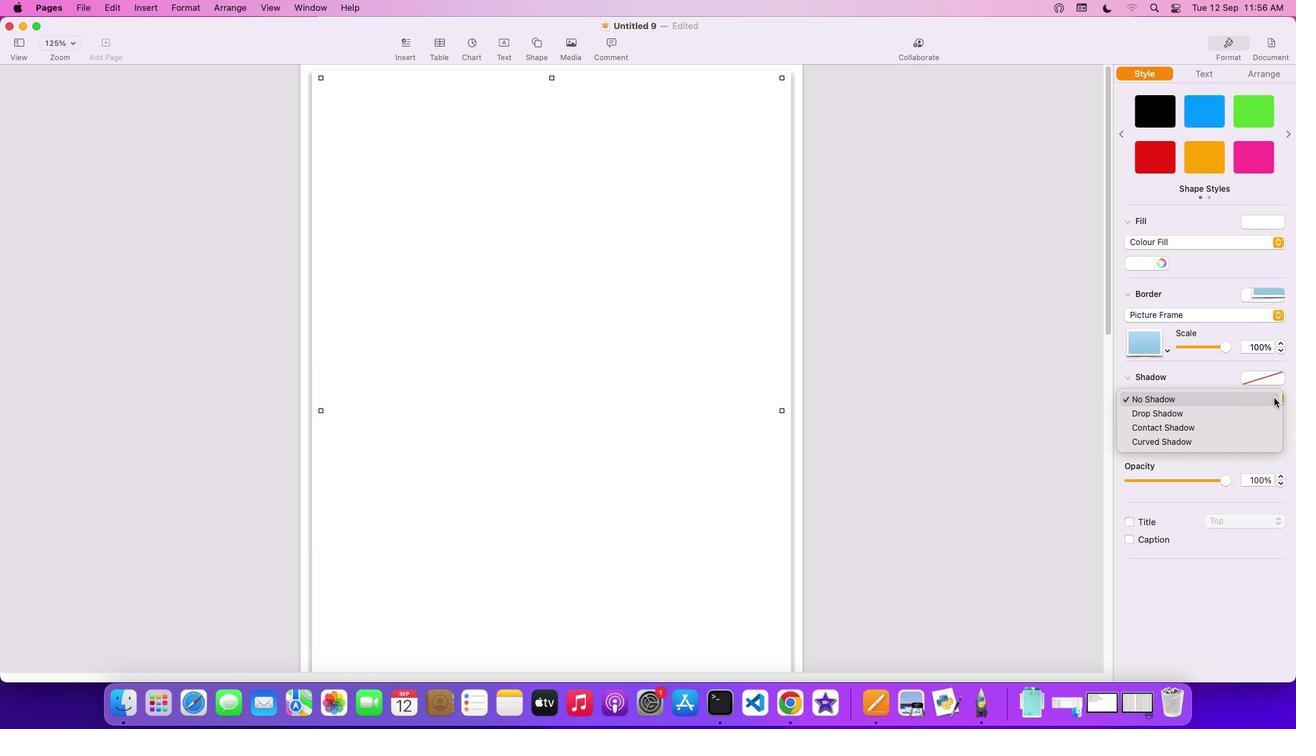 
Action: Mouse moved to (1233, 439)
Screenshot: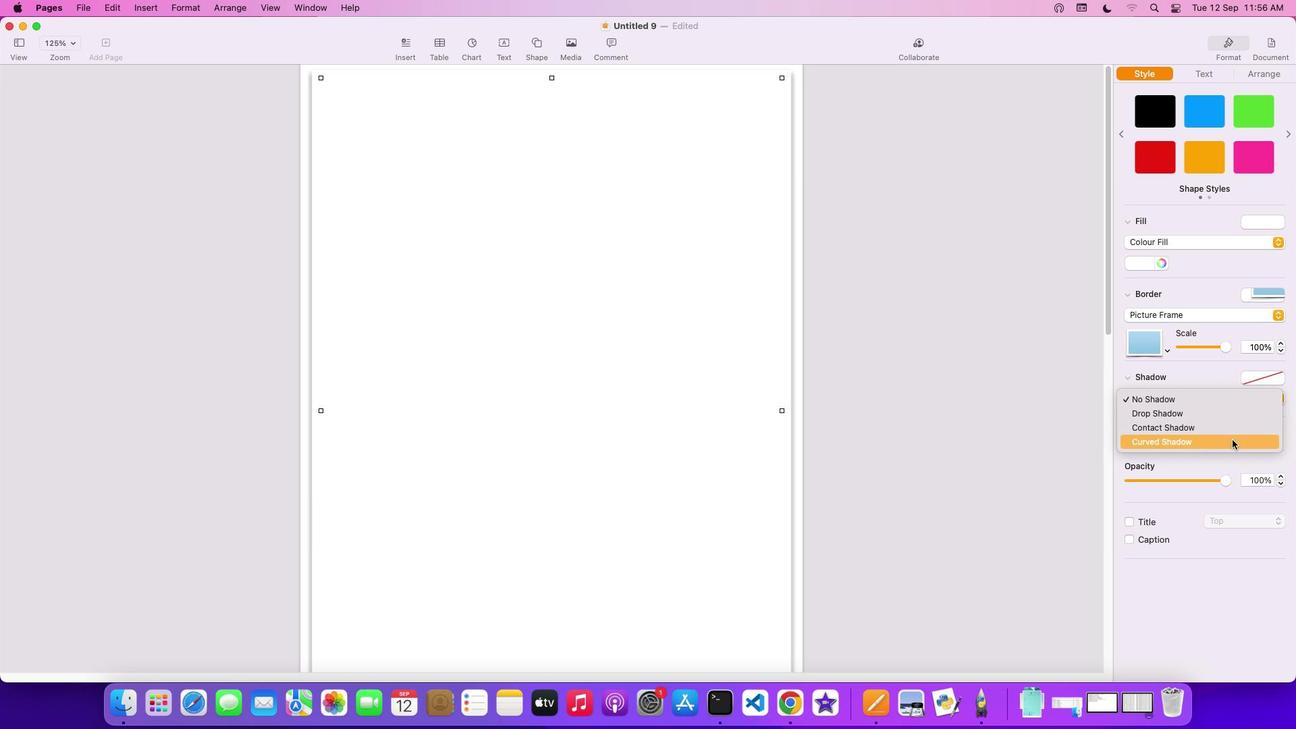 
Action: Mouse pressed left at (1233, 439)
Screenshot: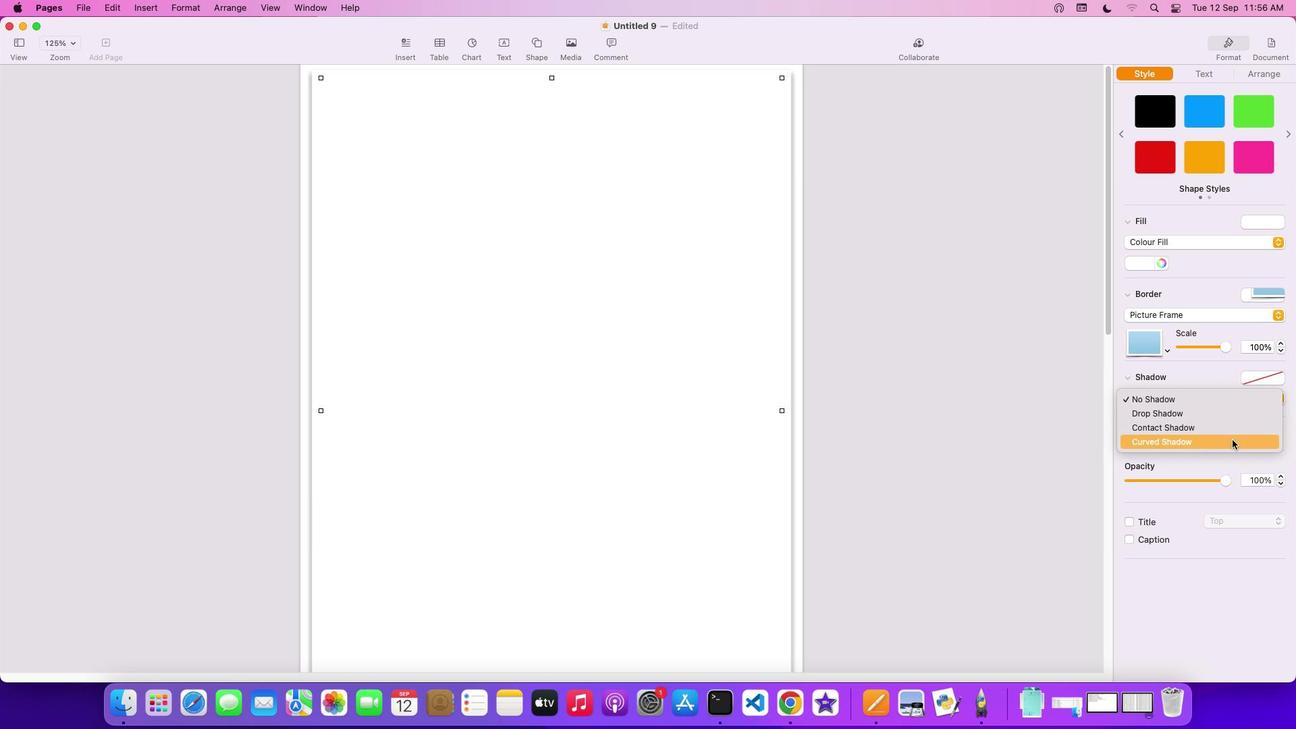 
Action: Mouse moved to (772, 457)
Screenshot: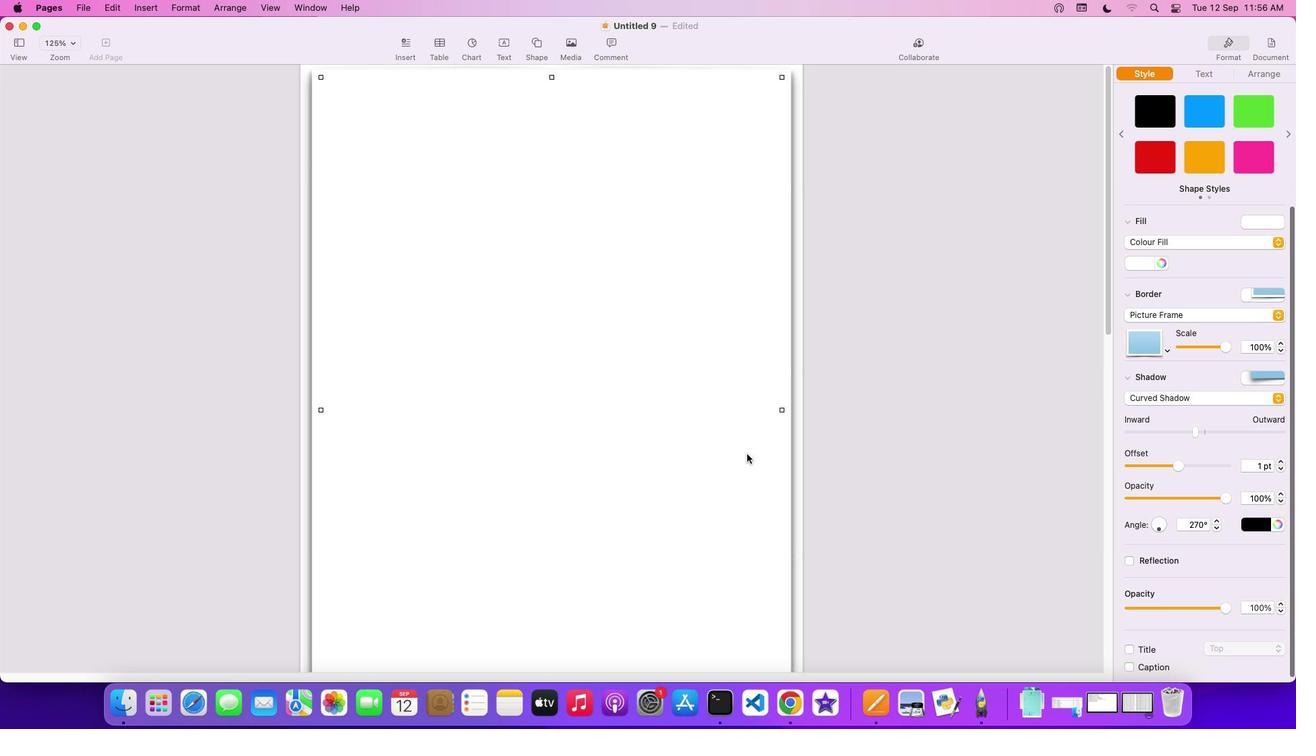 
Action: Mouse scrolled (772, 457) with delta (0, 0)
Screenshot: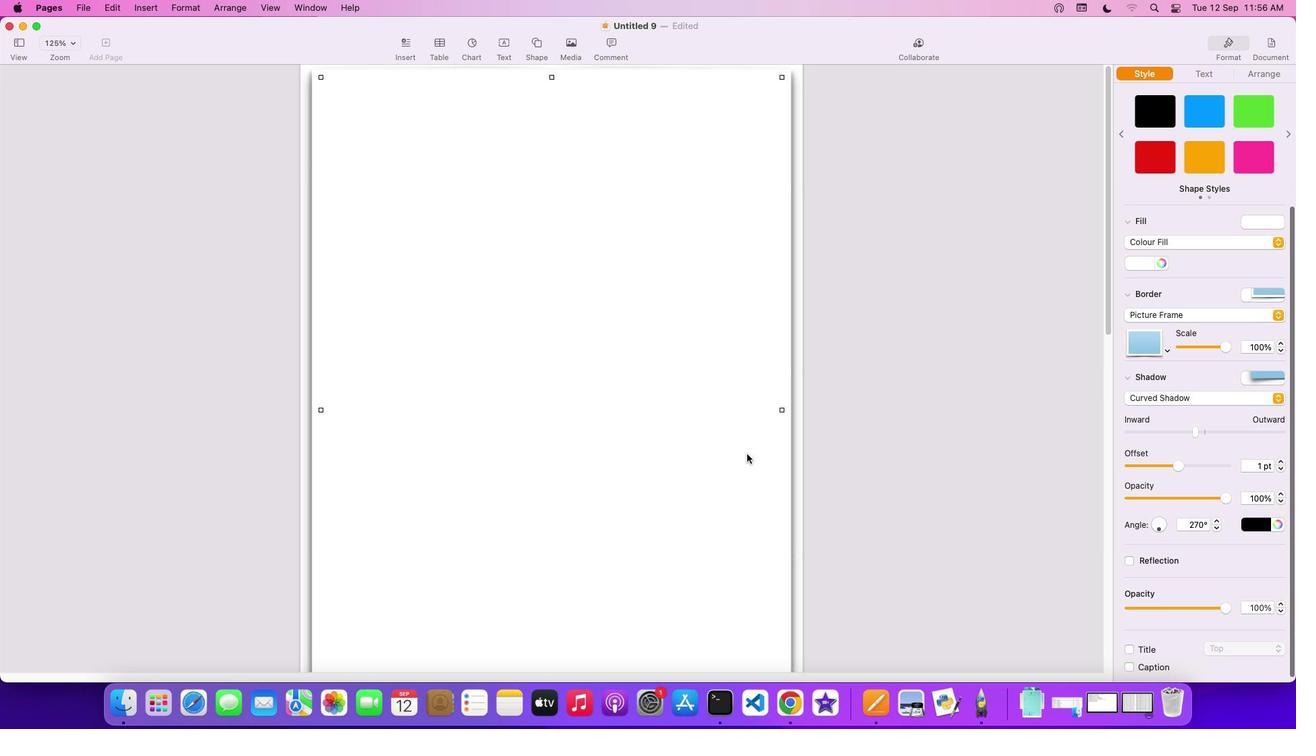 
Action: Mouse moved to (744, 453)
Screenshot: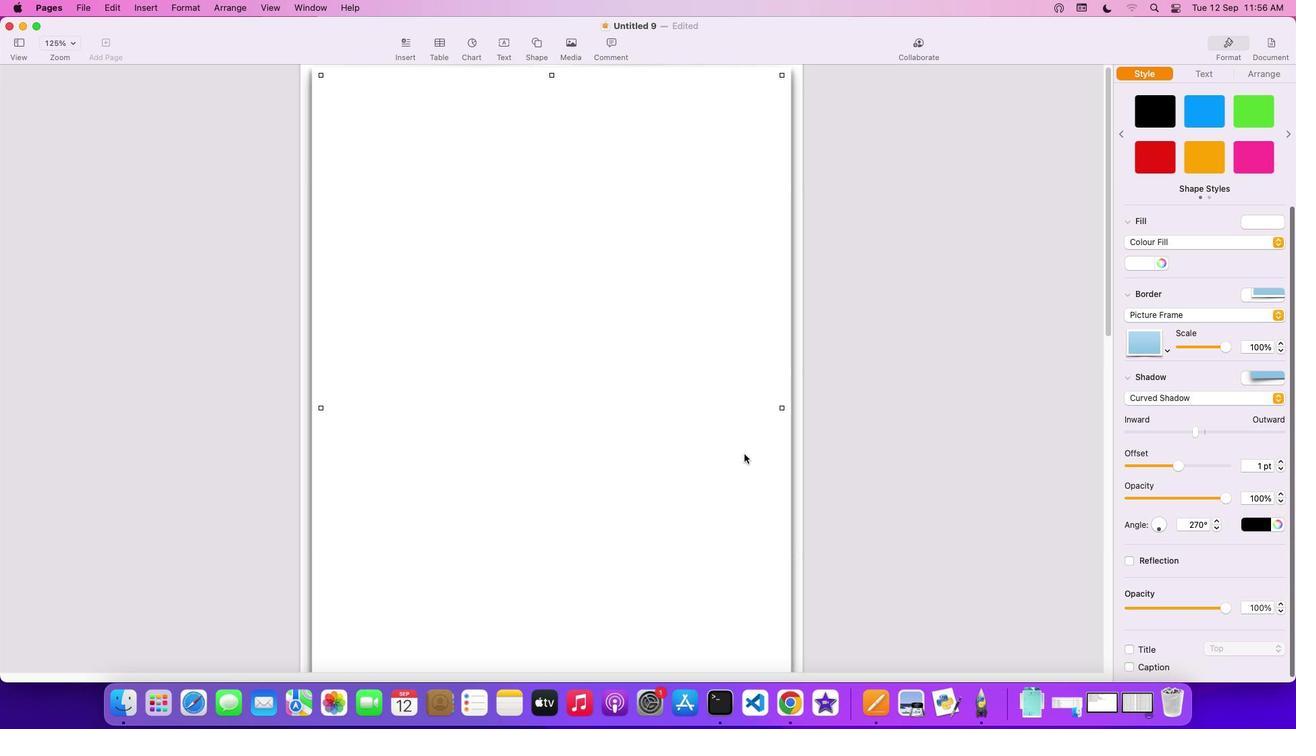
Action: Mouse scrolled (744, 453) with delta (0, 0)
Screenshot: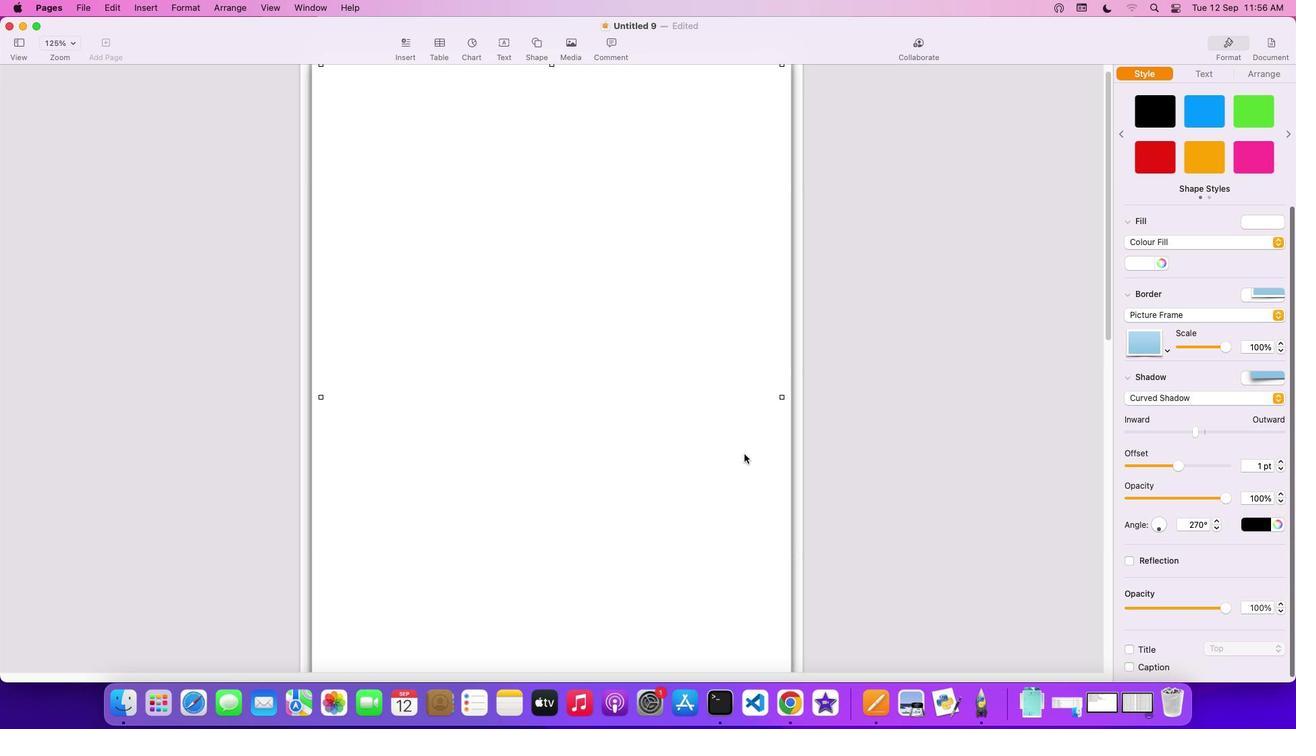 
Action: Mouse scrolled (744, 453) with delta (0, 0)
Screenshot: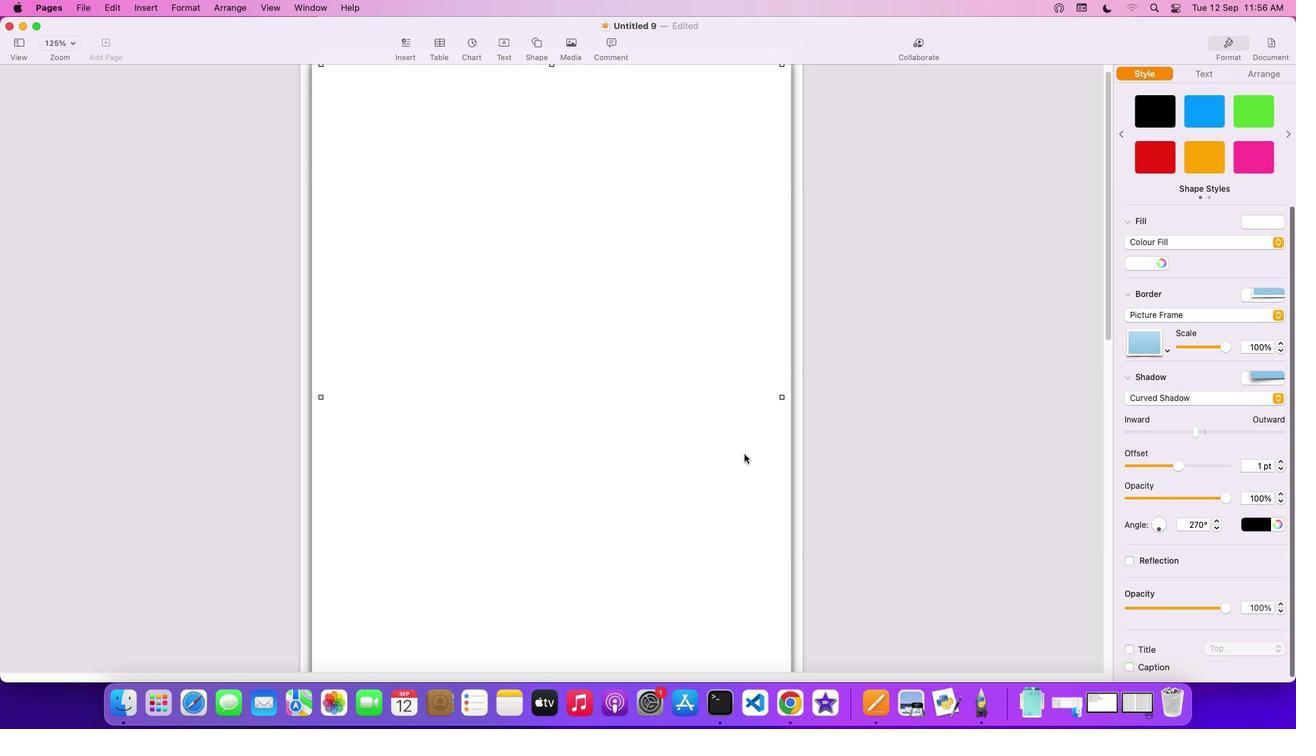 
Action: Mouse scrolled (744, 453) with delta (0, -2)
Screenshot: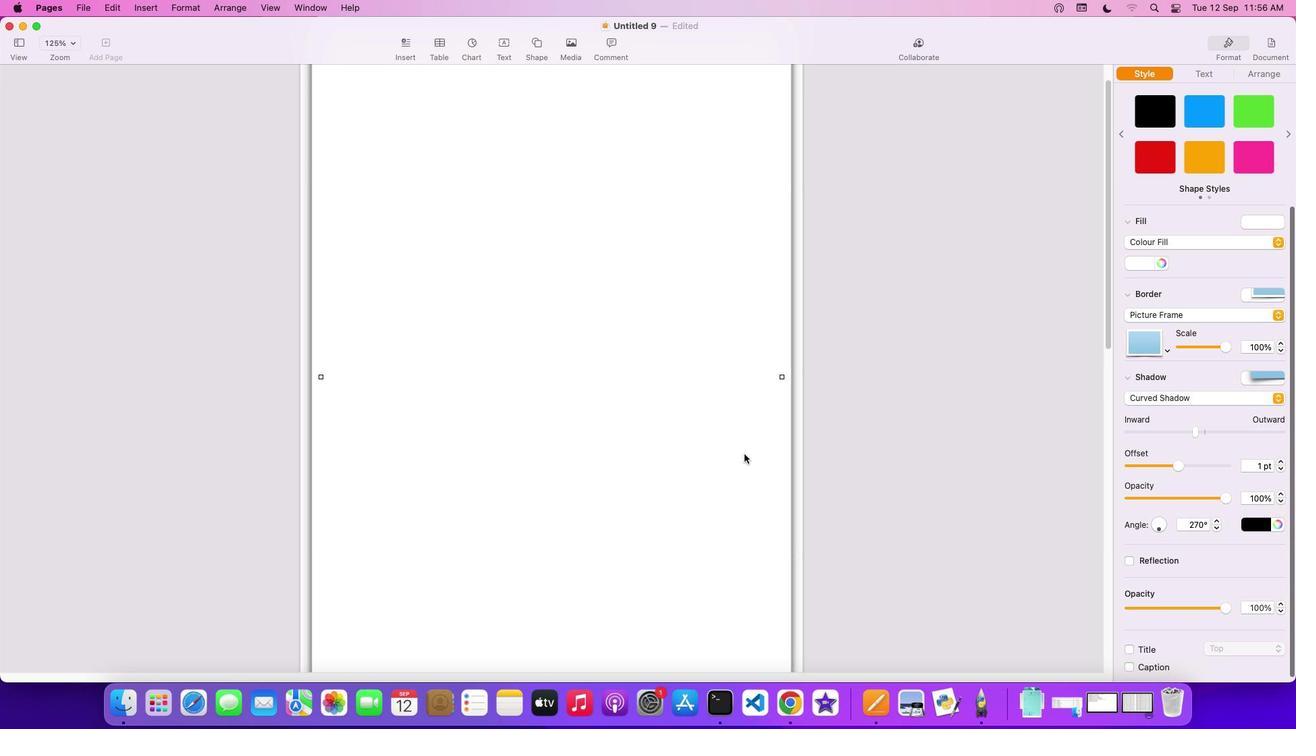 
Action: Mouse scrolled (744, 453) with delta (0, -2)
Screenshot: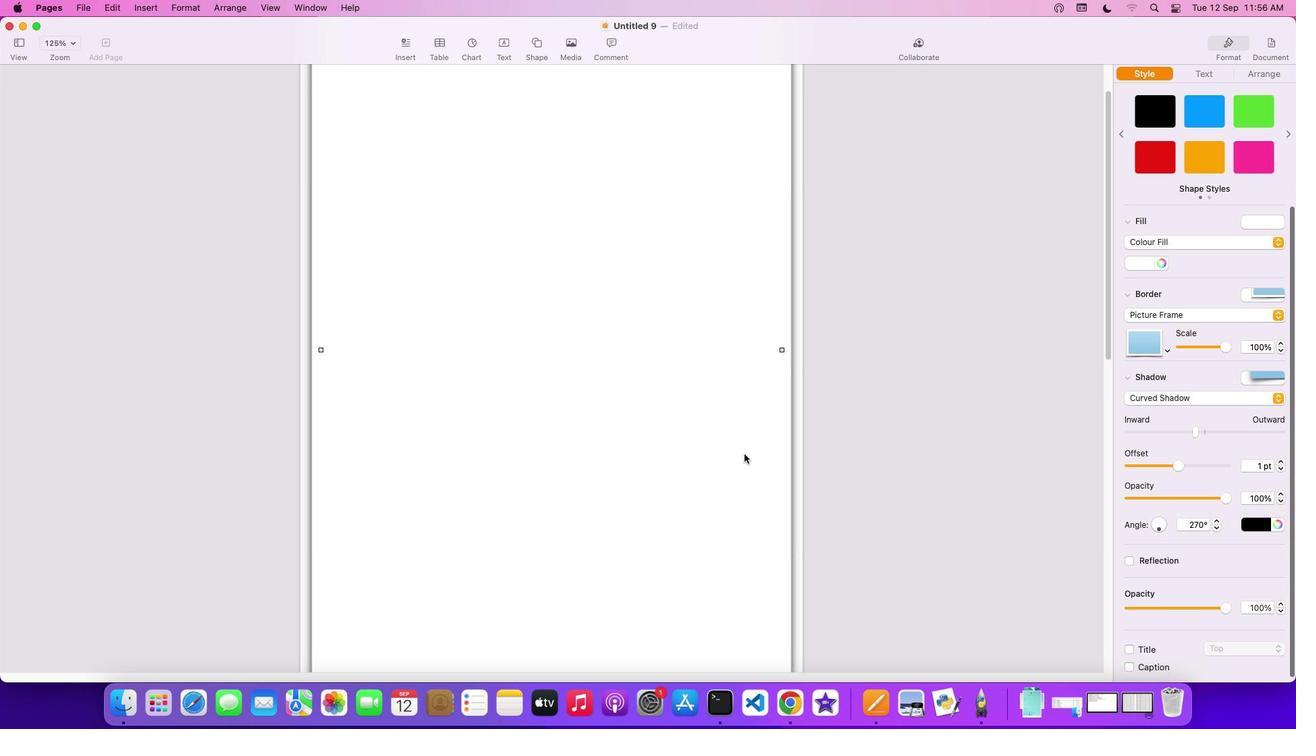 
Action: Mouse scrolled (744, 453) with delta (0, 0)
Screenshot: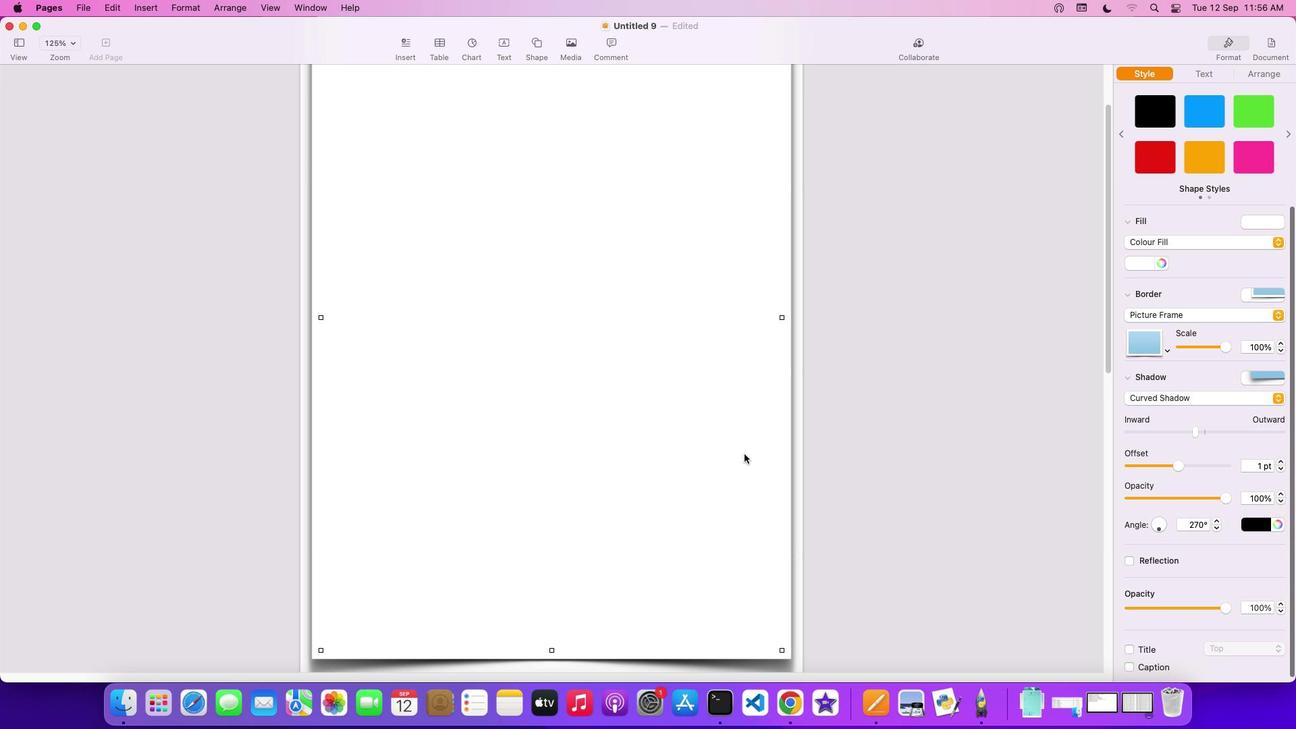 
Action: Mouse scrolled (744, 453) with delta (0, 0)
Screenshot: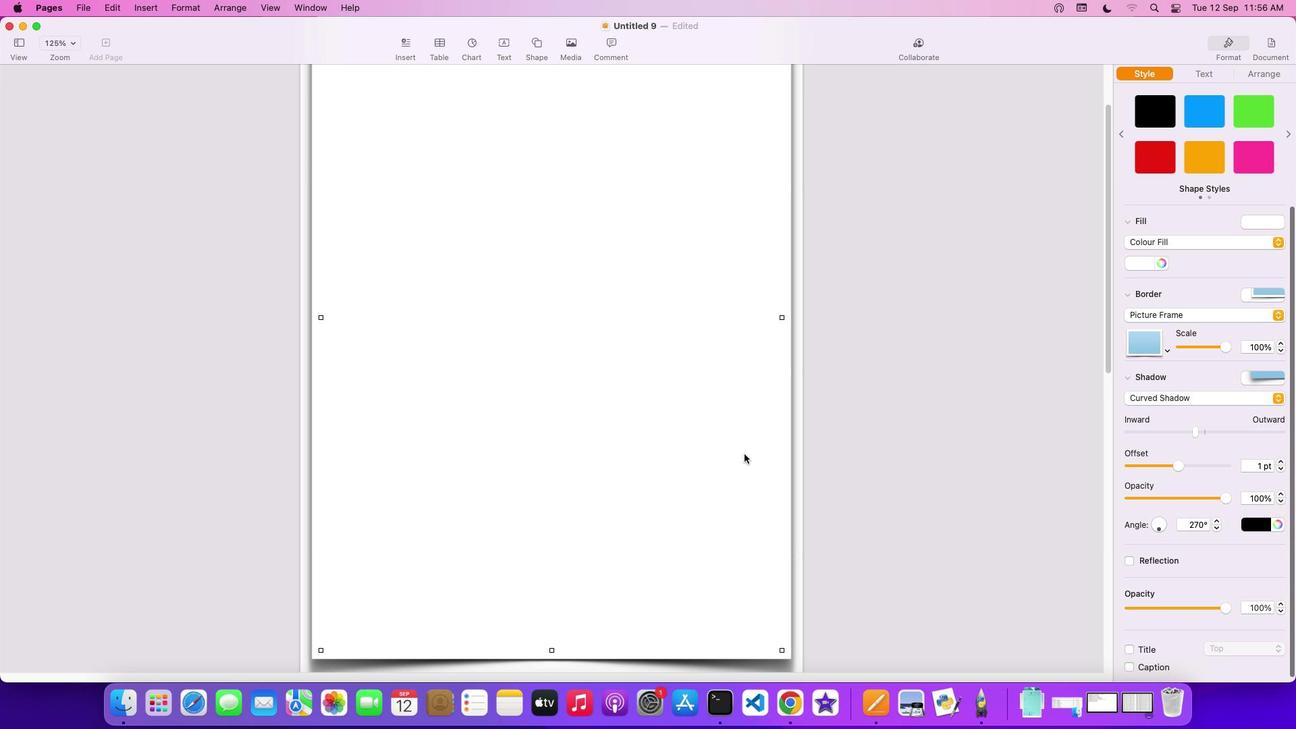 
Action: Mouse scrolled (744, 453) with delta (0, -2)
Screenshot: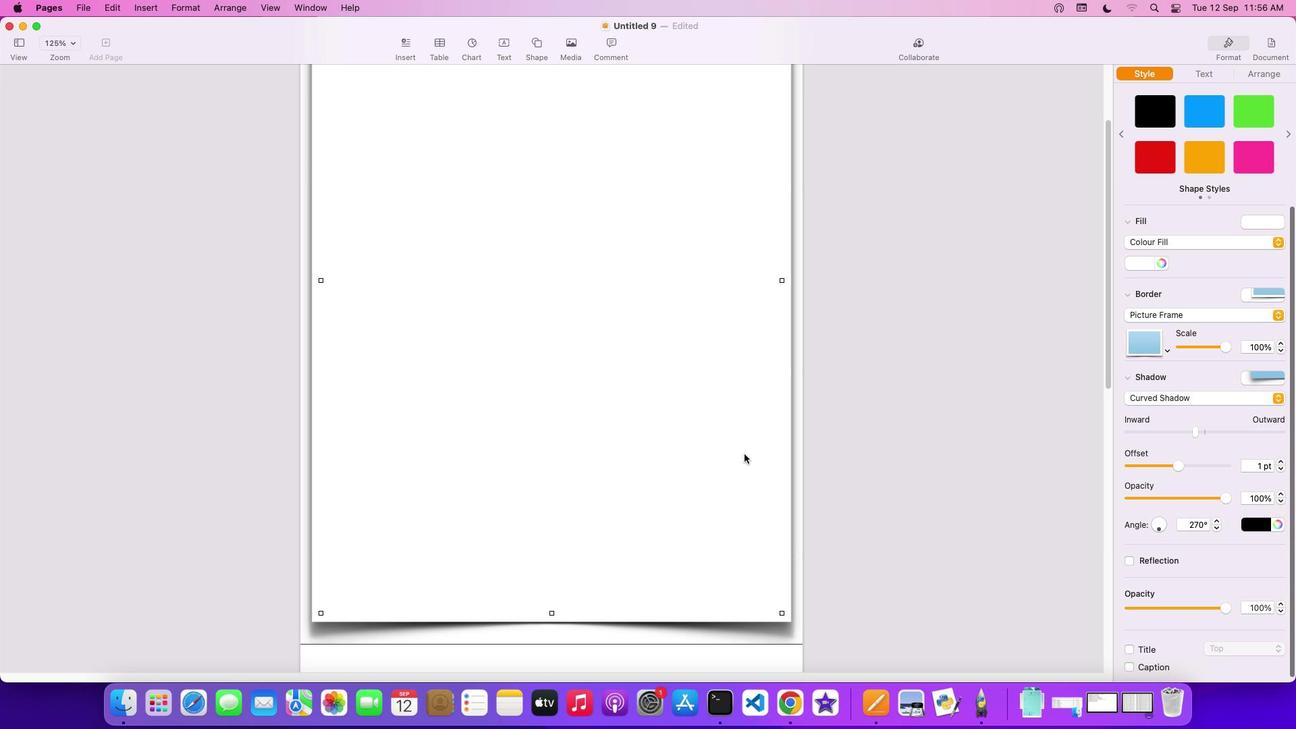 
Action: Mouse scrolled (744, 453) with delta (0, -3)
Screenshot: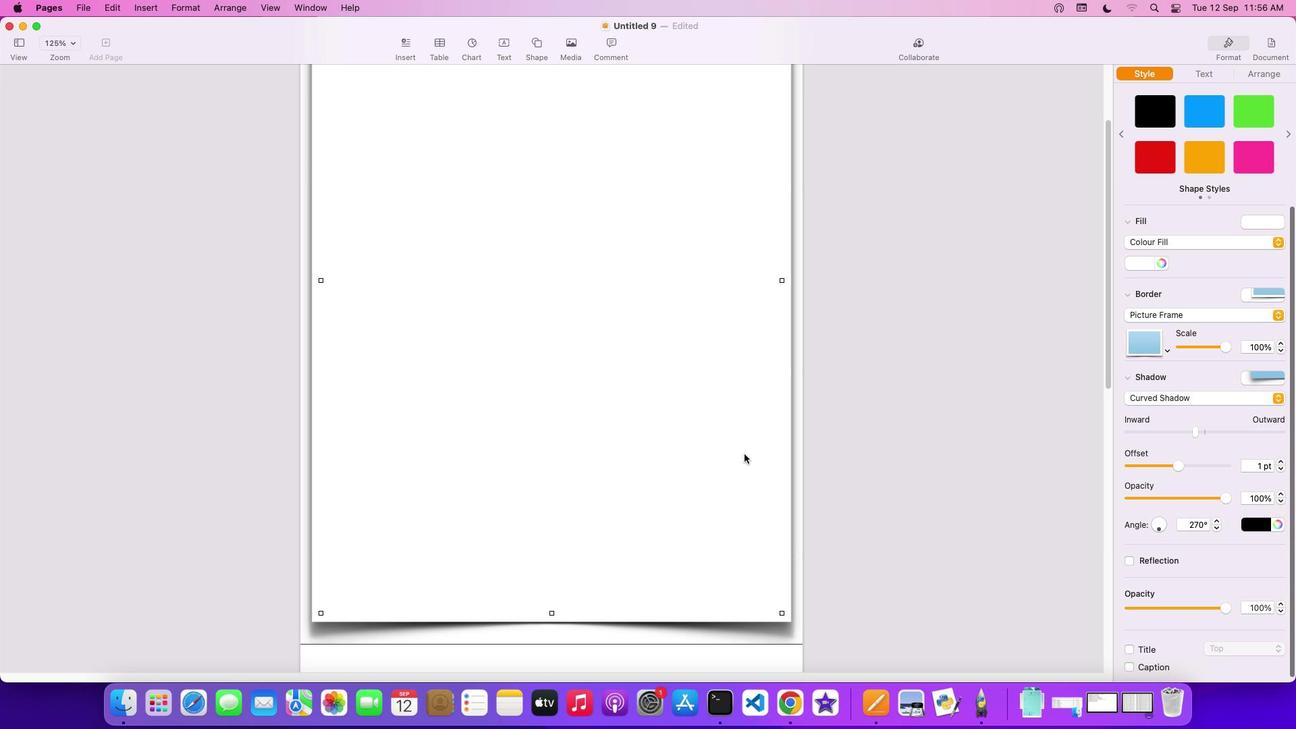
Action: Mouse scrolled (744, 453) with delta (0, -4)
Screenshot: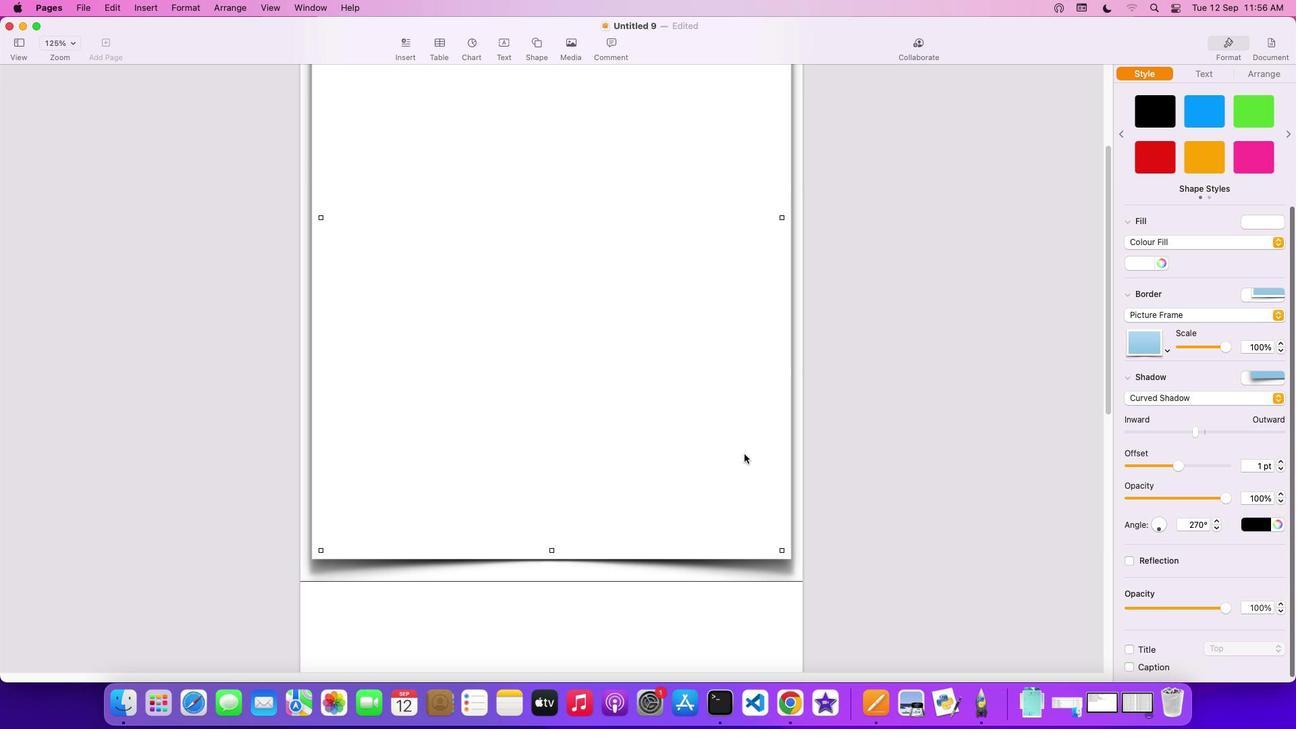 
Action: Mouse scrolled (744, 453) with delta (0, -4)
Screenshot: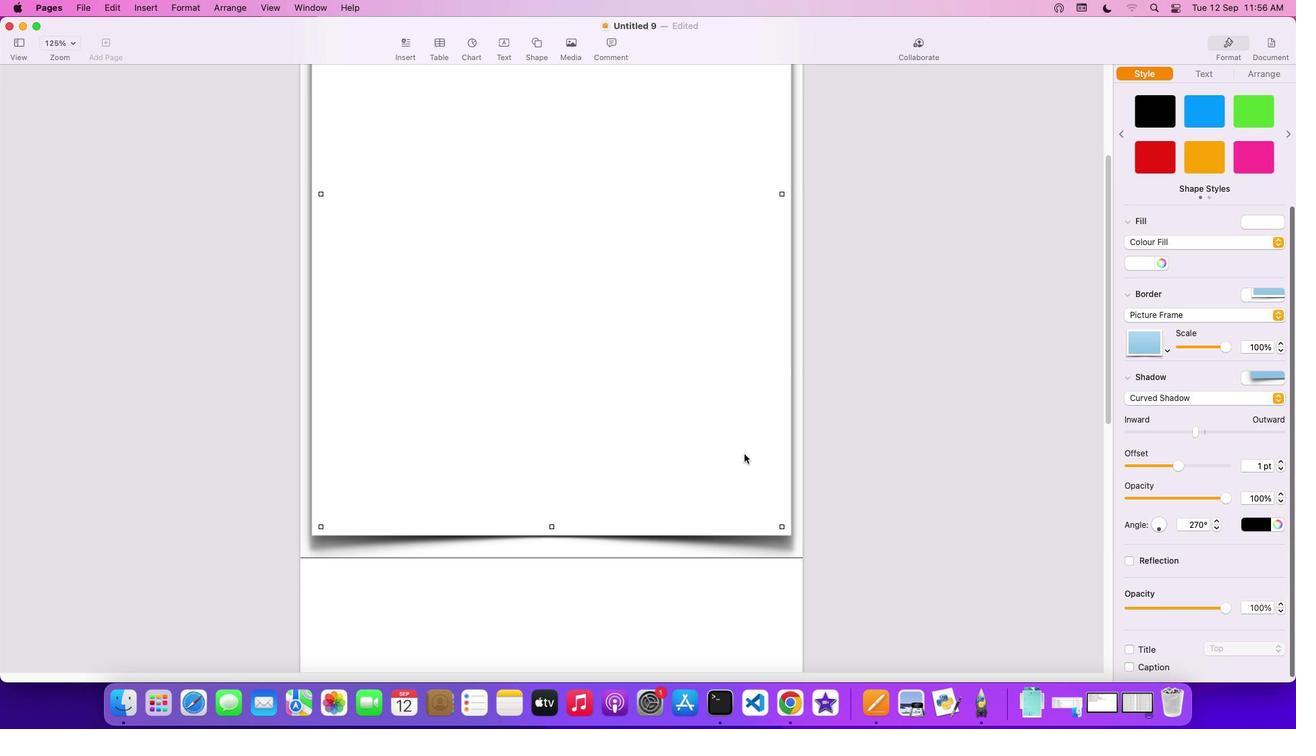 
Action: Mouse scrolled (744, 453) with delta (0, 0)
Screenshot: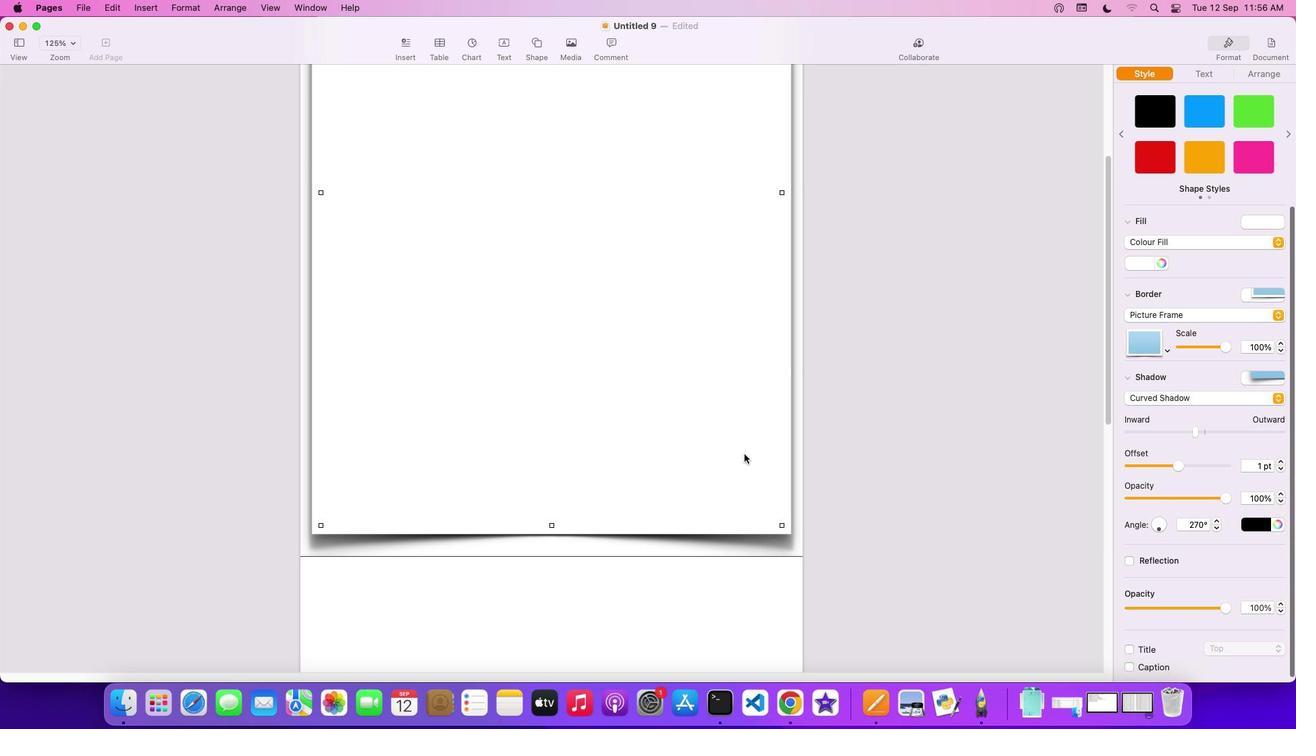 
Action: Mouse scrolled (744, 453) with delta (0, 0)
Screenshot: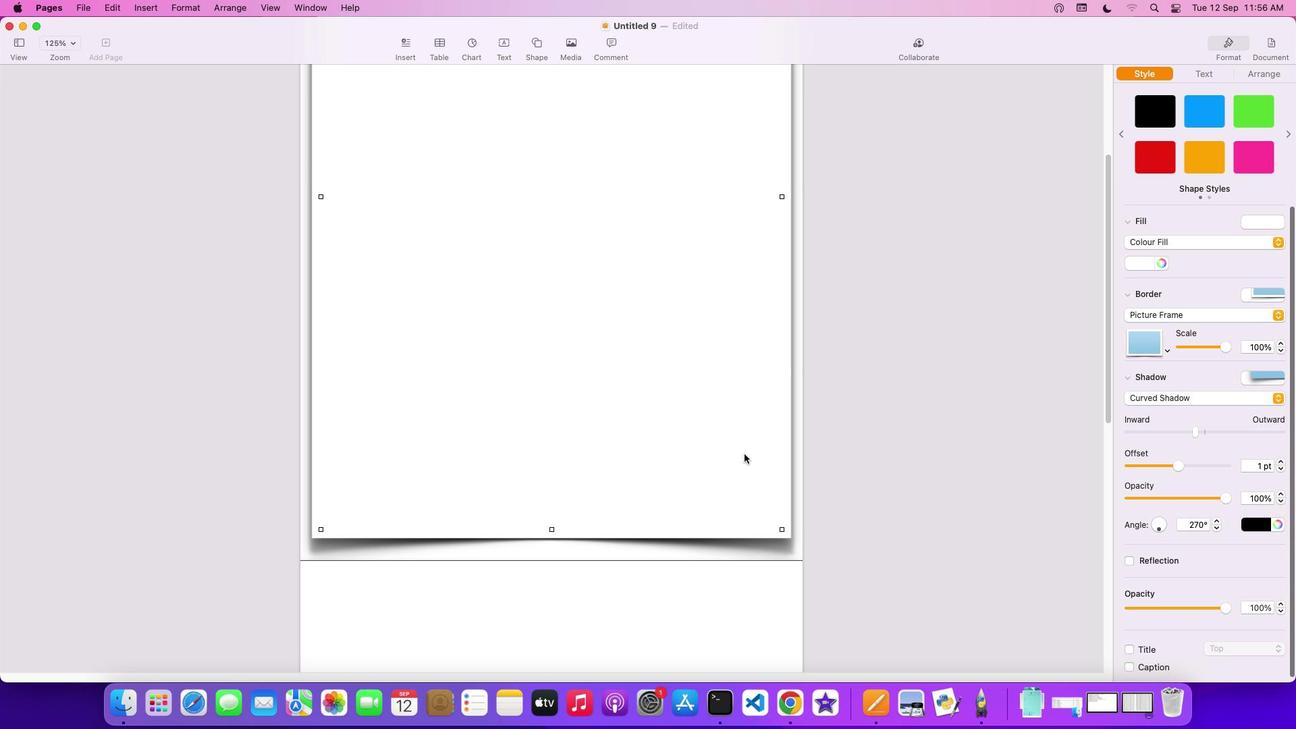 
Action: Mouse scrolled (744, 453) with delta (0, 1)
Screenshot: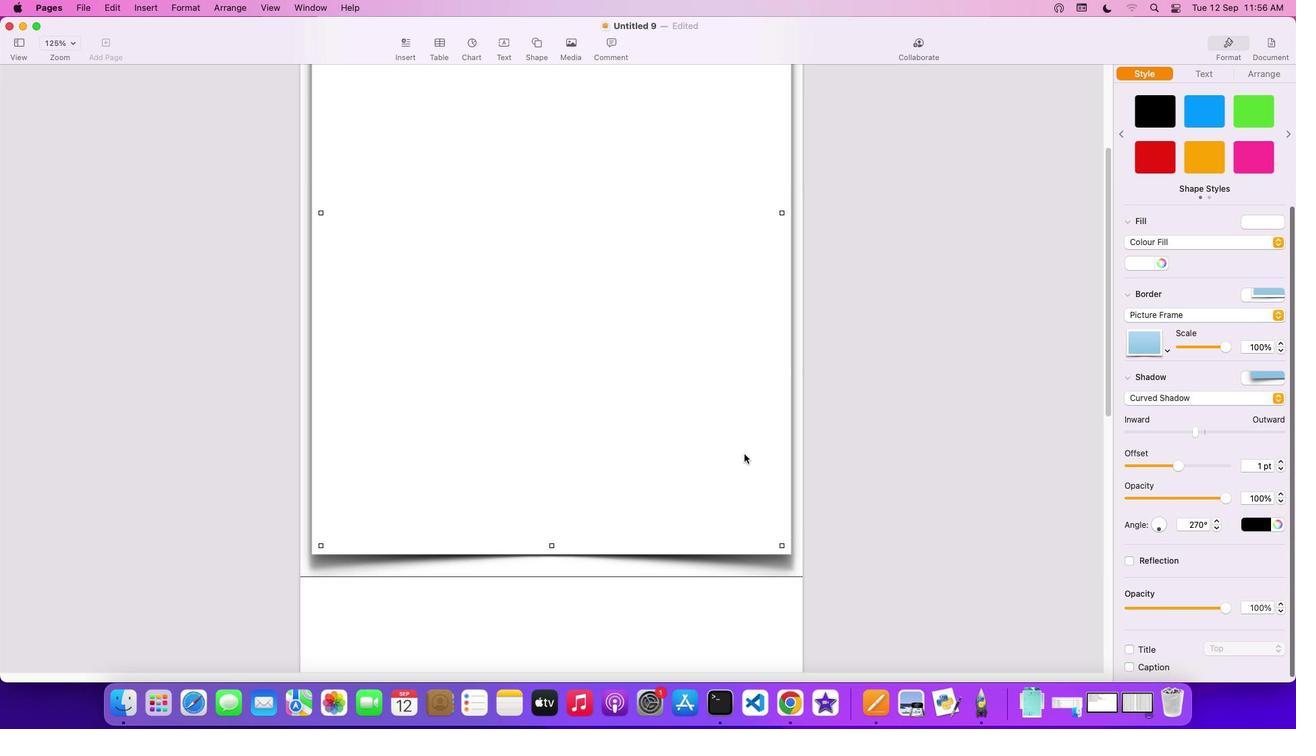 
Action: Mouse scrolled (744, 453) with delta (0, 2)
Screenshot: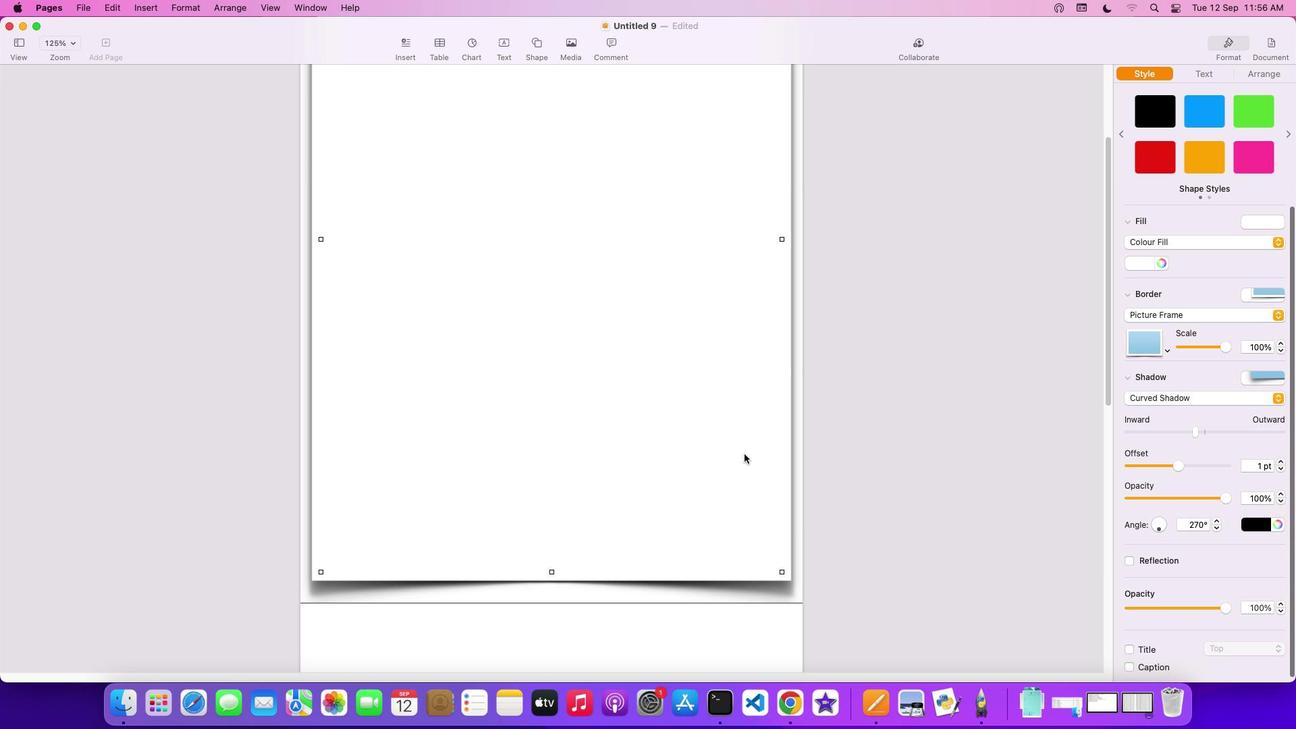 
Action: Mouse scrolled (744, 453) with delta (0, 0)
Screenshot: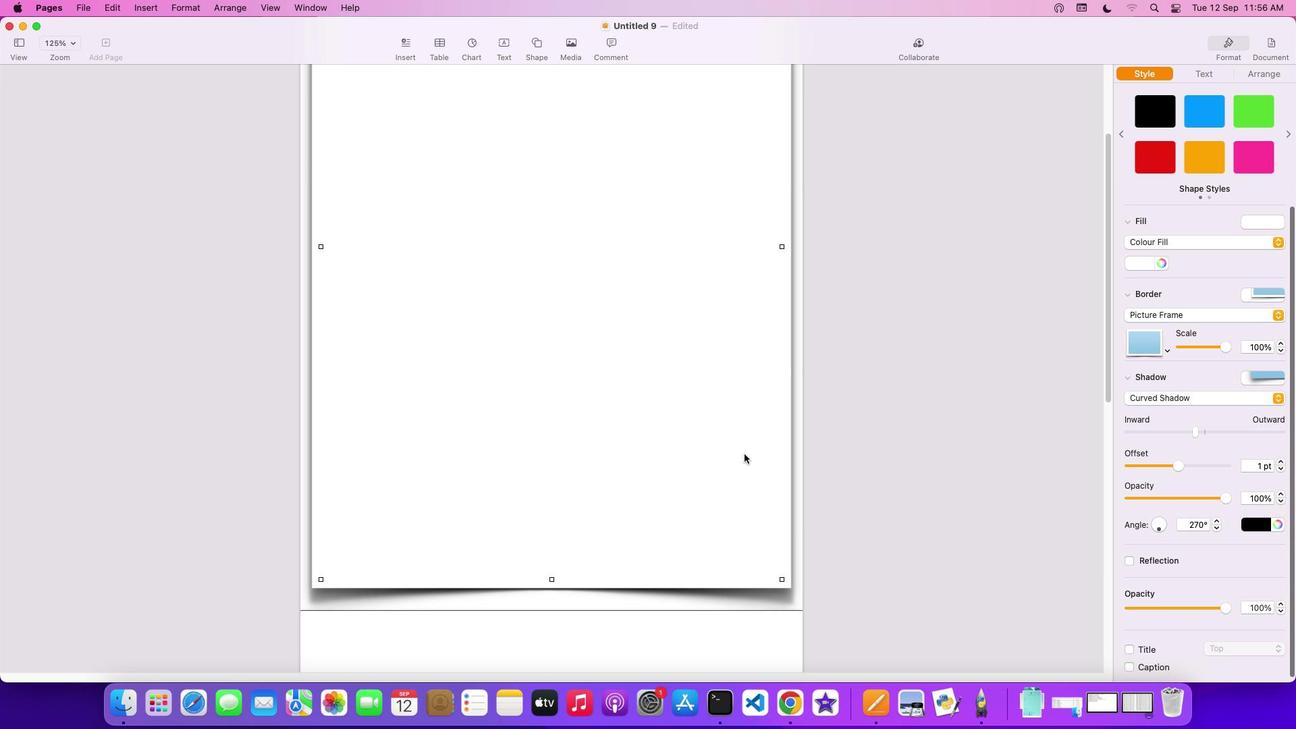 
Action: Mouse scrolled (744, 453) with delta (0, 0)
Screenshot: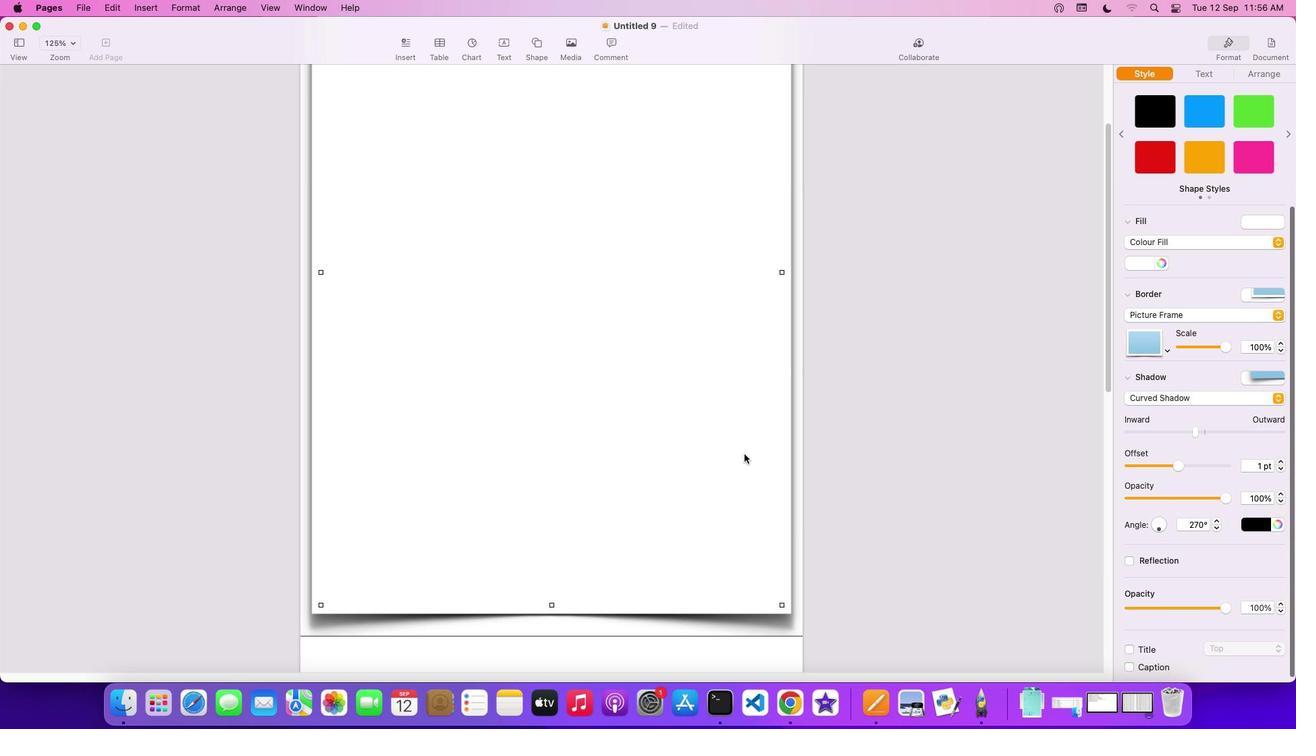 
Action: Mouse scrolled (744, 453) with delta (0, 2)
Screenshot: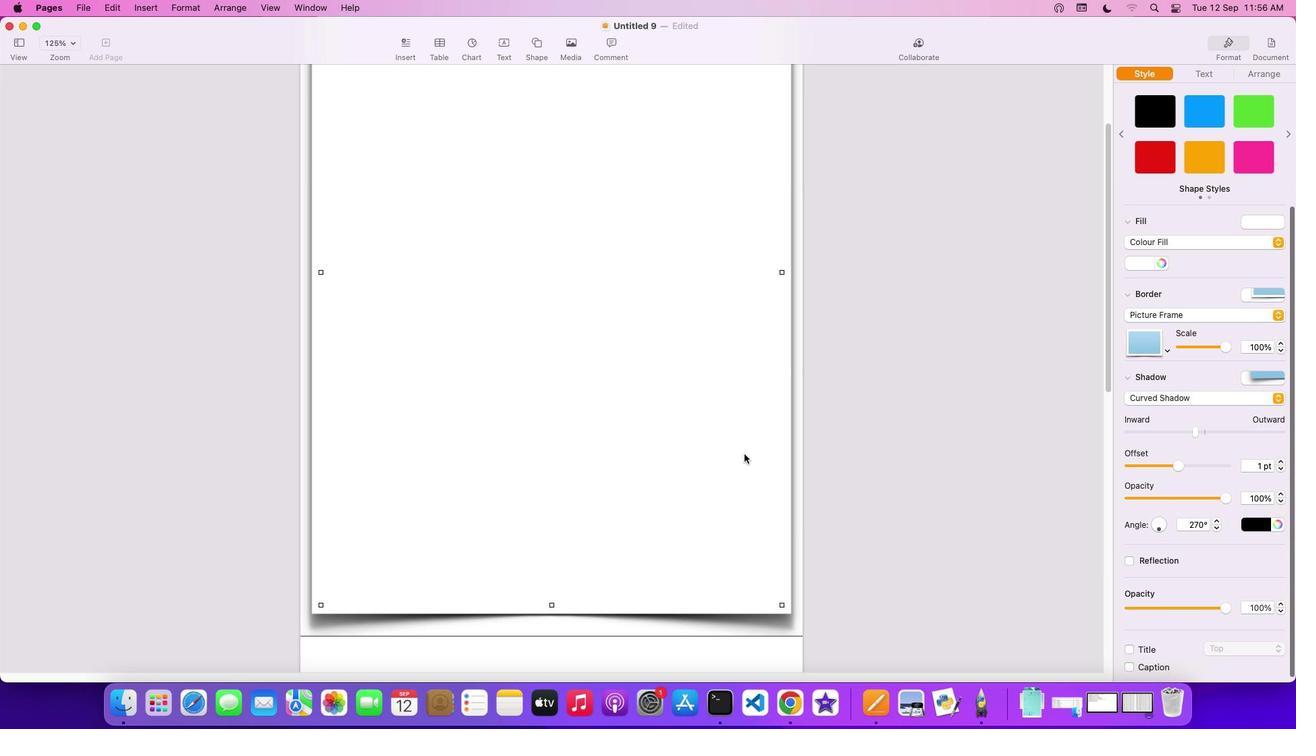 
Action: Mouse scrolled (744, 453) with delta (0, 3)
Screenshot: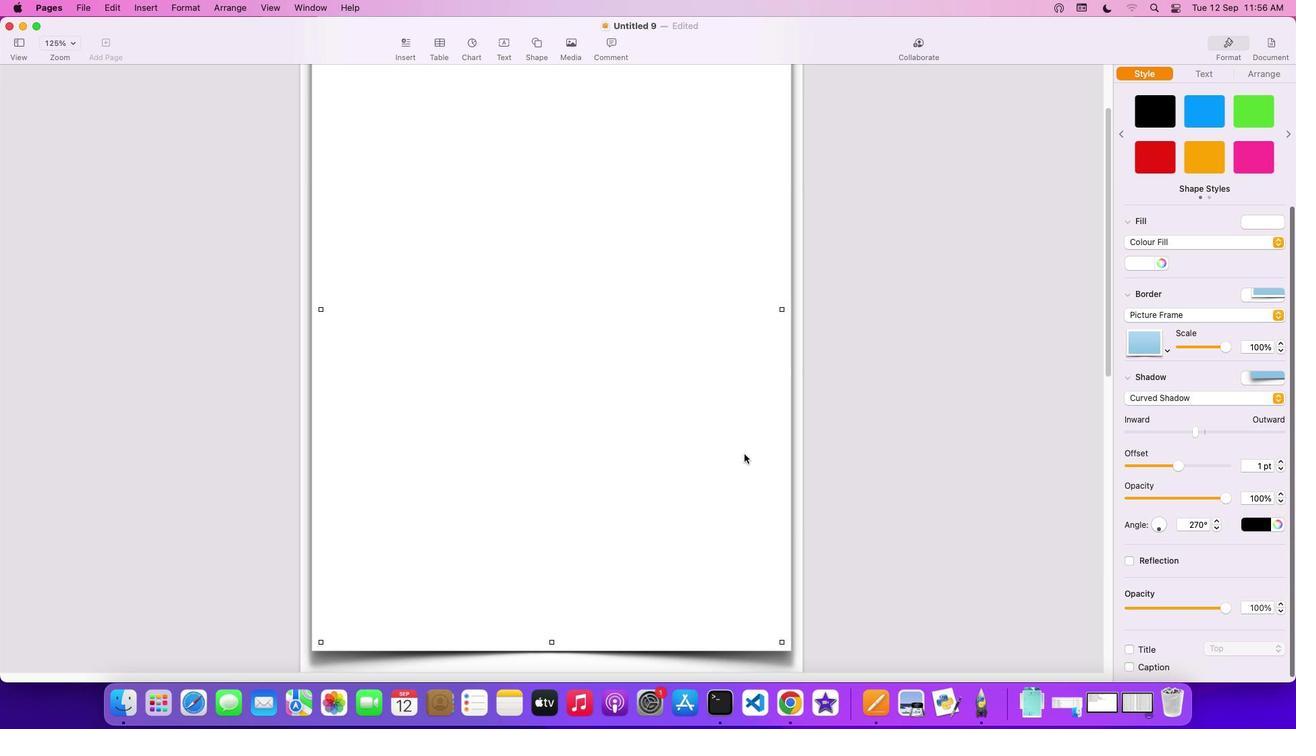 
Action: Mouse scrolled (744, 453) with delta (0, 3)
Screenshot: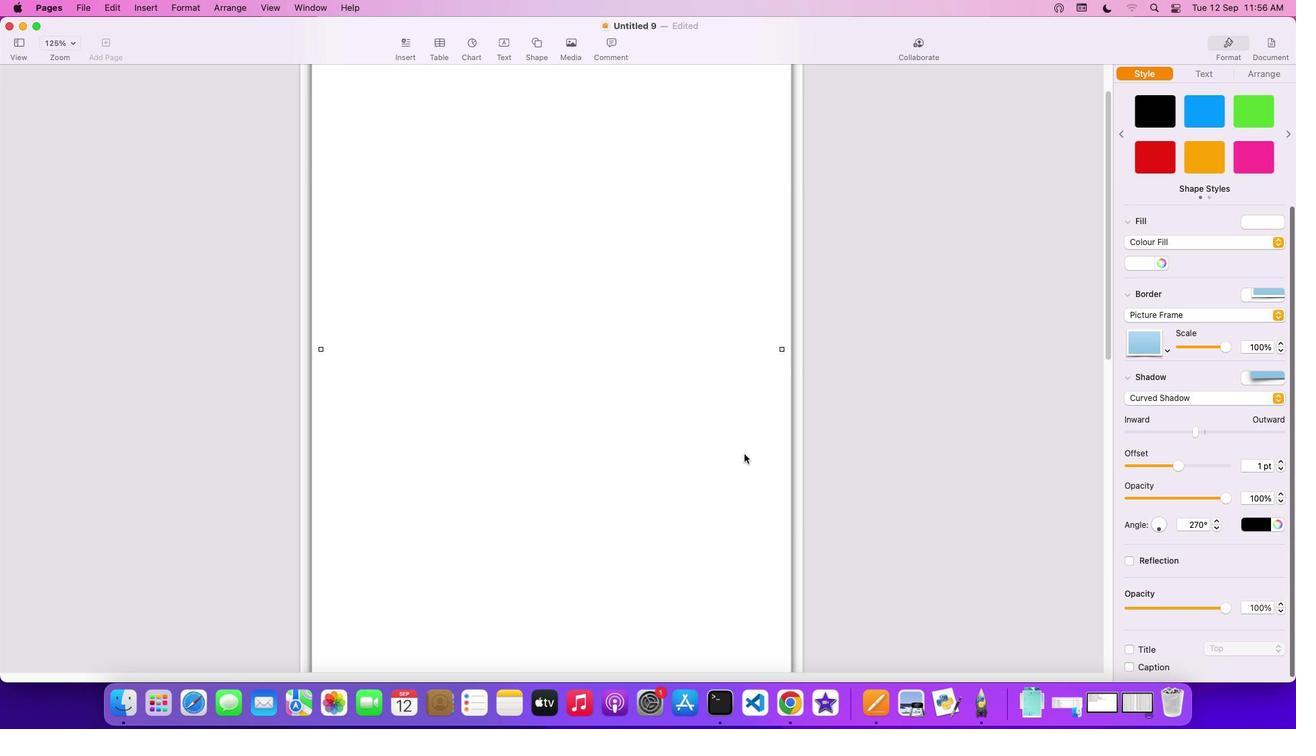 
Action: Mouse scrolled (744, 453) with delta (0, 0)
Screenshot: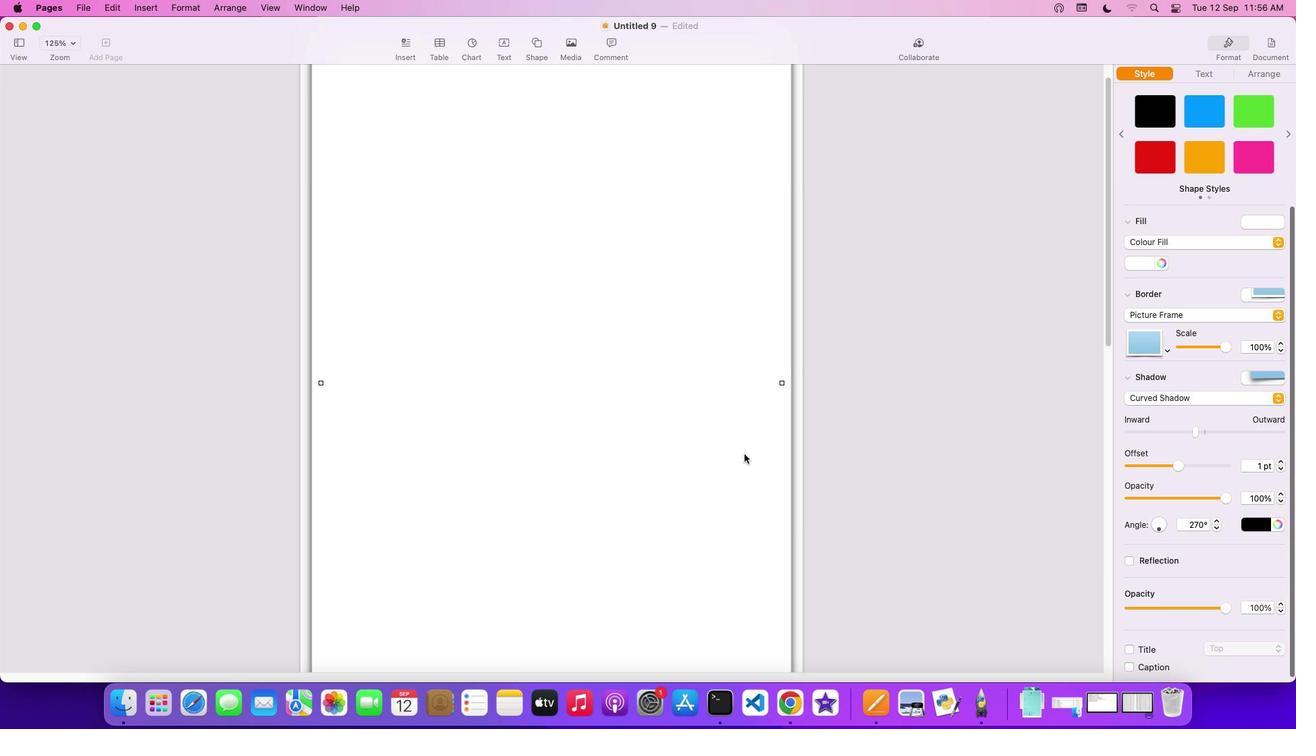
Action: Mouse scrolled (744, 453) with delta (0, 0)
Screenshot: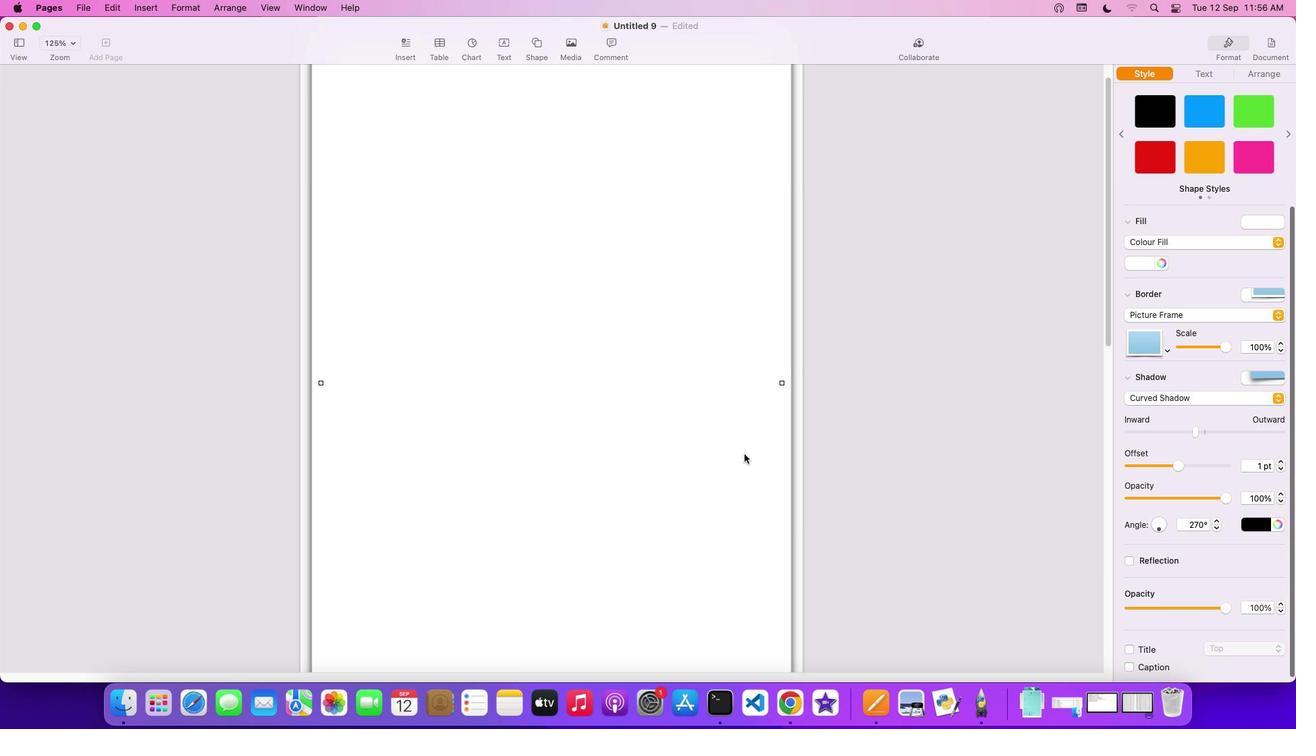 
Action: Mouse scrolled (744, 453) with delta (0, 2)
Screenshot: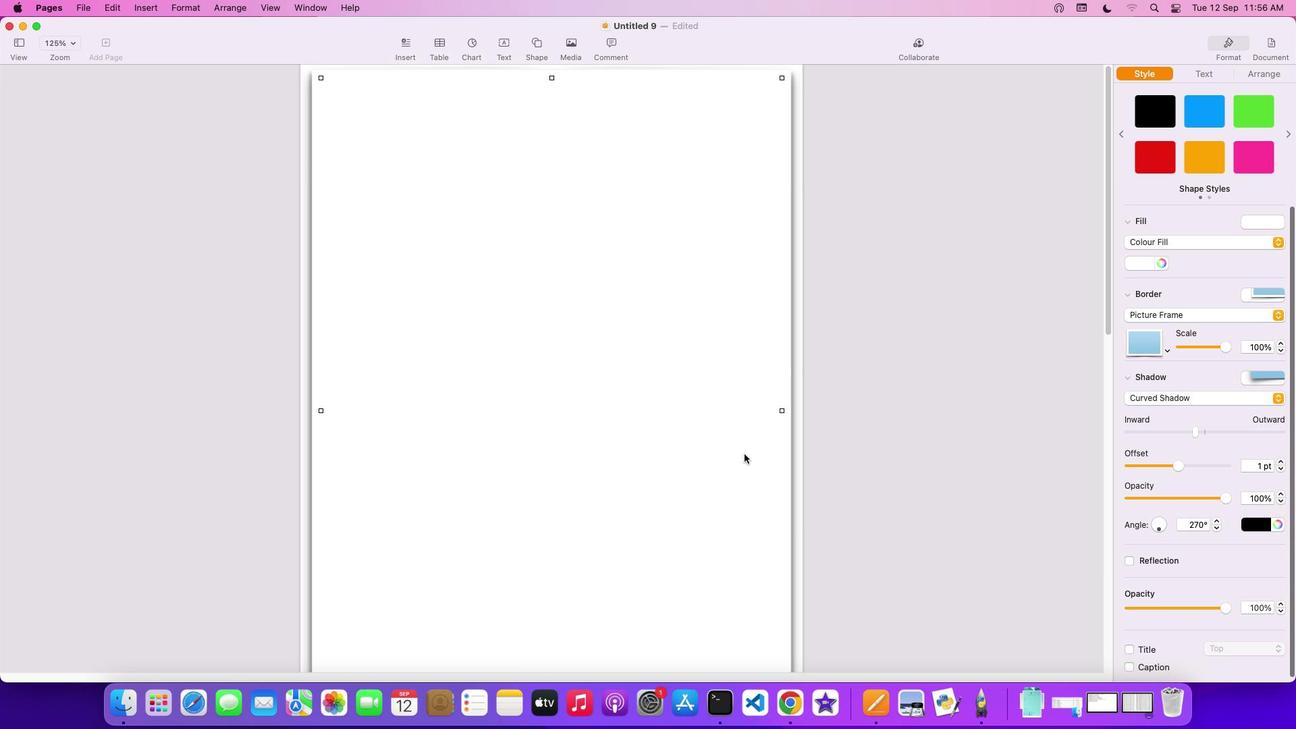 
Action: Mouse scrolled (744, 453) with delta (0, 3)
Screenshot: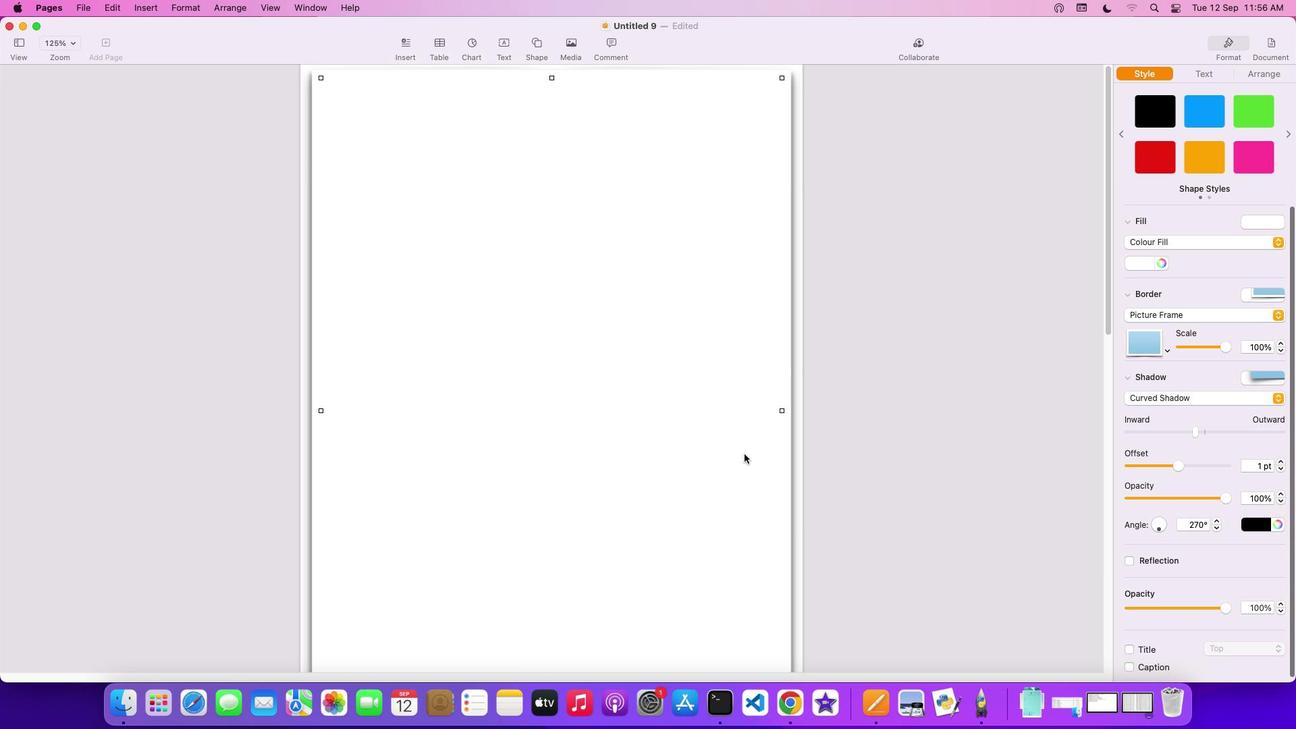 
Action: Mouse scrolled (744, 453) with delta (0, 4)
Screenshot: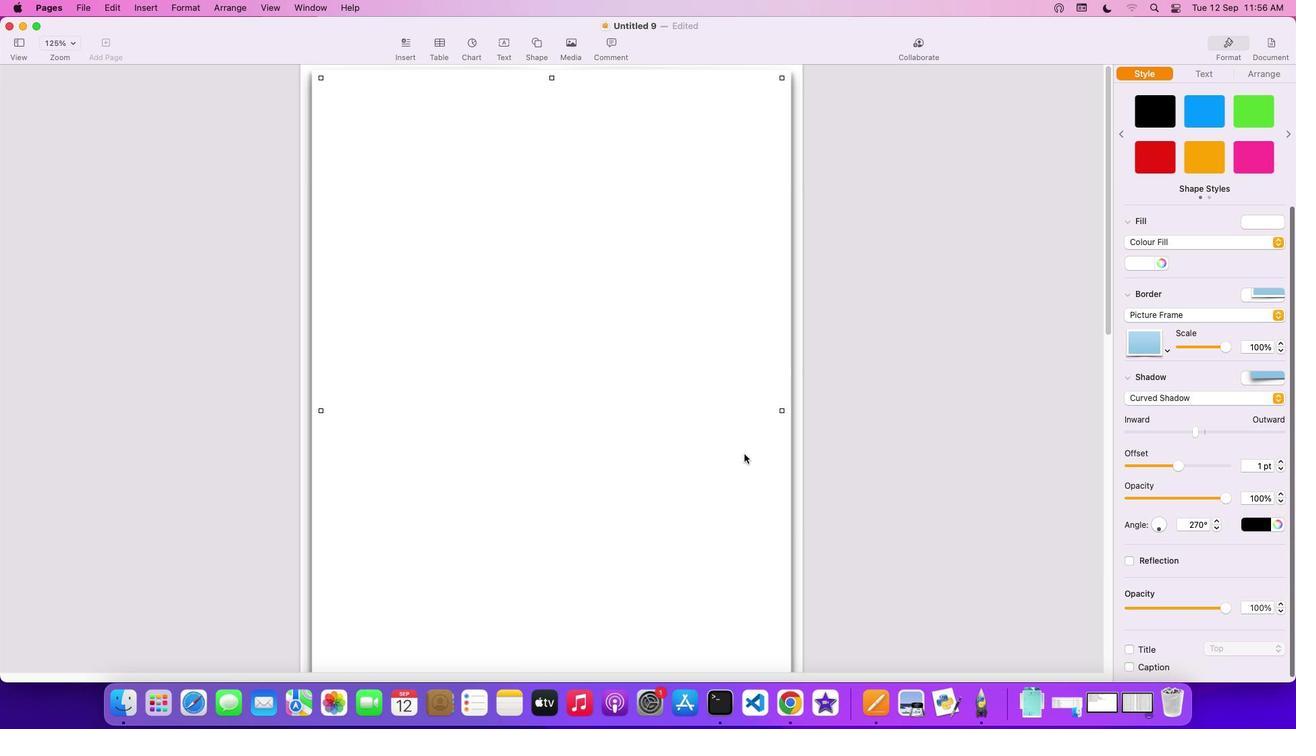 
Action: Mouse scrolled (744, 453) with delta (0, 0)
Screenshot: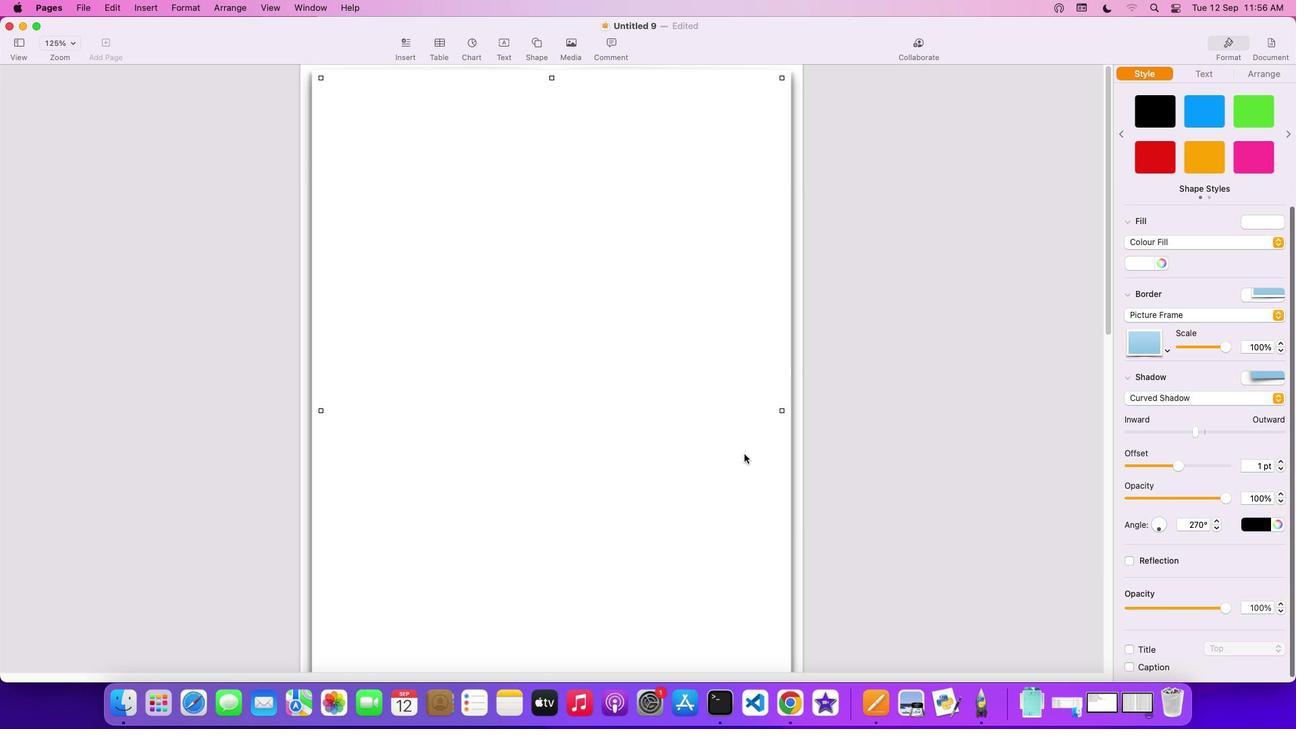 
Action: Mouse scrolled (744, 453) with delta (0, 0)
Screenshot: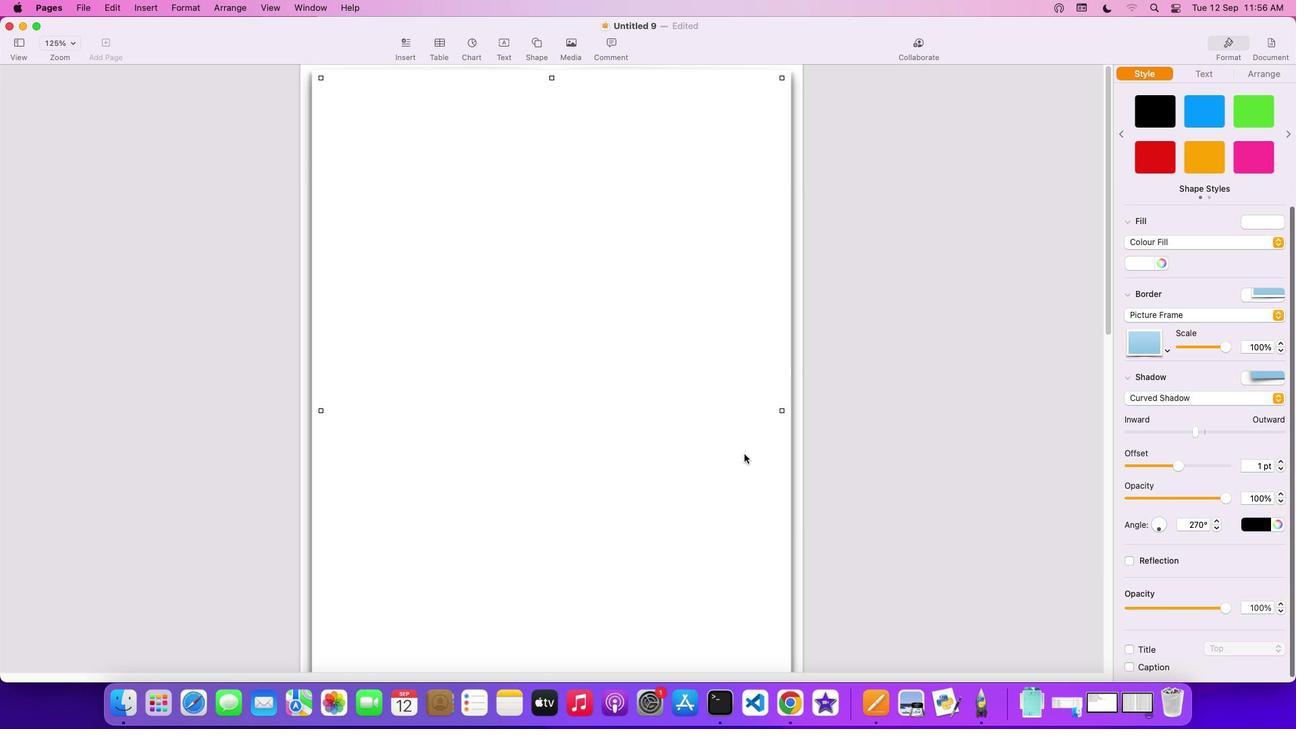 
Action: Mouse scrolled (744, 453) with delta (0, 2)
Screenshot: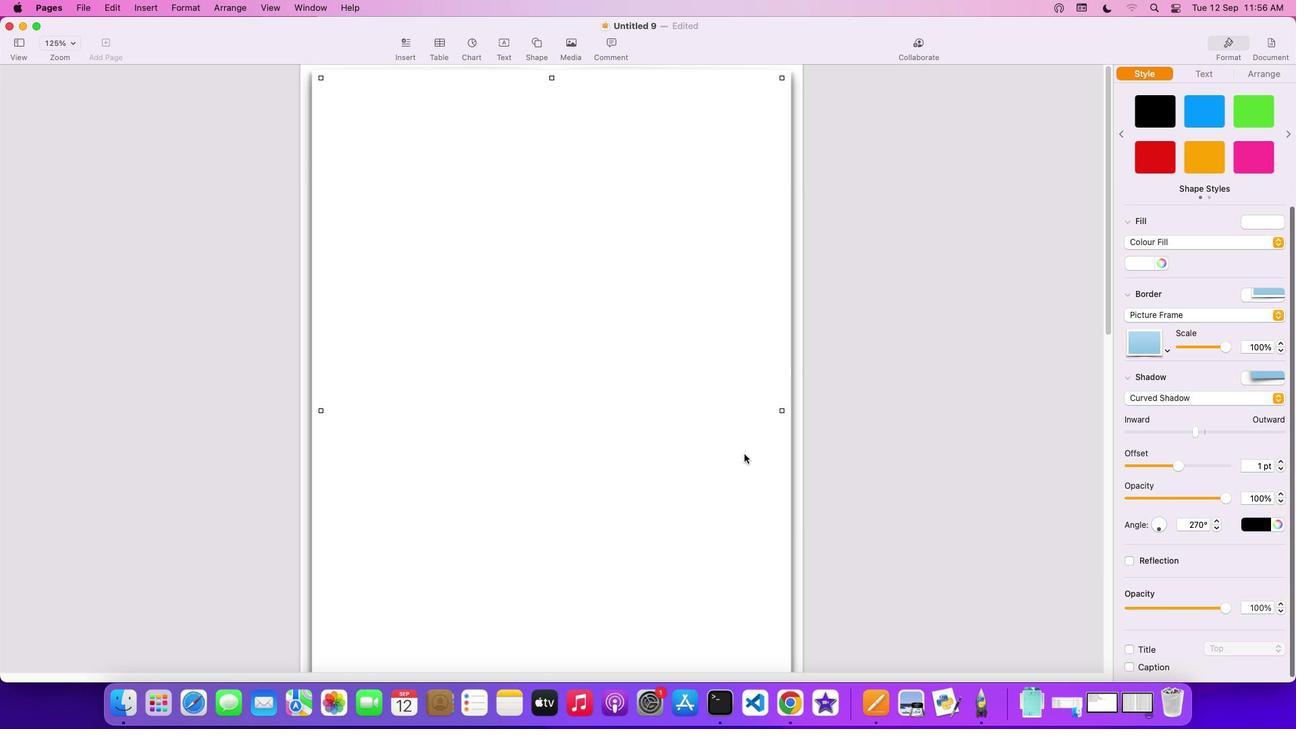 
Action: Mouse scrolled (744, 453) with delta (0, 3)
Screenshot: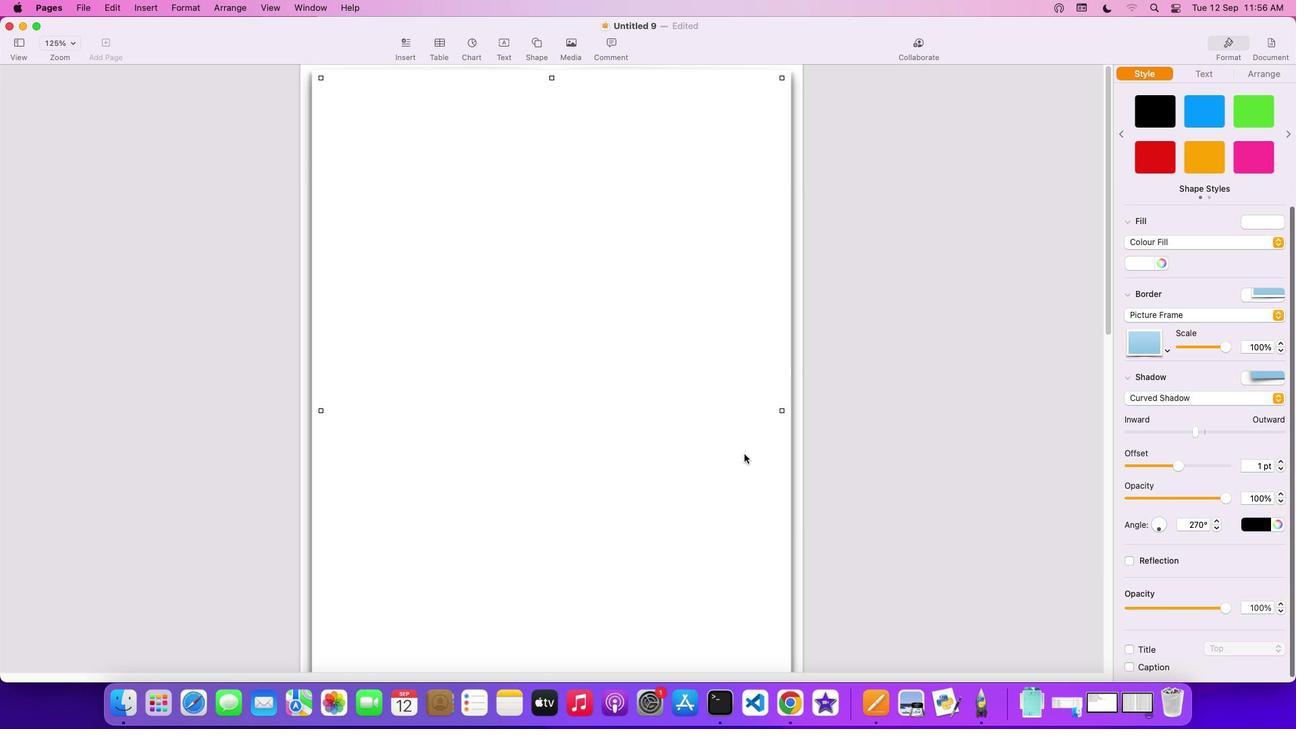 
Action: Mouse moved to (599, 309)
Screenshot: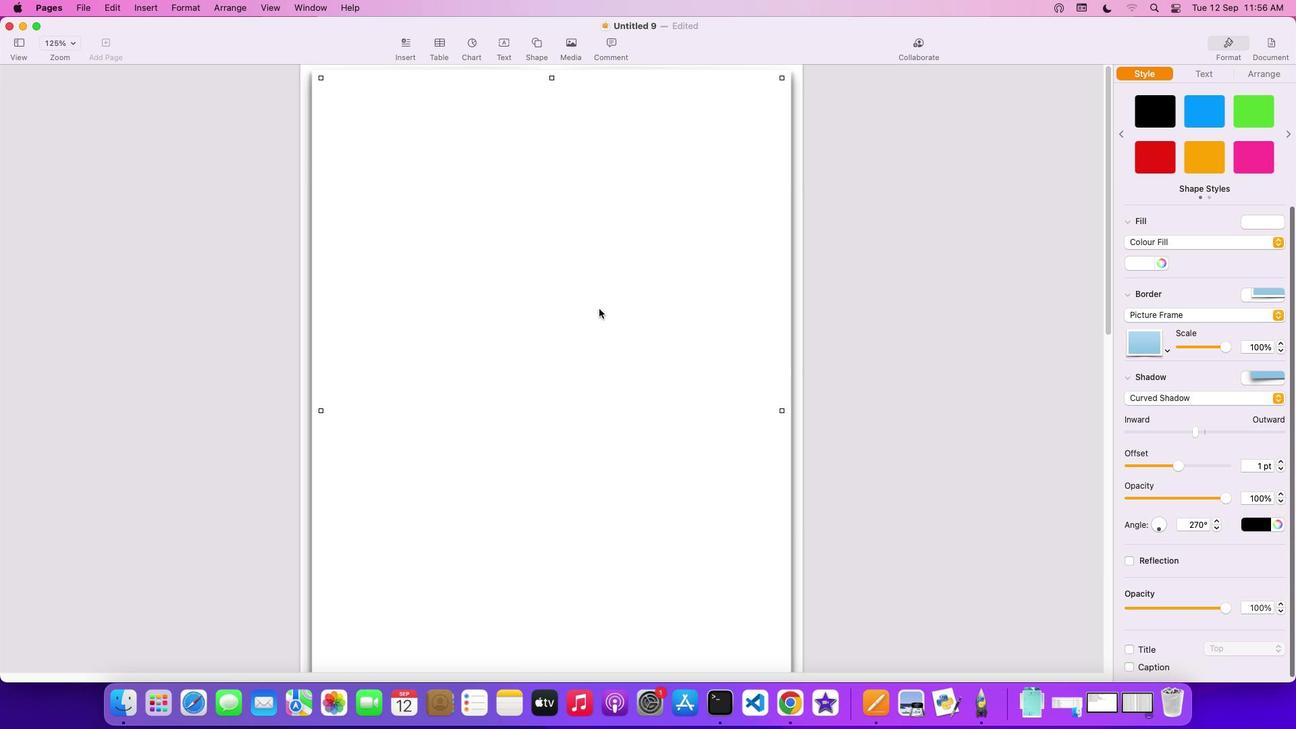 
Action: Mouse pressed left at (599, 309)
Screenshot: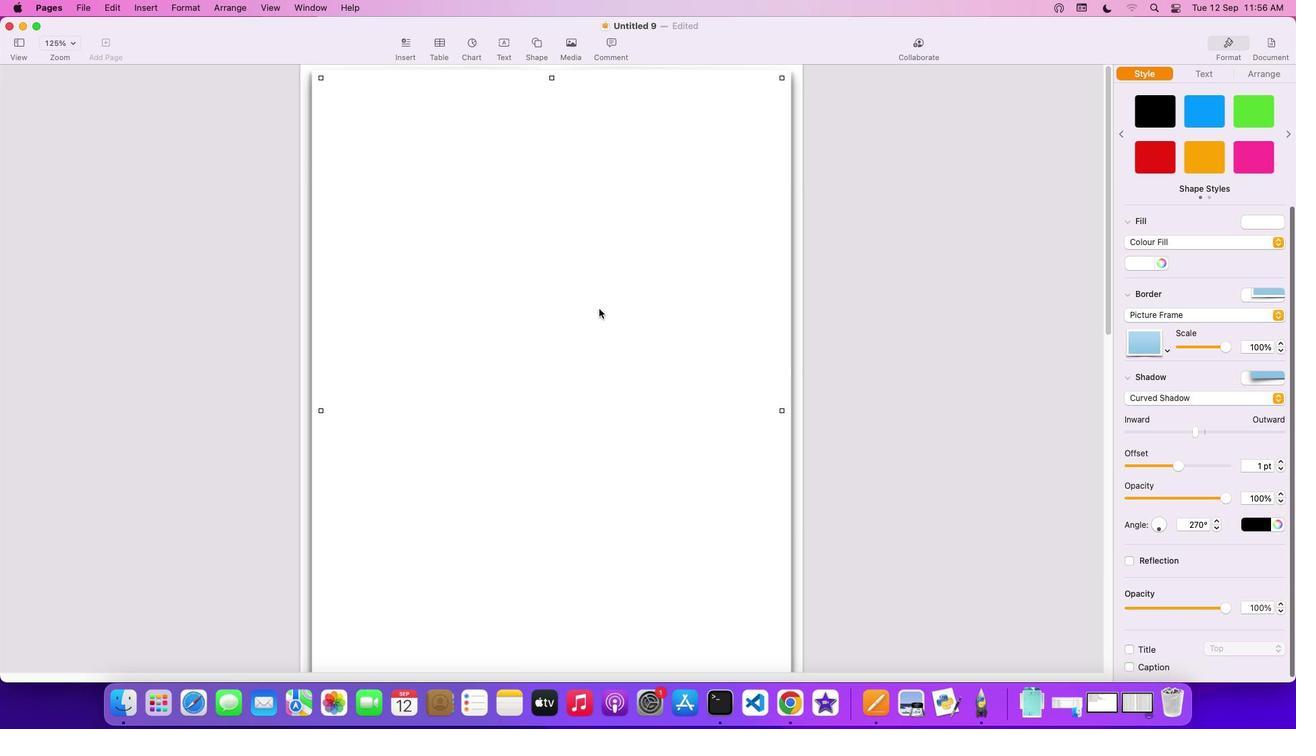 
Action: Mouse moved to (535, 45)
Screenshot: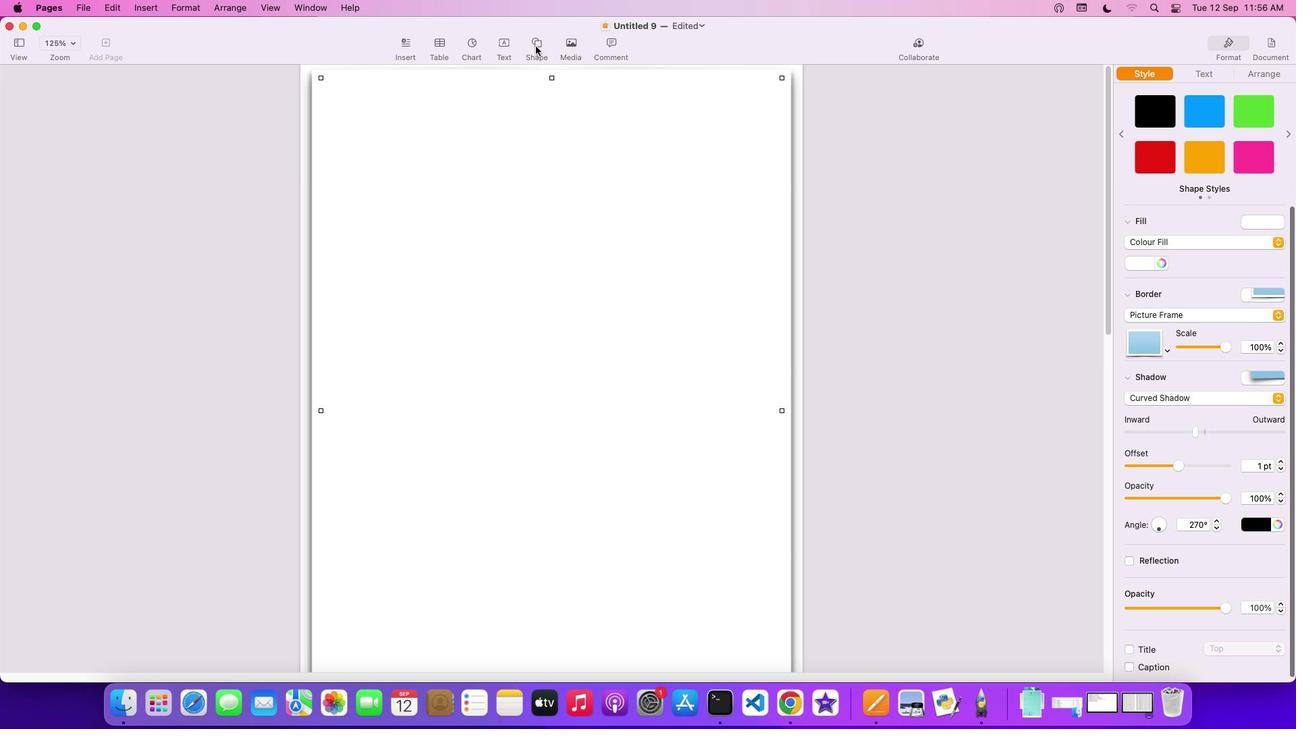 
Action: Mouse pressed left at (535, 45)
Screenshot: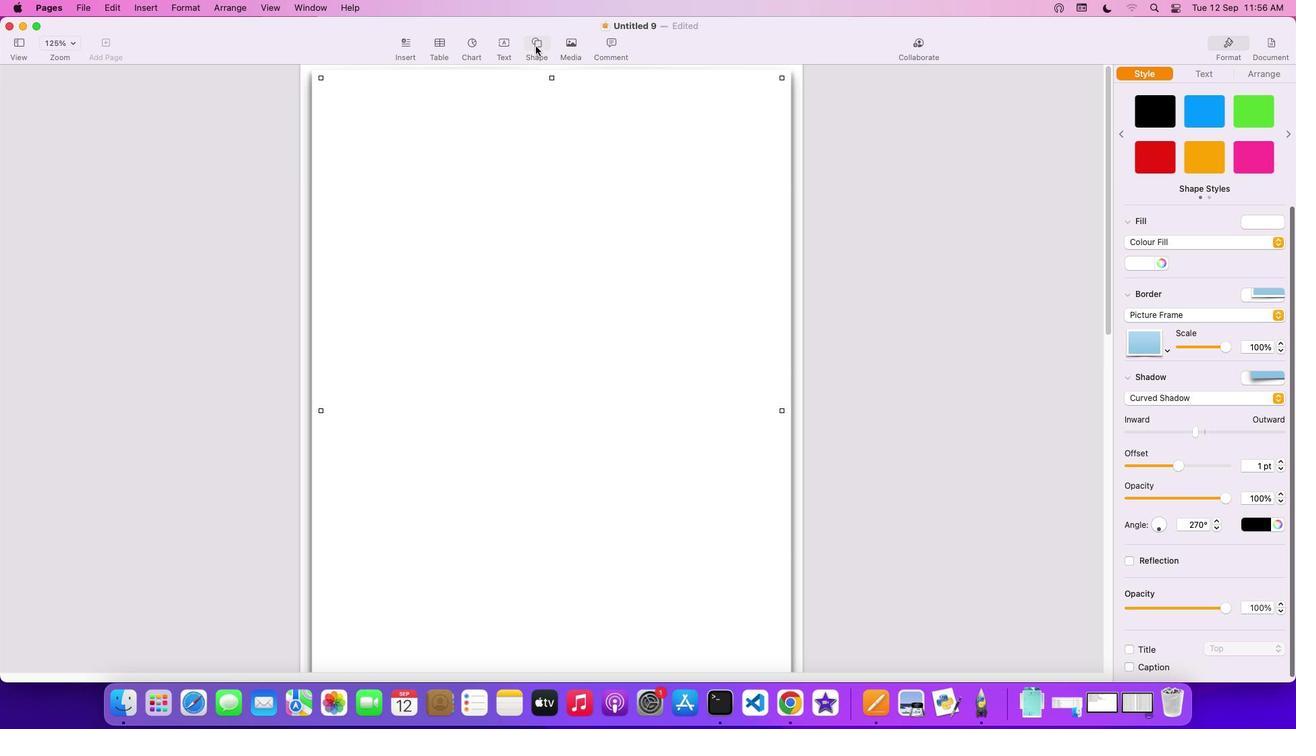 
Action: Mouse moved to (525, 152)
Screenshot: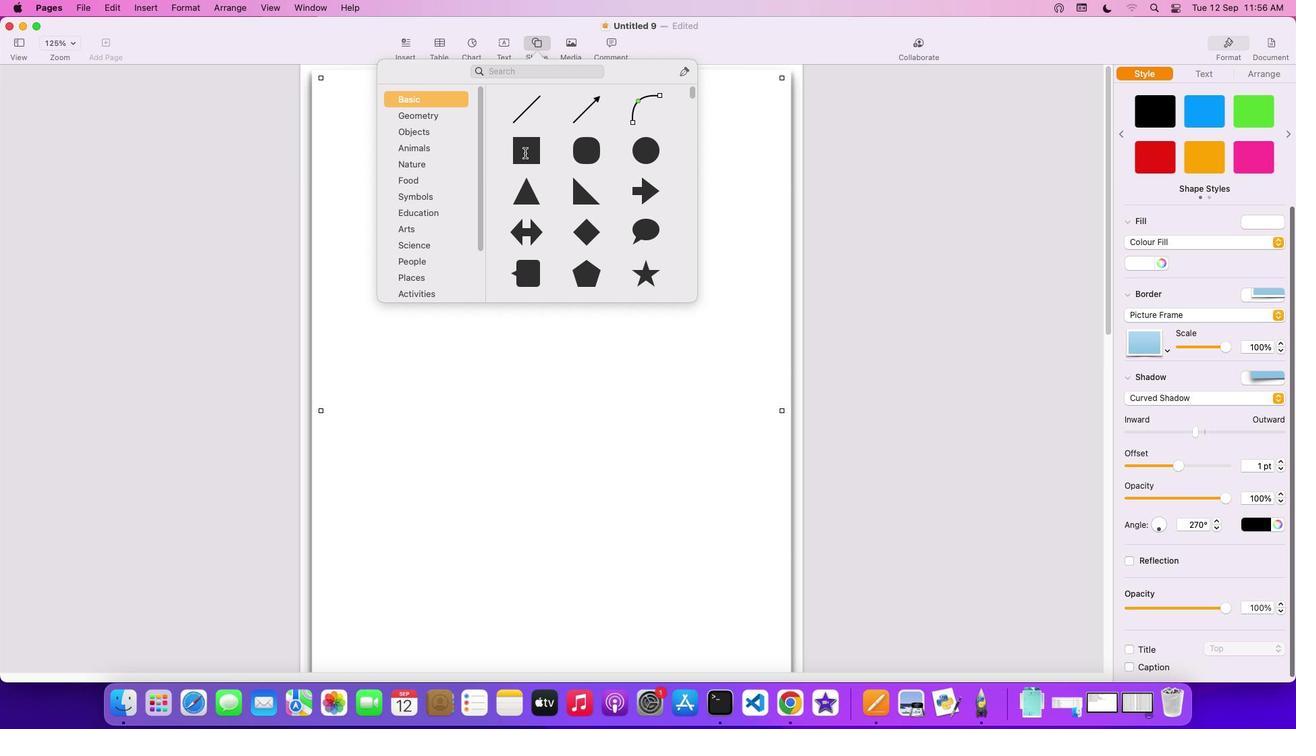 
Action: Mouse pressed left at (525, 152)
Screenshot: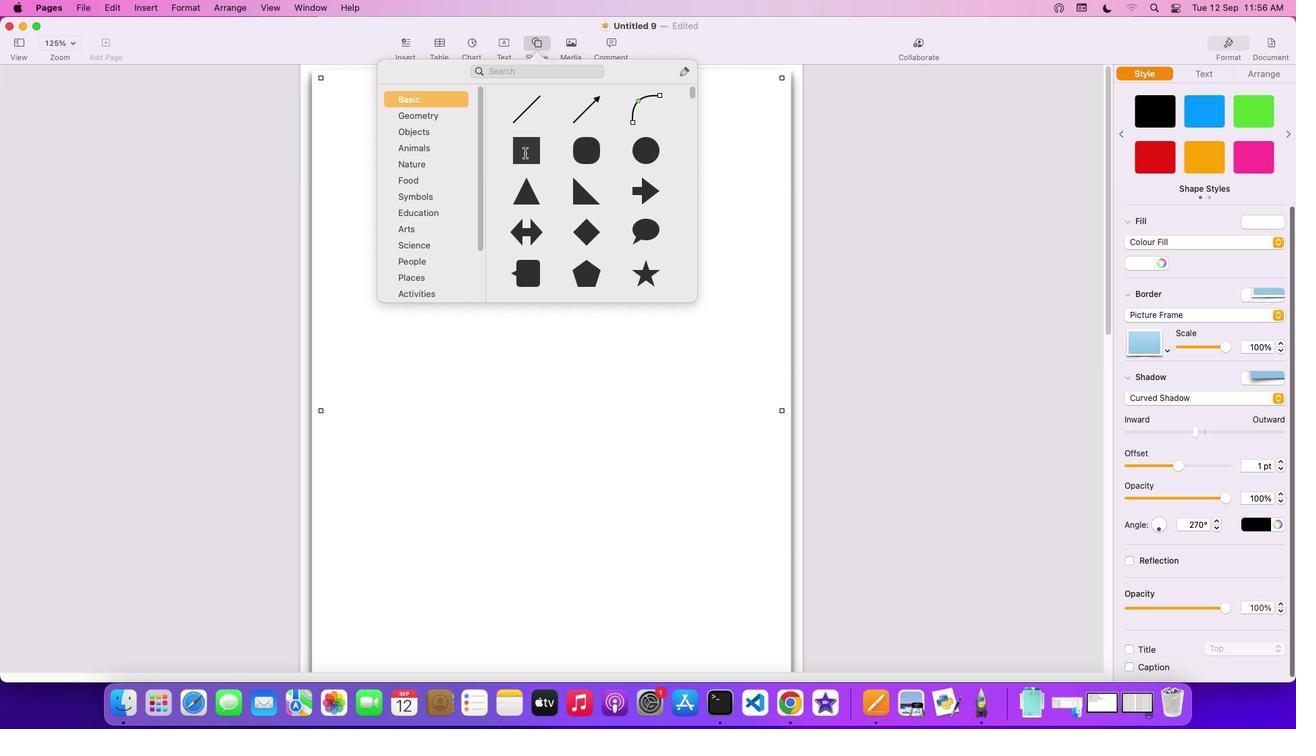
Action: Mouse moved to (534, 378)
Screenshot: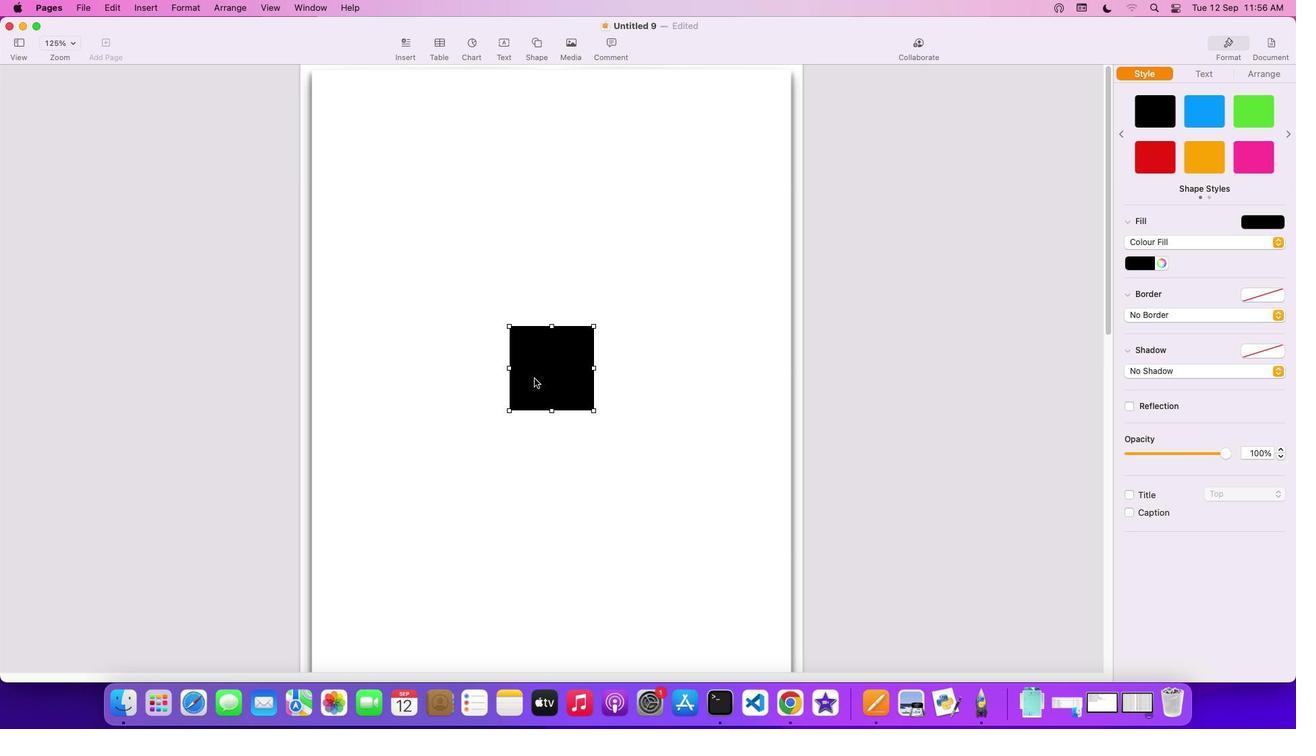 
Action: Mouse pressed left at (534, 378)
Screenshot: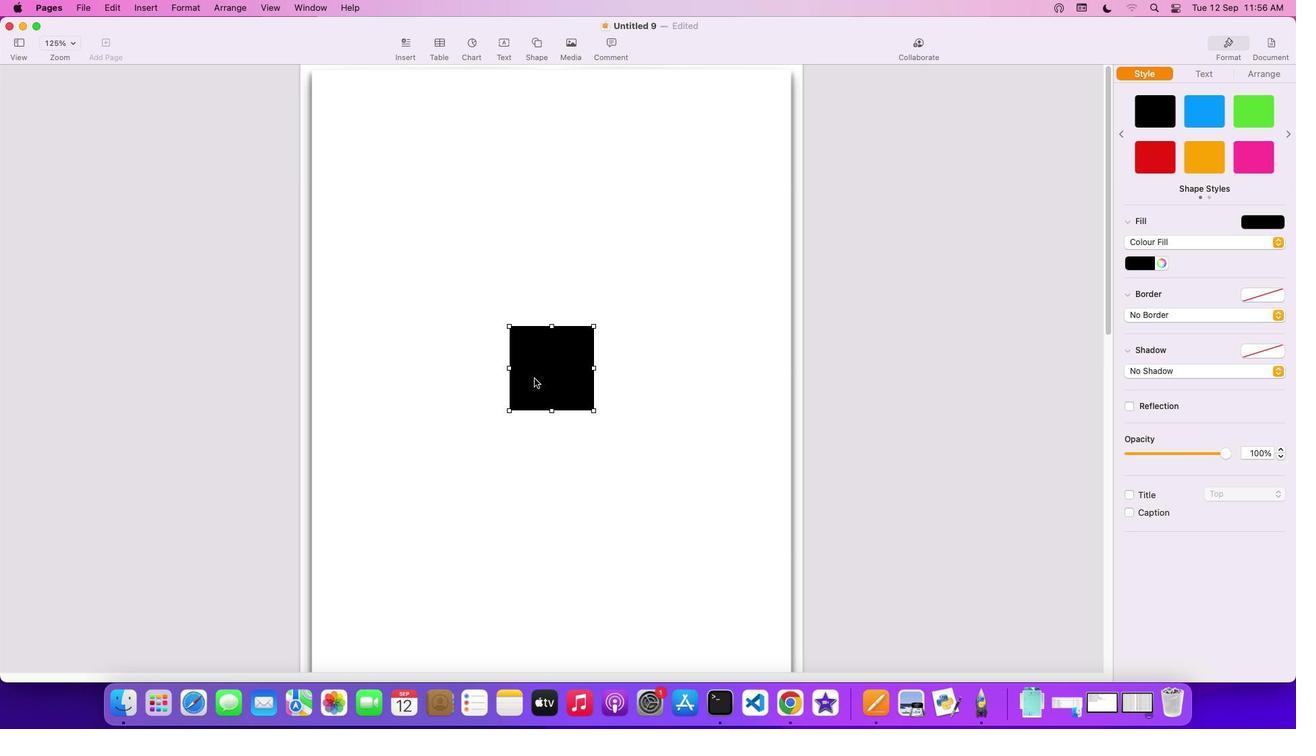 
Action: Mouse moved to (580, 110)
Screenshot: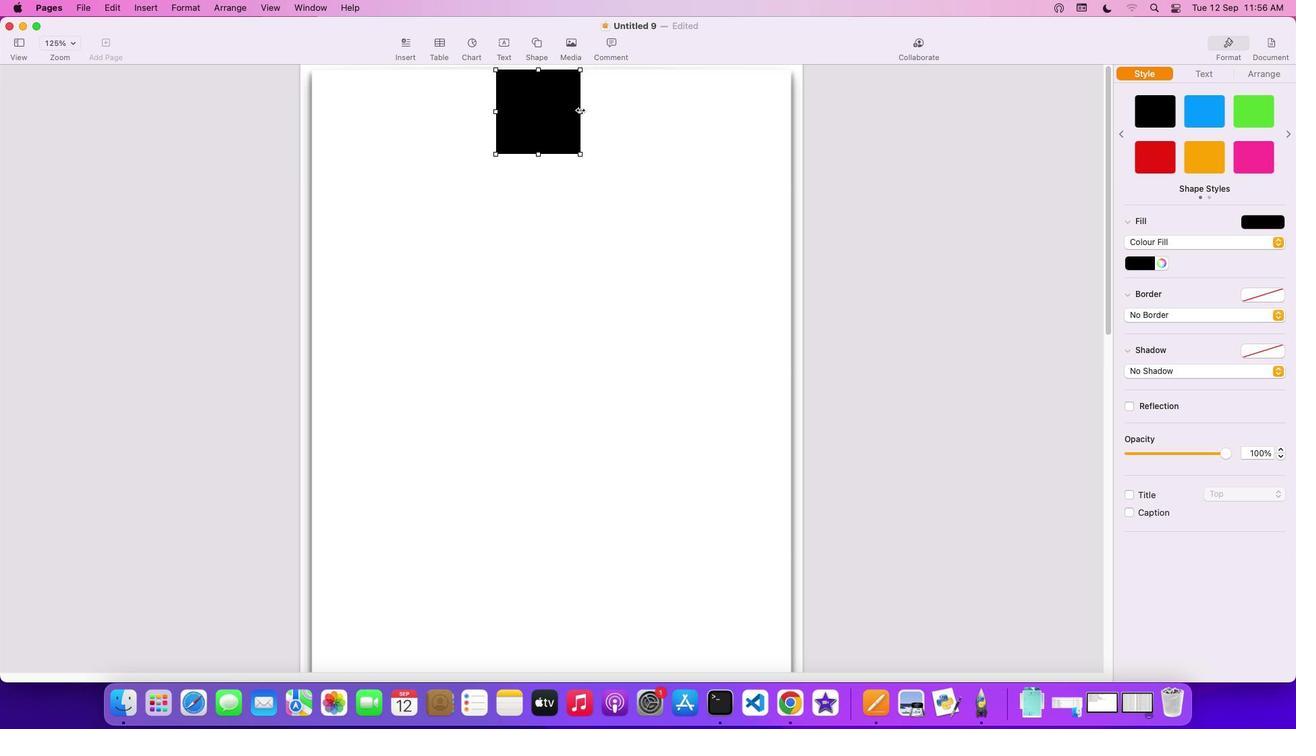 
Action: Mouse pressed left at (580, 110)
Screenshot: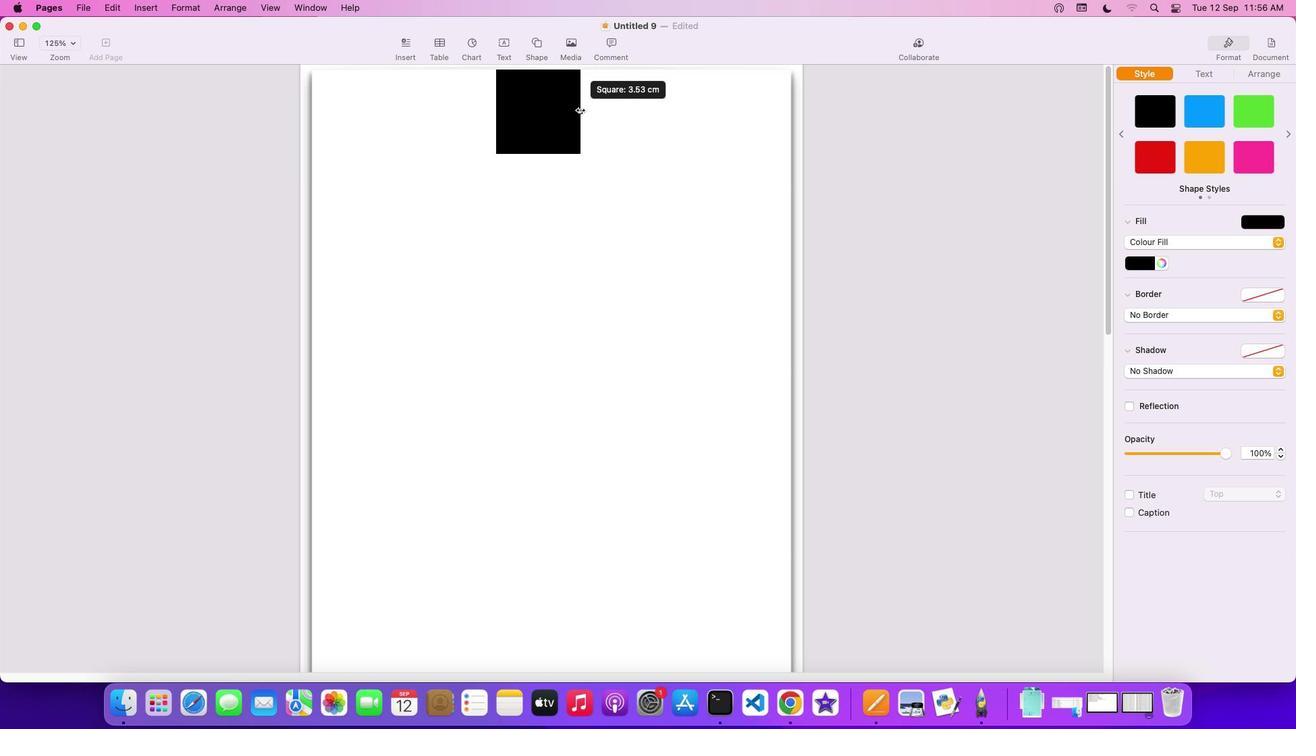 
Action: Mouse moved to (705, 119)
Screenshot: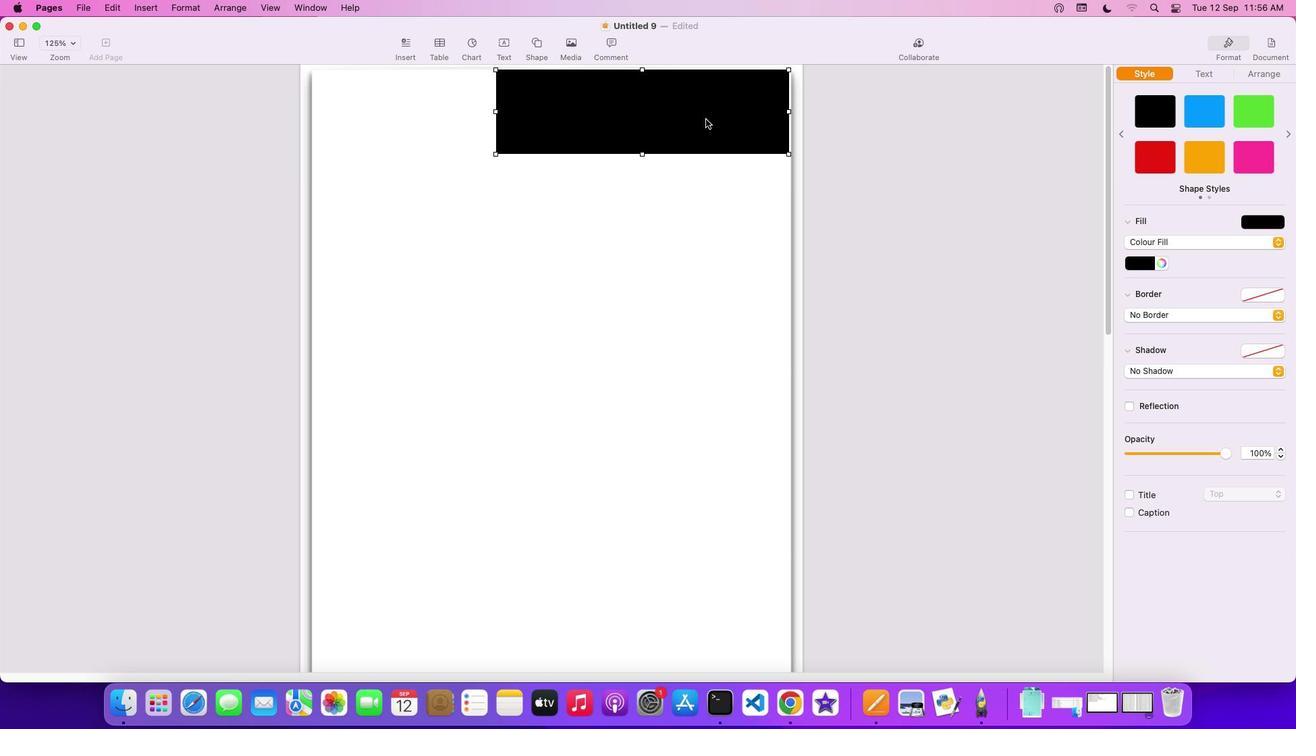 
Action: Mouse pressed left at (705, 119)
Screenshot: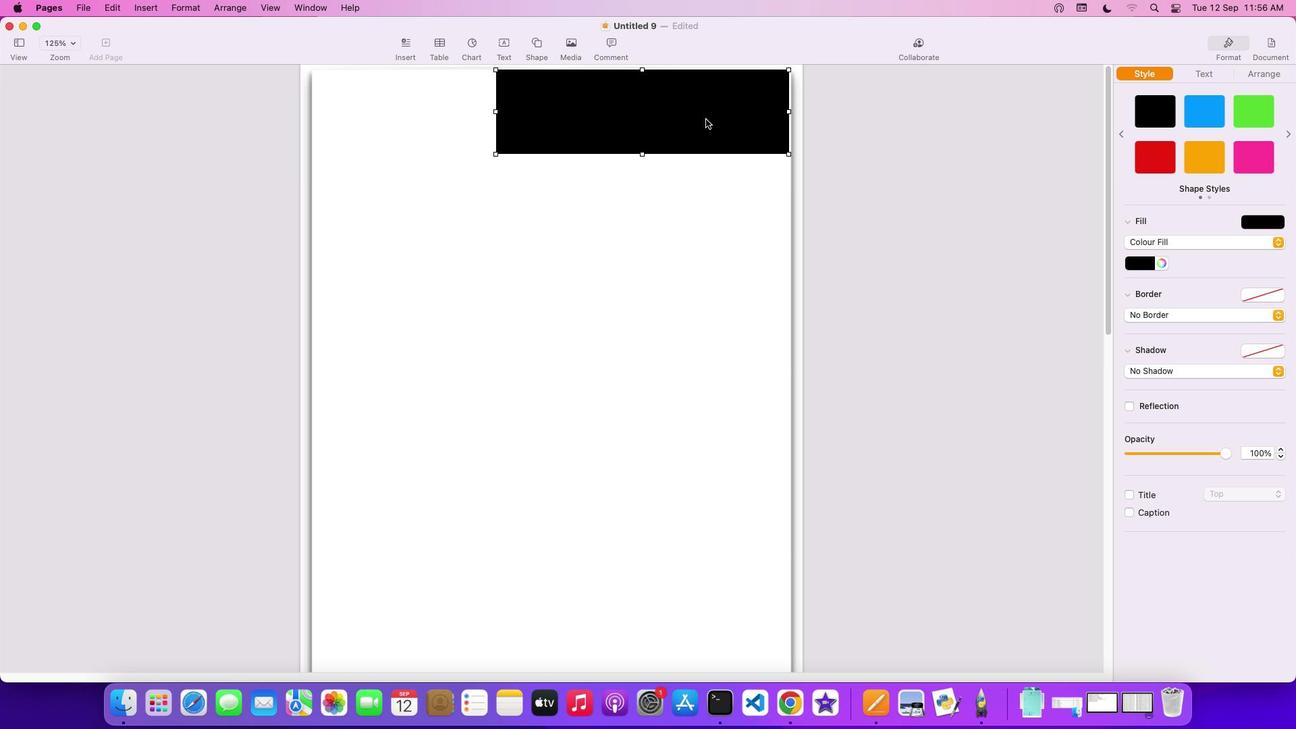 
Action: Mouse moved to (543, 91)
Screenshot: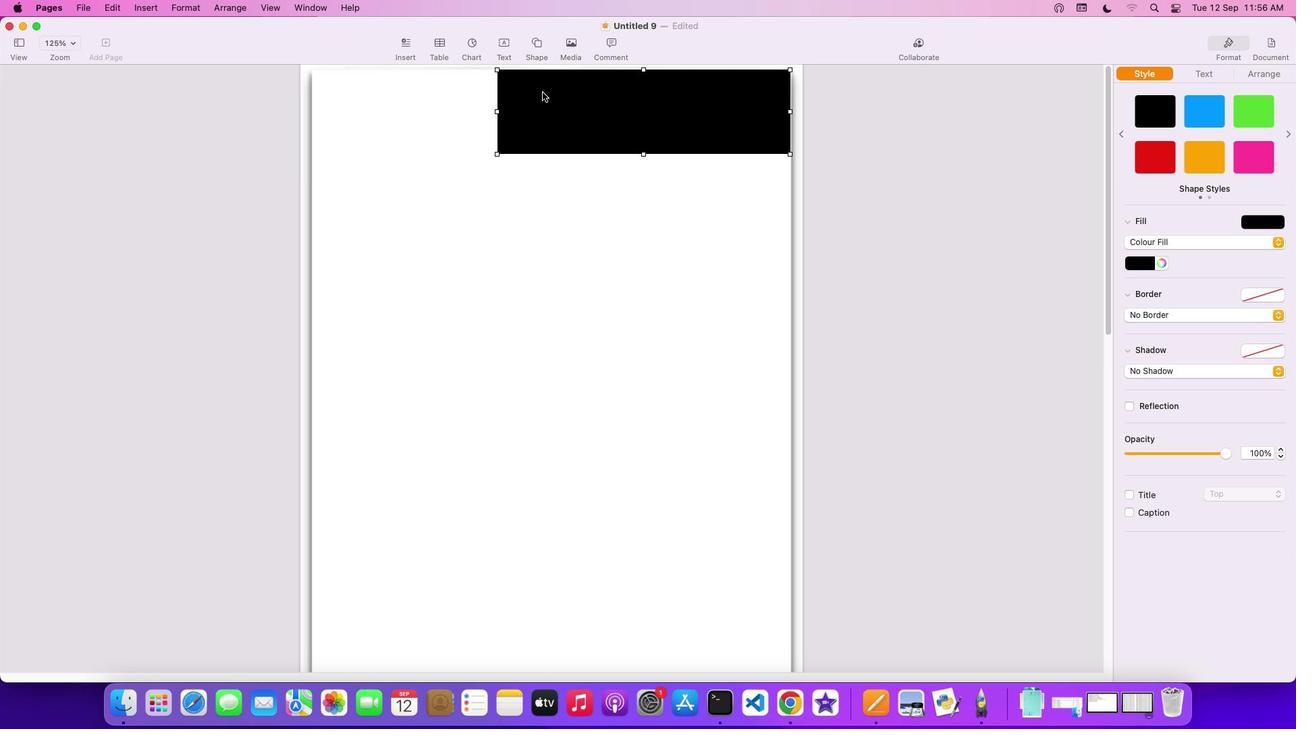 
Action: Mouse pressed left at (543, 91)
Screenshot: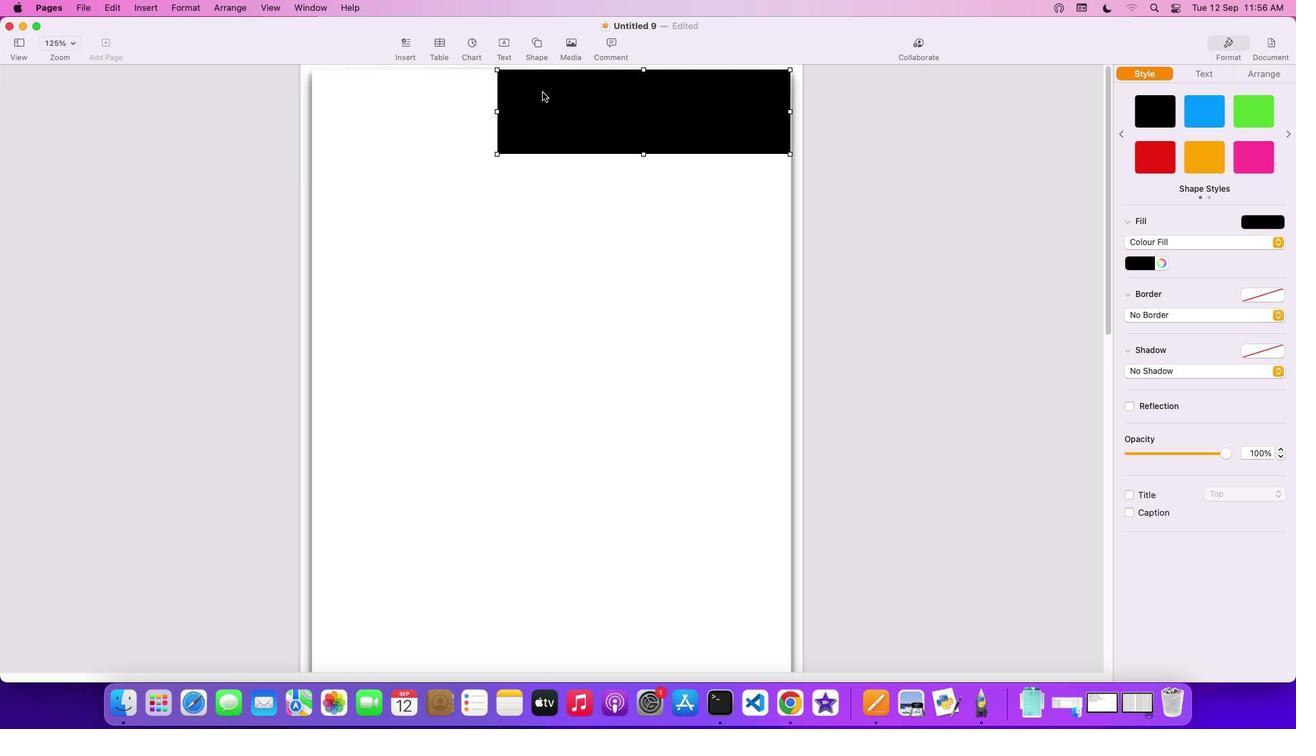 
Action: Mouse moved to (537, 42)
Screenshot: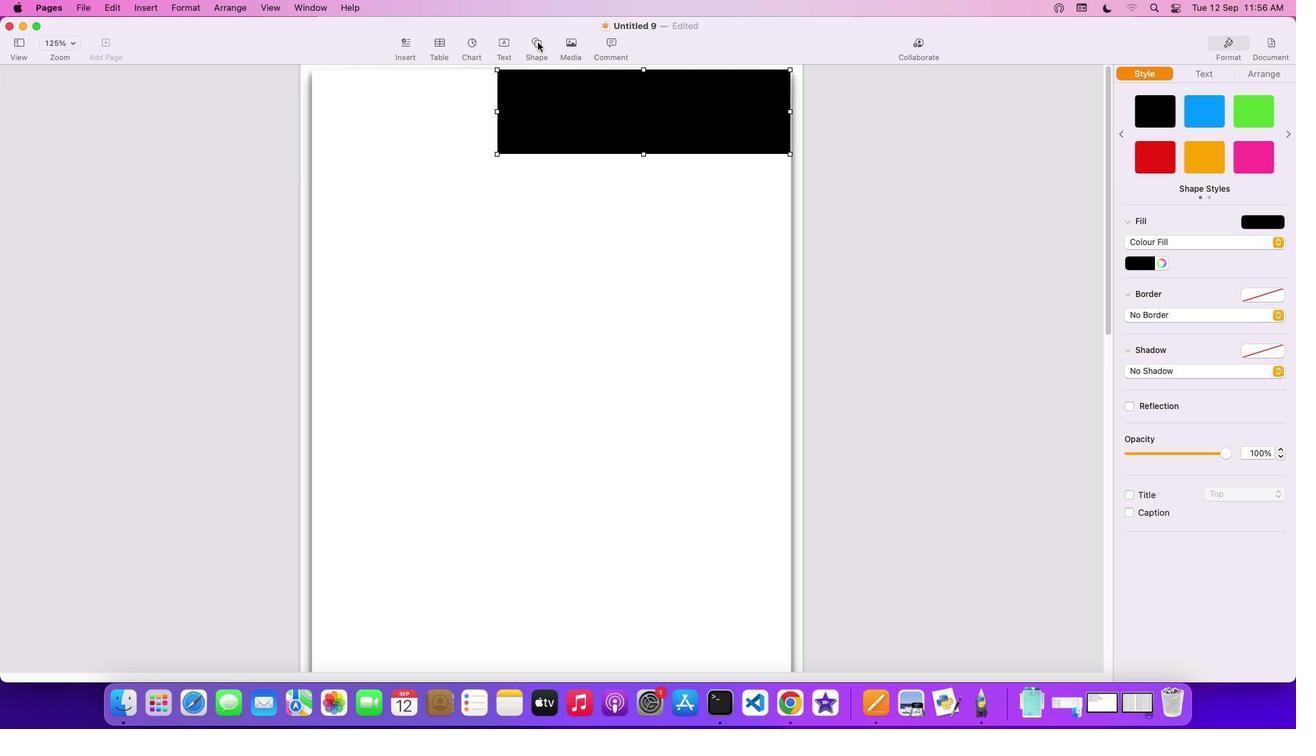 
Action: Mouse pressed left at (537, 42)
Screenshot: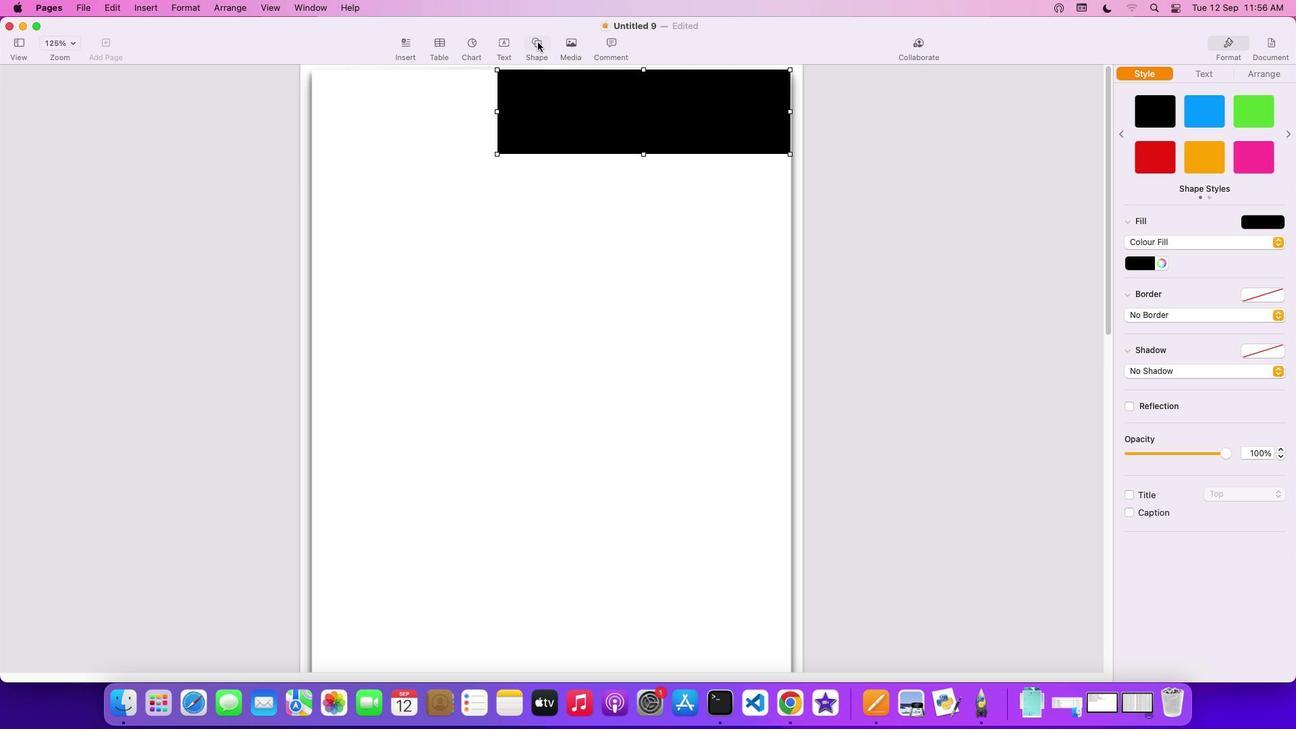 
Action: Mouse moved to (532, 197)
Screenshot: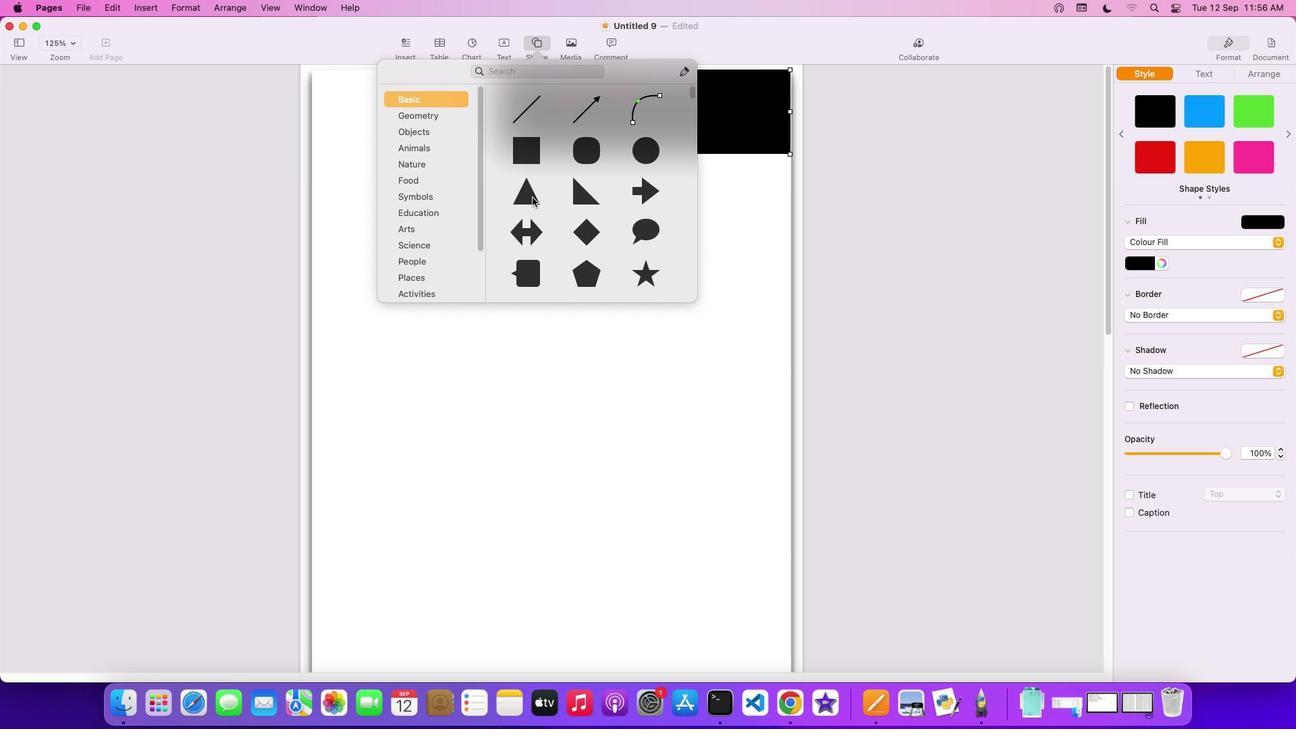 
Action: Mouse pressed left at (532, 197)
Screenshot: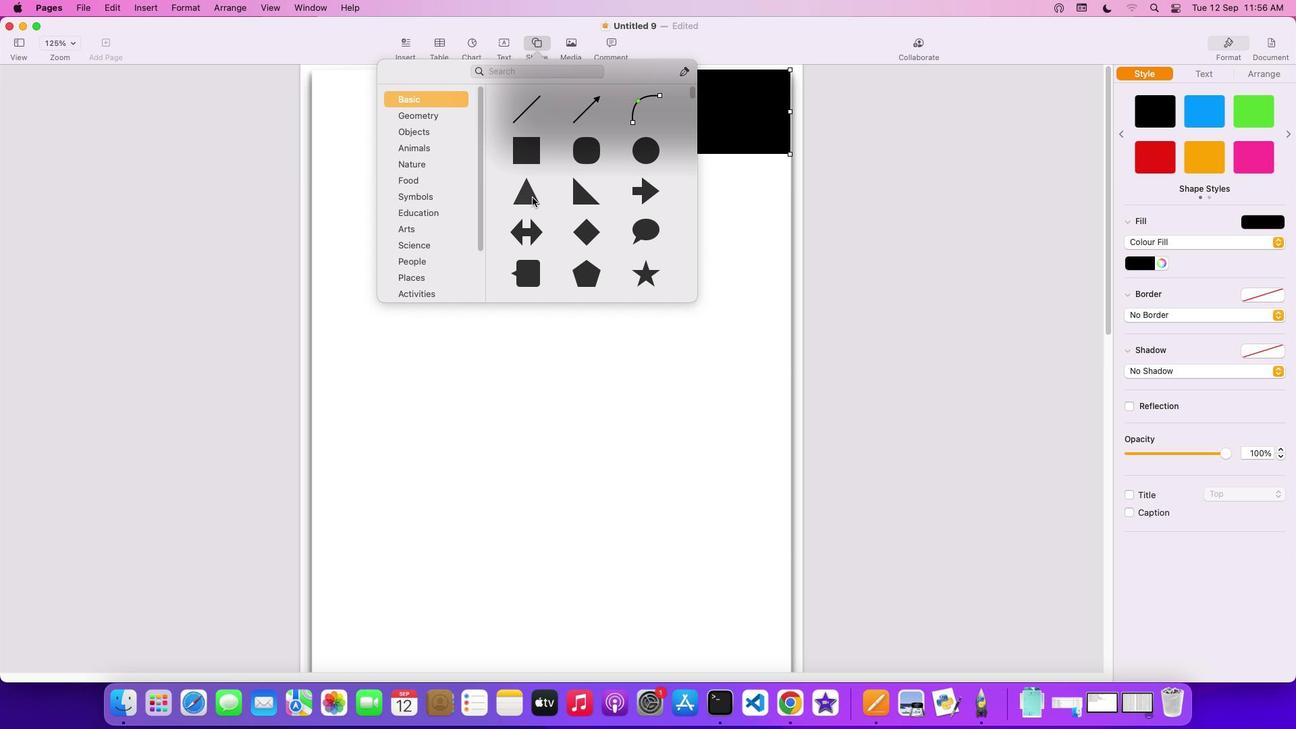 
Action: Mouse moved to (563, 391)
Screenshot: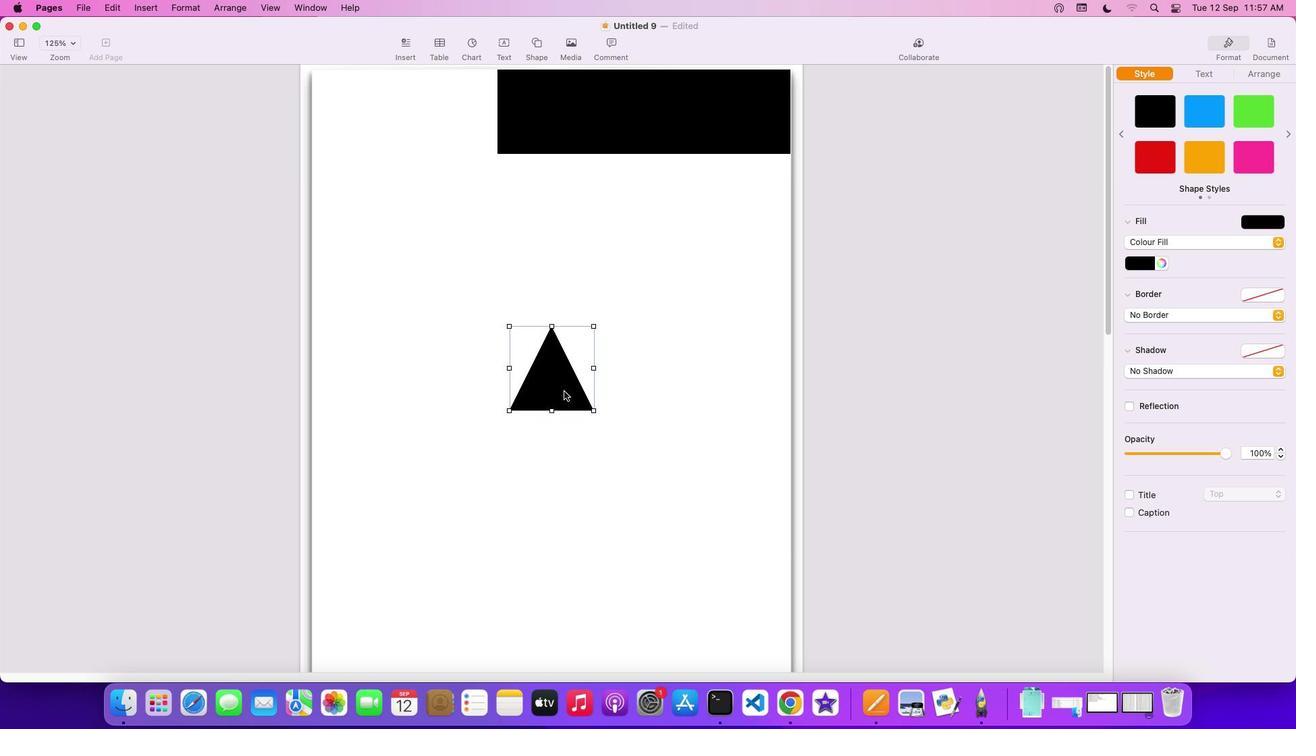 
Action: Mouse pressed left at (563, 391)
Screenshot: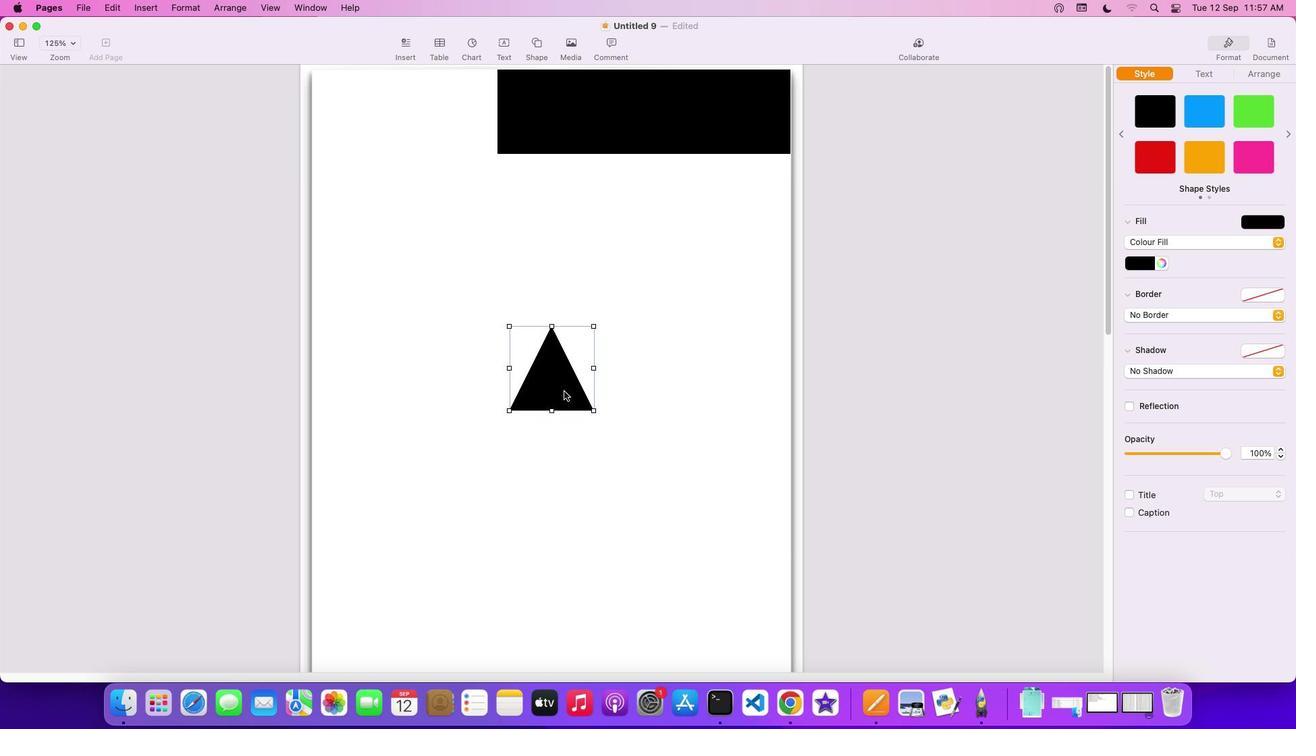 
Action: Mouse moved to (1149, 263)
Screenshot: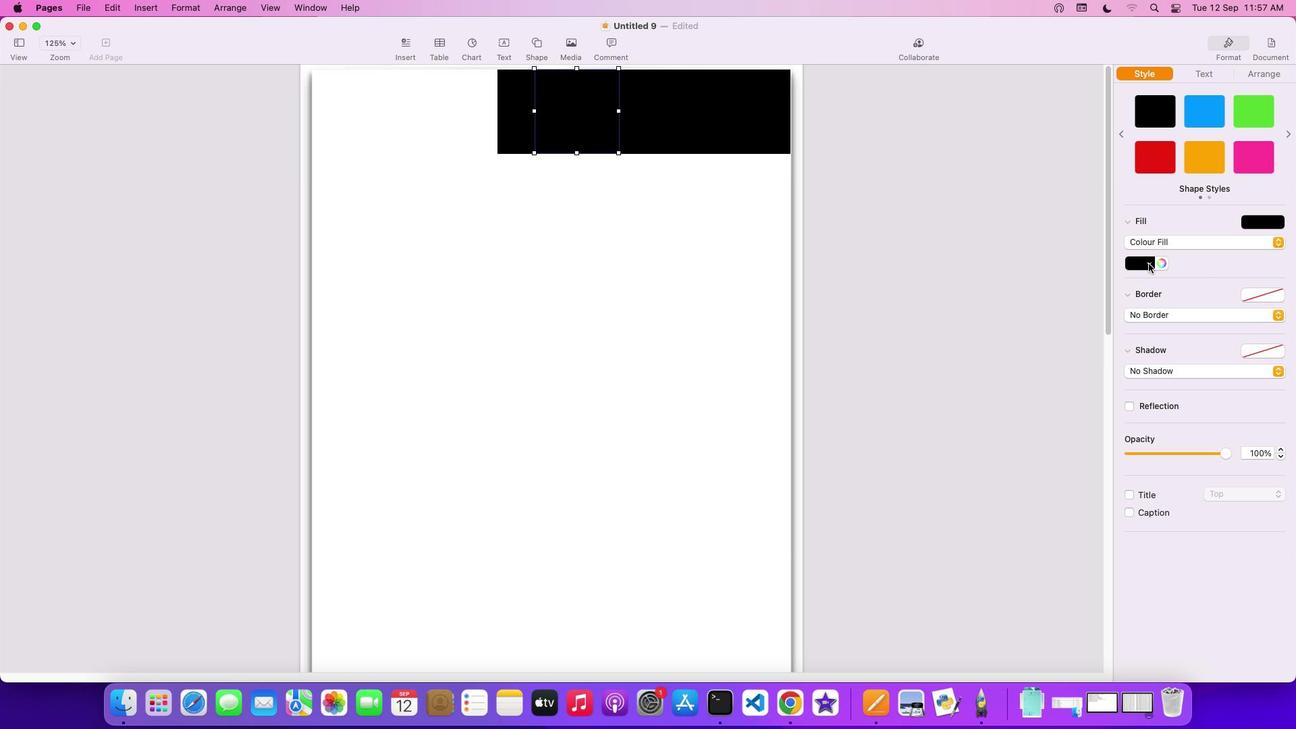 
Action: Mouse pressed left at (1149, 263)
Screenshot: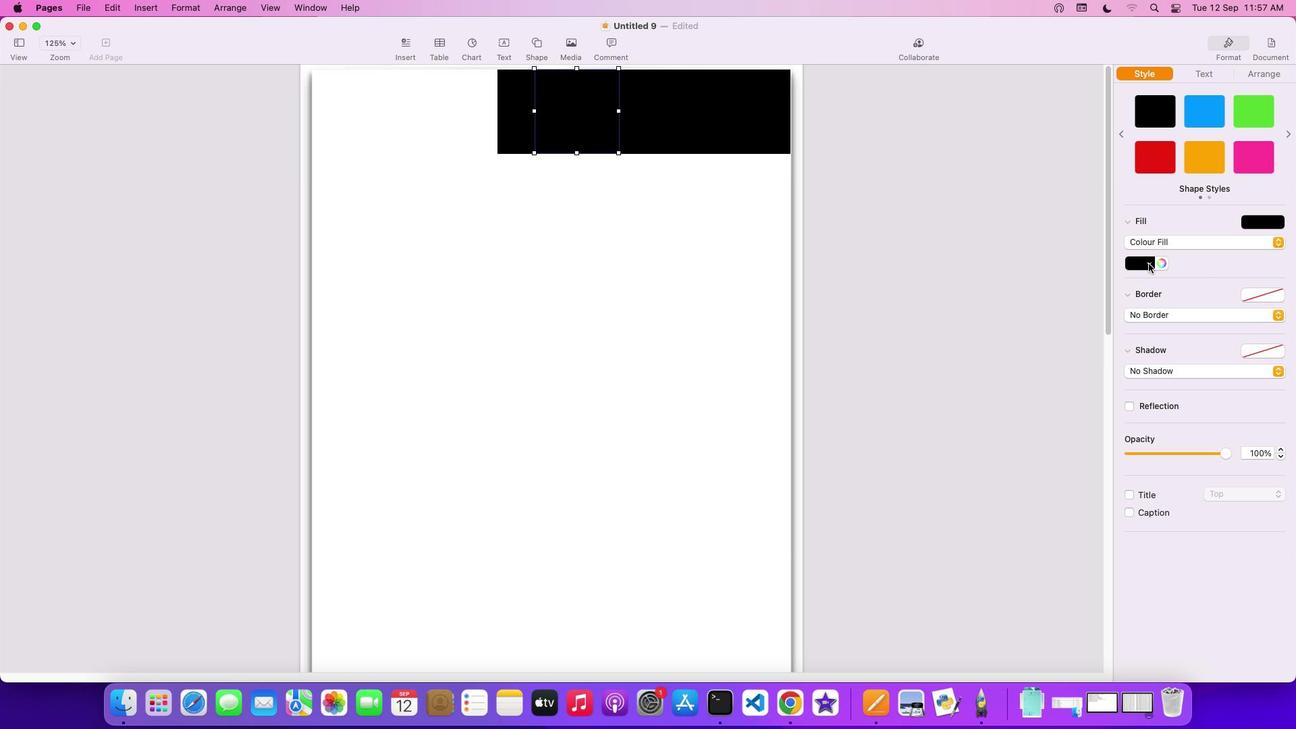 
Action: Mouse moved to (1083, 352)
Screenshot: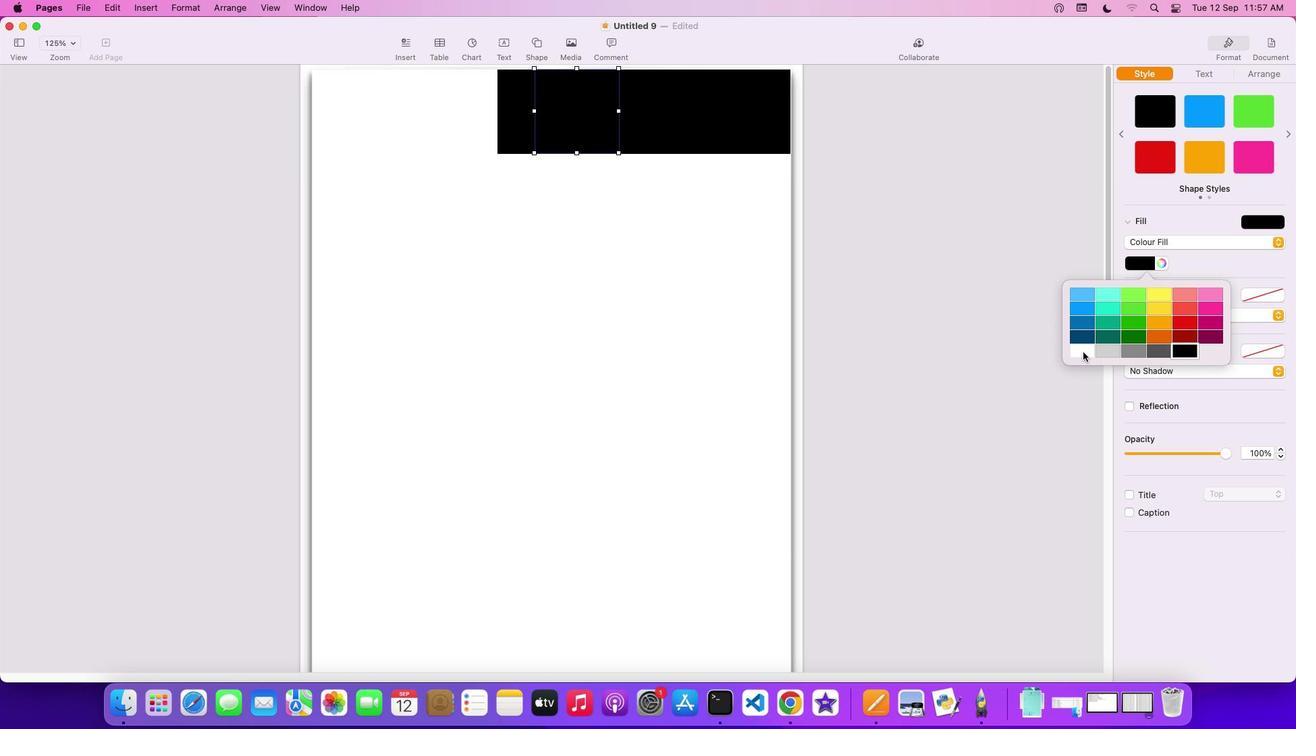 
Action: Mouse pressed left at (1083, 352)
Screenshot: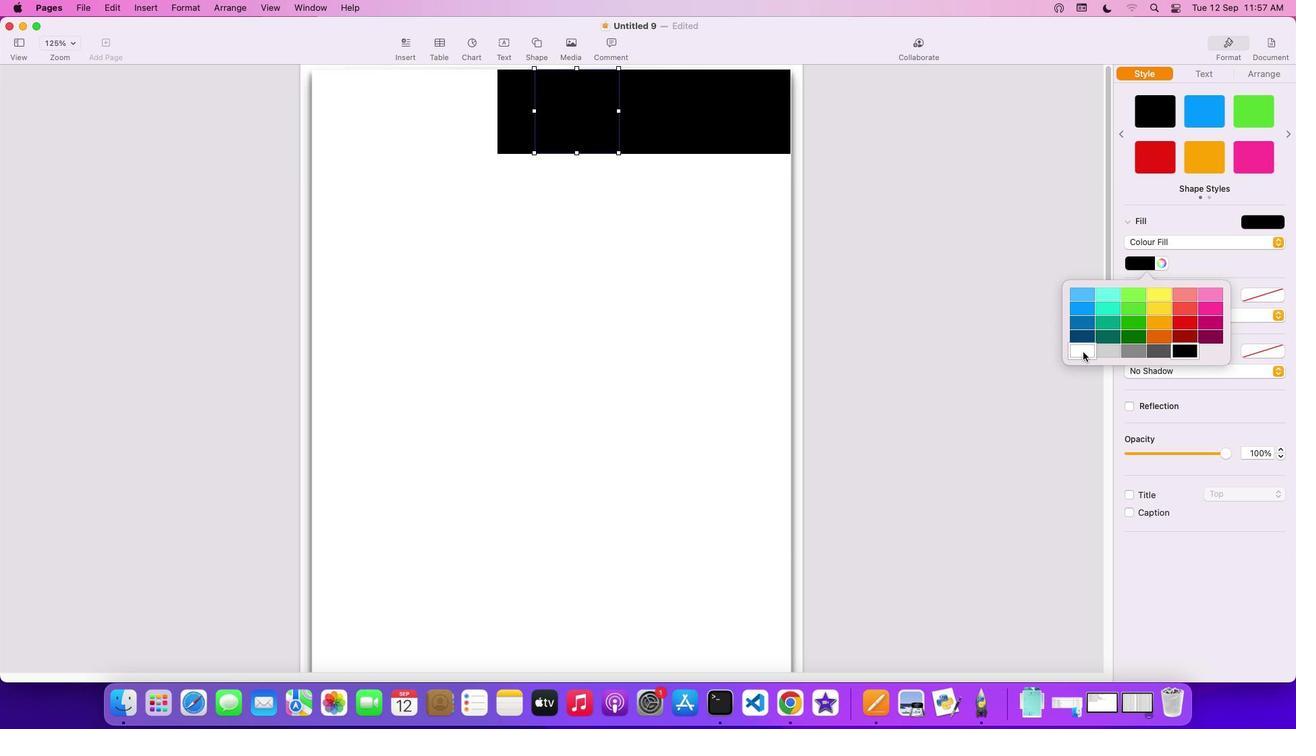 
Action: Mouse moved to (566, 124)
Screenshot: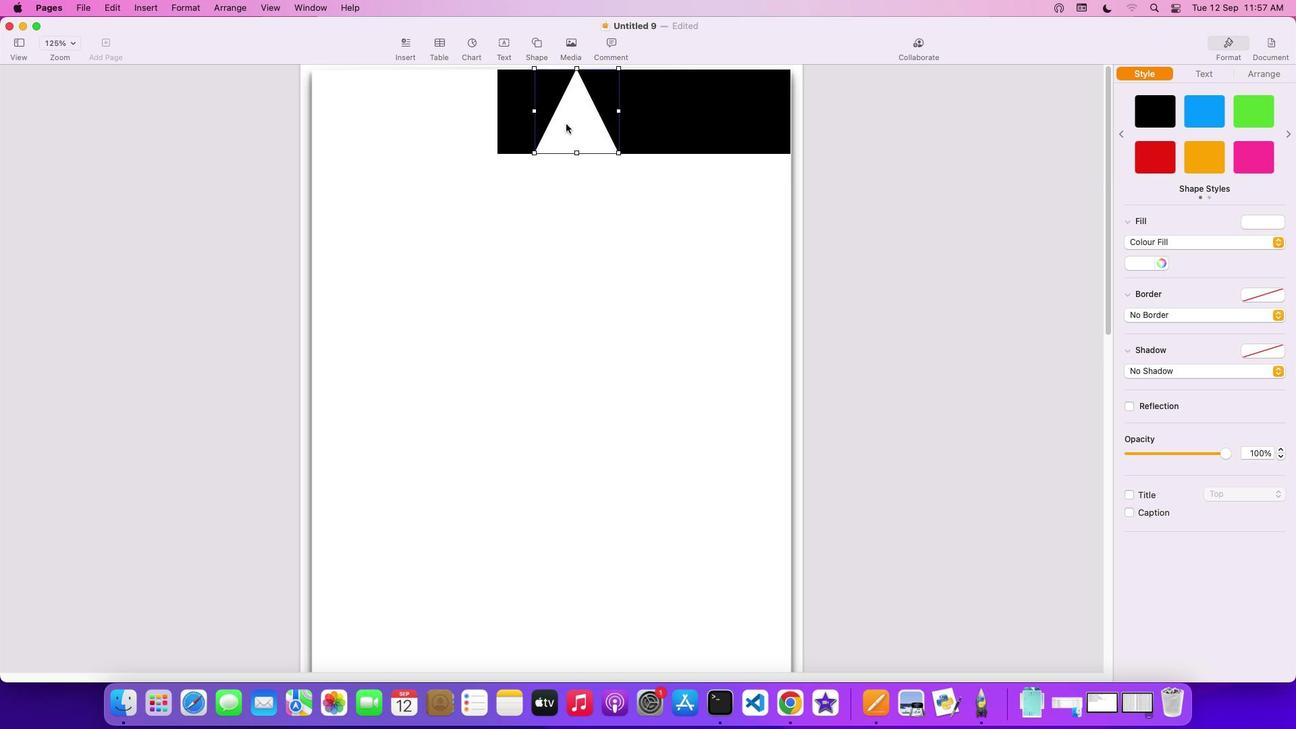 
Action: Mouse pressed left at (566, 124)
Screenshot: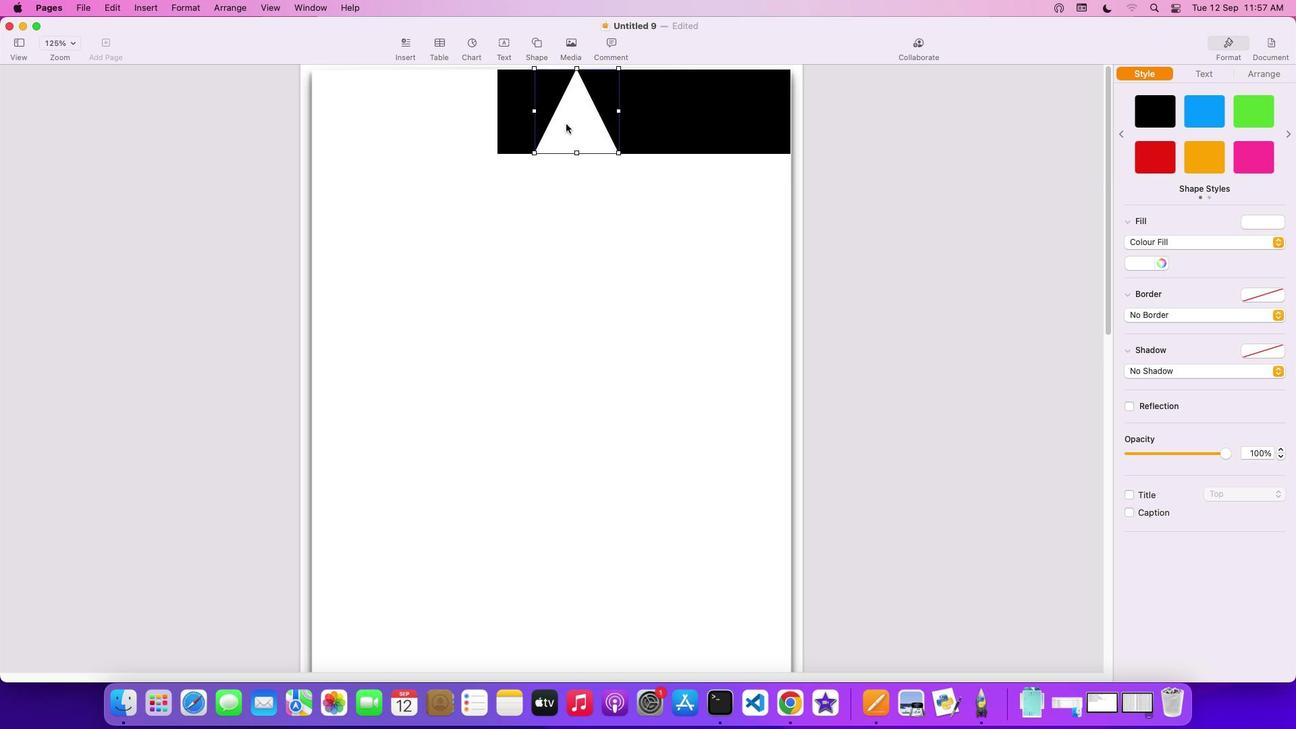
Action: Mouse moved to (526, 129)
Screenshot: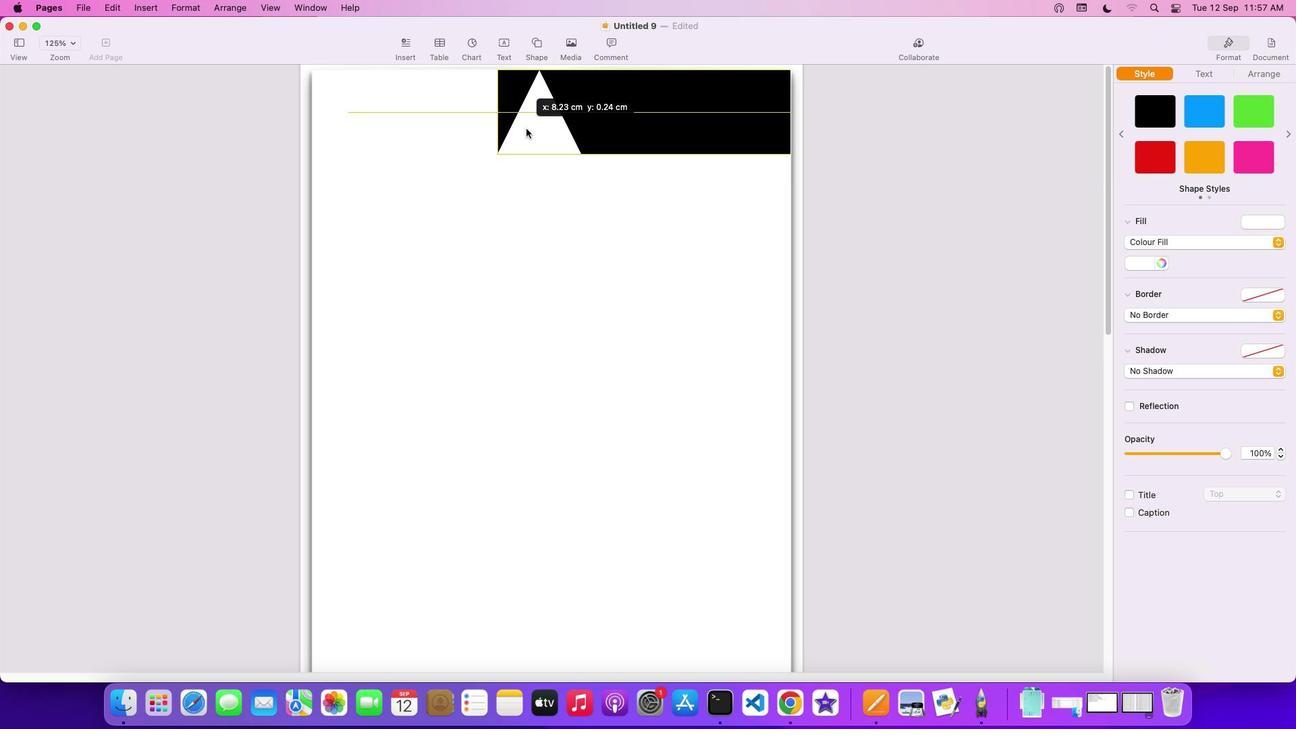 
Action: Mouse pressed left at (526, 129)
Screenshot: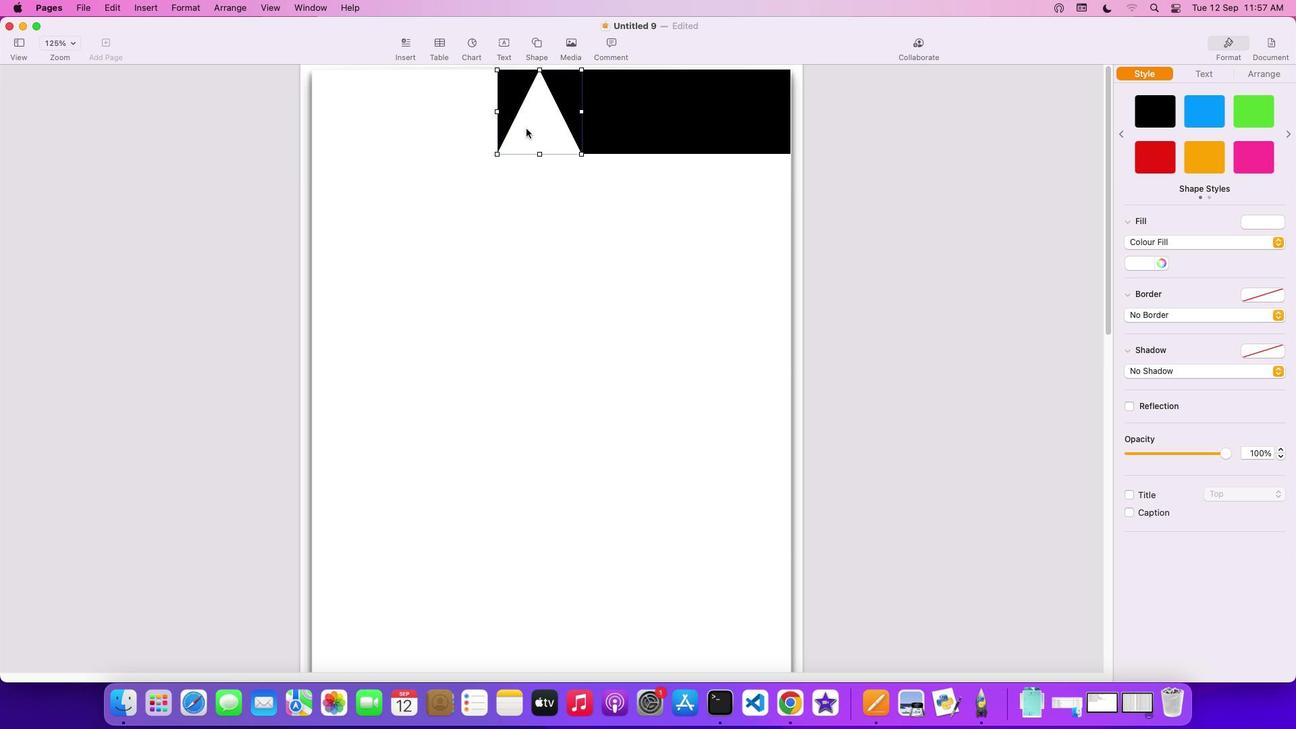 
Action: Mouse moved to (1265, 70)
Screenshot: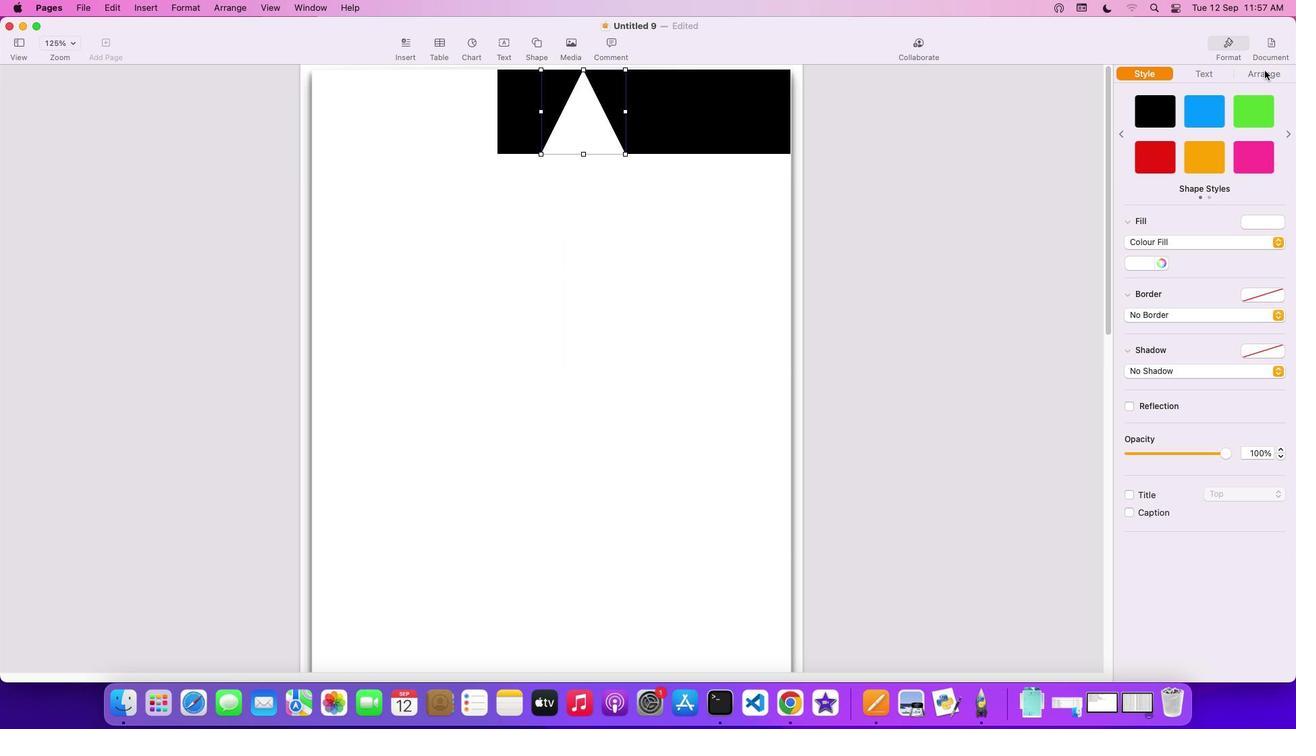 
Action: Mouse pressed left at (1265, 70)
Screenshot: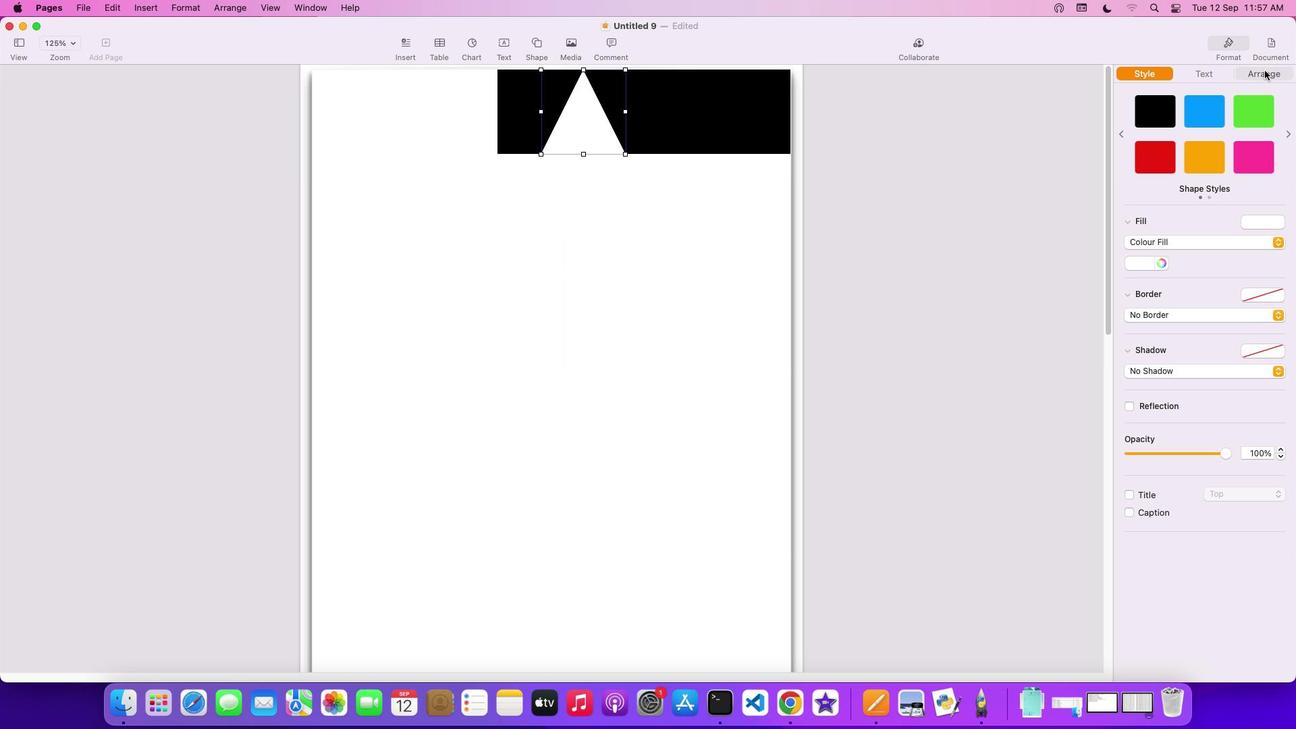 
Action: Mouse moved to (1238, 422)
Screenshot: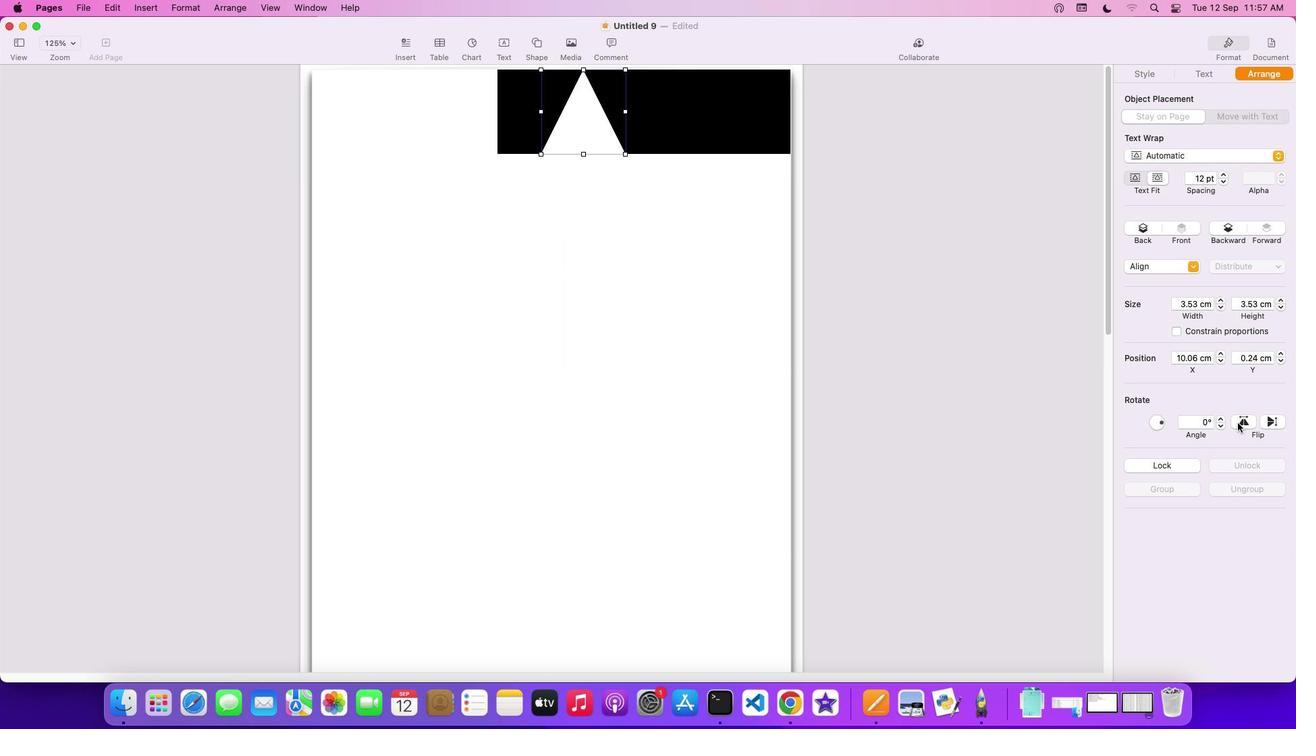 
Action: Mouse pressed left at (1238, 422)
Screenshot: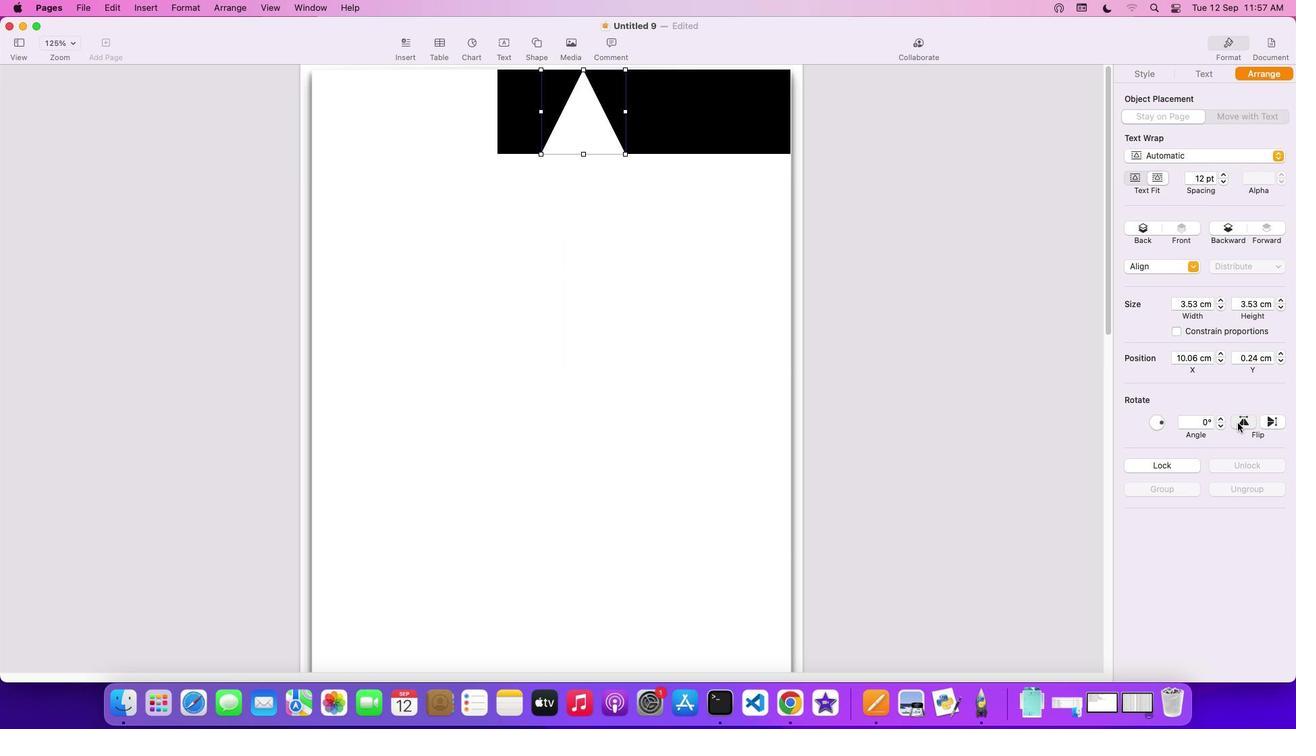 
Action: Mouse pressed left at (1238, 422)
Screenshot: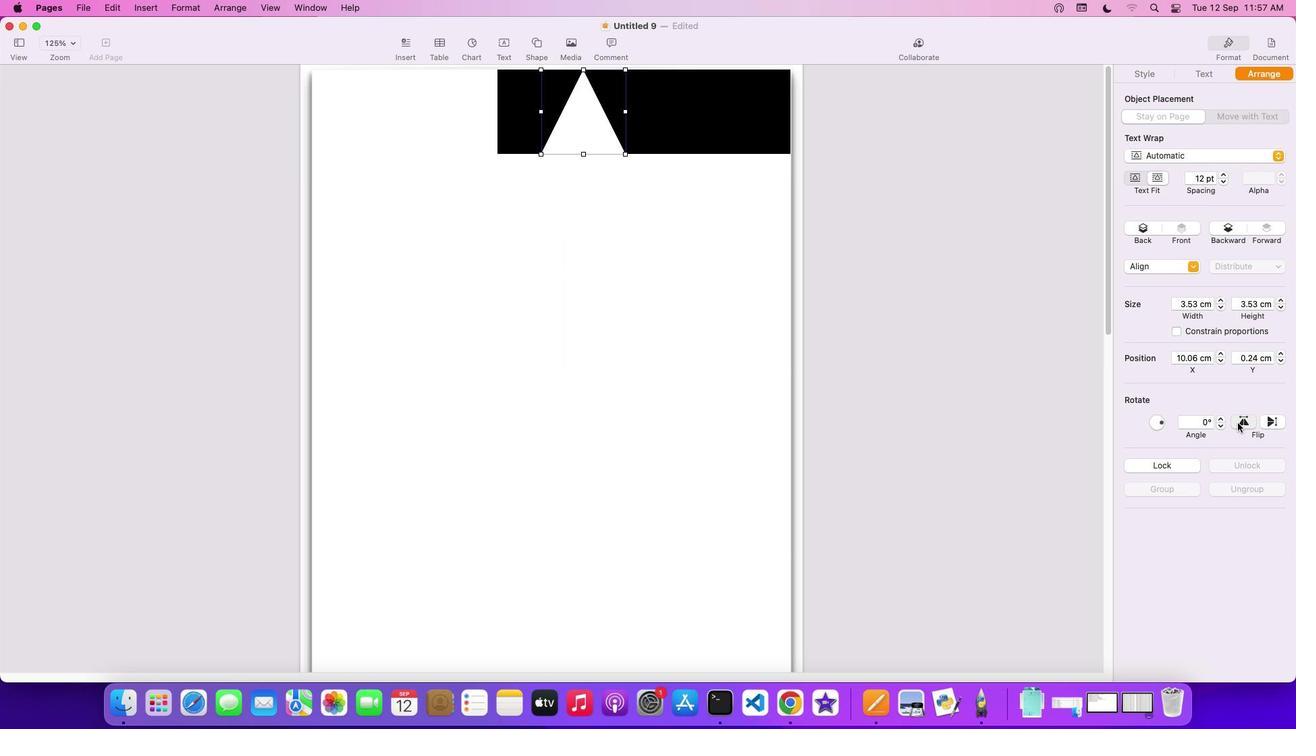 
Action: Mouse moved to (1270, 422)
Screenshot: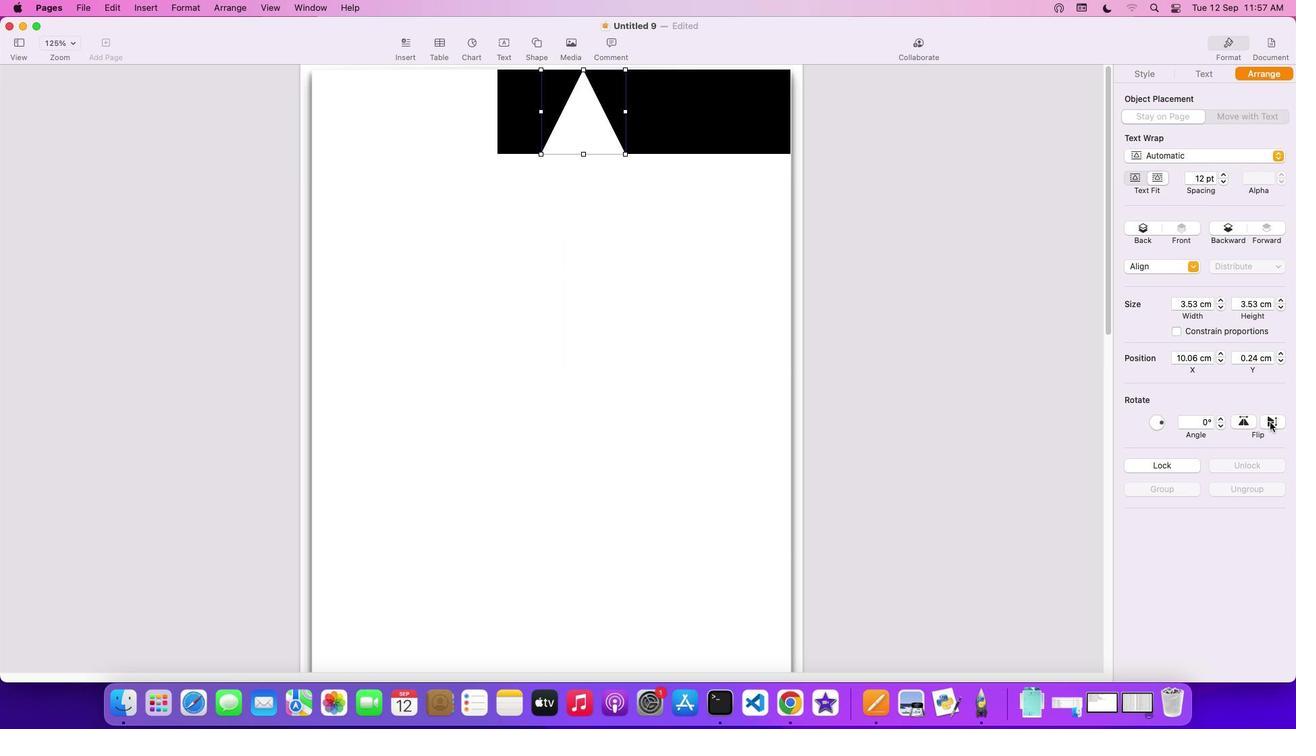 
Action: Mouse pressed left at (1270, 422)
Screenshot: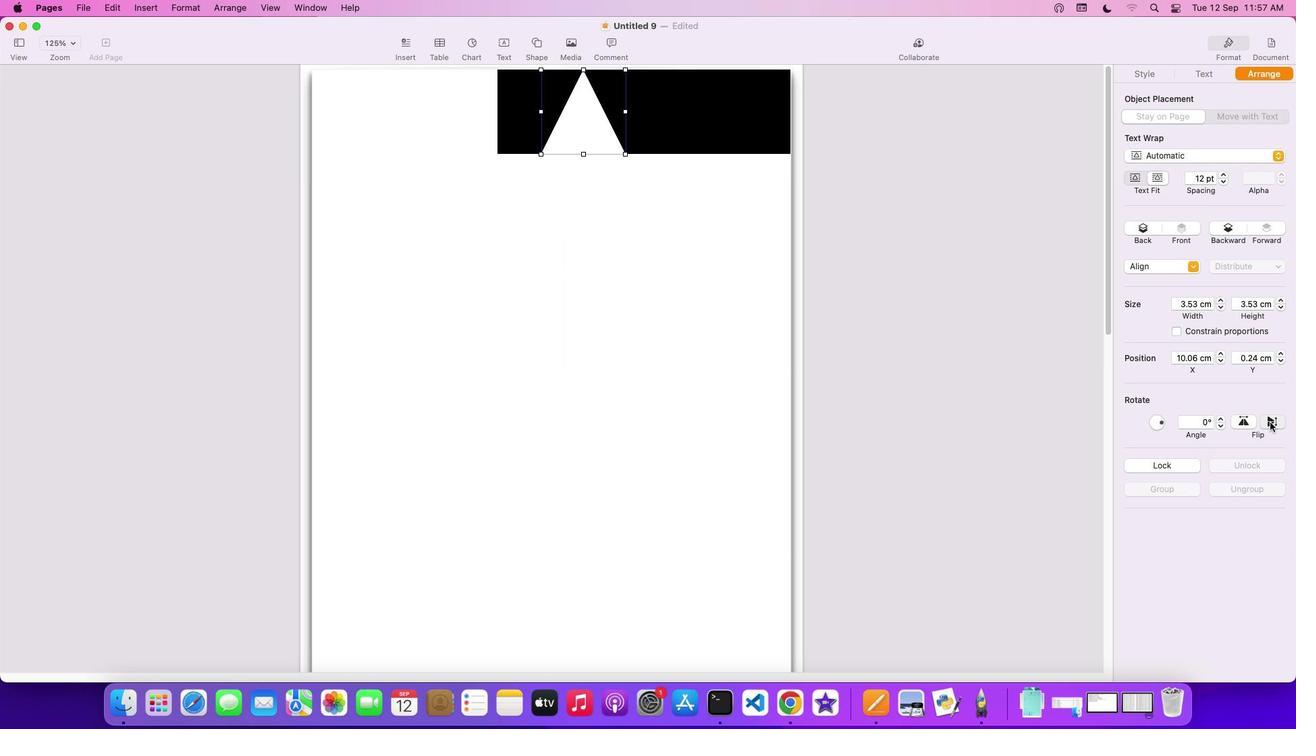 
Action: Mouse moved to (582, 101)
Screenshot: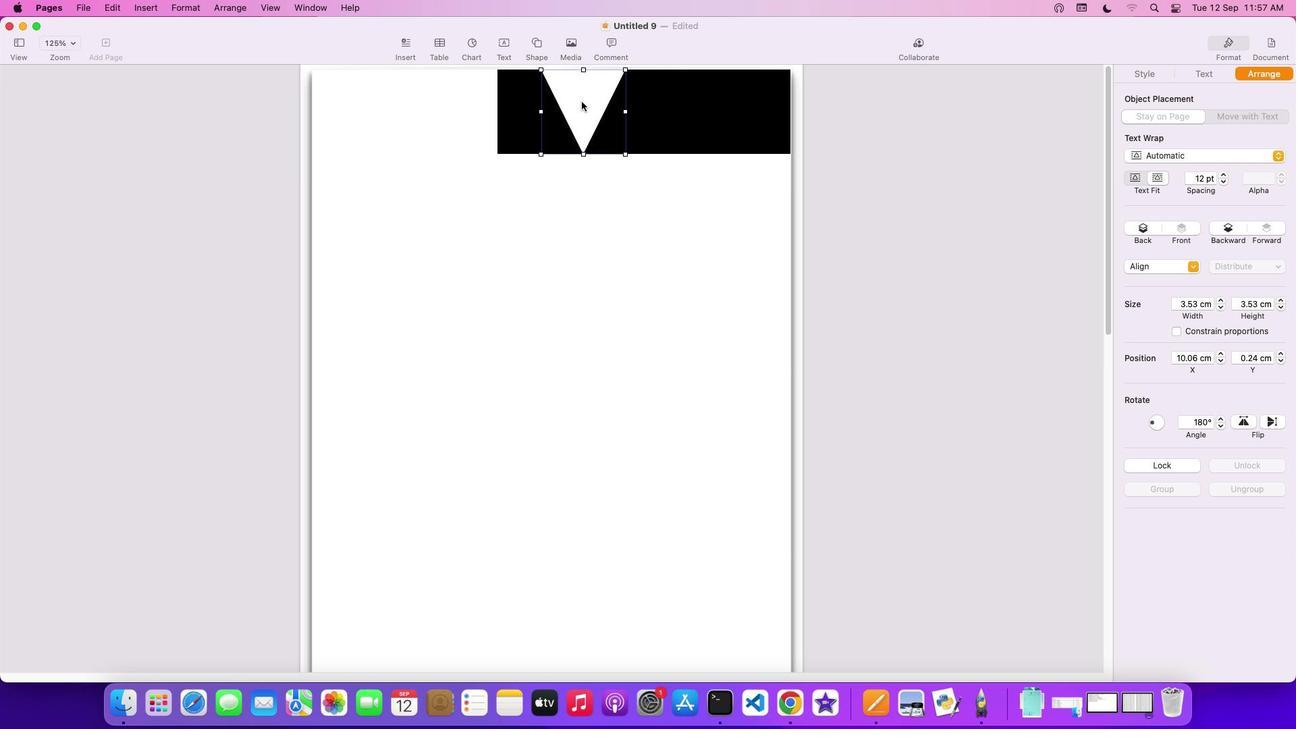 
Action: Mouse pressed left at (582, 101)
Screenshot: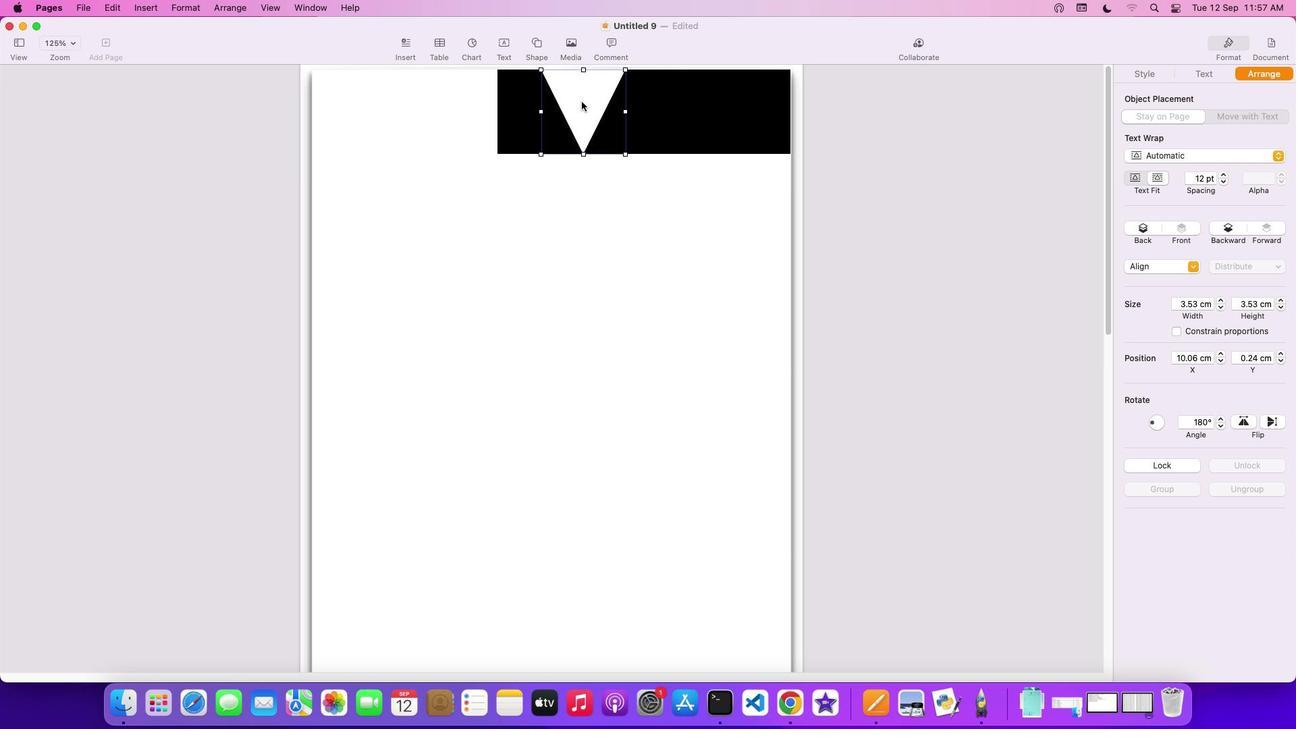 
Action: Mouse moved to (537, 106)
Screenshot: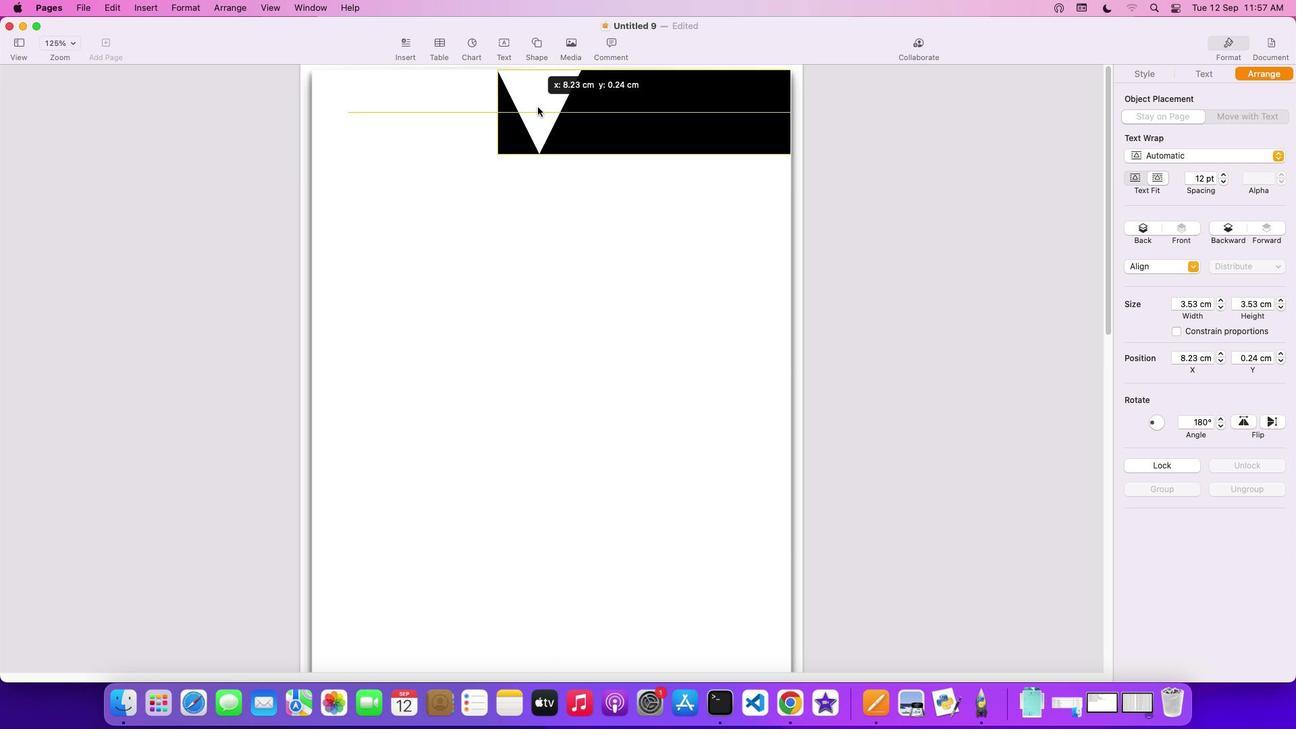 
Action: Key pressed Key.backspace
Screenshot: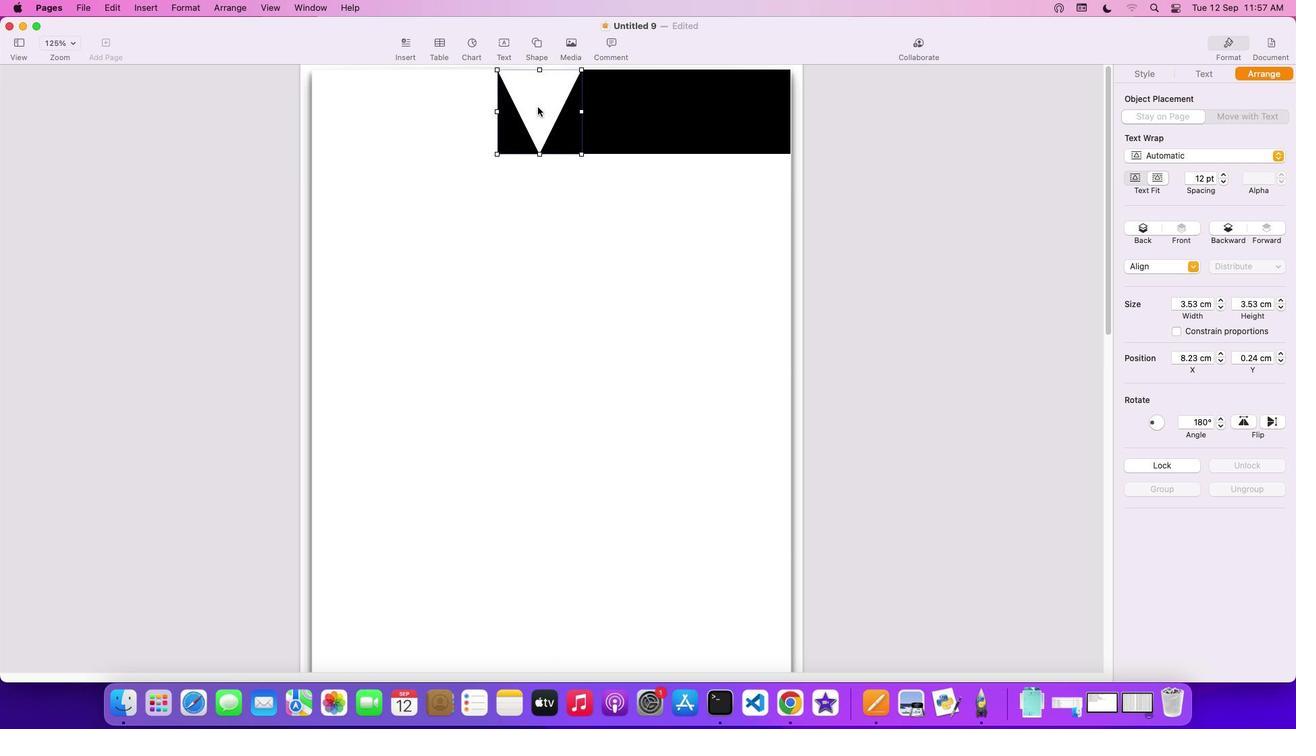 
Action: Mouse moved to (544, 38)
Screenshot: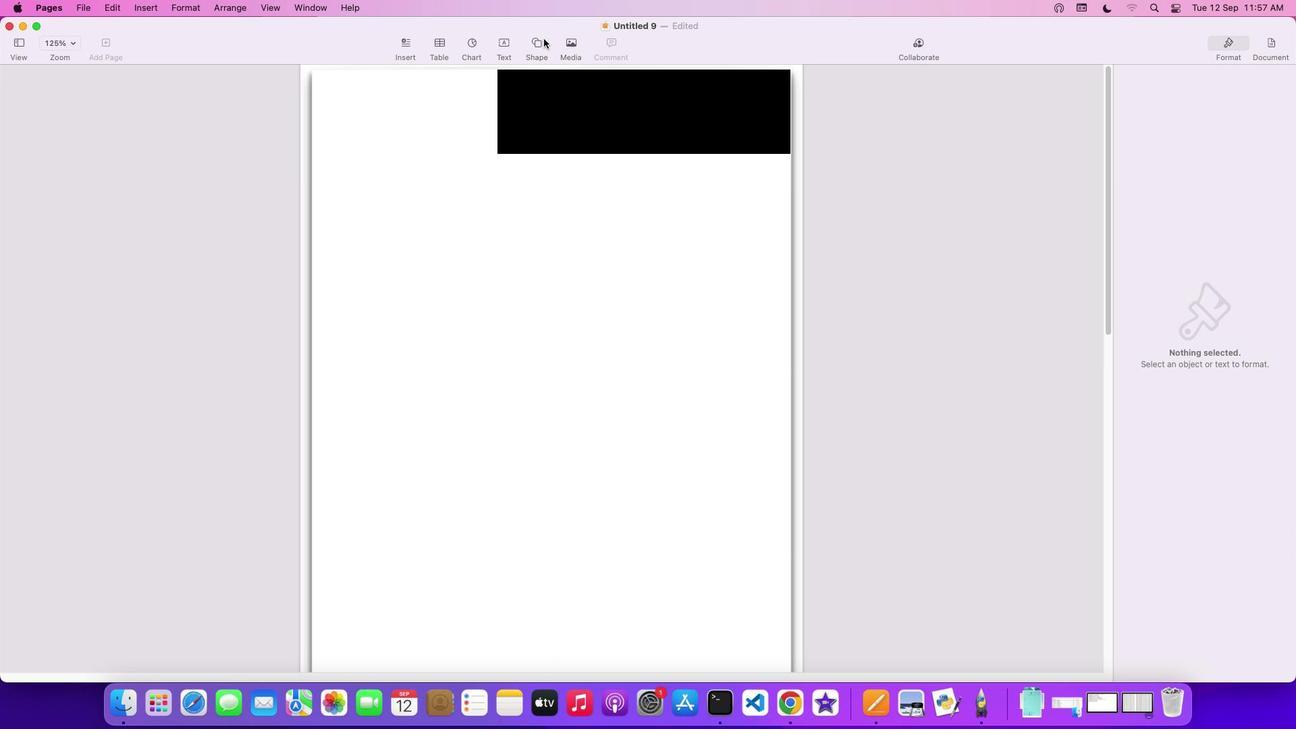 
Action: Mouse pressed left at (544, 38)
Screenshot: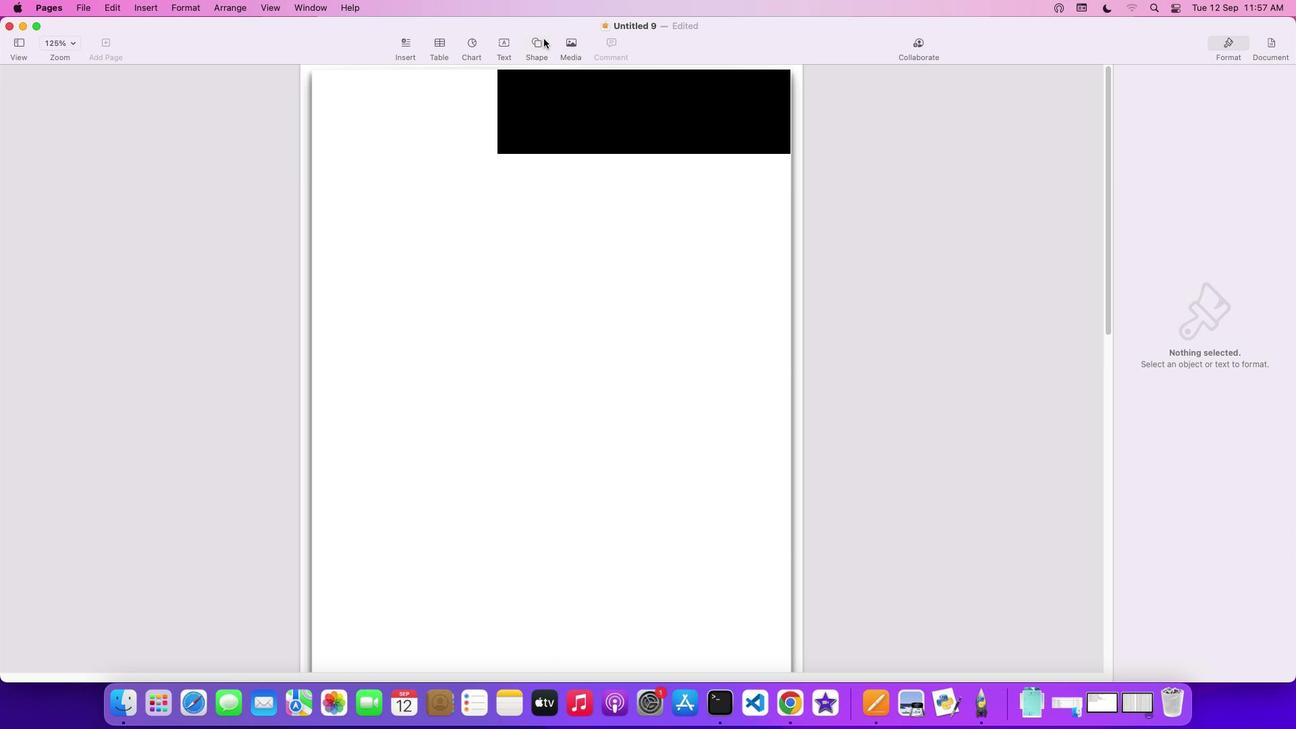 
Action: Mouse moved to (582, 197)
Screenshot: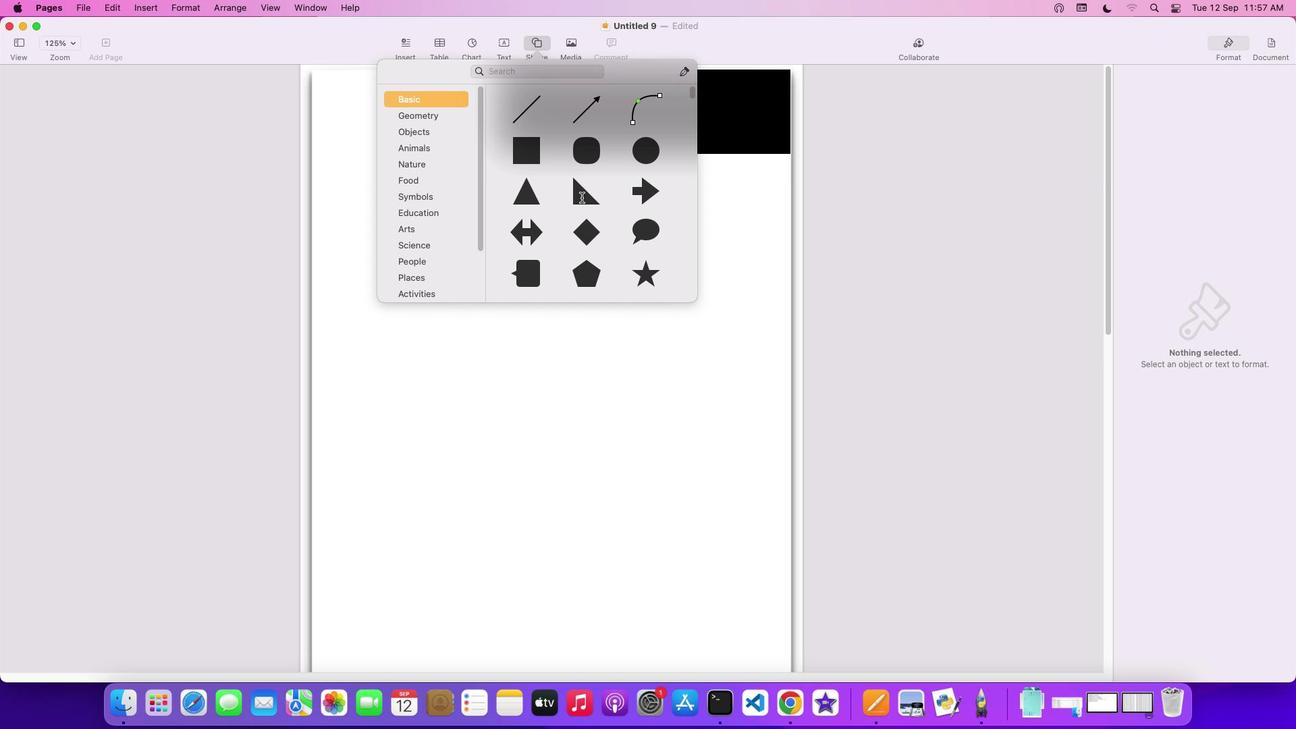
Action: Mouse pressed left at (582, 197)
Screenshot: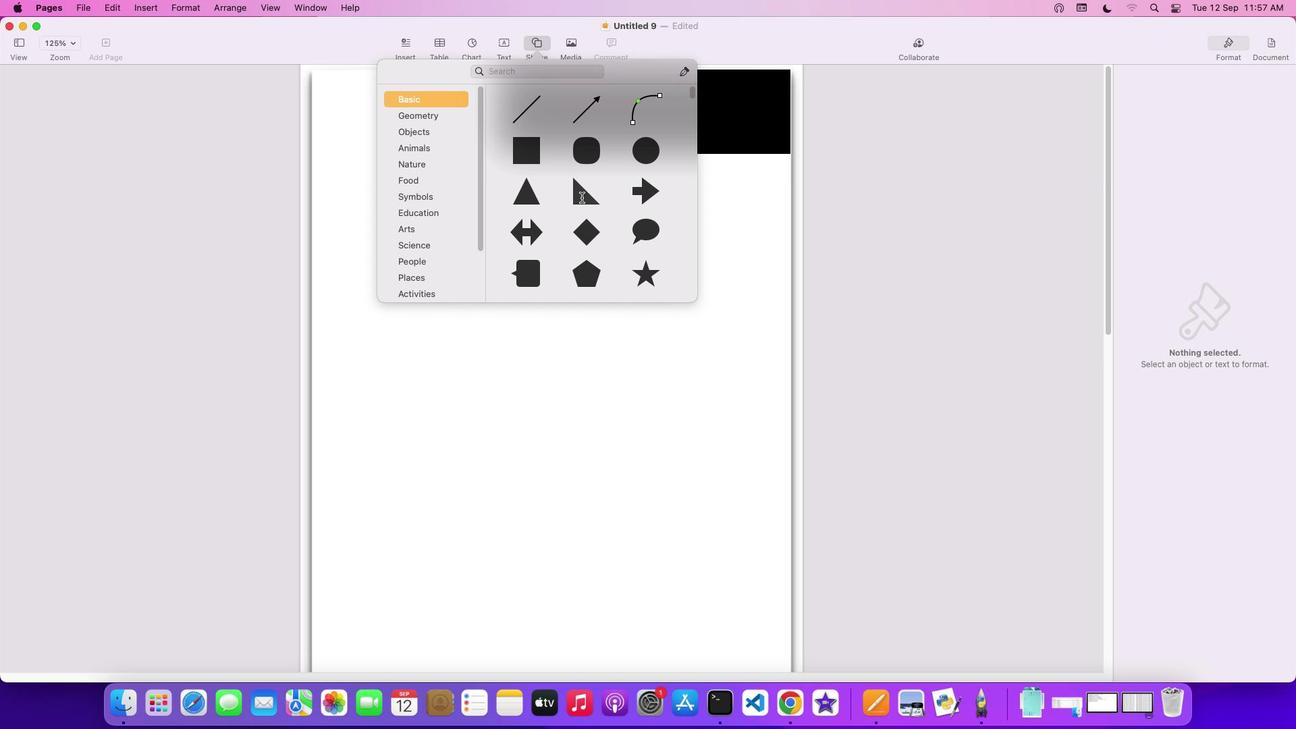 
Action: Mouse moved to (522, 381)
Screenshot: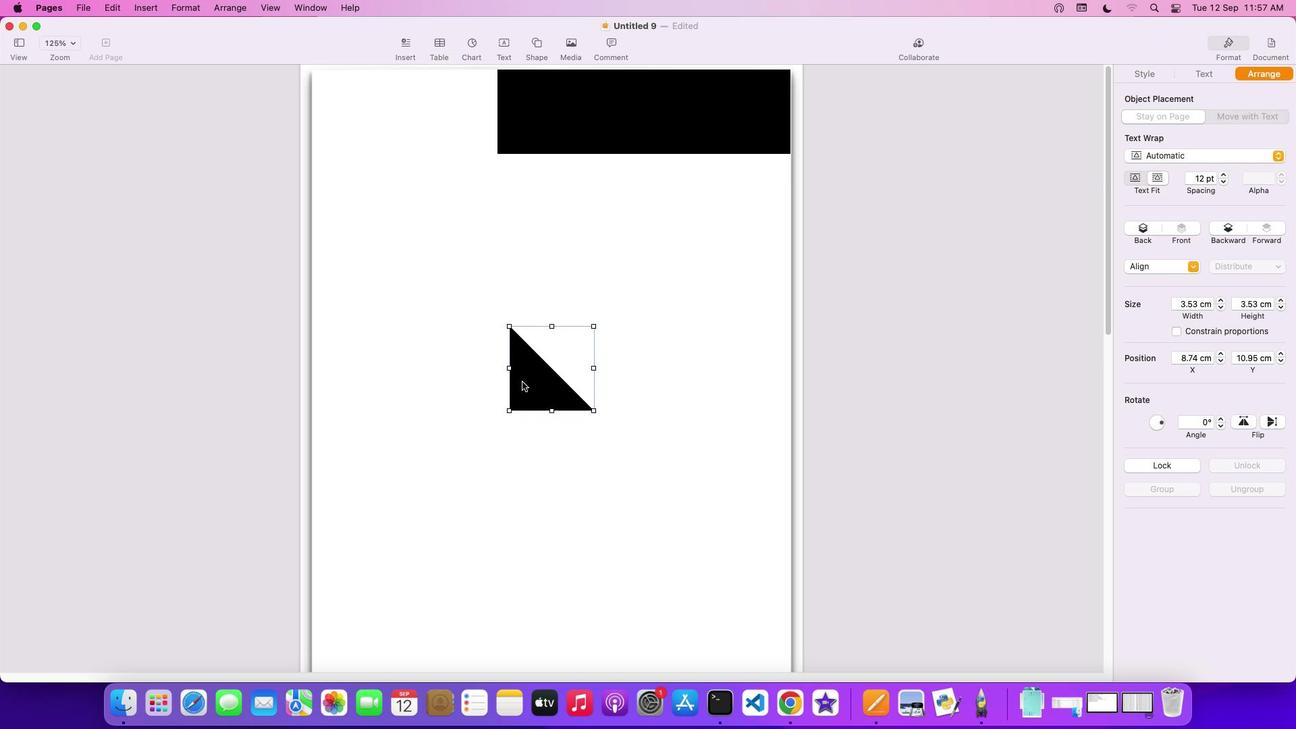 
Action: Mouse pressed left at (522, 381)
Screenshot: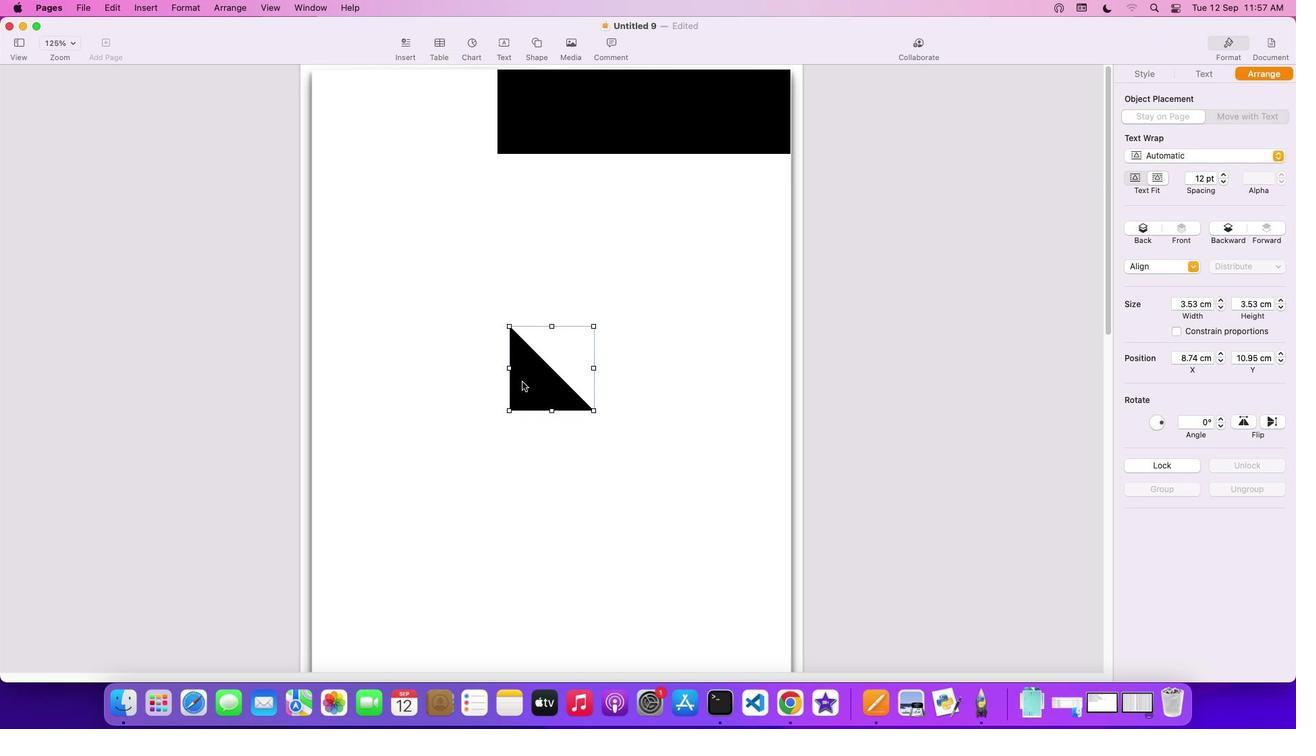 
Action: Mouse moved to (1148, 70)
Screenshot: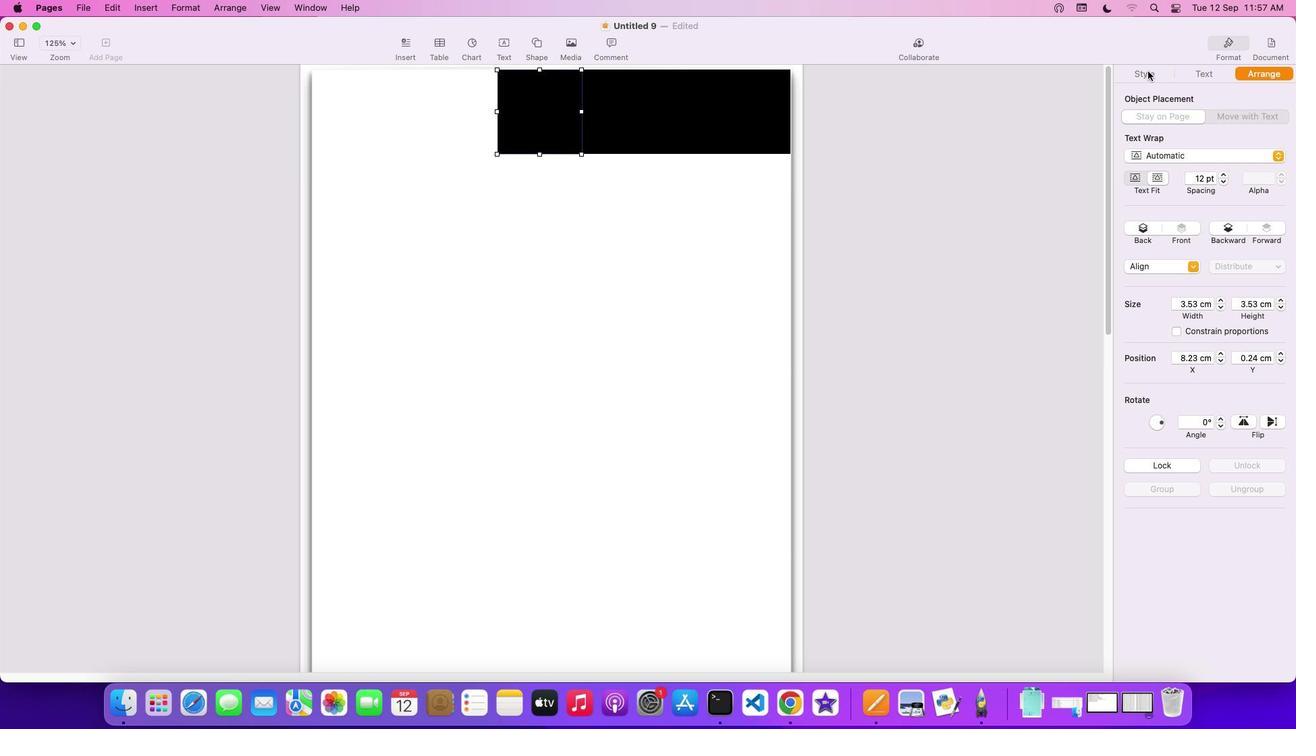 
Action: Mouse pressed left at (1148, 70)
Screenshot: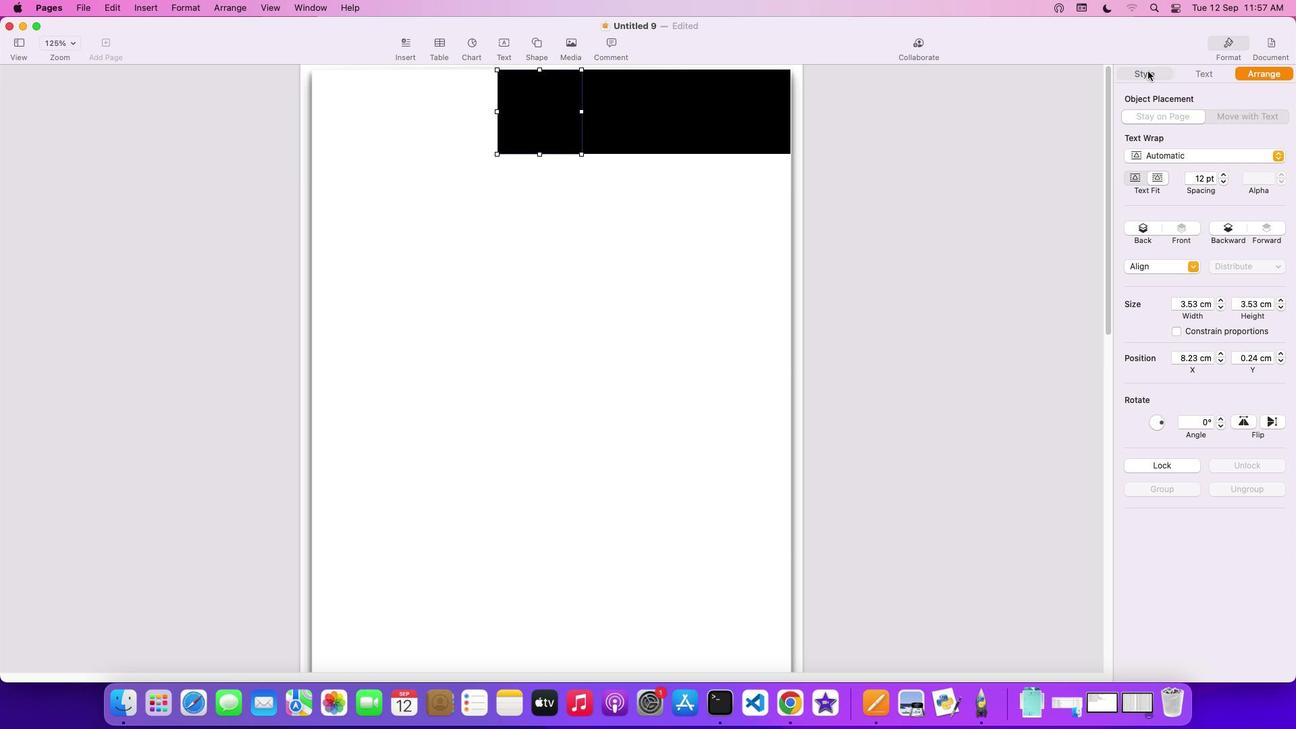 
Action: Mouse moved to (1150, 266)
Screenshot: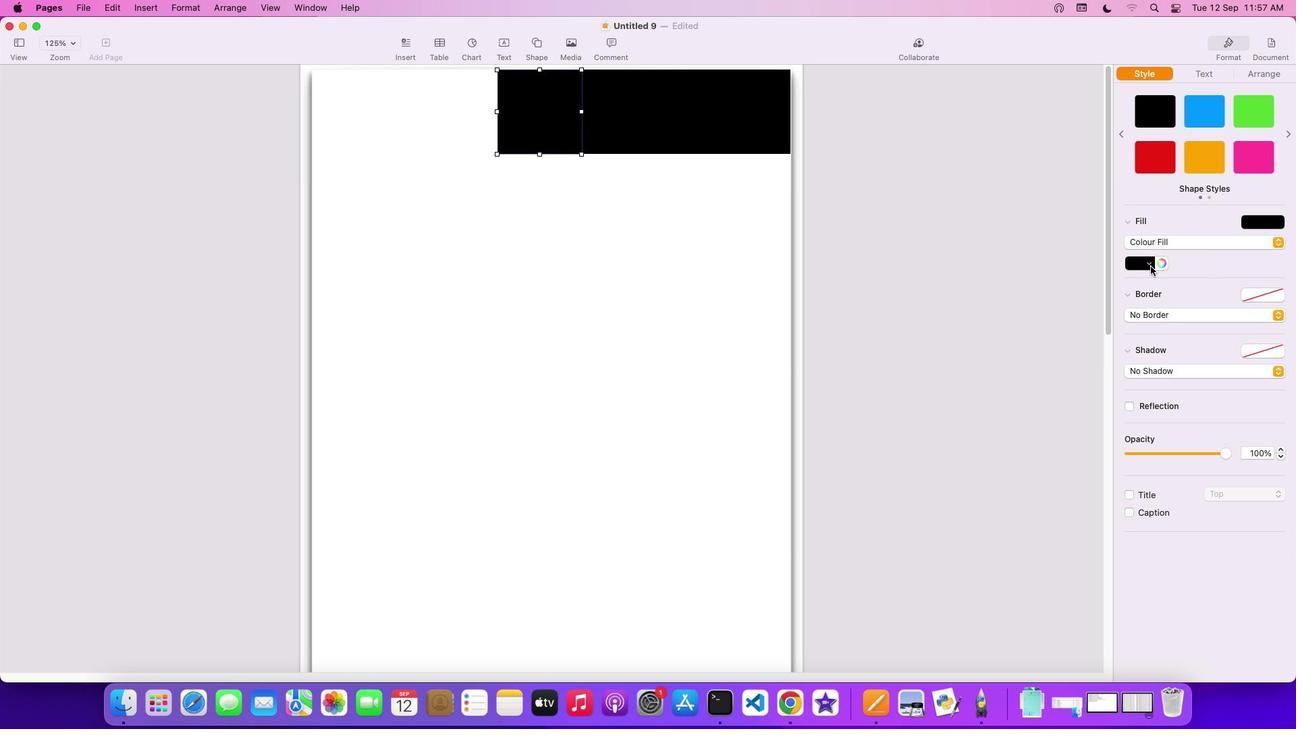 
Action: Mouse pressed left at (1150, 266)
Screenshot: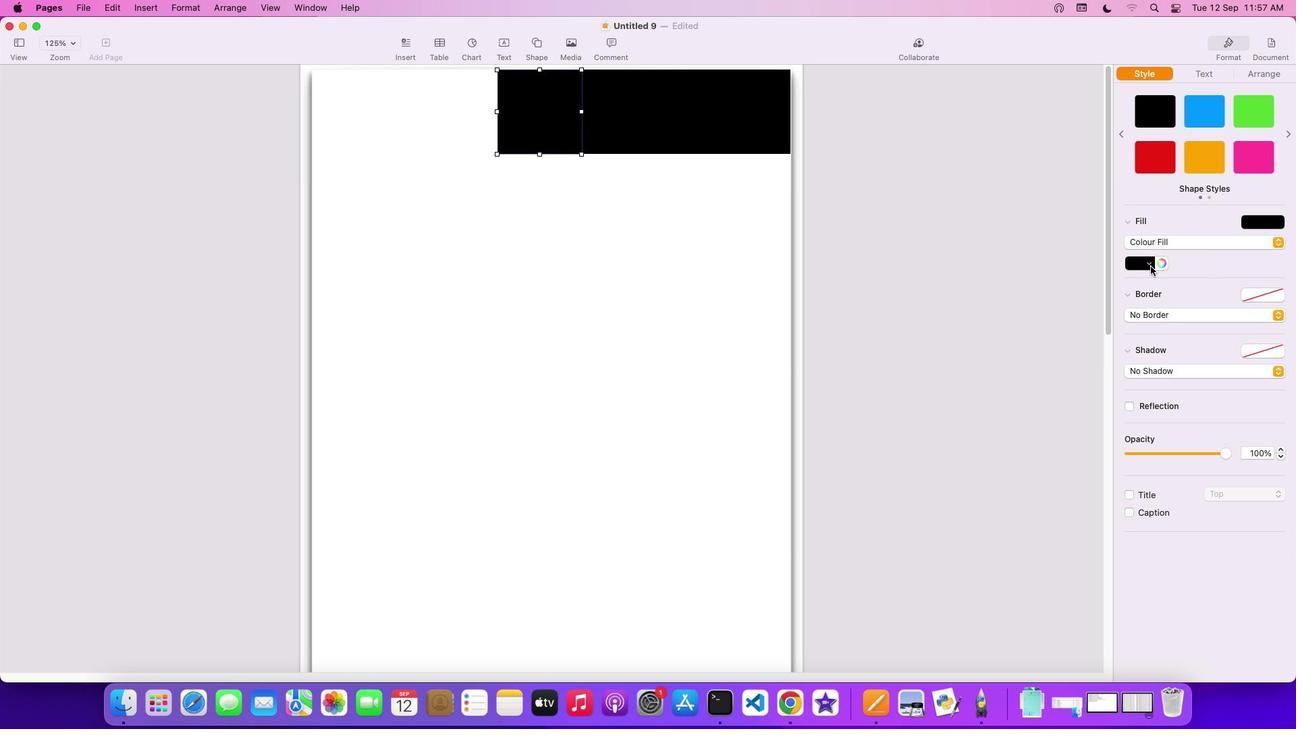 
Action: Mouse moved to (1075, 352)
Screenshot: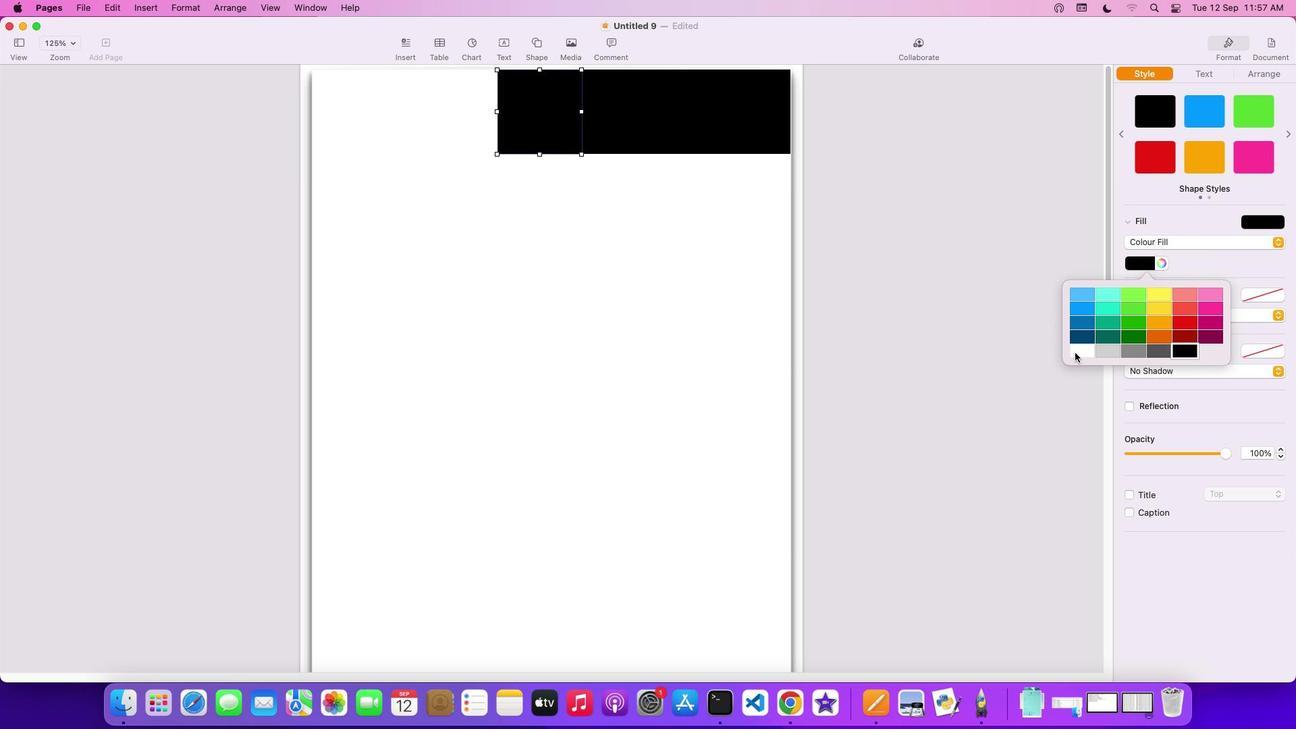 
Action: Mouse pressed left at (1075, 352)
Screenshot: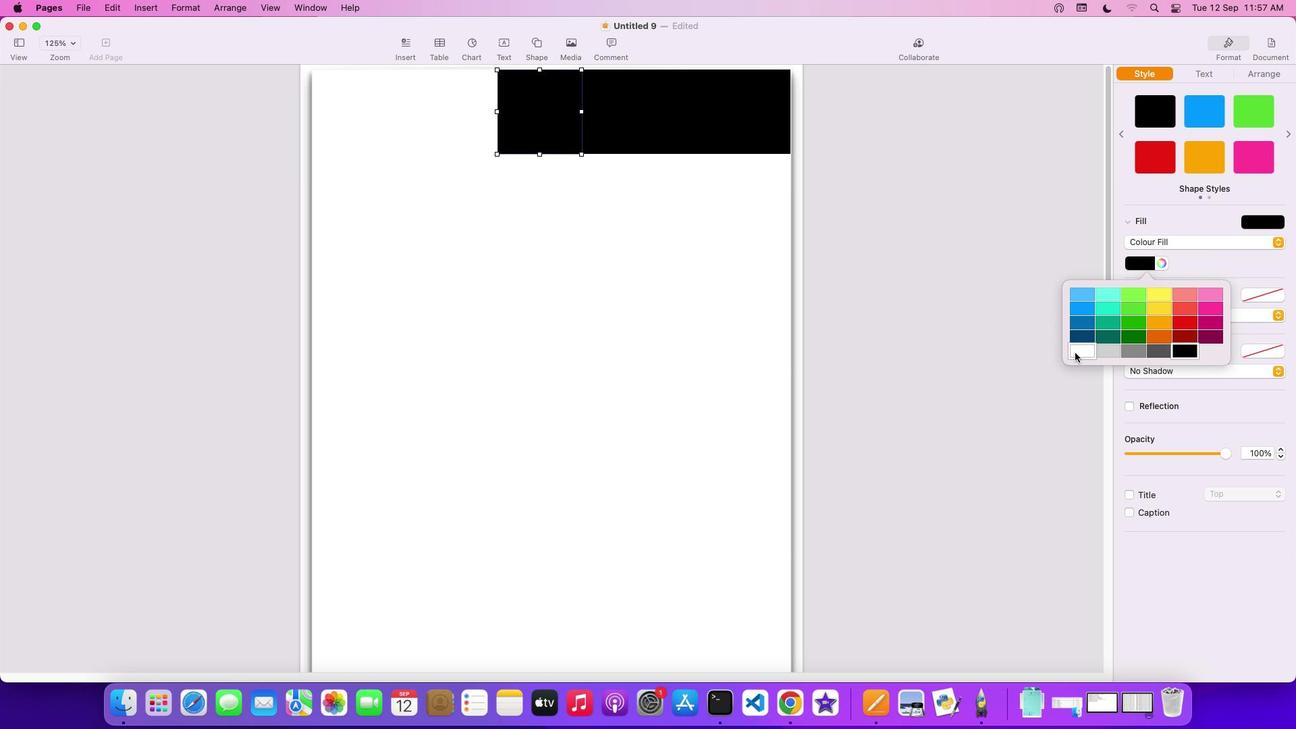 
Action: Mouse moved to (602, 124)
Screenshot: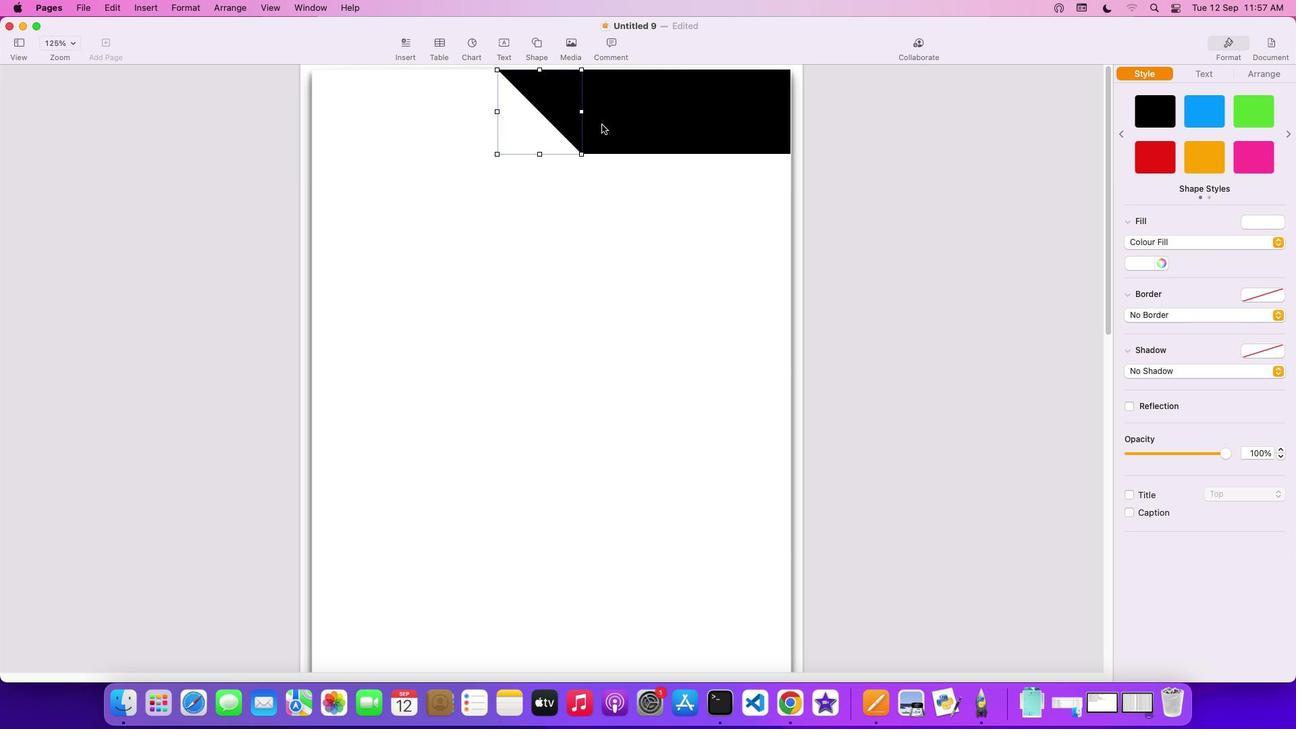 
Action: Mouse pressed left at (602, 124)
Screenshot: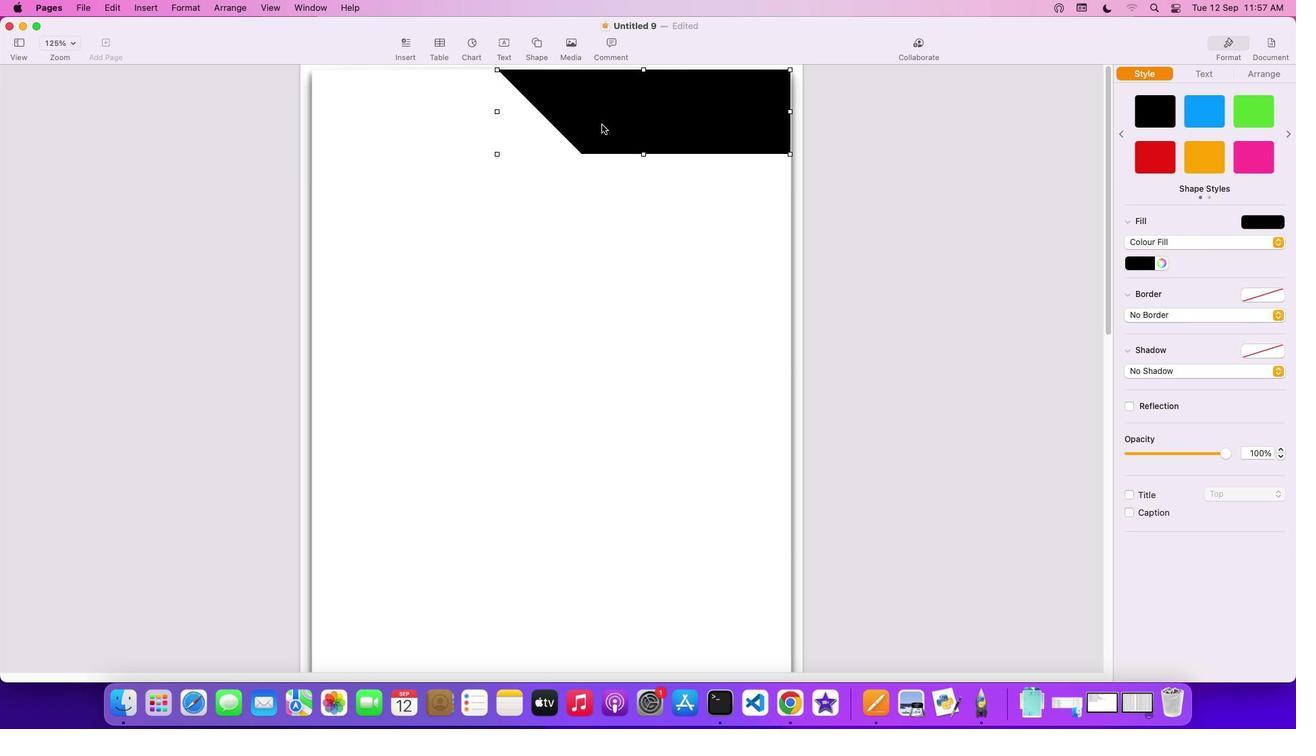 
Action: Mouse moved to (513, 131)
Screenshot: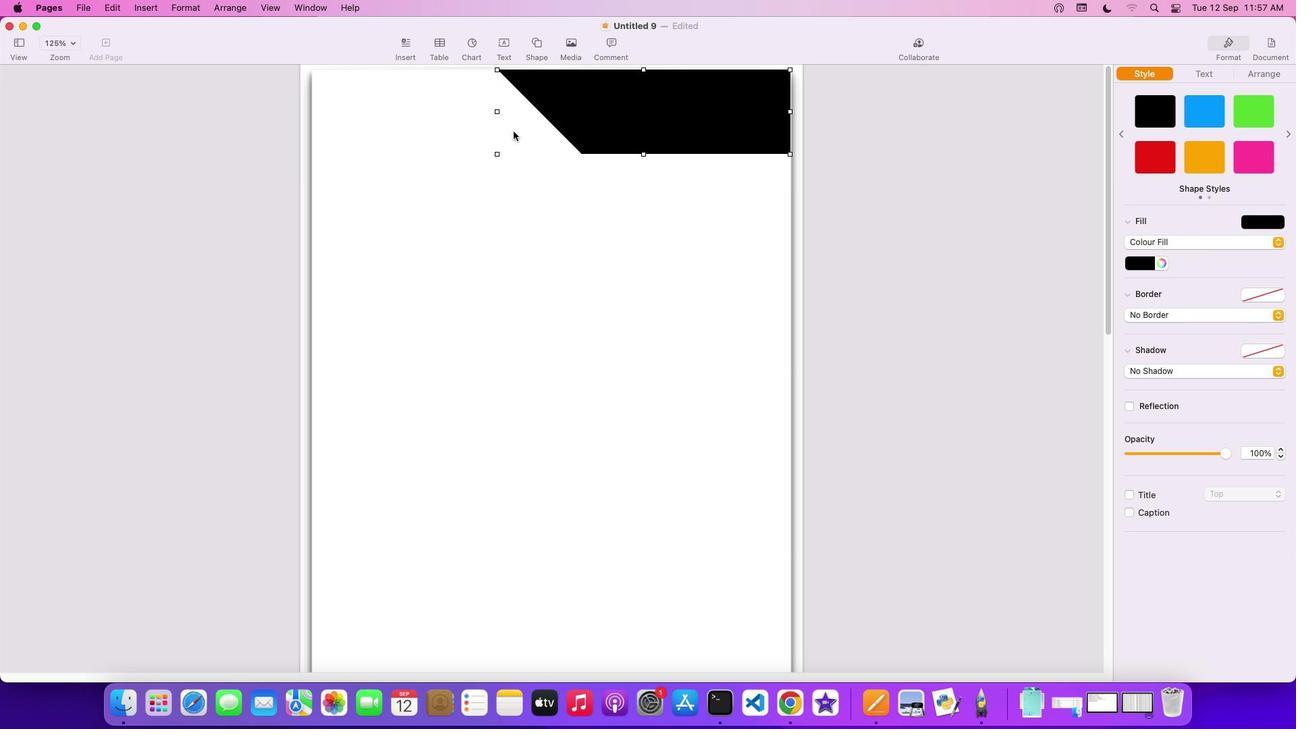 
Action: Mouse pressed left at (513, 131)
Screenshot: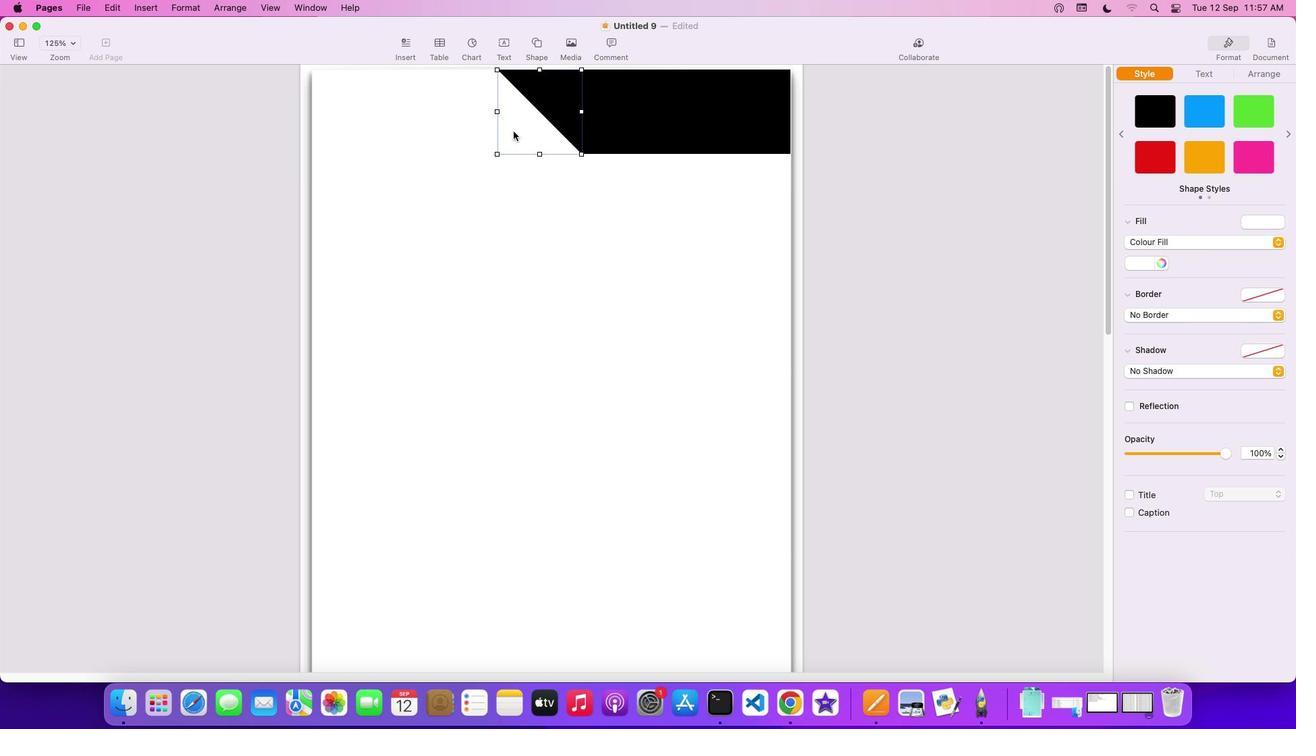
Action: Mouse moved to (541, 128)
Screenshot: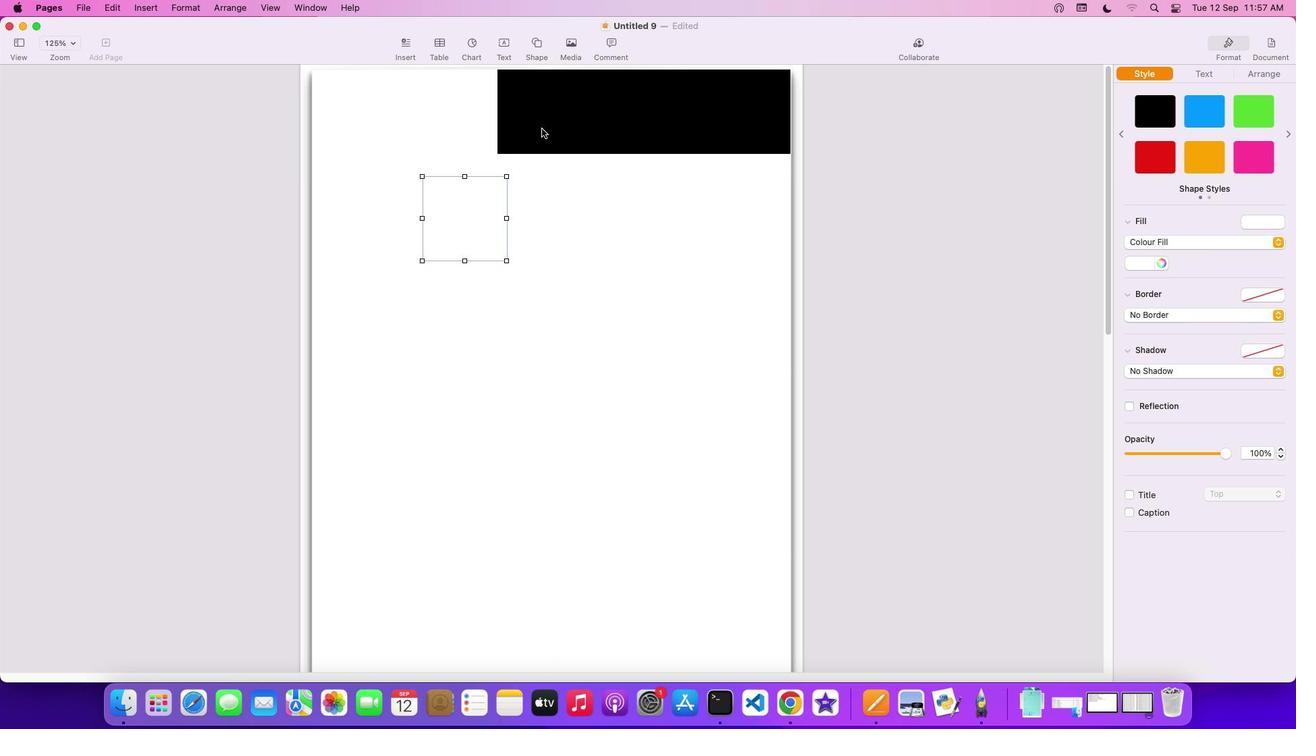 
Action: Mouse pressed left at (541, 128)
Screenshot: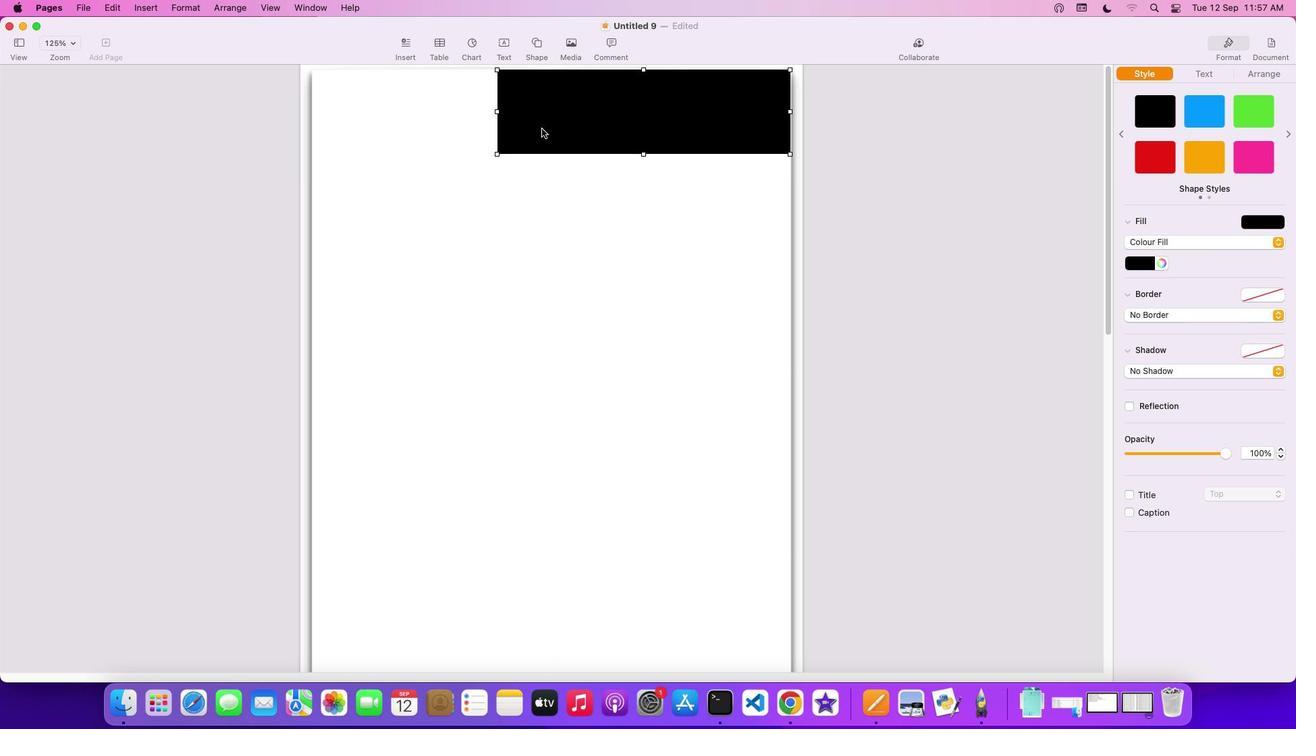 
Action: Mouse moved to (496, 110)
Screenshot: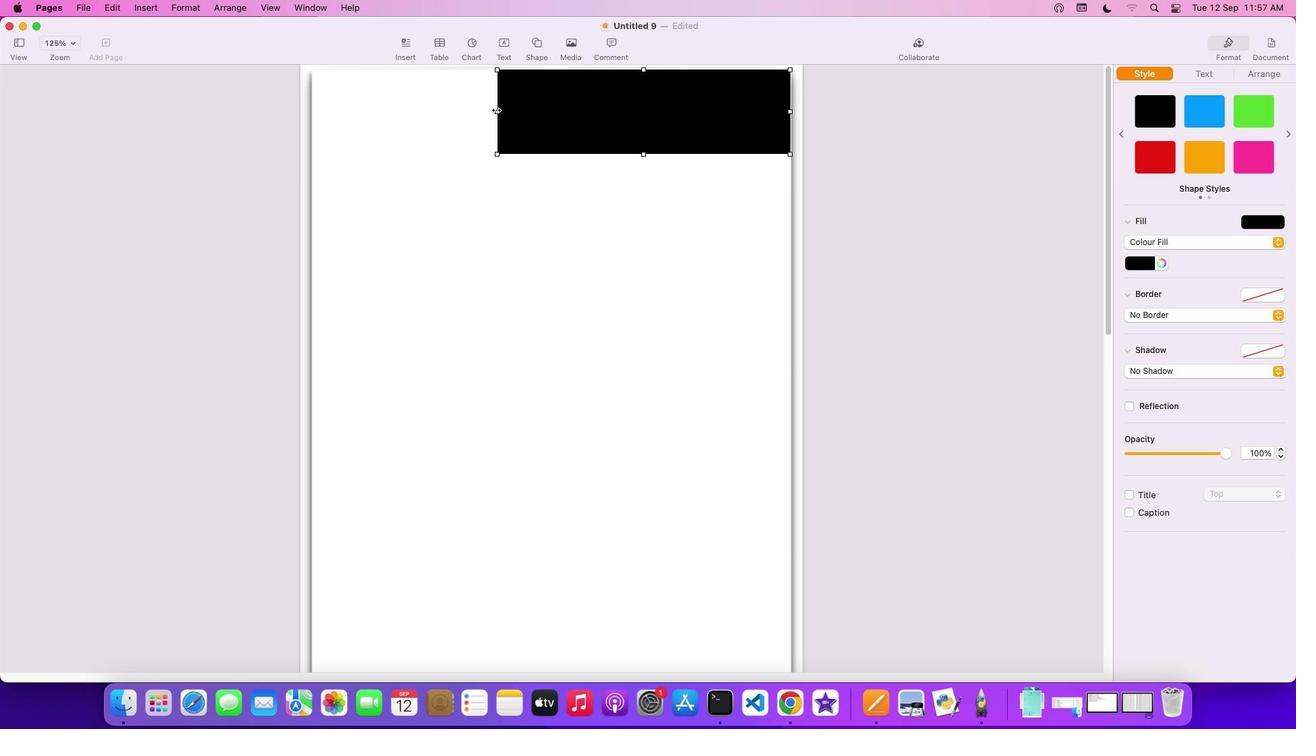 
Action: Mouse pressed left at (496, 110)
Screenshot: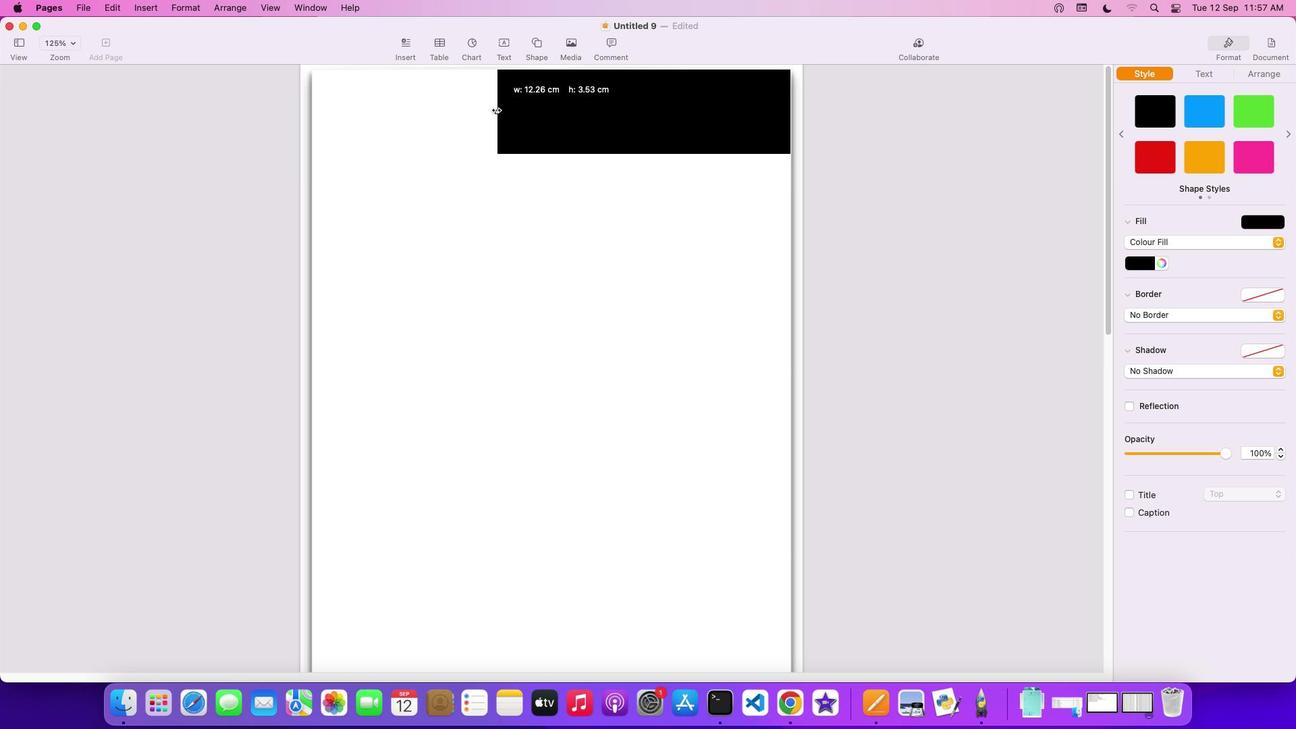 
Action: Mouse moved to (522, 221)
Screenshot: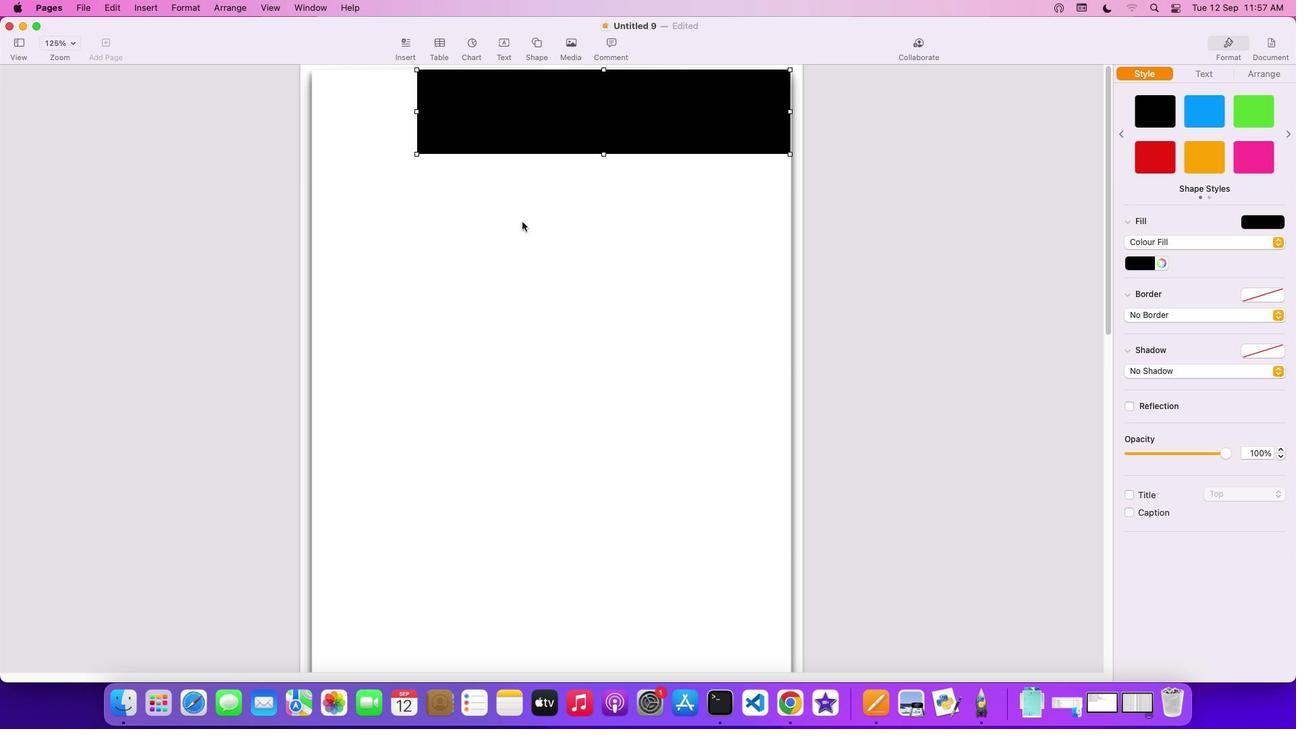 
Action: Mouse pressed left at (522, 221)
Screenshot: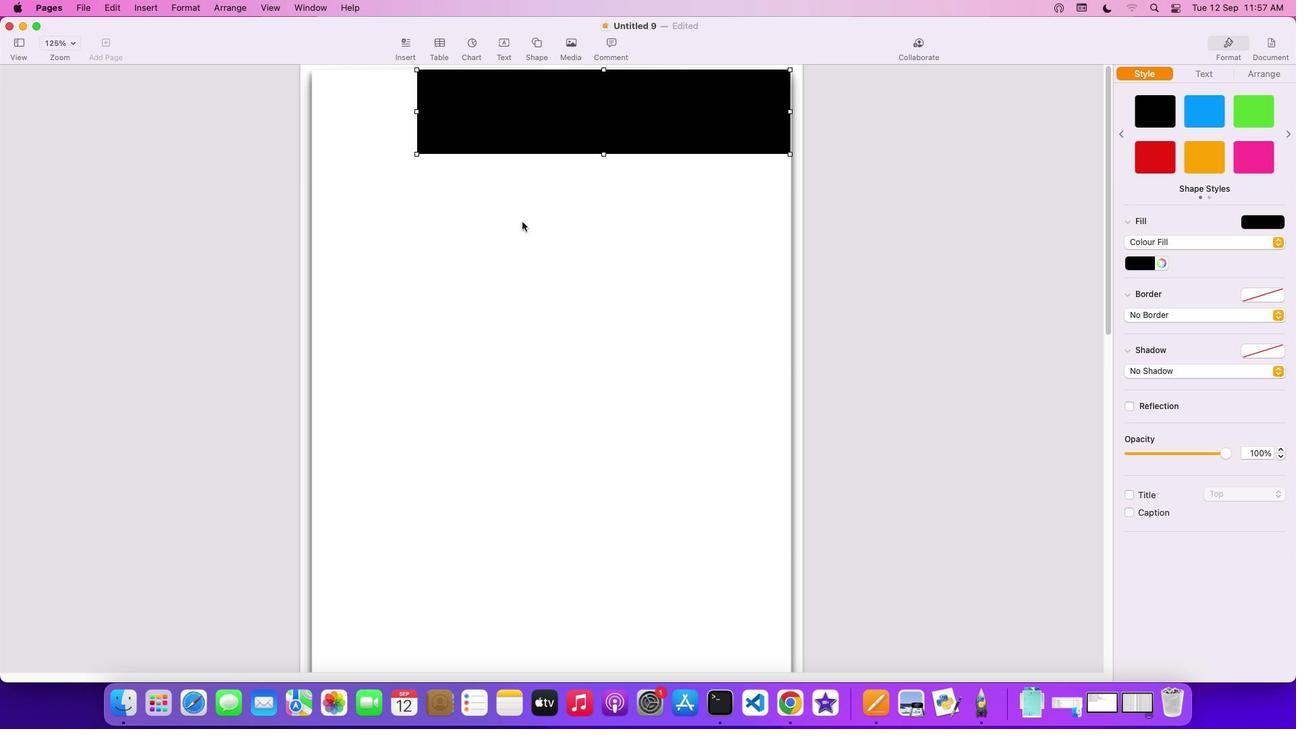 
Action: Mouse moved to (491, 191)
Screenshot: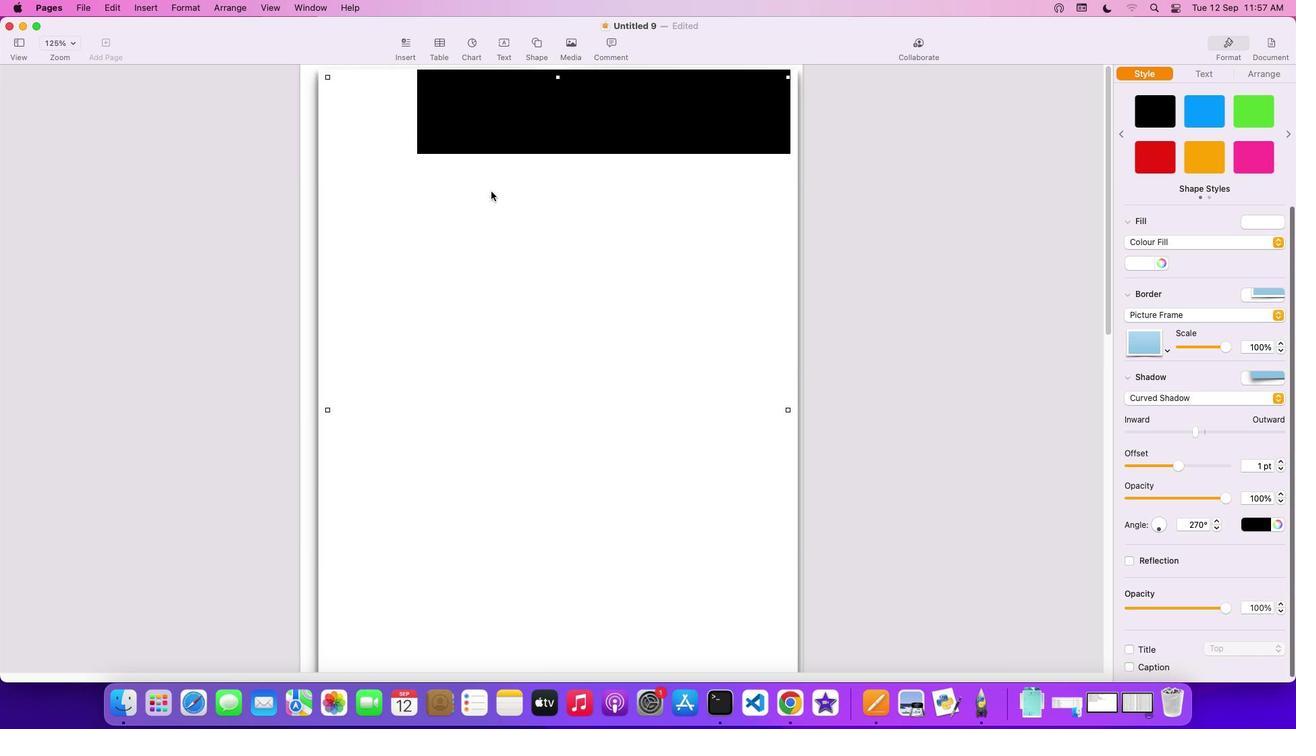 
Action: Mouse pressed left at (491, 191)
Screenshot: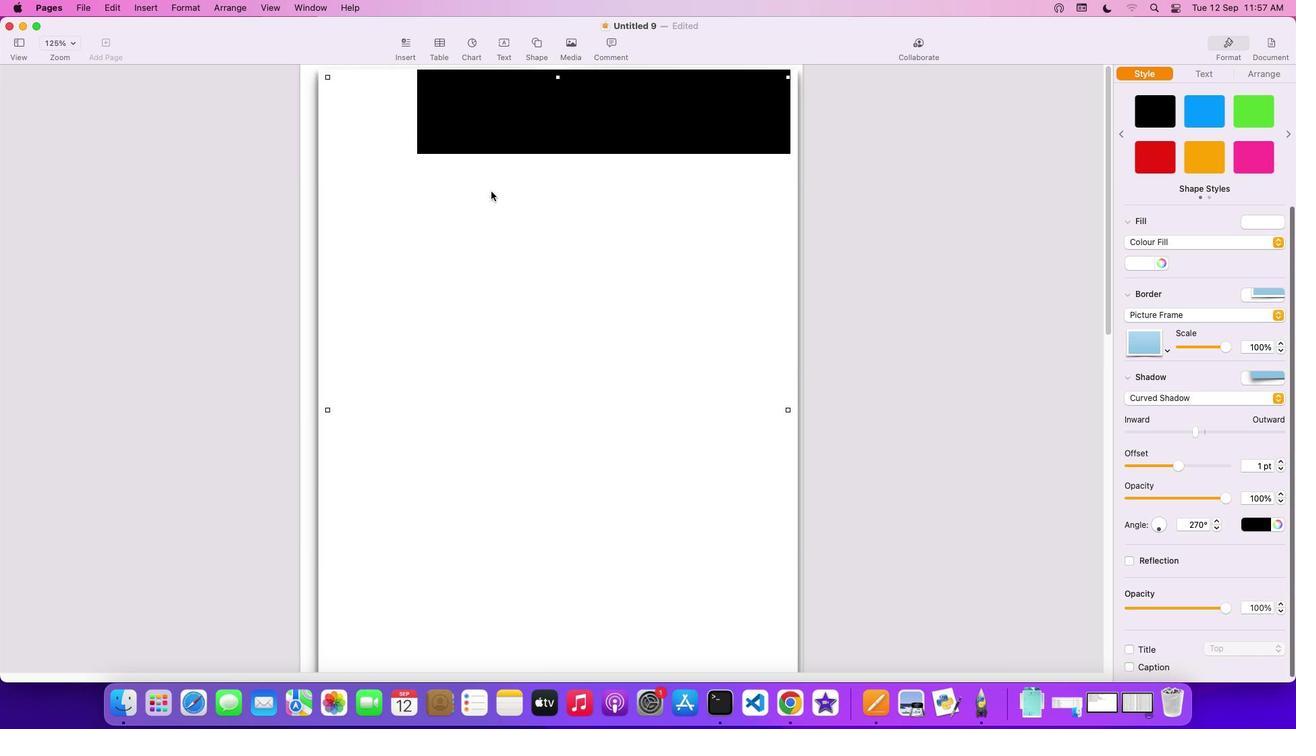 
Action: Mouse moved to (536, 171)
Screenshot: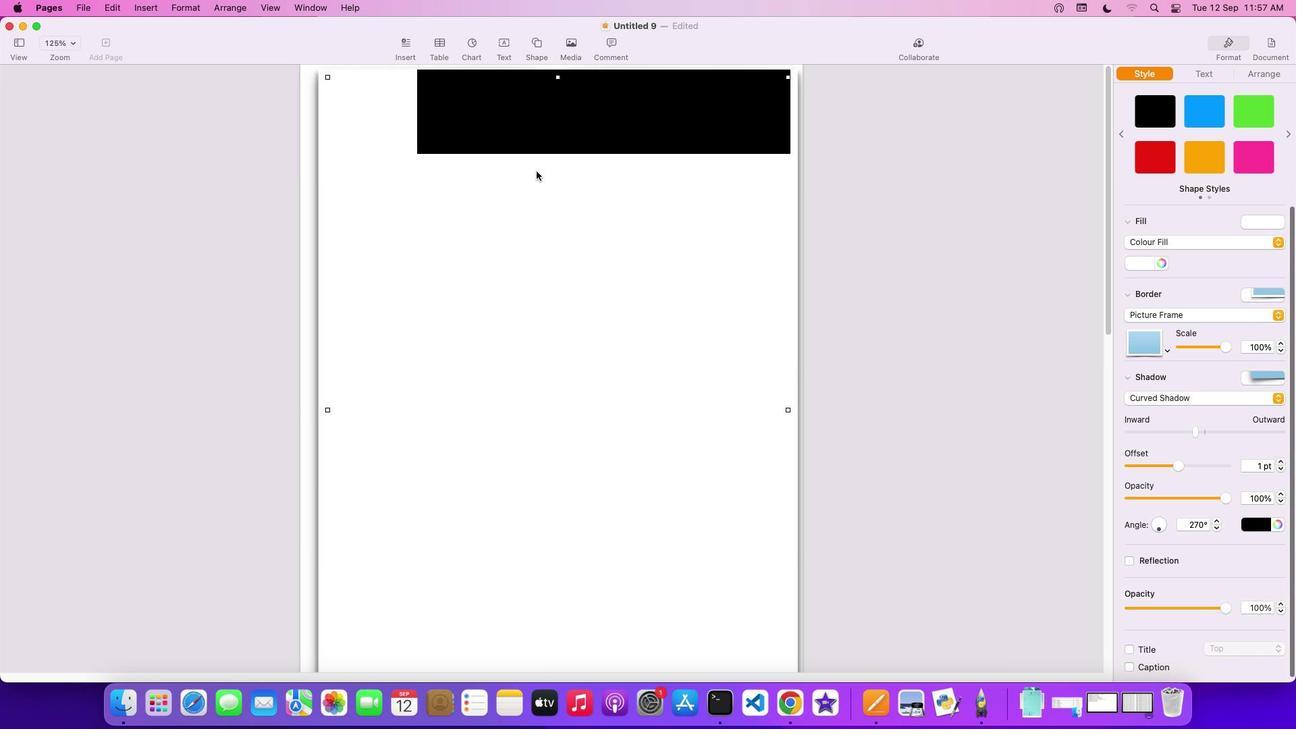 
Action: Mouse pressed left at (536, 171)
Screenshot: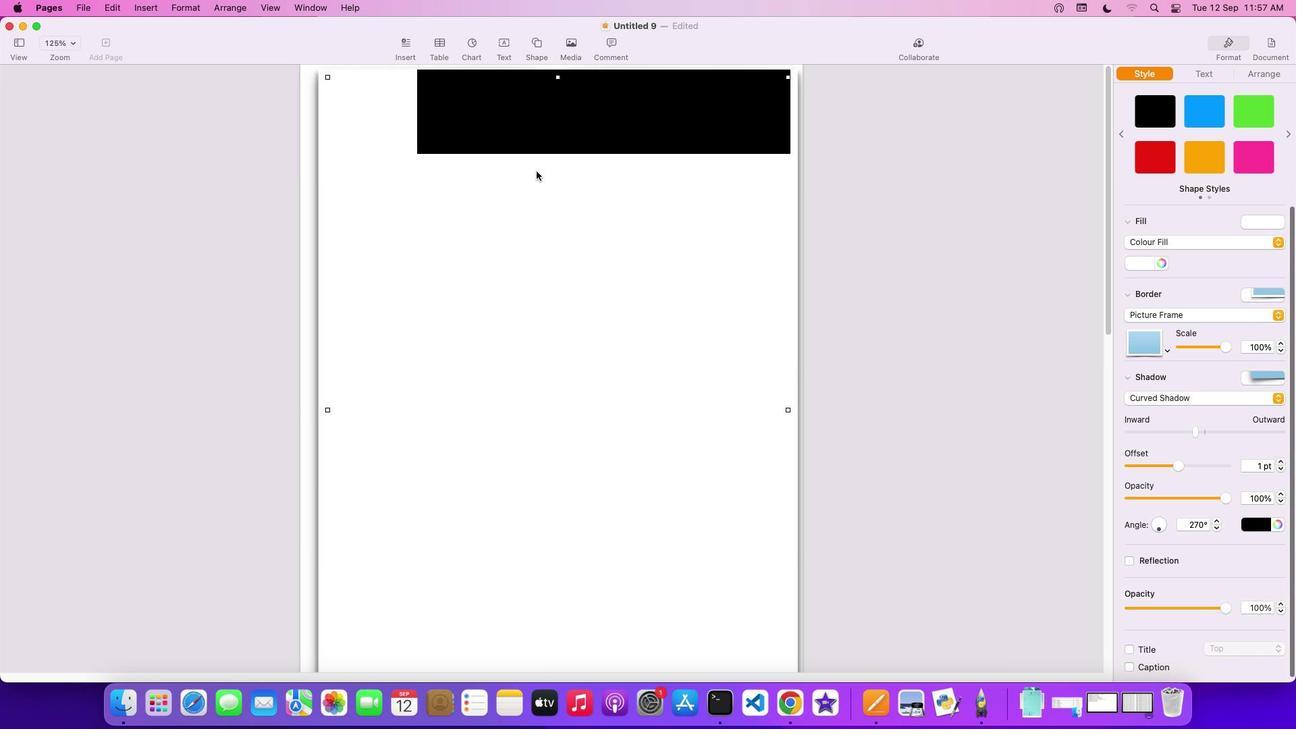 
Action: Mouse moved to (448, 133)
Screenshot: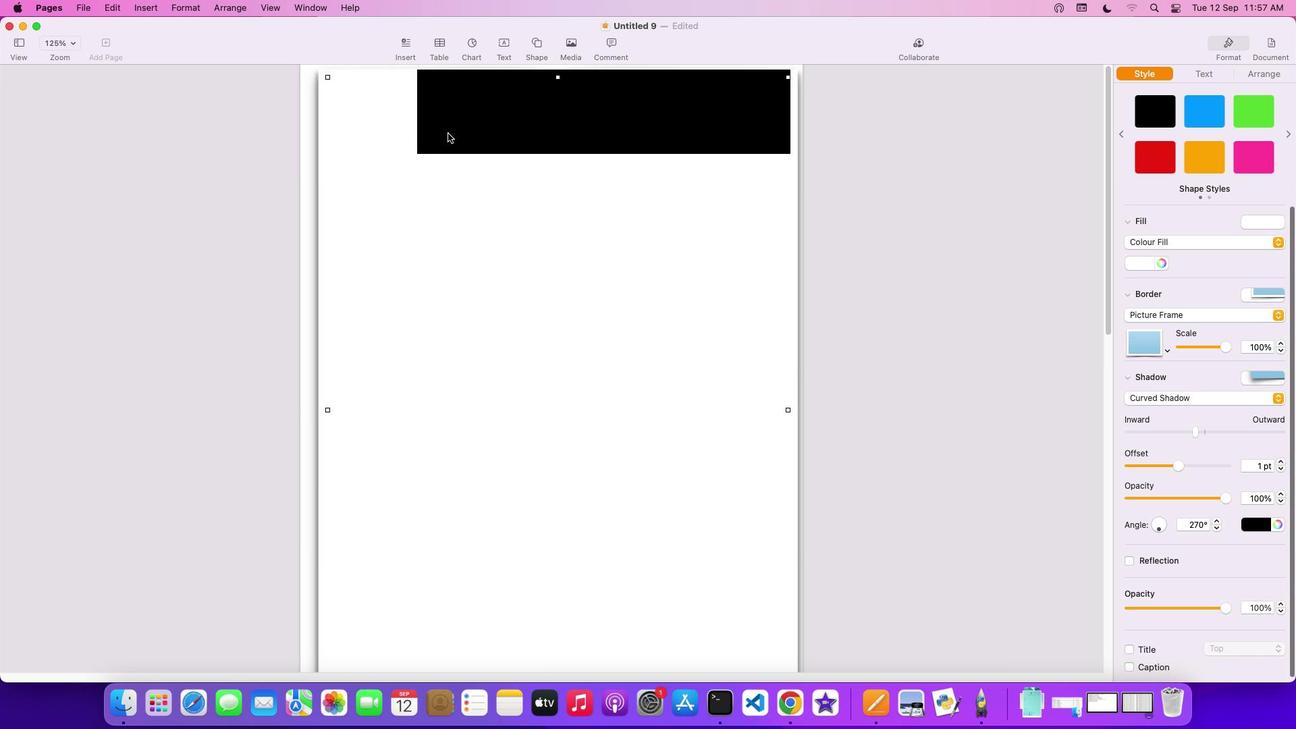
Action: Mouse pressed left at (448, 133)
Screenshot: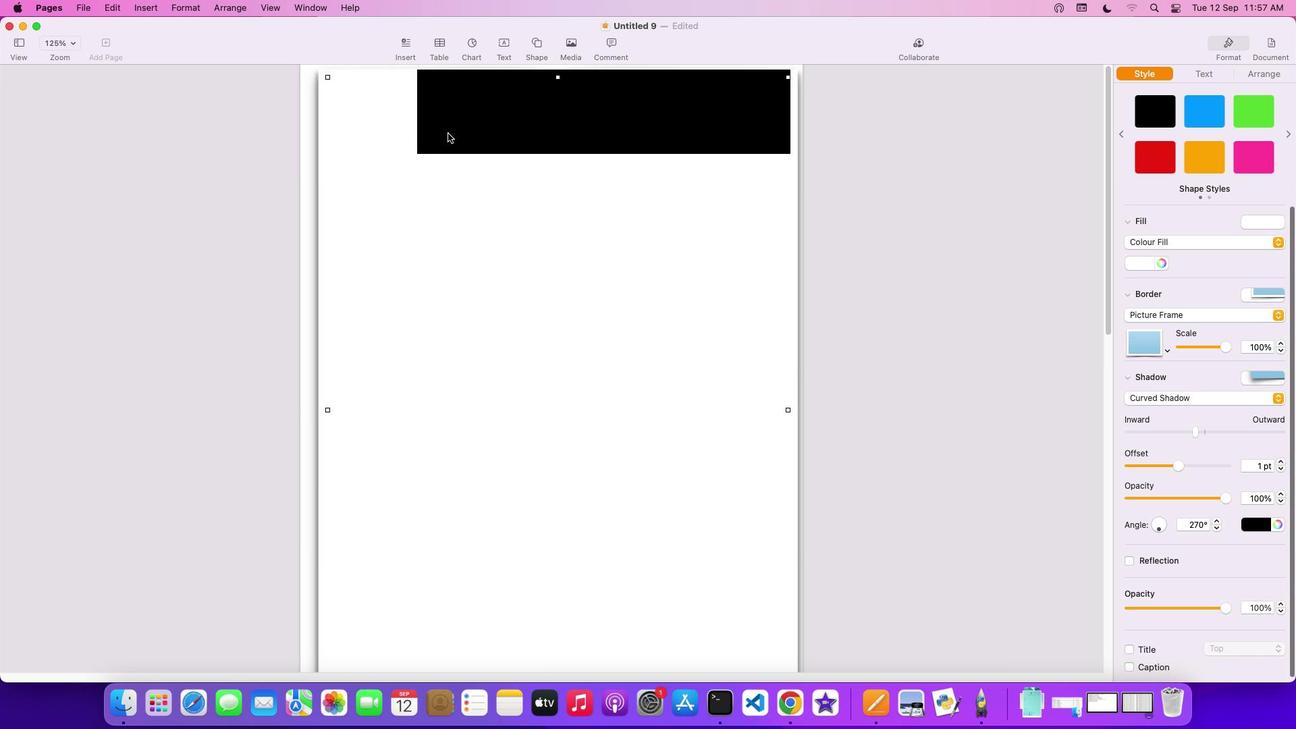 
Action: Mouse moved to (467, 197)
Screenshot: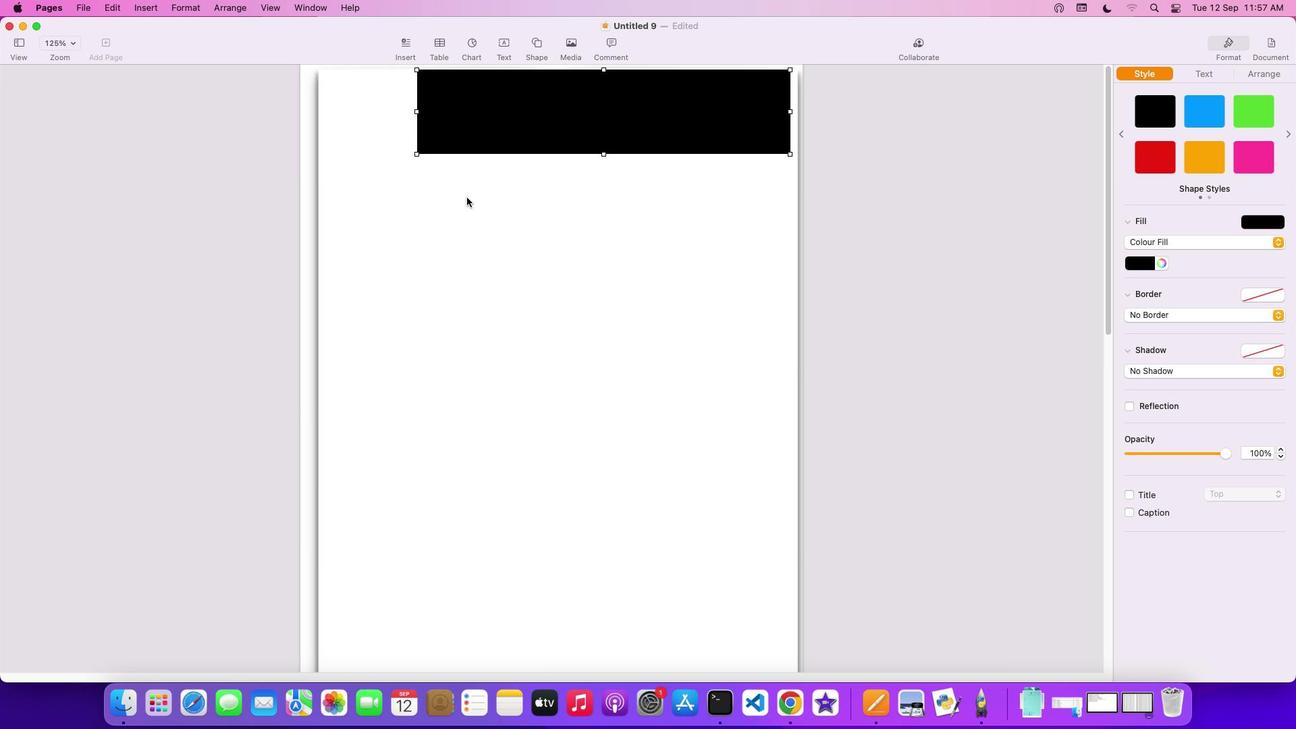 
Action: Mouse pressed left at (467, 197)
Screenshot: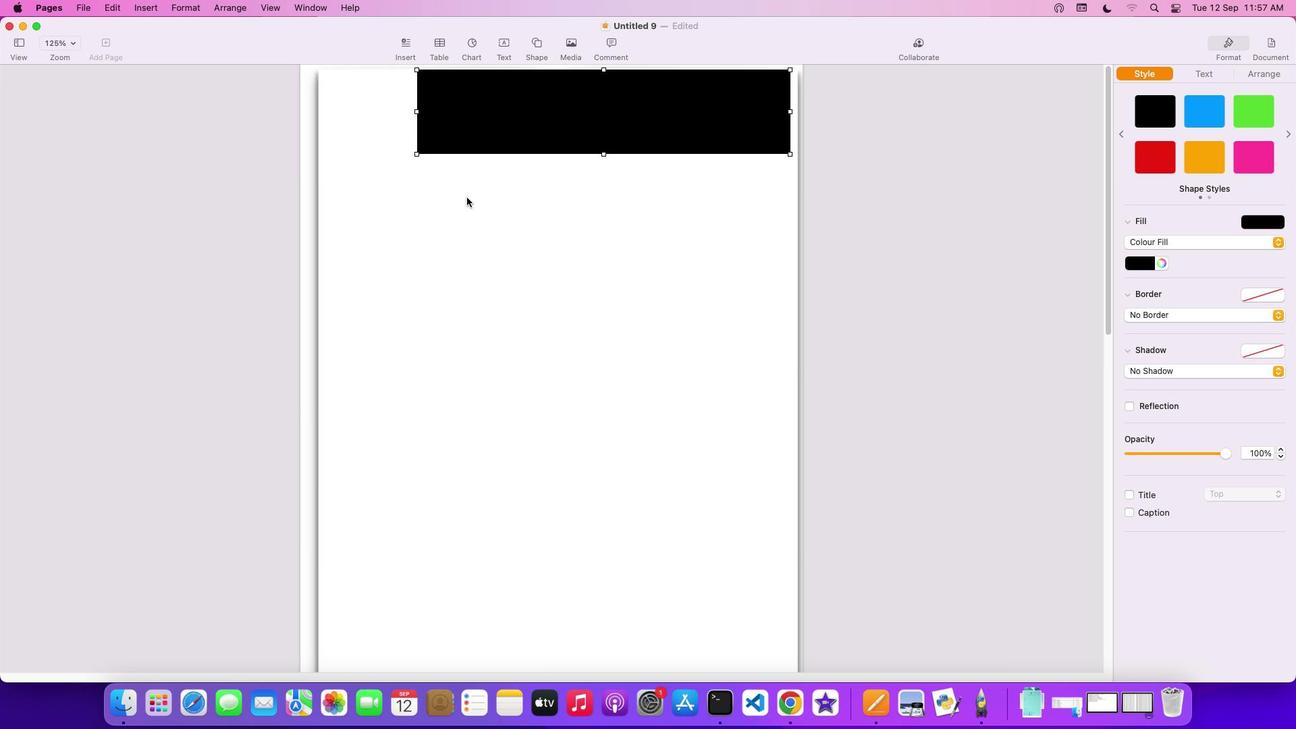 
Action: Mouse moved to (393, 199)
Screenshot: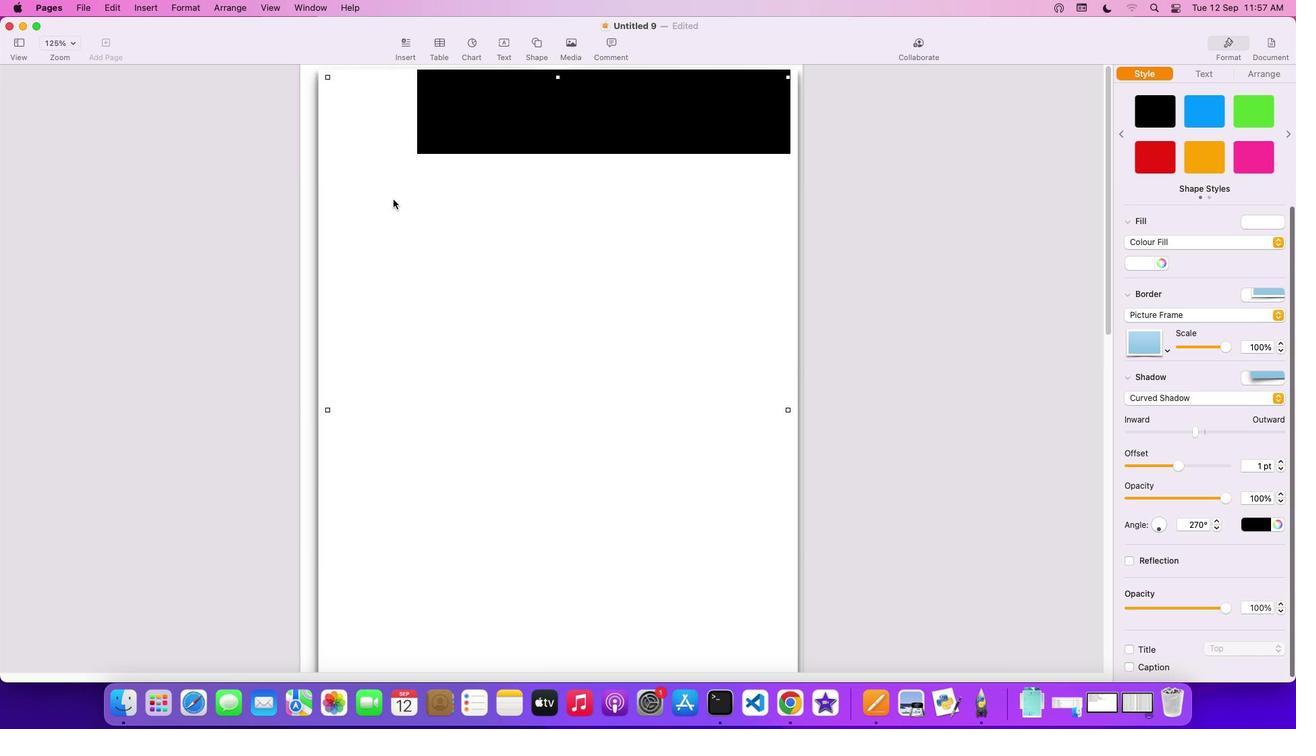 
Action: Mouse pressed left at (393, 199)
Screenshot: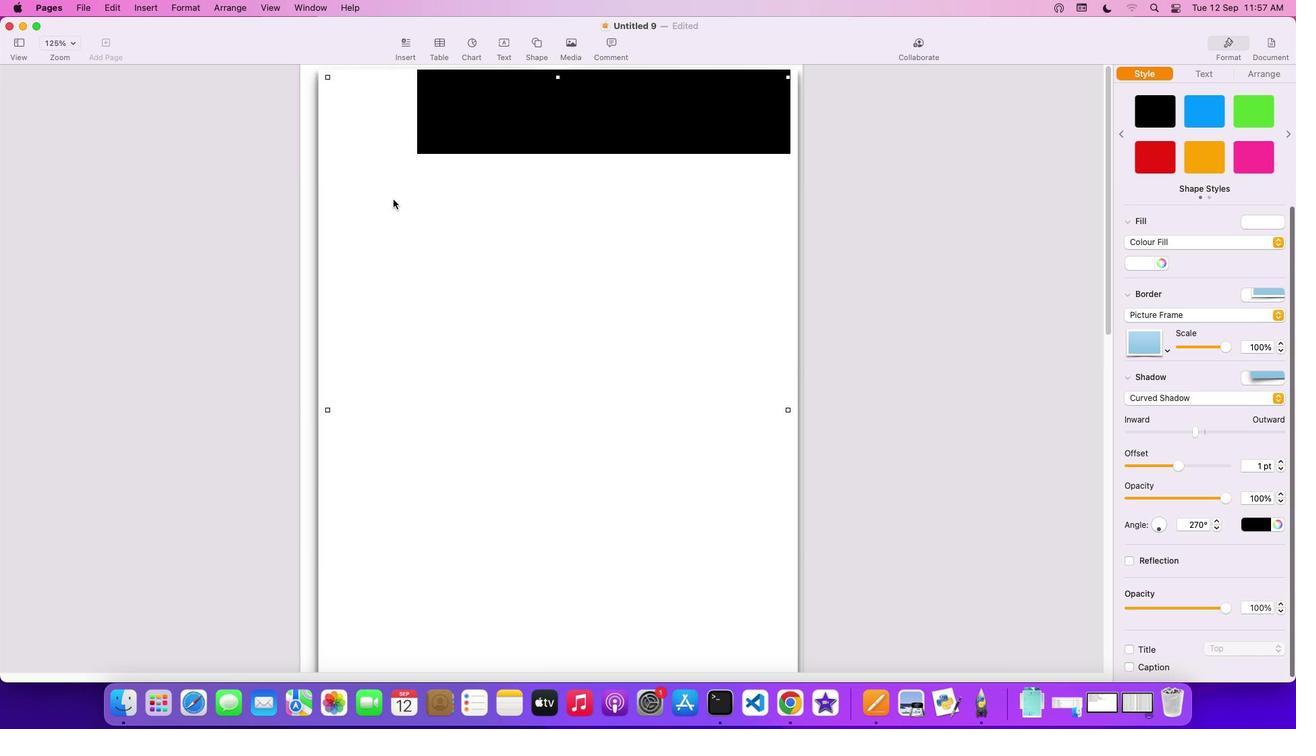 
Action: Mouse moved to (485, 199)
Screenshot: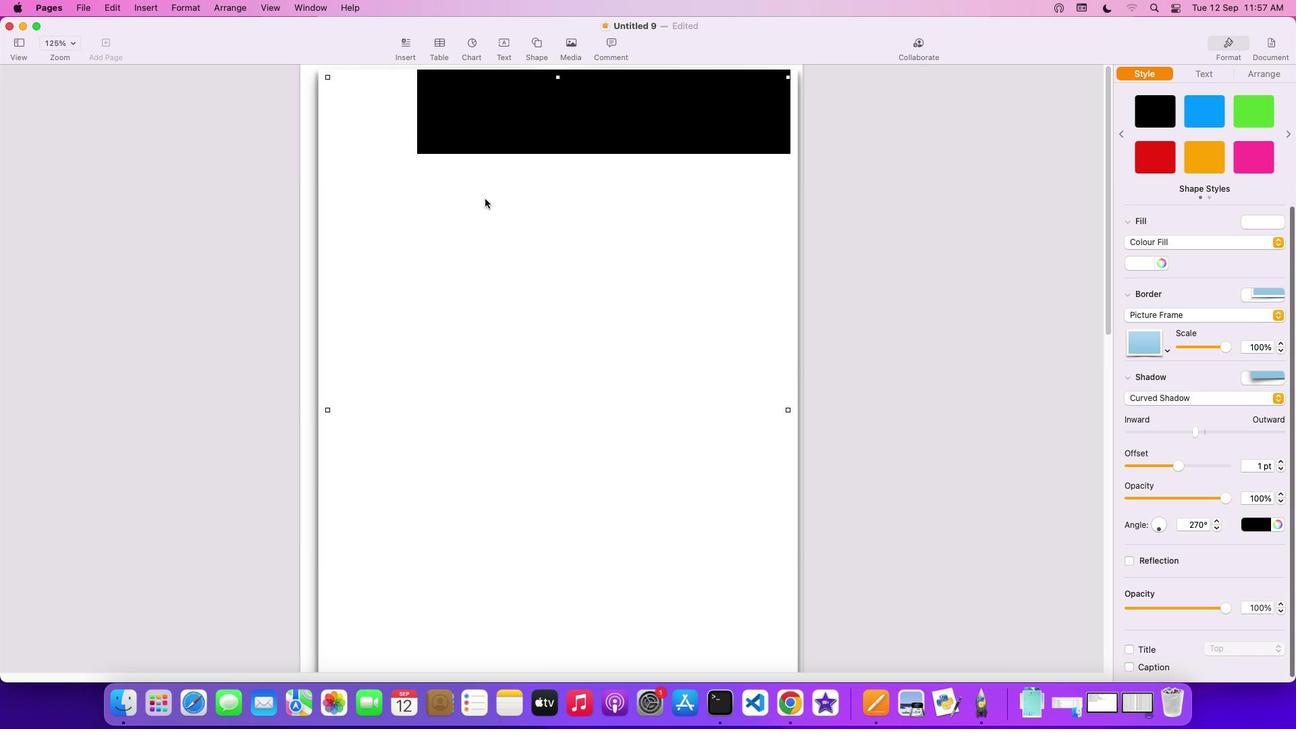 
Action: Mouse pressed left at (485, 199)
Screenshot: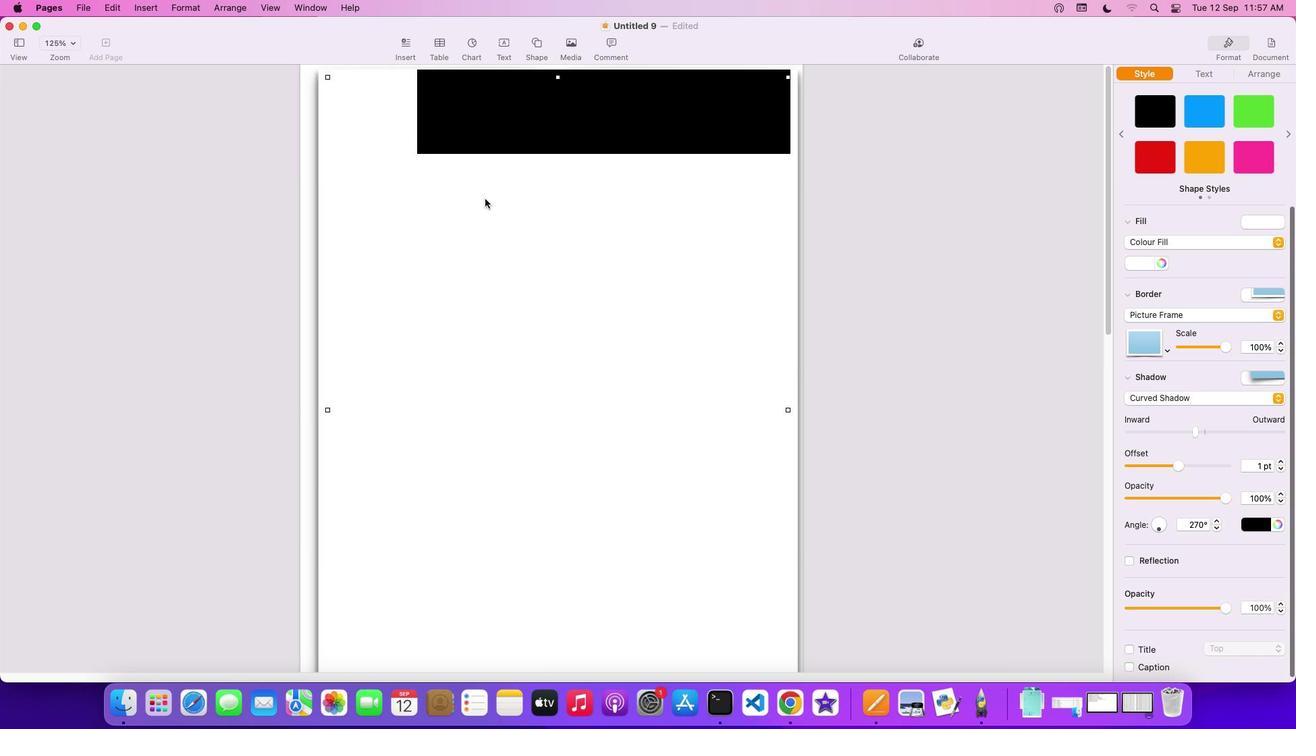 
Action: Mouse moved to (479, 131)
Screenshot: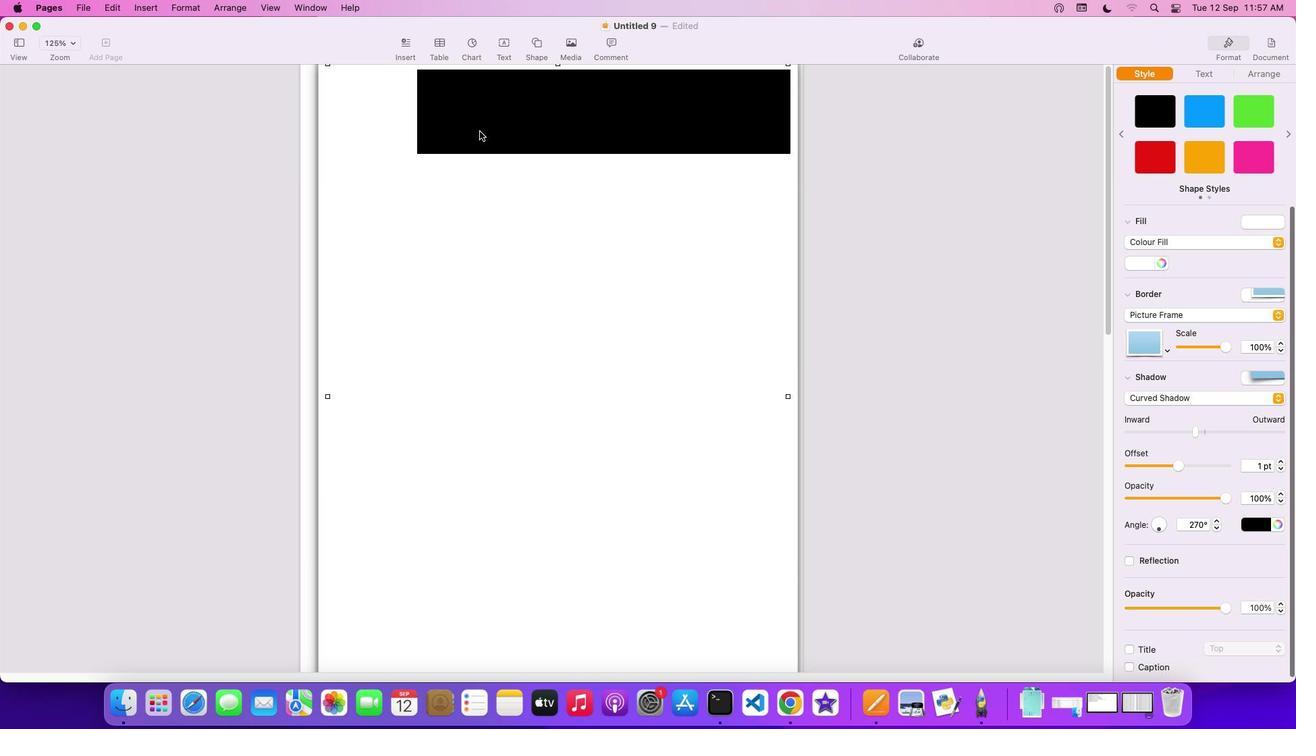 
Action: Mouse pressed left at (479, 131)
